 Task: Research Airbnb properties in Saarlouis, Germany from 28th December, 2023 to 30th December, 2023 for 2 adults. Place can be private room with 1  bedroom having 1 bed and 1 bathroom. Property type can be flat, hotel.
Action: Mouse moved to (496, 136)
Screenshot: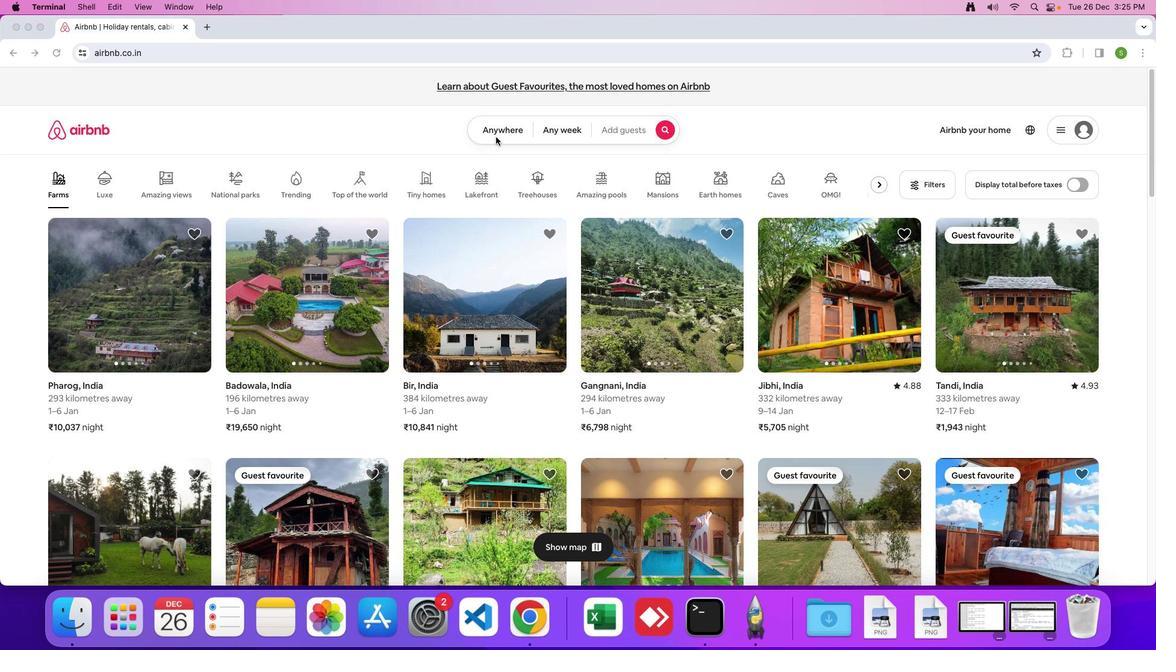 
Action: Mouse pressed left at (496, 136)
Screenshot: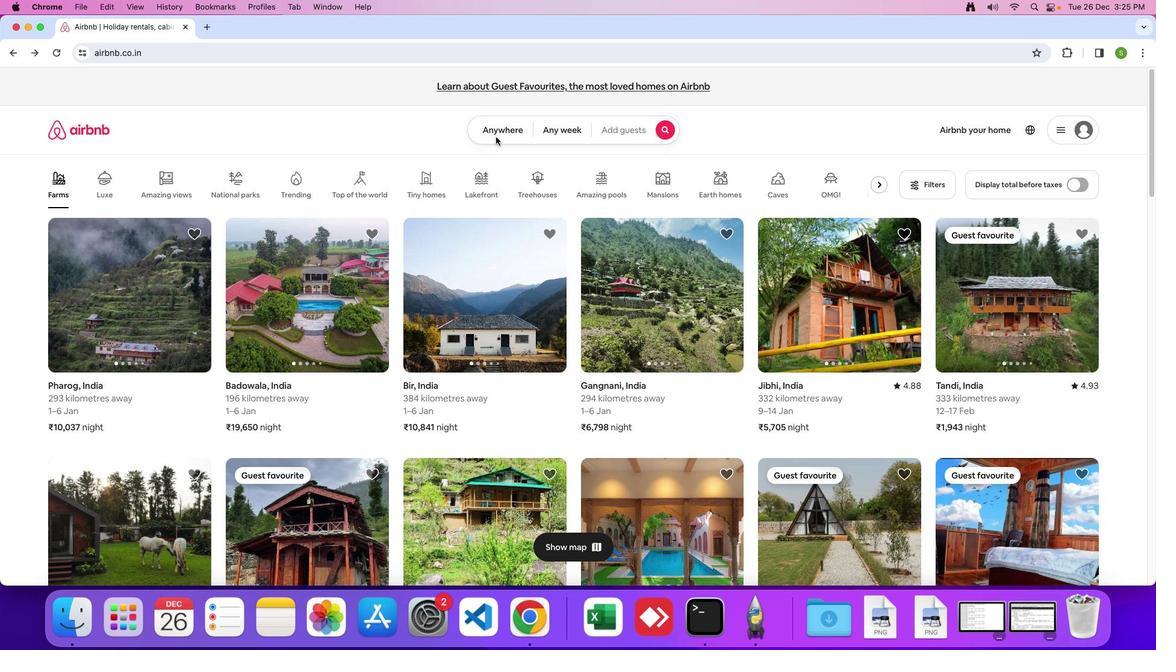 
Action: Mouse moved to (500, 133)
Screenshot: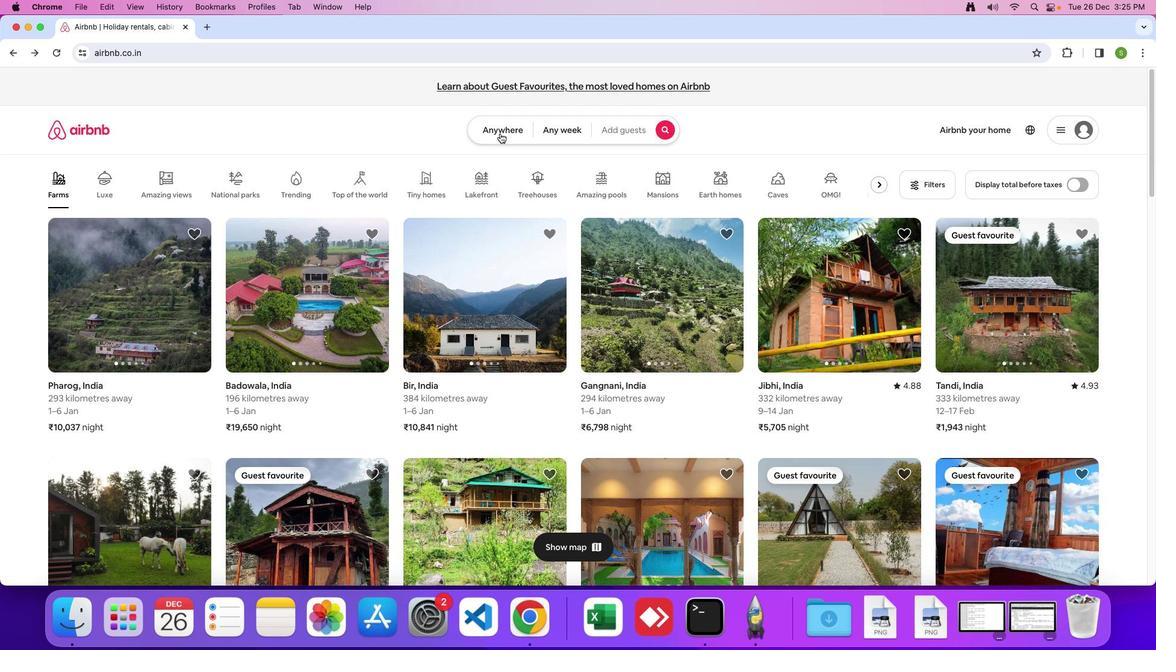 
Action: Mouse pressed left at (500, 133)
Screenshot: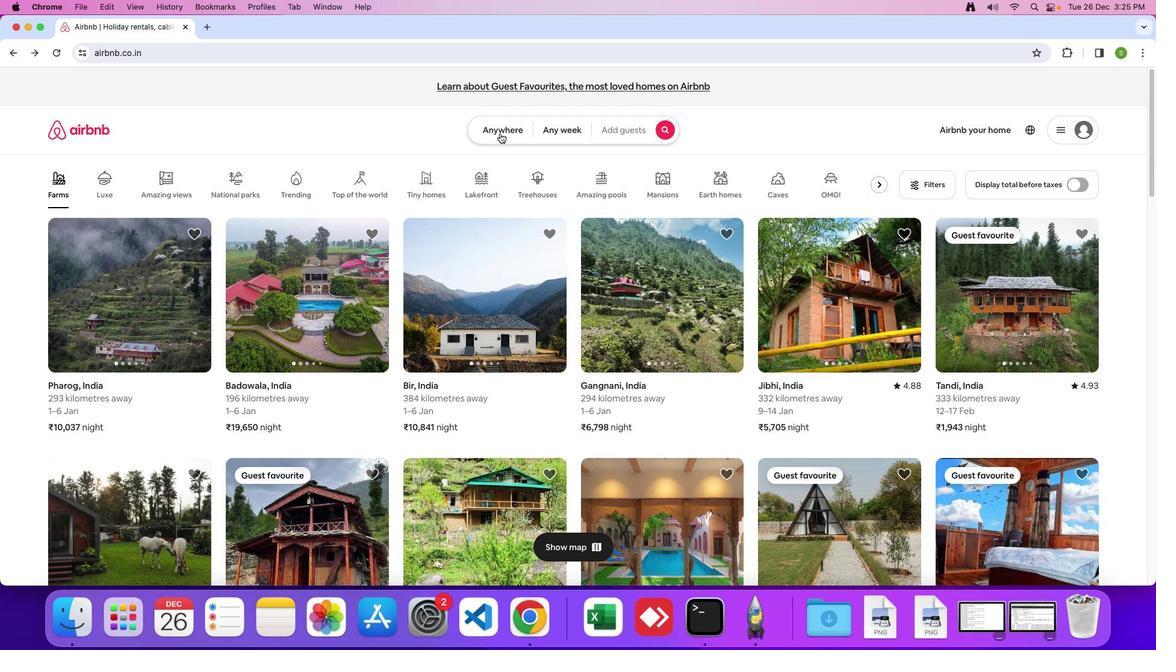 
Action: Mouse moved to (398, 178)
Screenshot: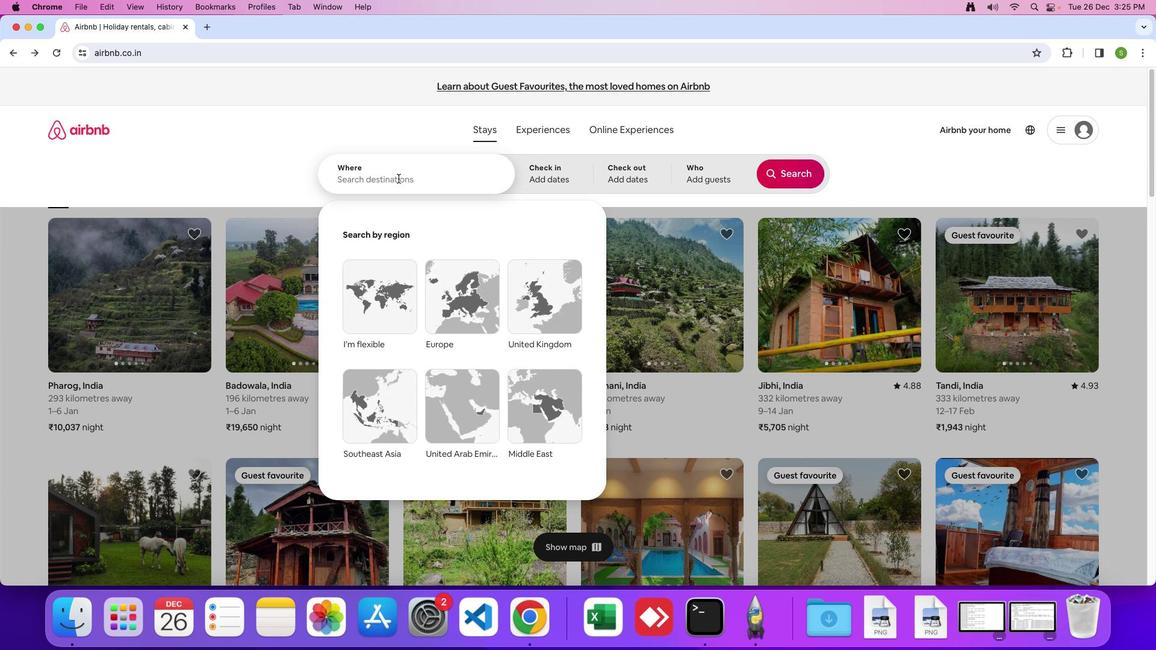
Action: Mouse pressed left at (398, 178)
Screenshot: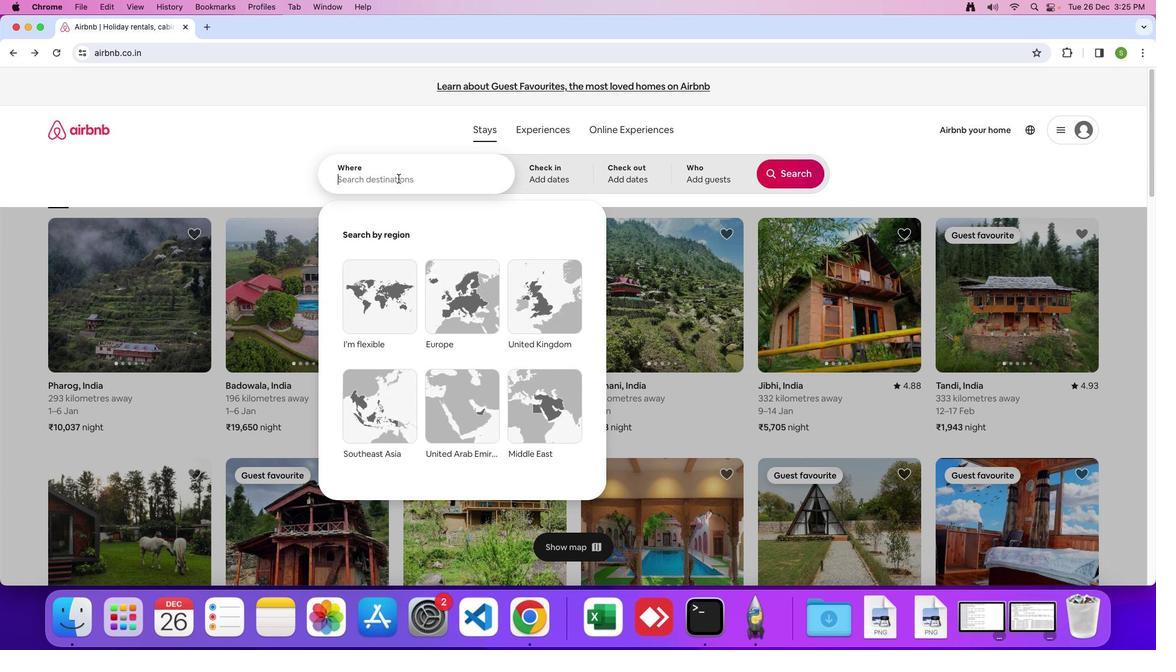 
Action: Mouse moved to (398, 178)
Screenshot: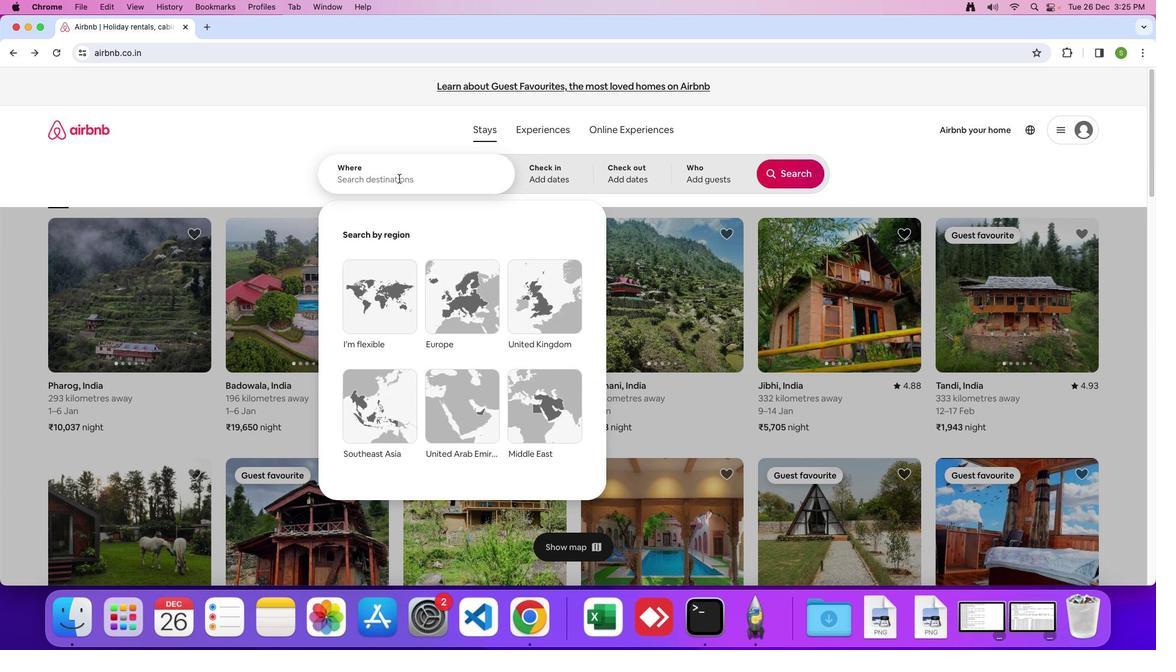 
Action: Key pressed 'S'Key.caps_lock'a''a''r''l''o''u''i''s'Key.spaceKey.shift'G''e''r''m''a''n''y'Key.enter
Screenshot: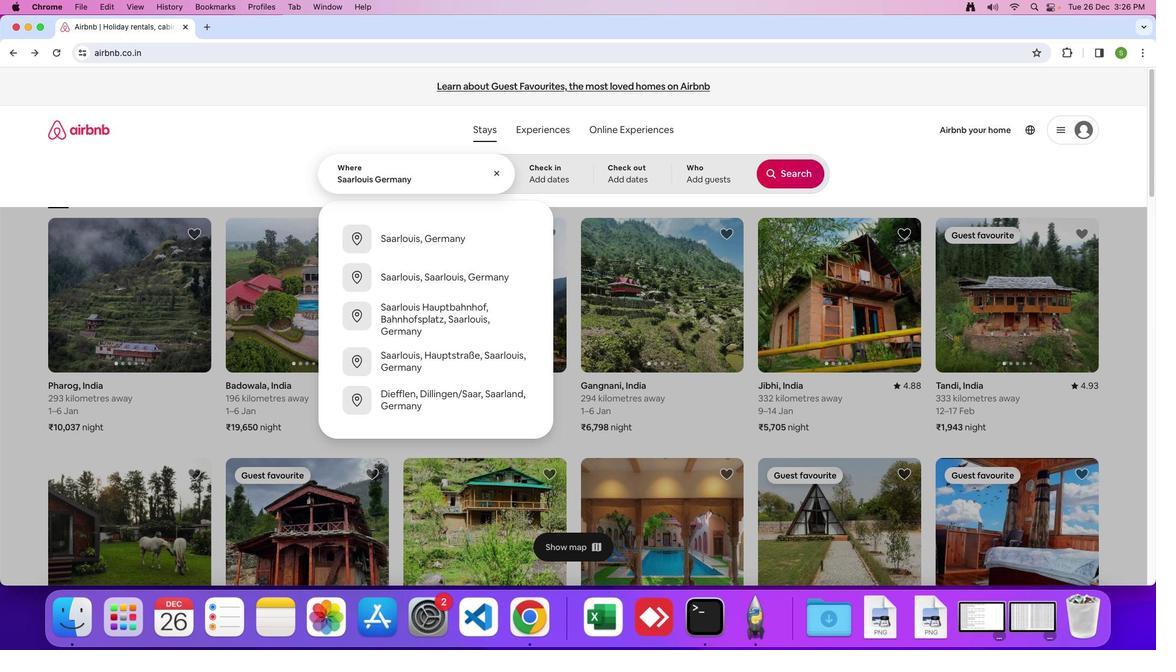 
Action: Mouse moved to (489, 443)
Screenshot: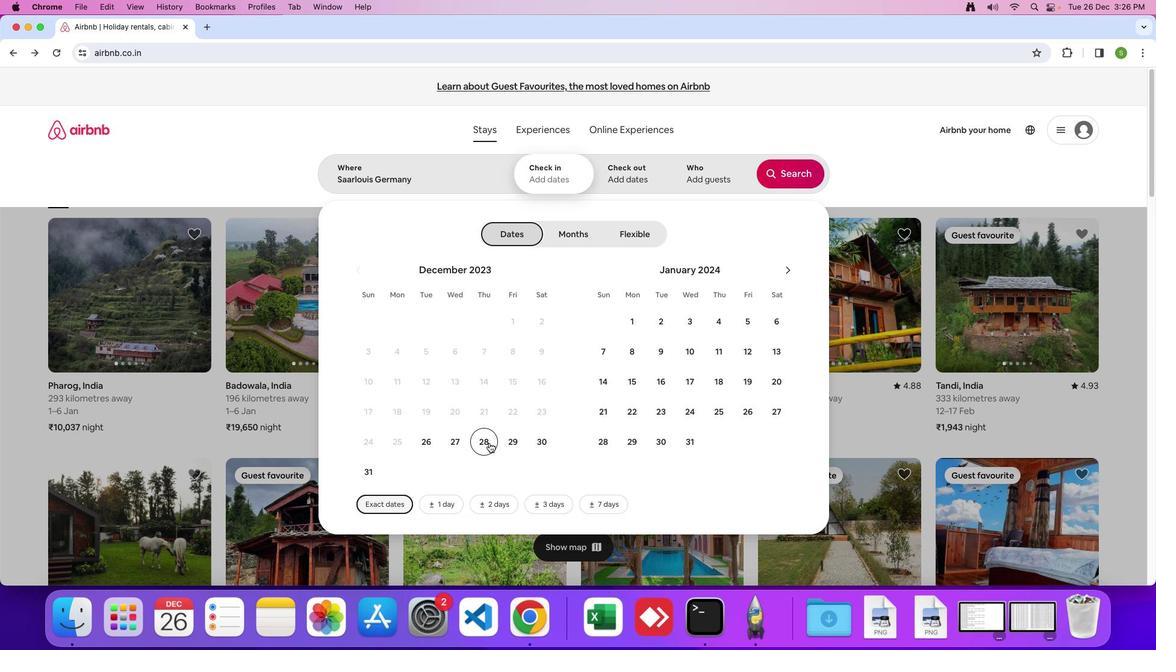 
Action: Mouse pressed left at (489, 443)
Screenshot: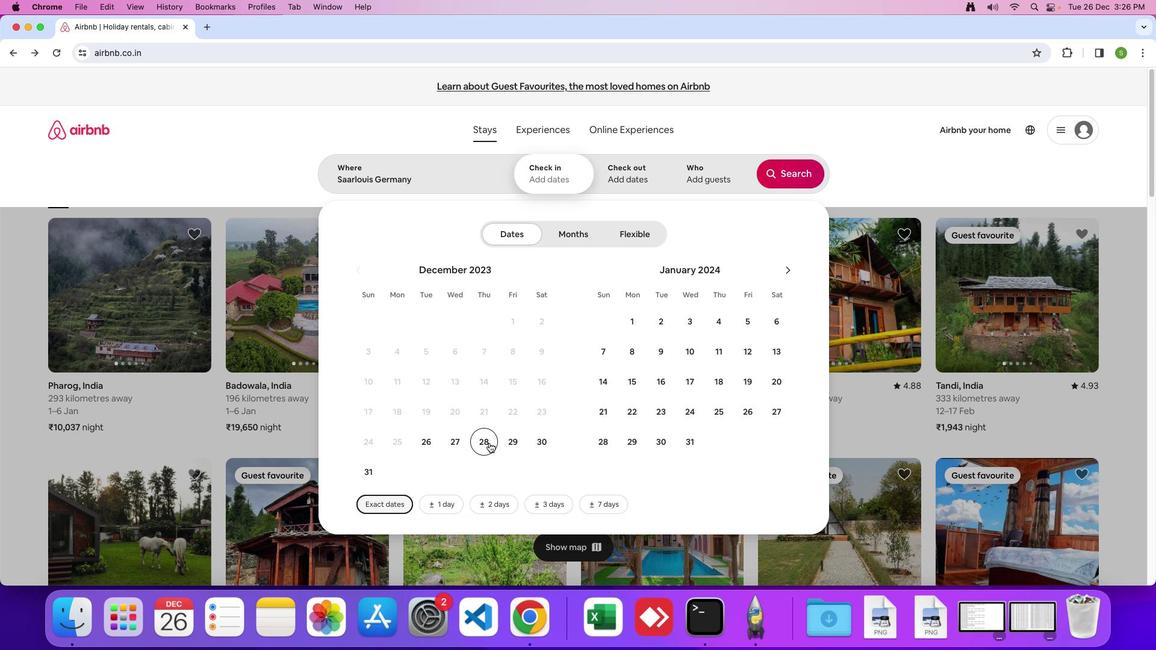 
Action: Mouse moved to (543, 439)
Screenshot: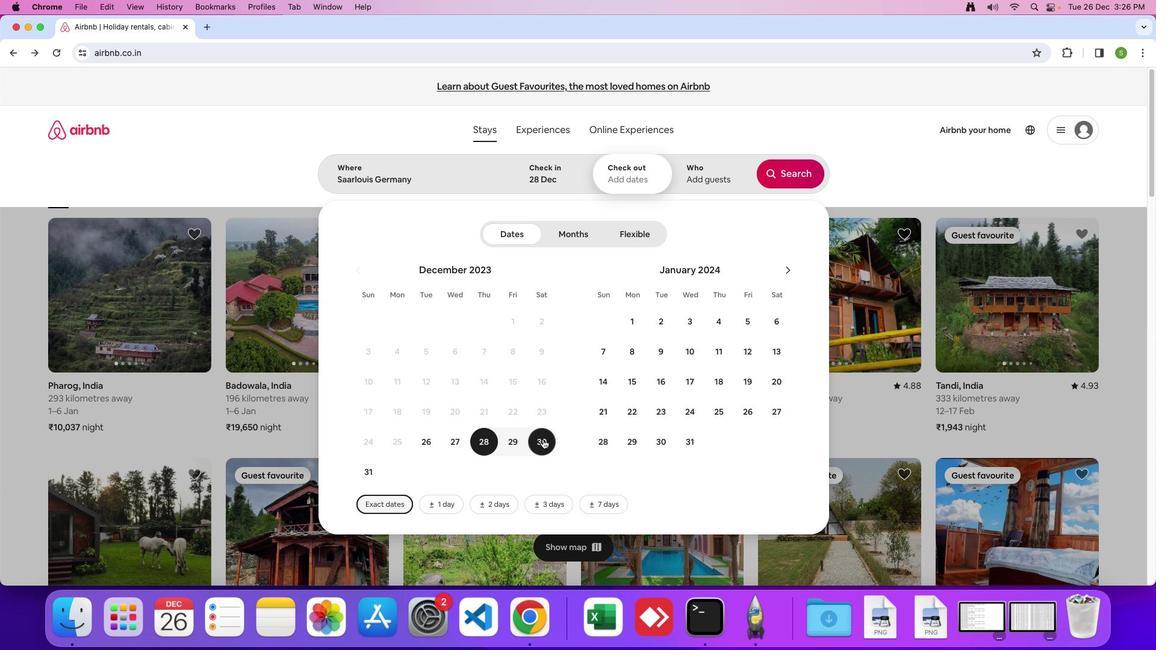 
Action: Mouse pressed left at (543, 439)
Screenshot: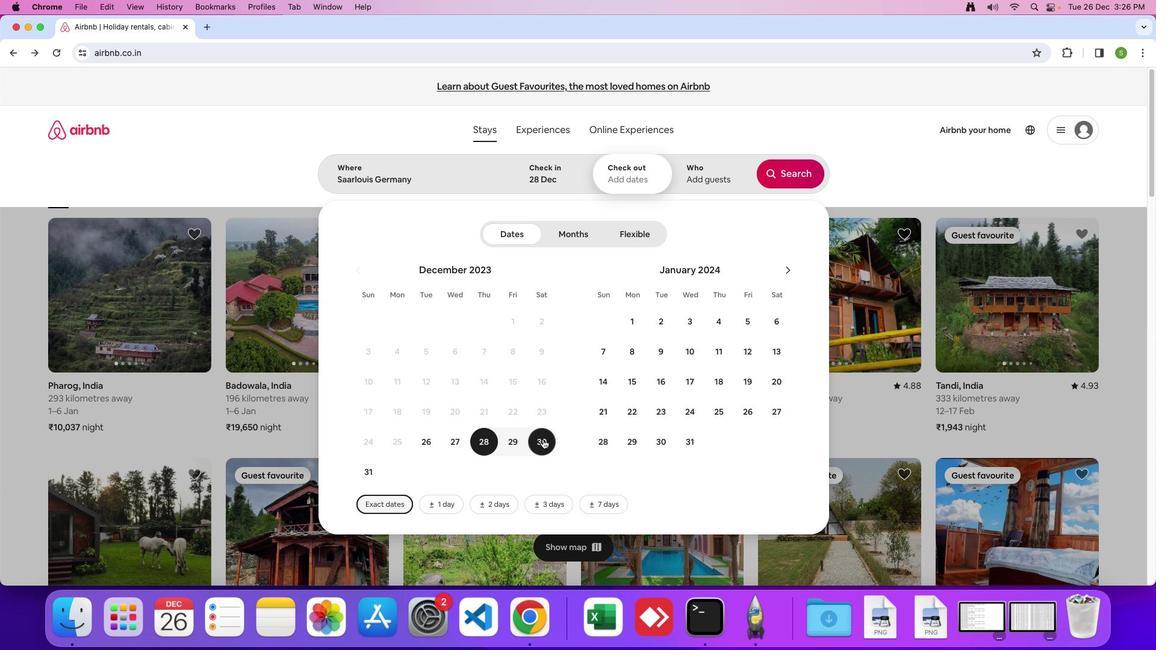 
Action: Mouse moved to (706, 178)
Screenshot: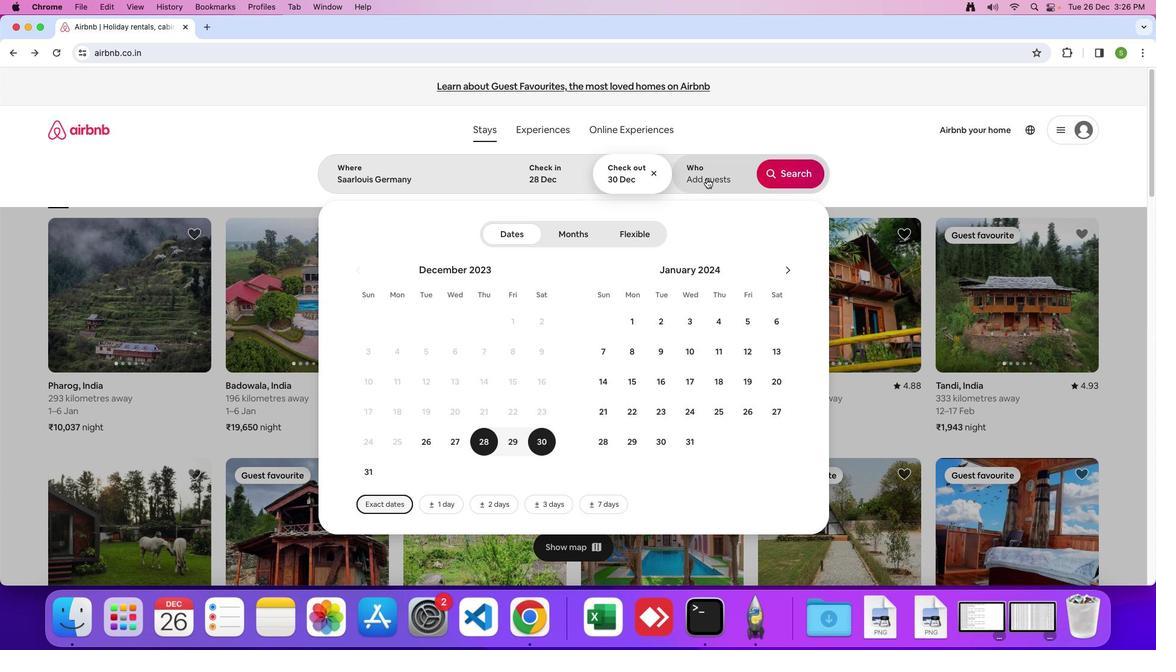 
Action: Mouse pressed left at (706, 178)
Screenshot: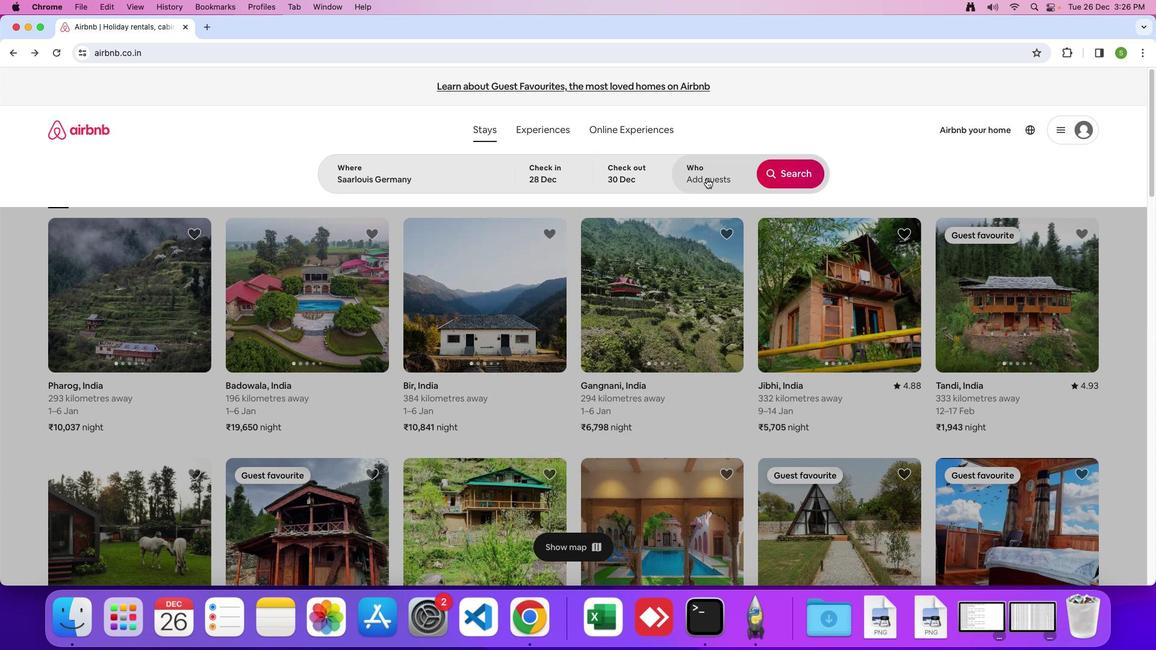
Action: Mouse moved to (799, 233)
Screenshot: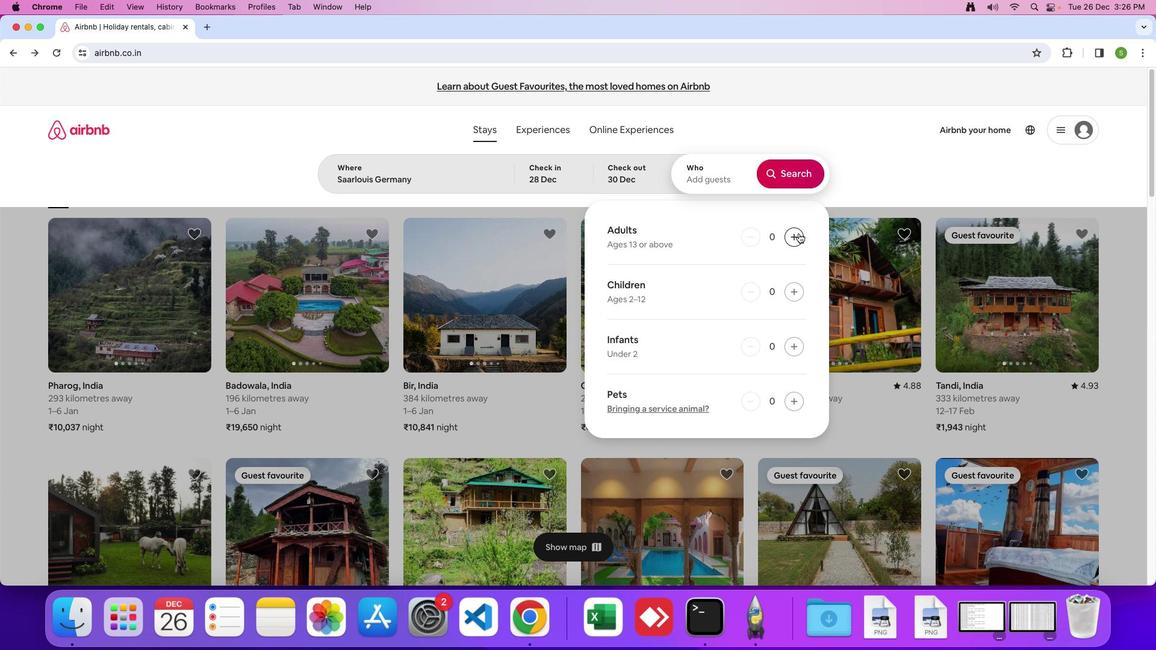
Action: Mouse pressed left at (799, 233)
Screenshot: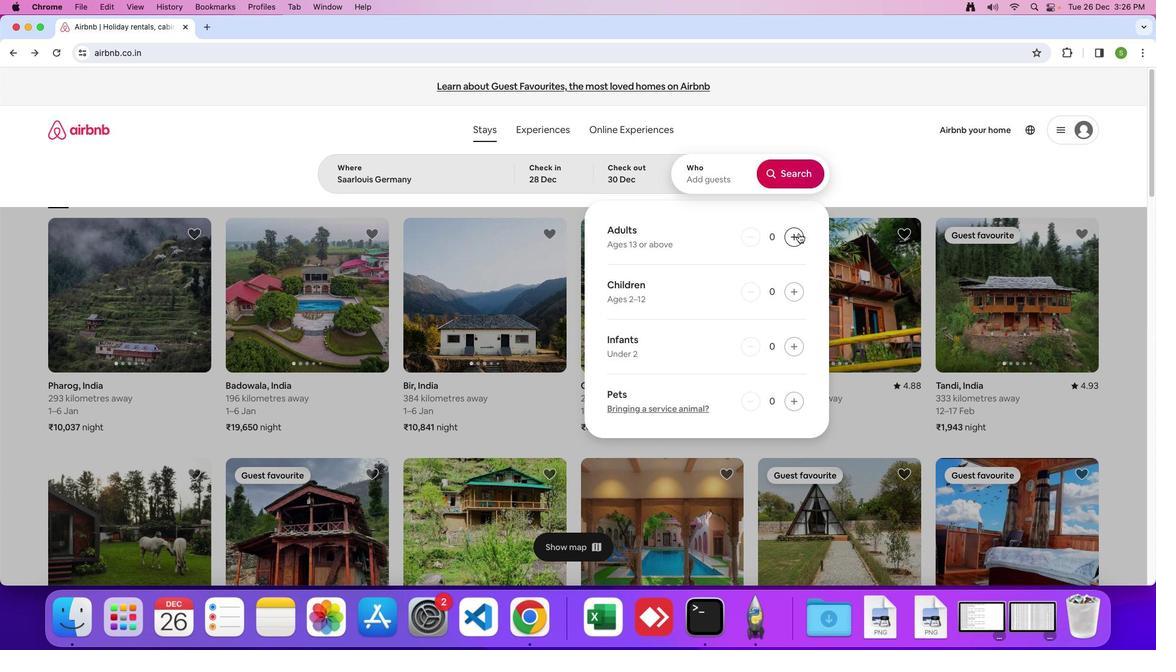 
Action: Mouse moved to (798, 236)
Screenshot: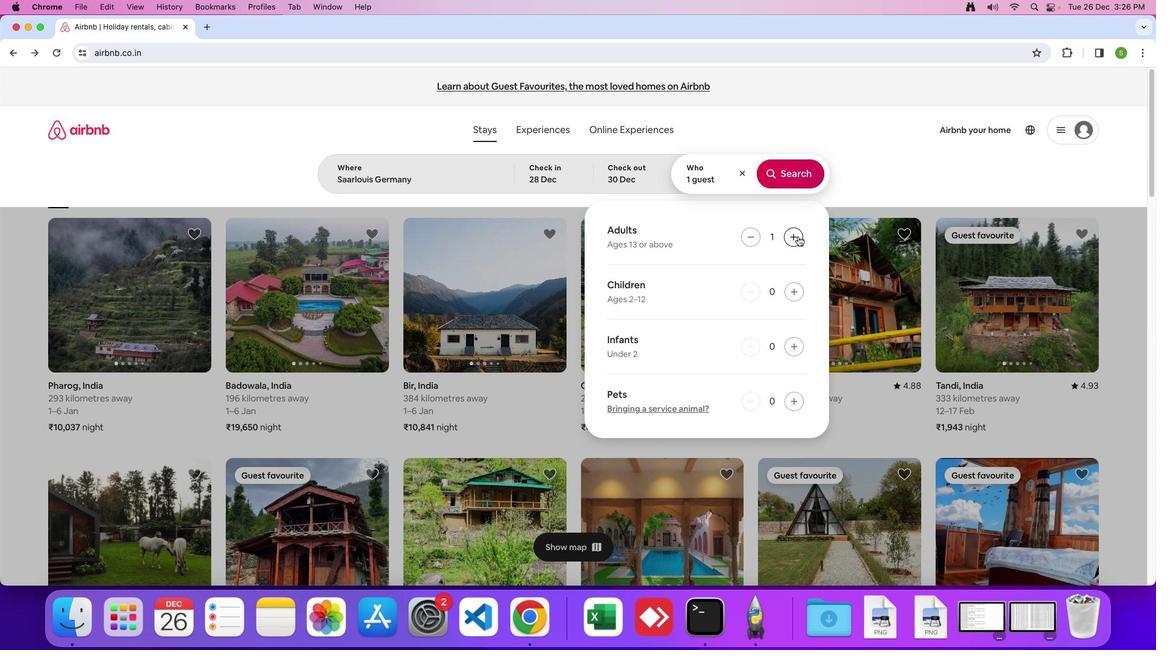 
Action: Mouse pressed left at (798, 236)
Screenshot: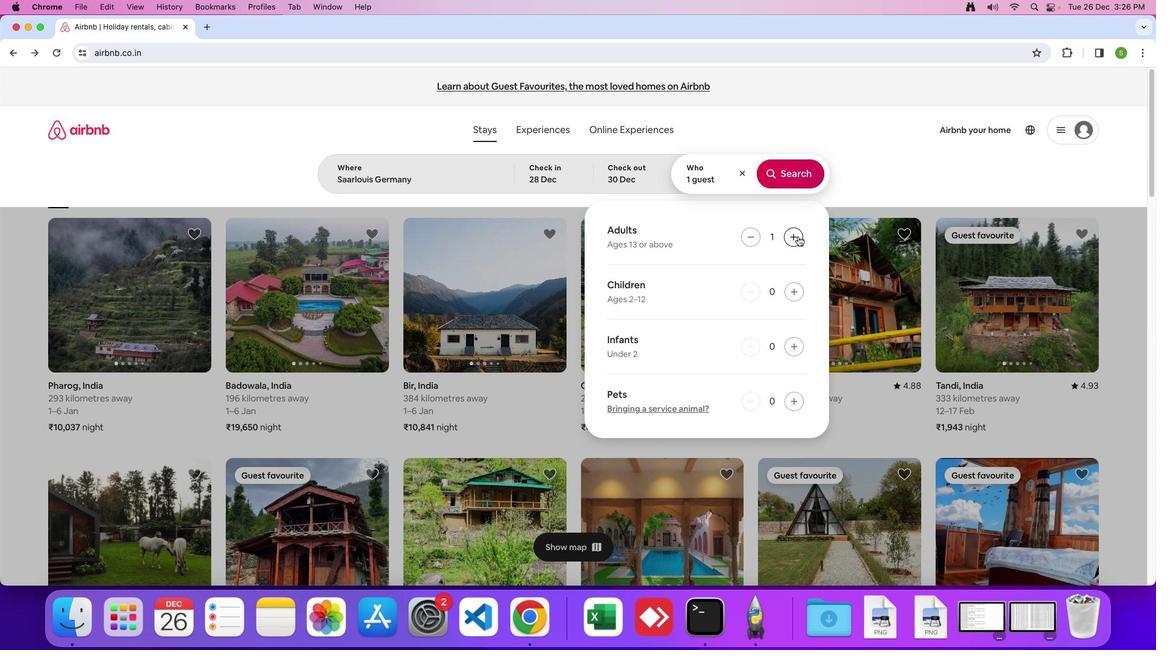 
Action: Mouse moved to (780, 171)
Screenshot: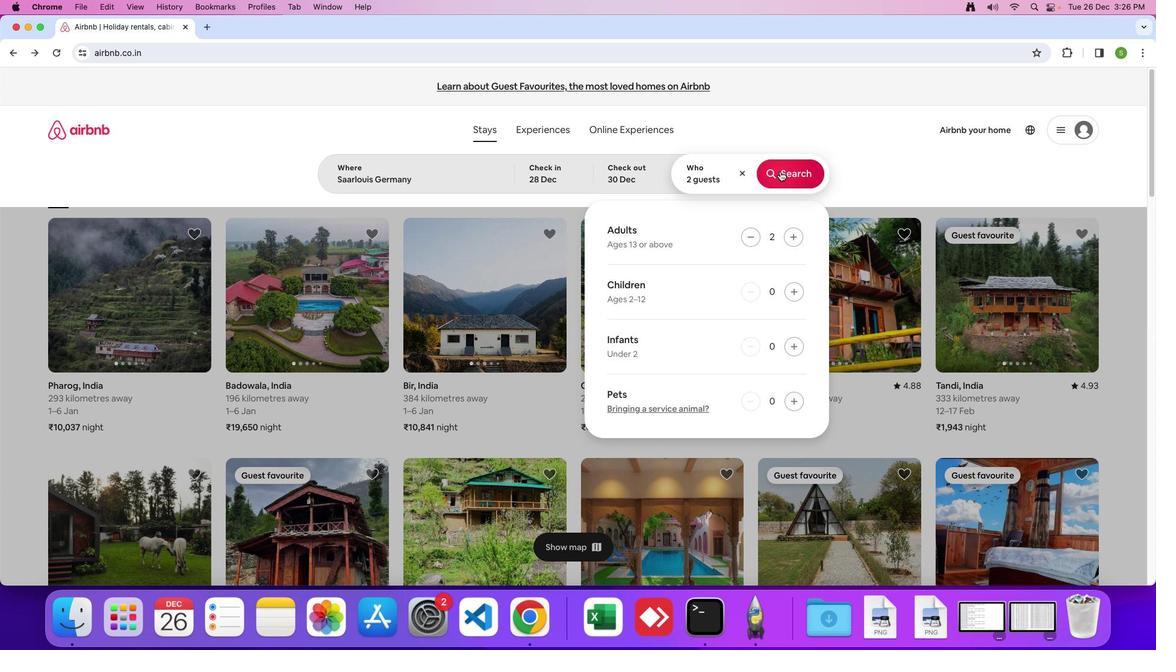 
Action: Mouse pressed left at (780, 171)
Screenshot: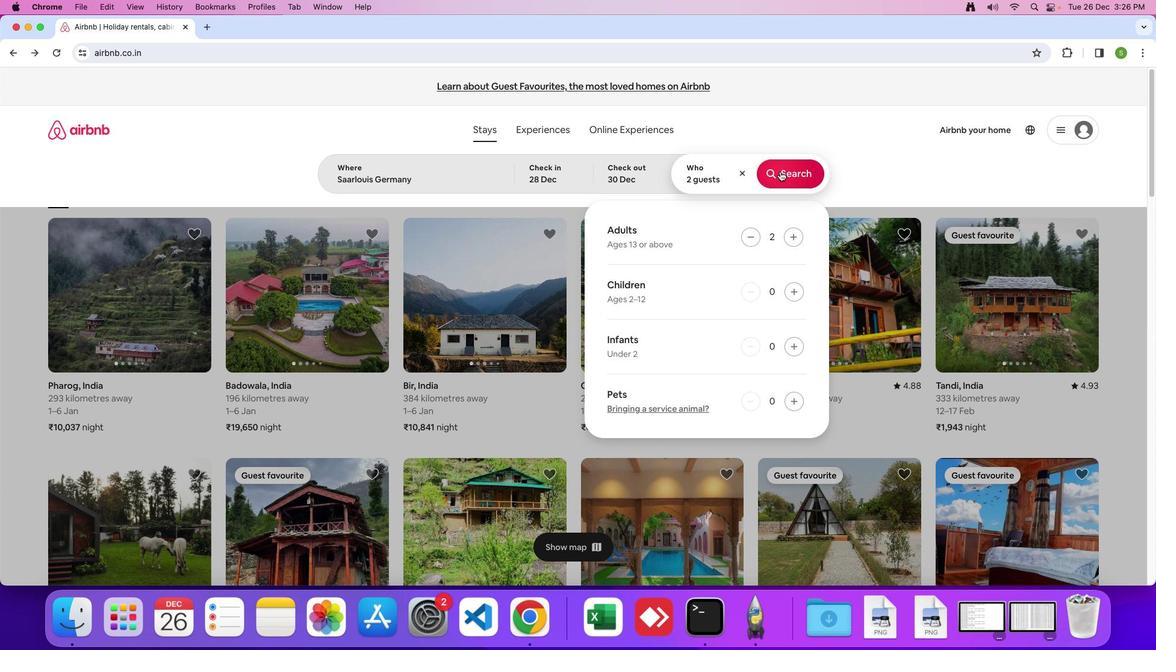
Action: Mouse moved to (955, 134)
Screenshot: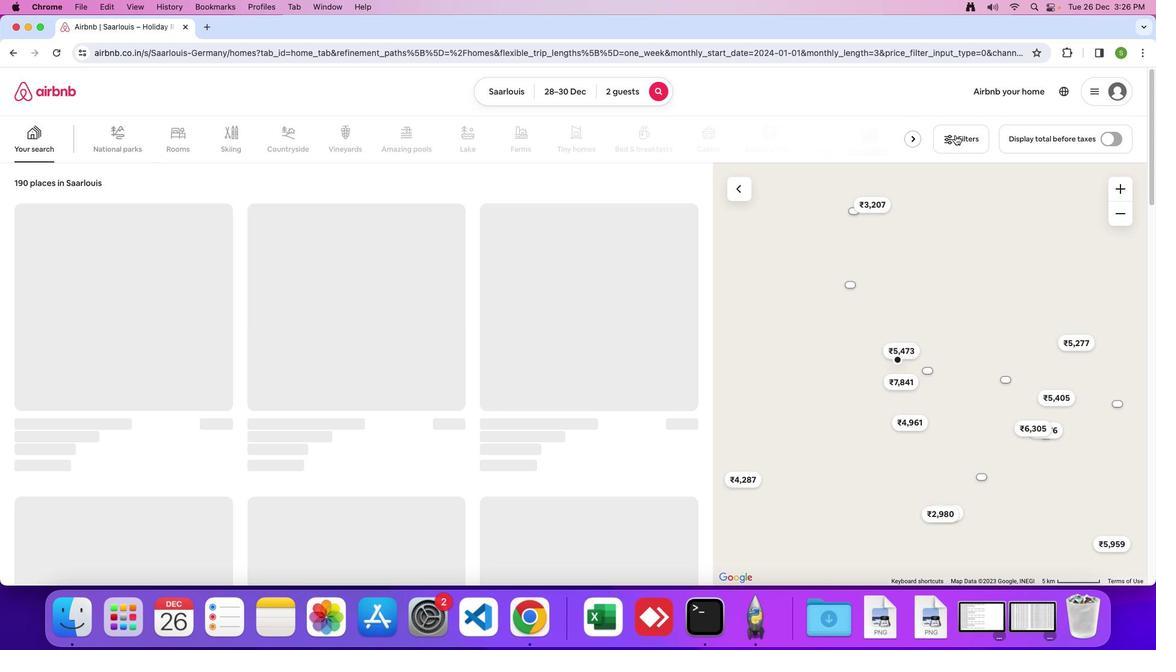 
Action: Mouse pressed left at (955, 134)
Screenshot: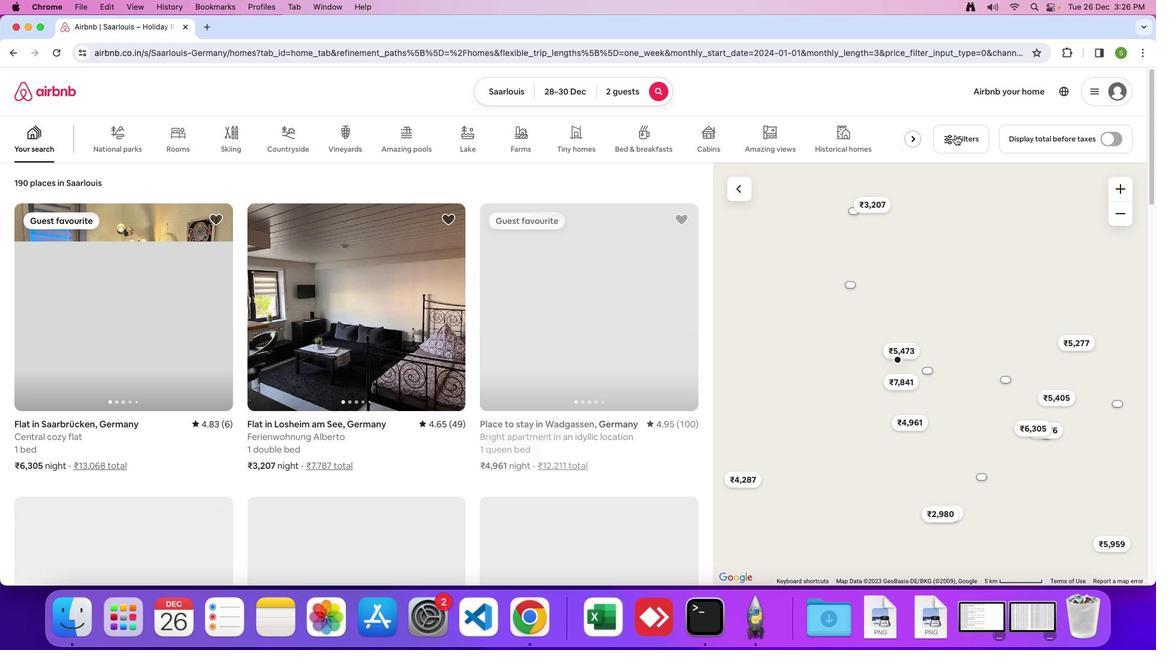 
Action: Mouse moved to (564, 280)
Screenshot: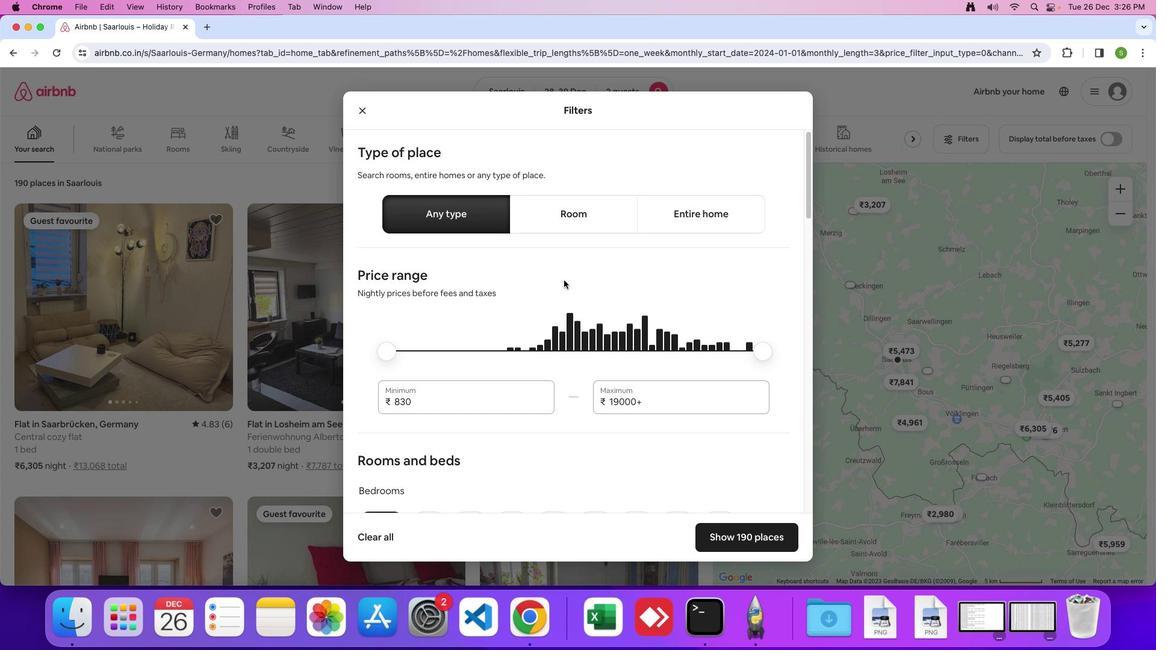 
Action: Mouse scrolled (564, 280) with delta (0, 0)
Screenshot: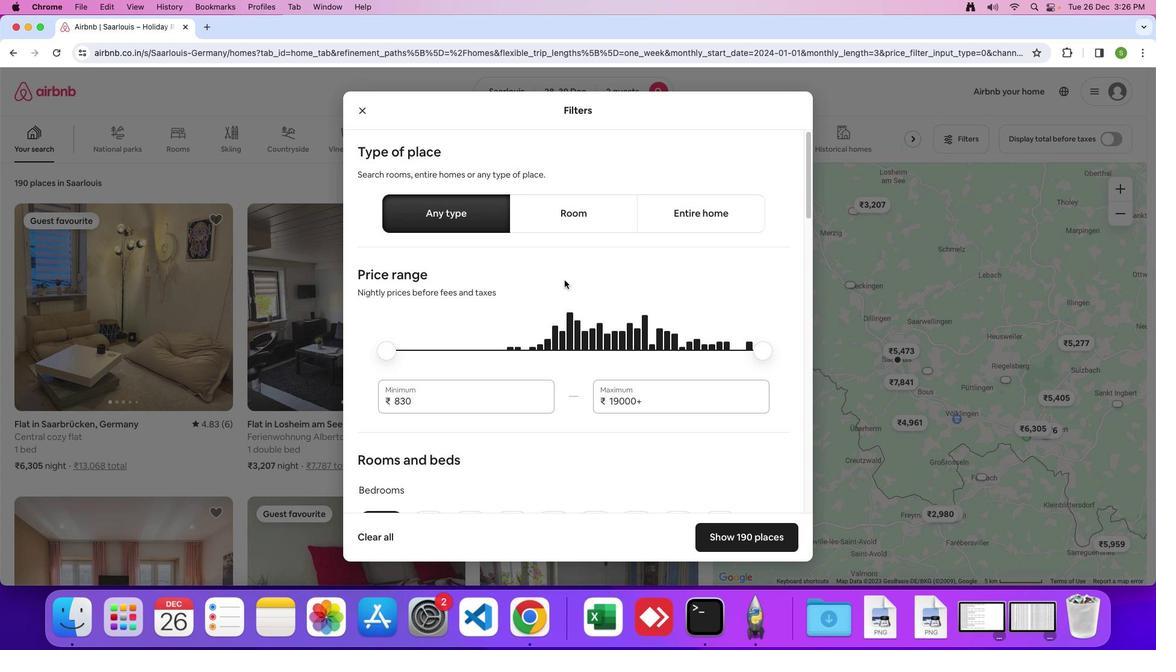 
Action: Mouse moved to (564, 280)
Screenshot: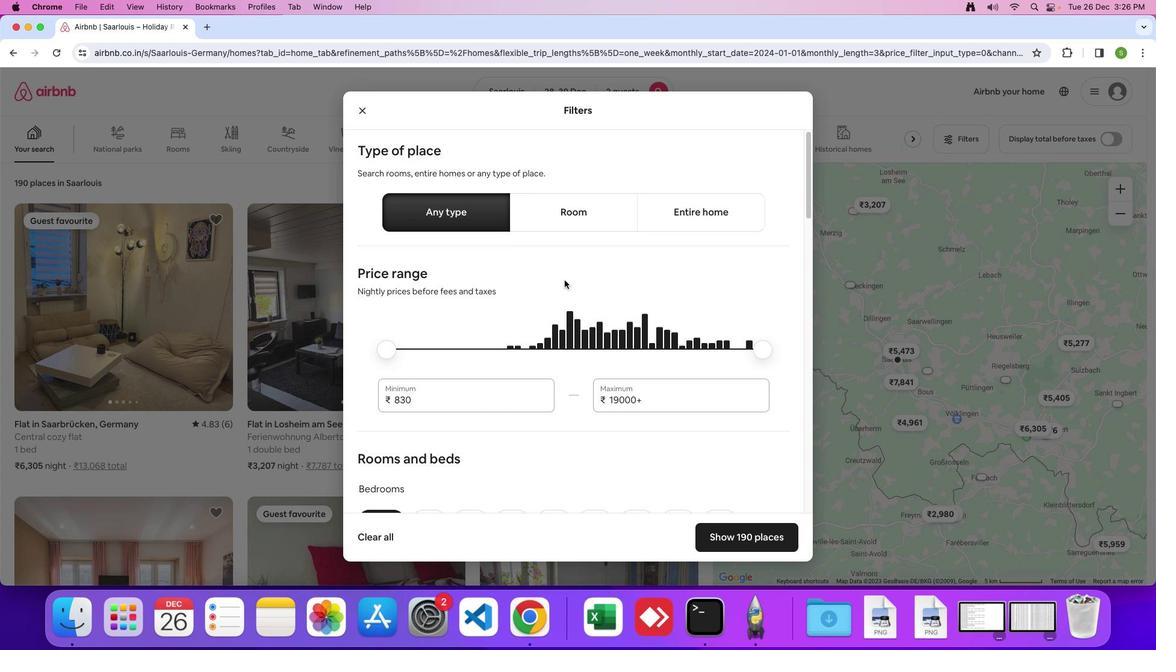
Action: Mouse scrolled (564, 280) with delta (0, 0)
Screenshot: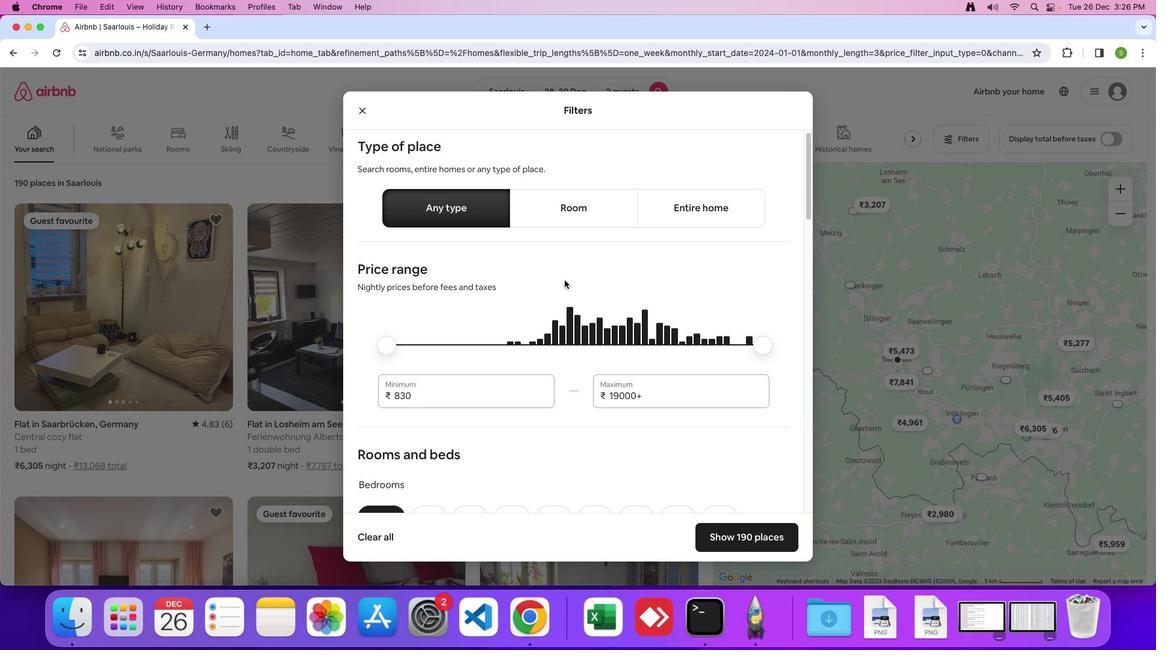 
Action: Mouse moved to (565, 280)
Screenshot: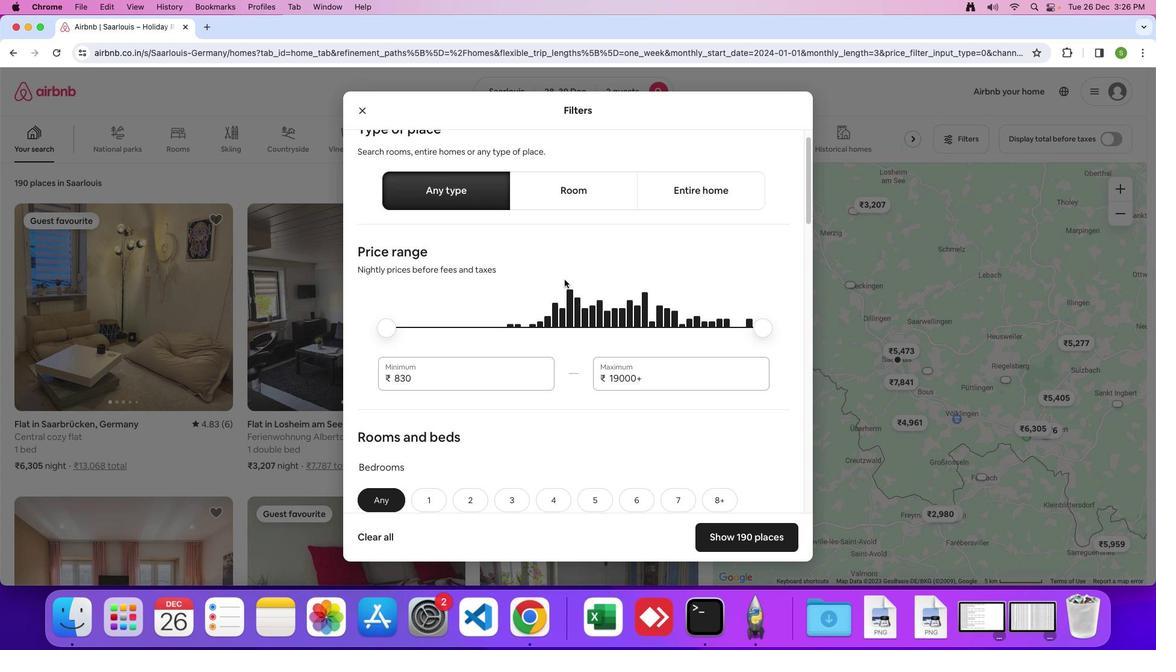 
Action: Mouse scrolled (565, 280) with delta (0, 0)
Screenshot: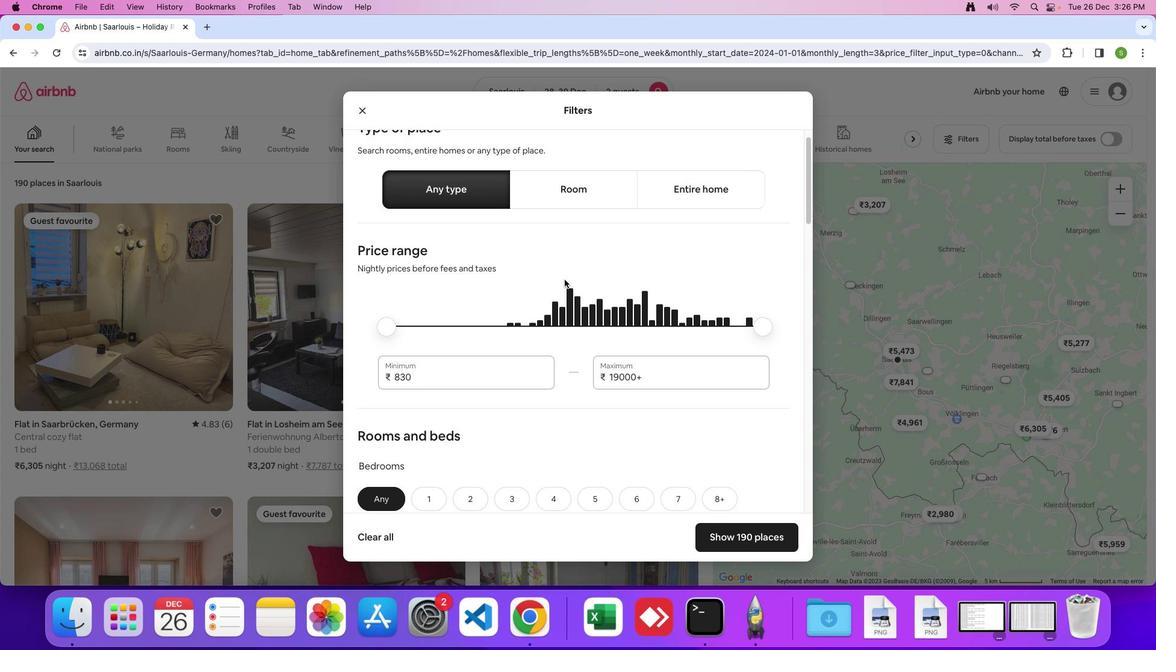 
Action: Mouse scrolled (565, 280) with delta (0, 0)
Screenshot: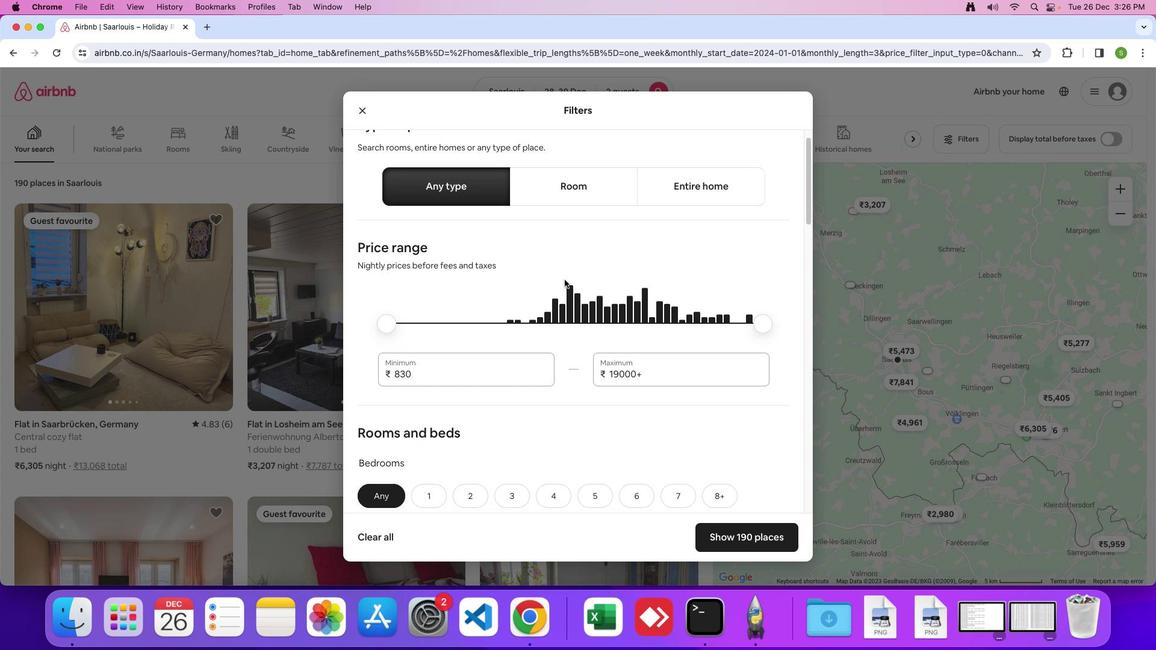 
Action: Mouse scrolled (565, 280) with delta (0, -1)
Screenshot: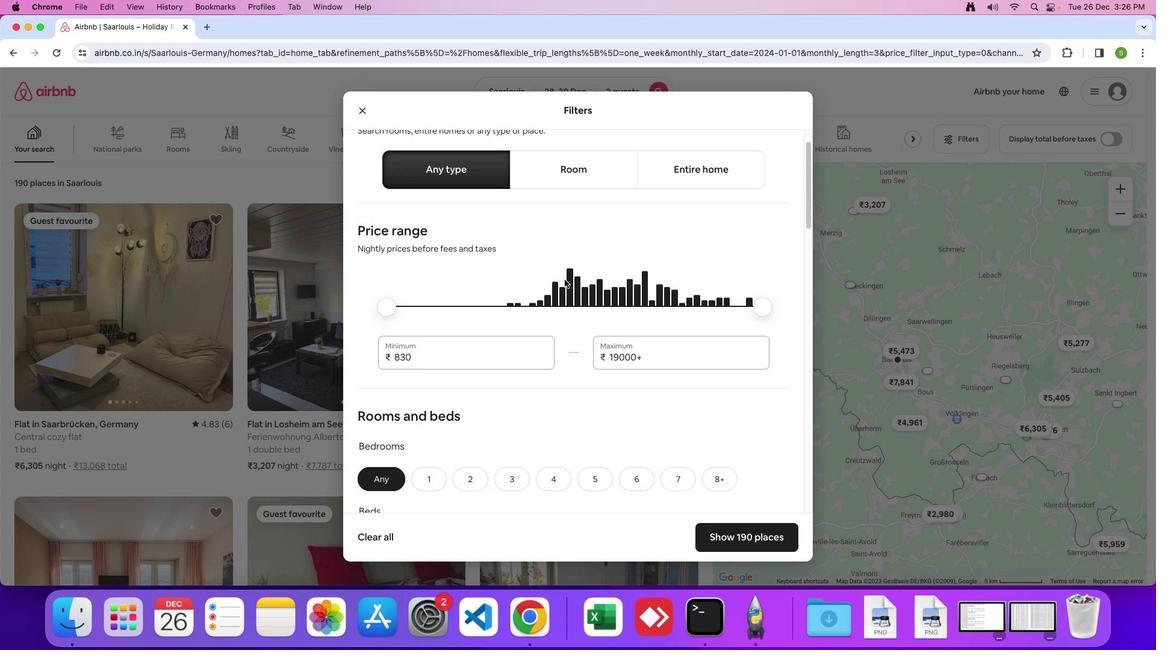 
Action: Mouse scrolled (565, 280) with delta (0, 0)
Screenshot: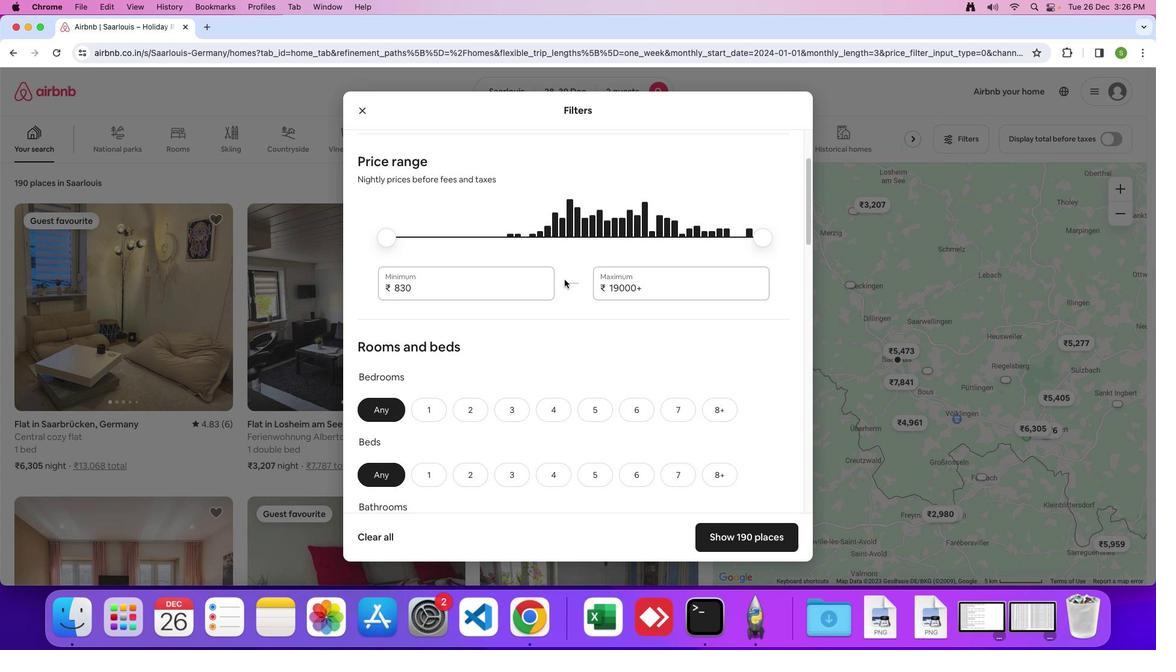 
Action: Mouse scrolled (565, 280) with delta (0, 0)
Screenshot: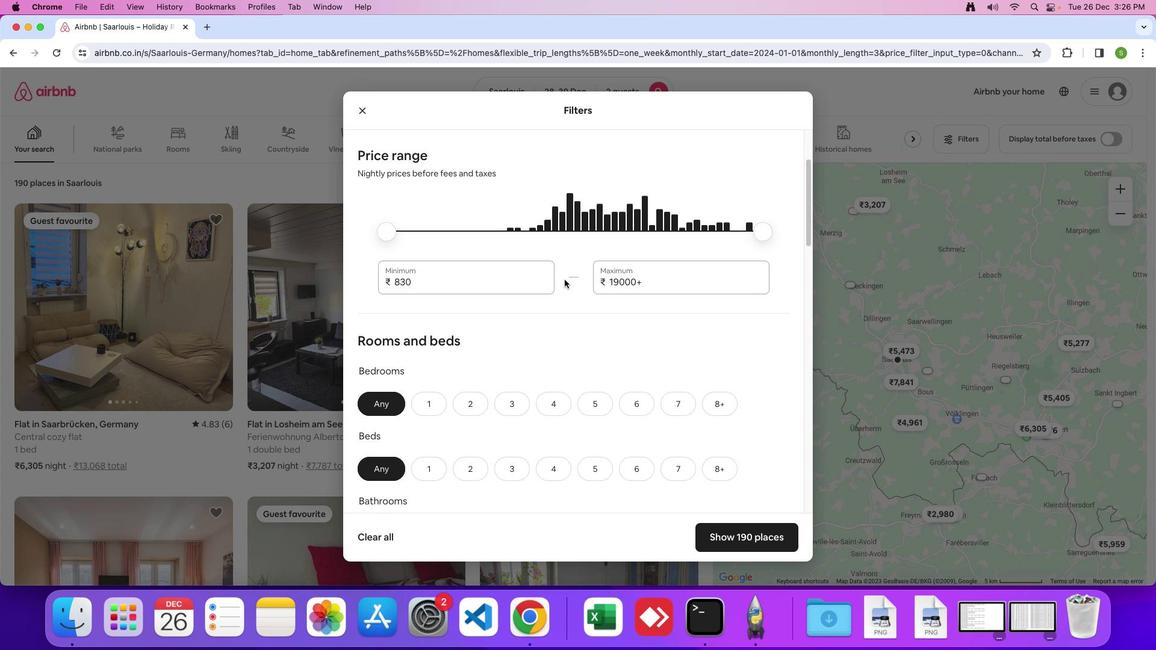 
Action: Mouse scrolled (565, 280) with delta (0, -1)
Screenshot: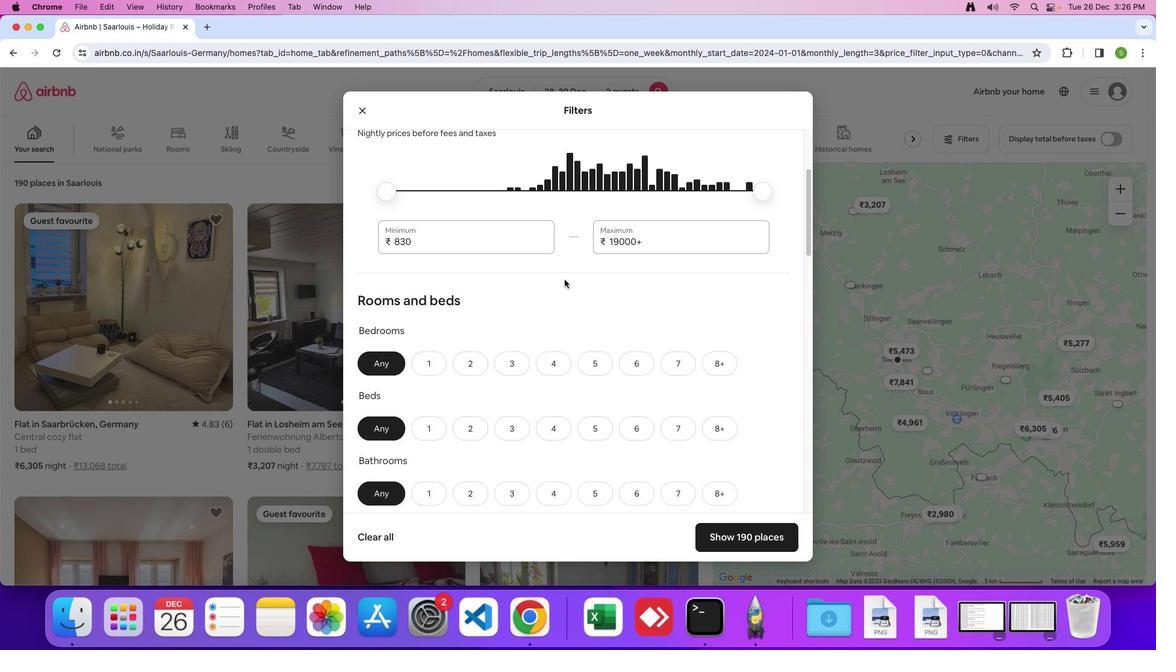 
Action: Mouse scrolled (565, 280) with delta (0, 0)
Screenshot: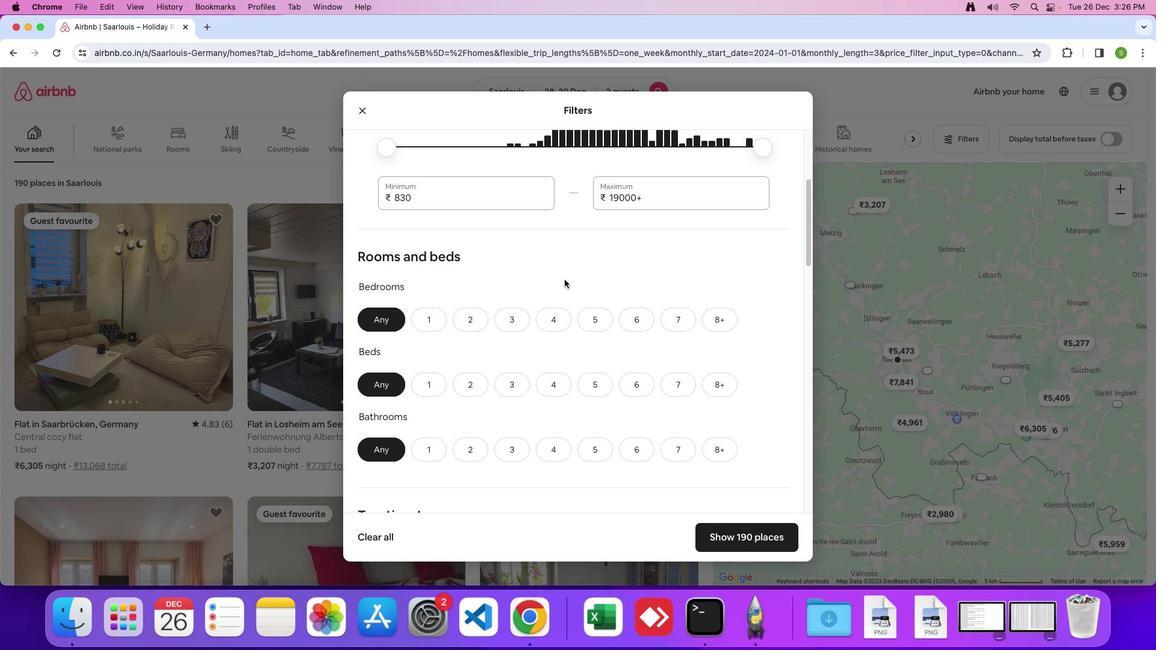 
Action: Mouse scrolled (565, 280) with delta (0, 0)
Screenshot: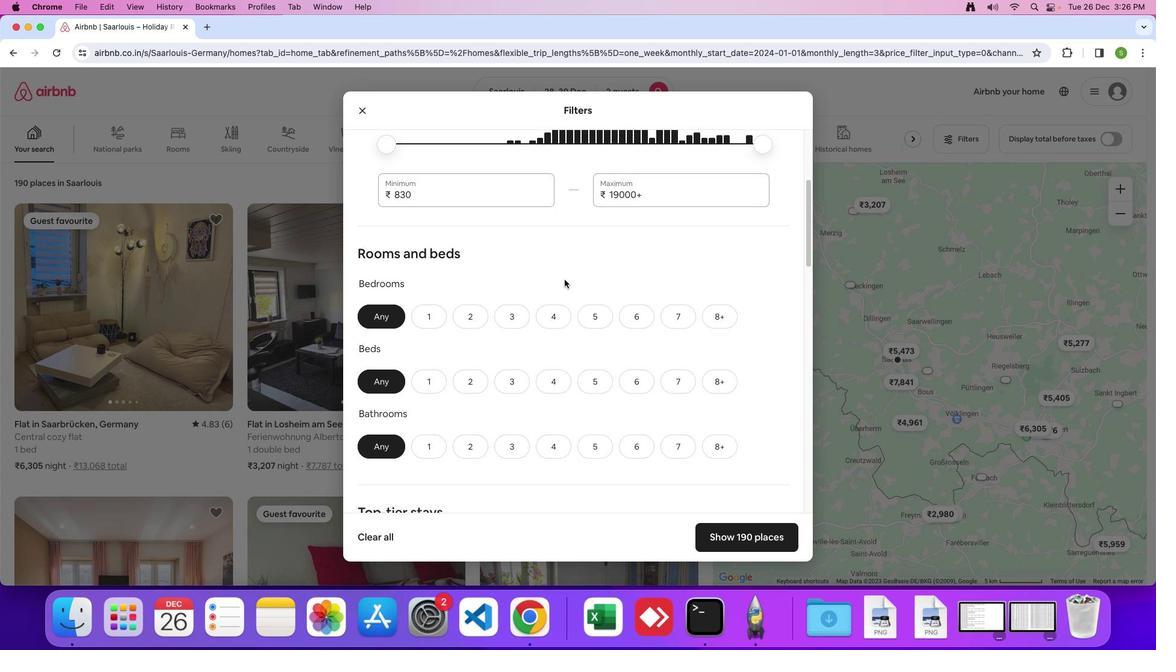 
Action: Mouse scrolled (565, 280) with delta (0, 0)
Screenshot: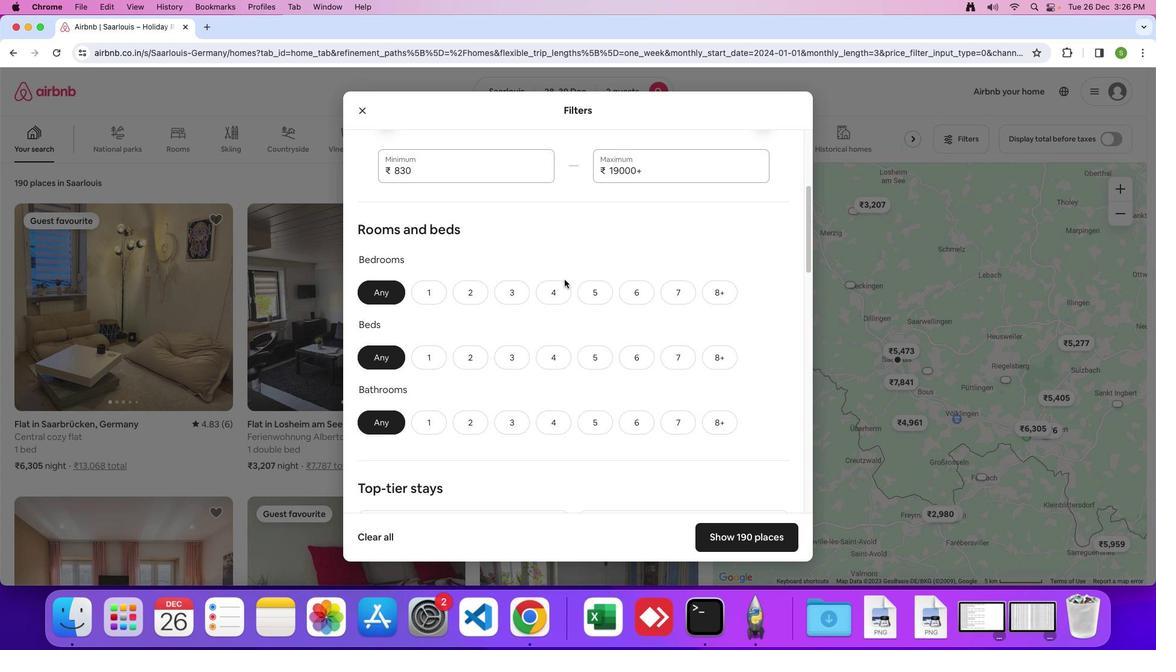 
Action: Mouse scrolled (565, 280) with delta (0, 0)
Screenshot: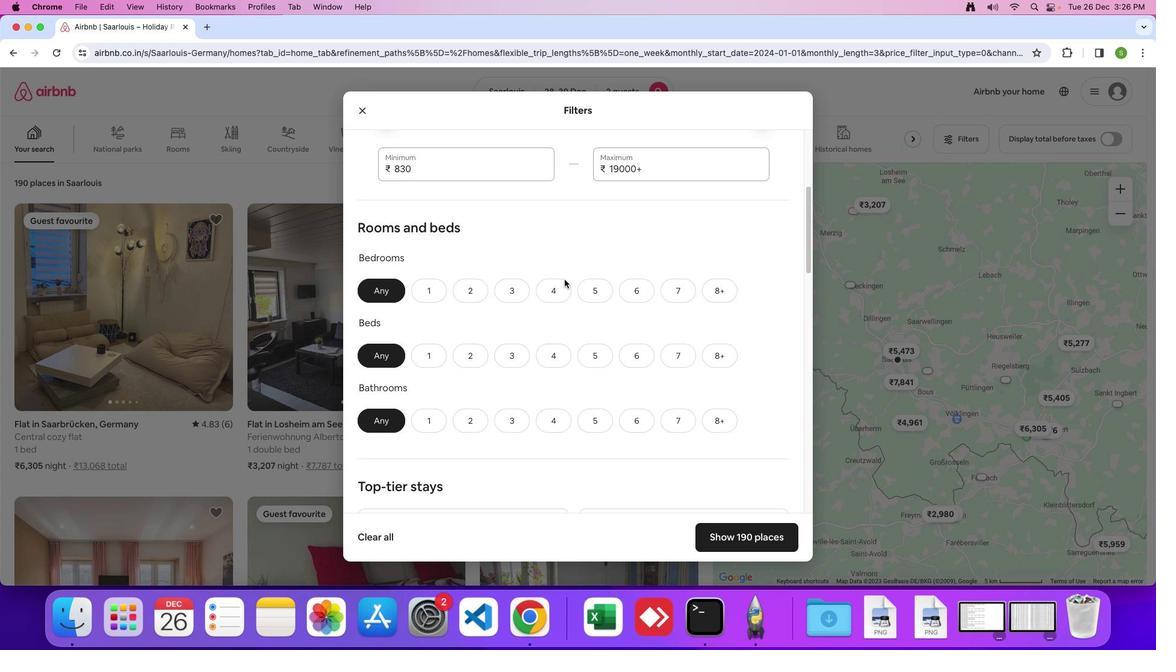 
Action: Mouse scrolled (565, 280) with delta (0, -1)
Screenshot: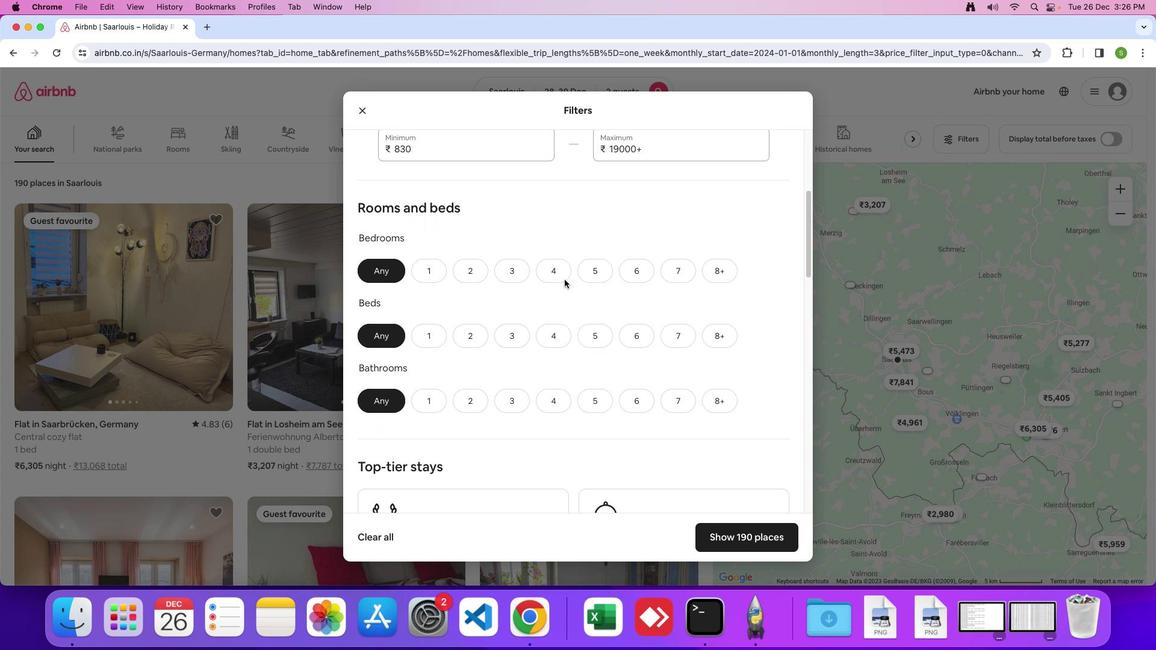 
Action: Mouse moved to (416, 202)
Screenshot: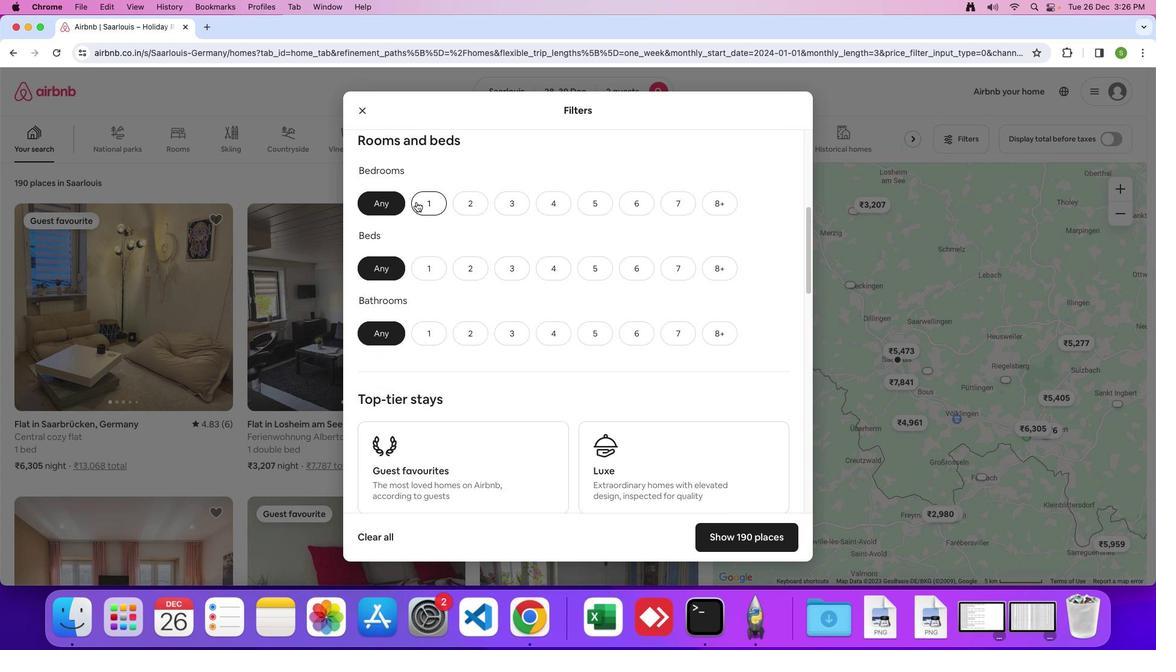
Action: Mouse pressed left at (416, 202)
Screenshot: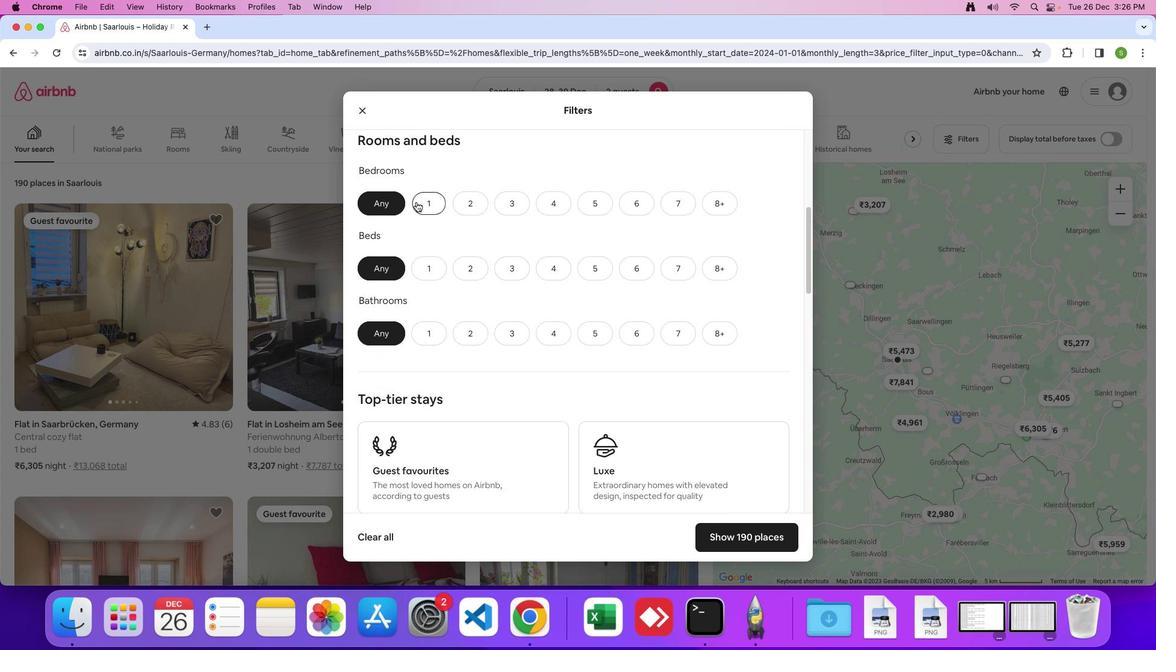 
Action: Mouse moved to (421, 261)
Screenshot: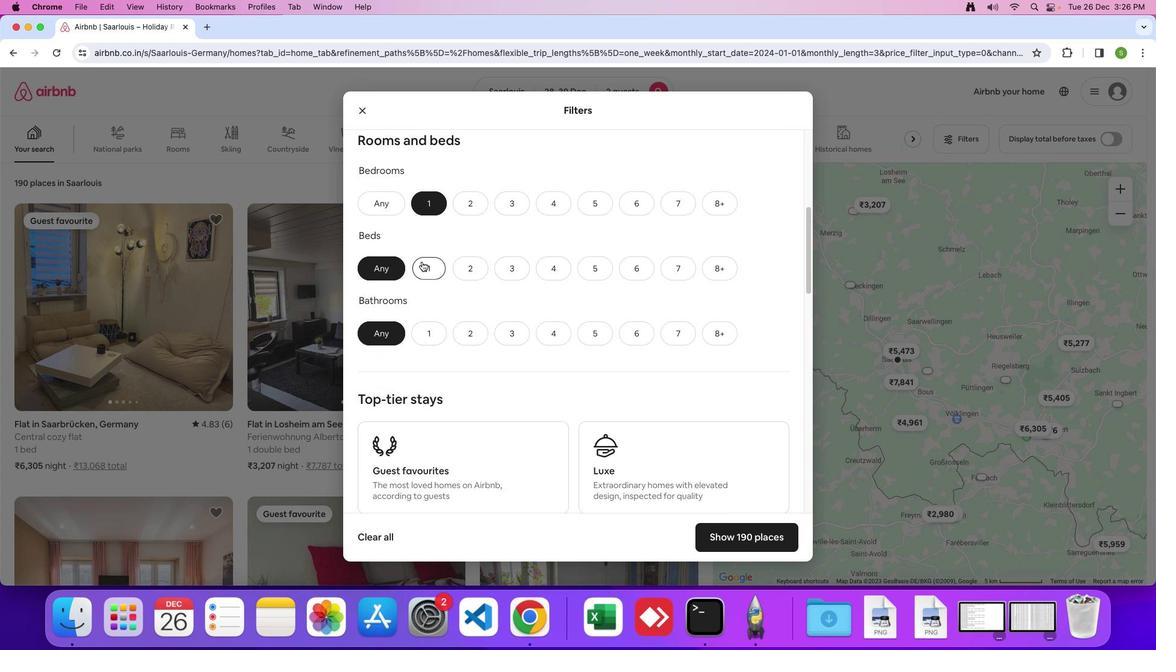 
Action: Mouse pressed left at (421, 261)
Screenshot: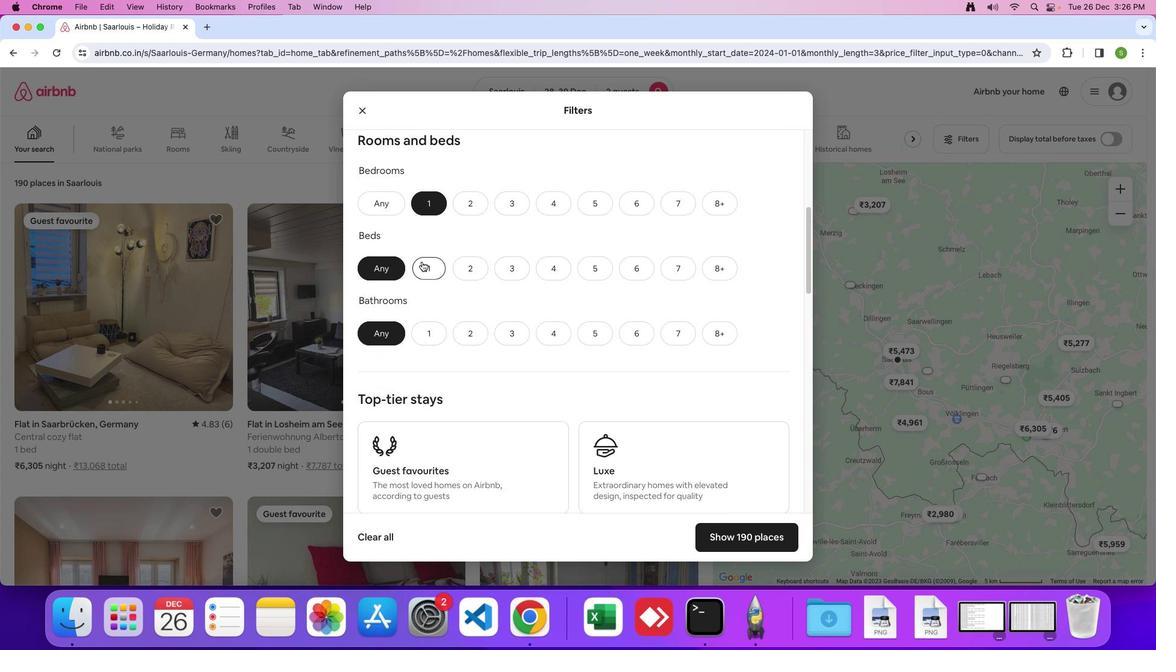 
Action: Mouse moved to (435, 330)
Screenshot: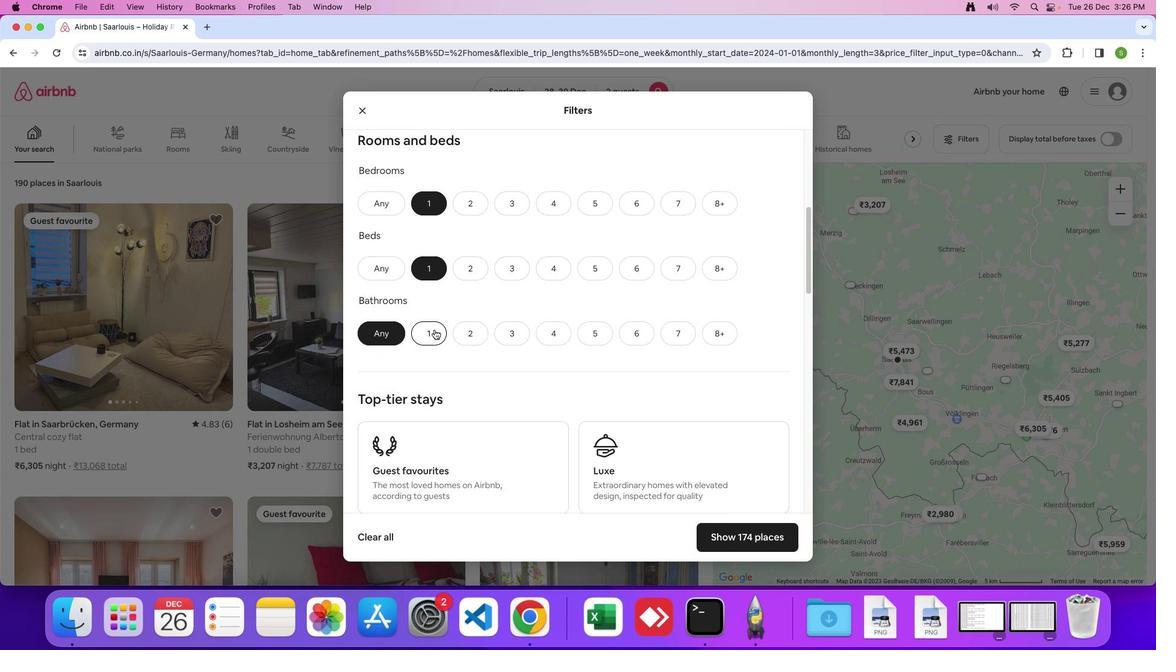 
Action: Mouse pressed left at (435, 330)
Screenshot: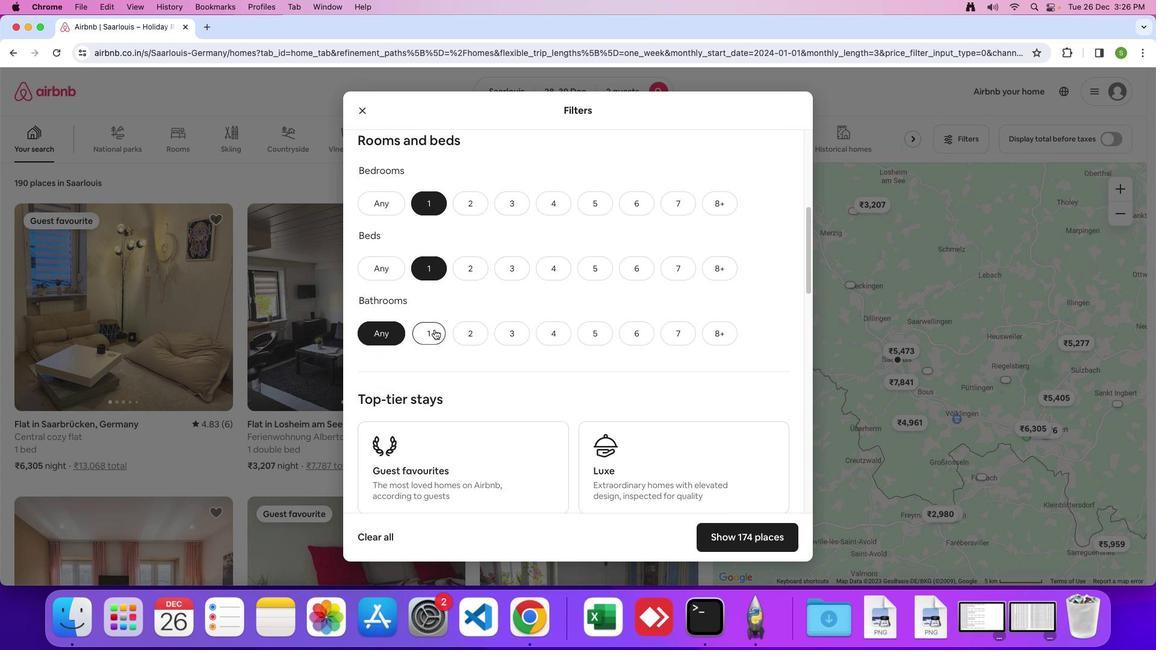 
Action: Mouse moved to (490, 295)
Screenshot: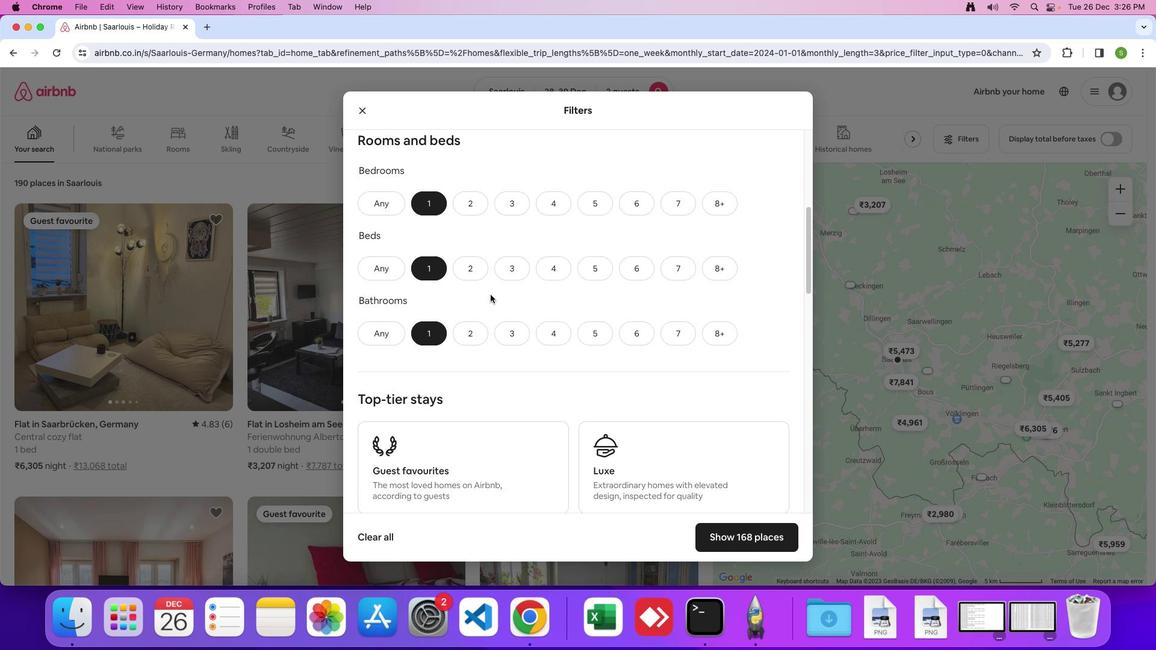 
Action: Mouse scrolled (490, 295) with delta (0, 0)
Screenshot: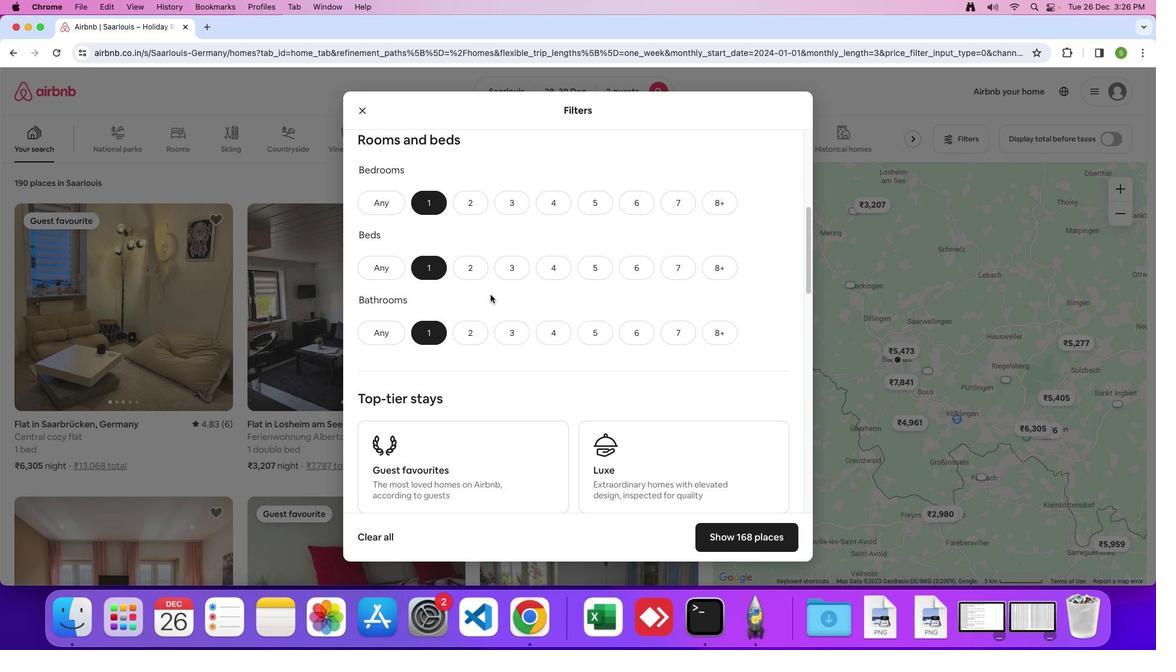 
Action: Mouse moved to (490, 295)
Screenshot: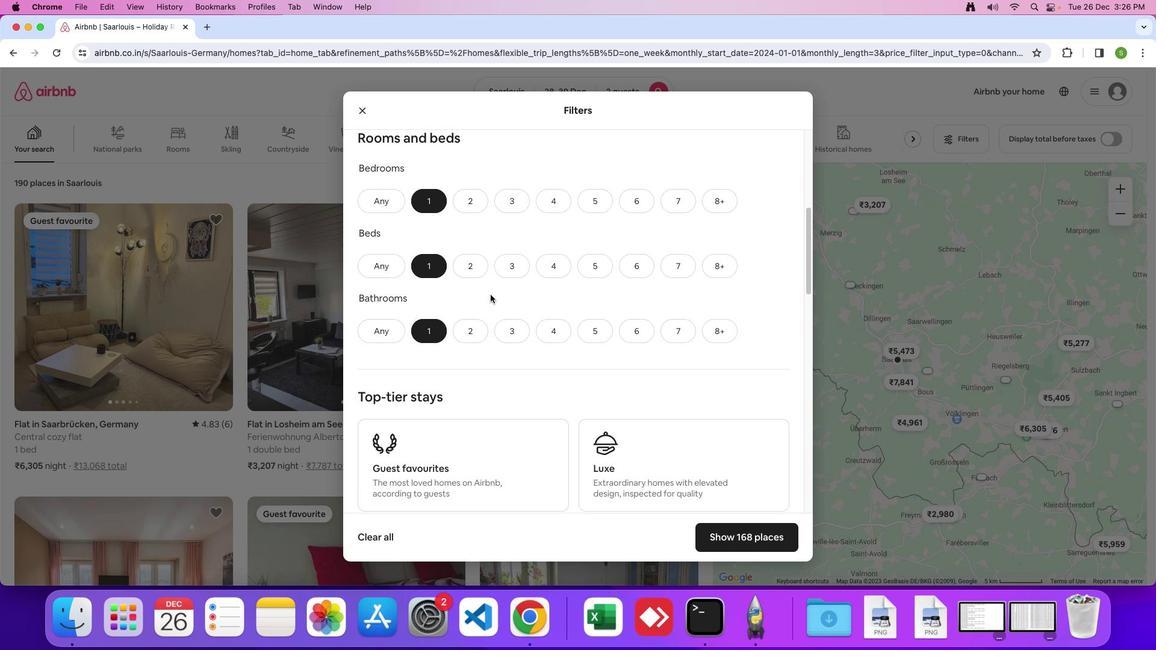 
Action: Mouse scrolled (490, 295) with delta (0, 0)
Screenshot: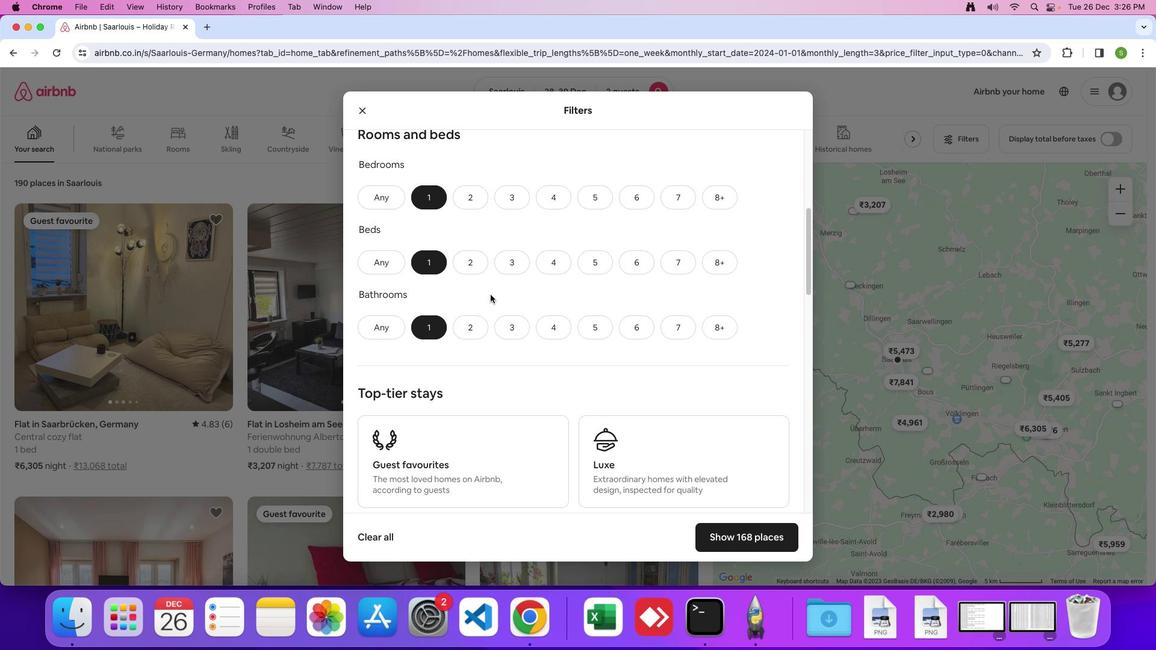 
Action: Mouse scrolled (490, 295) with delta (0, 0)
Screenshot: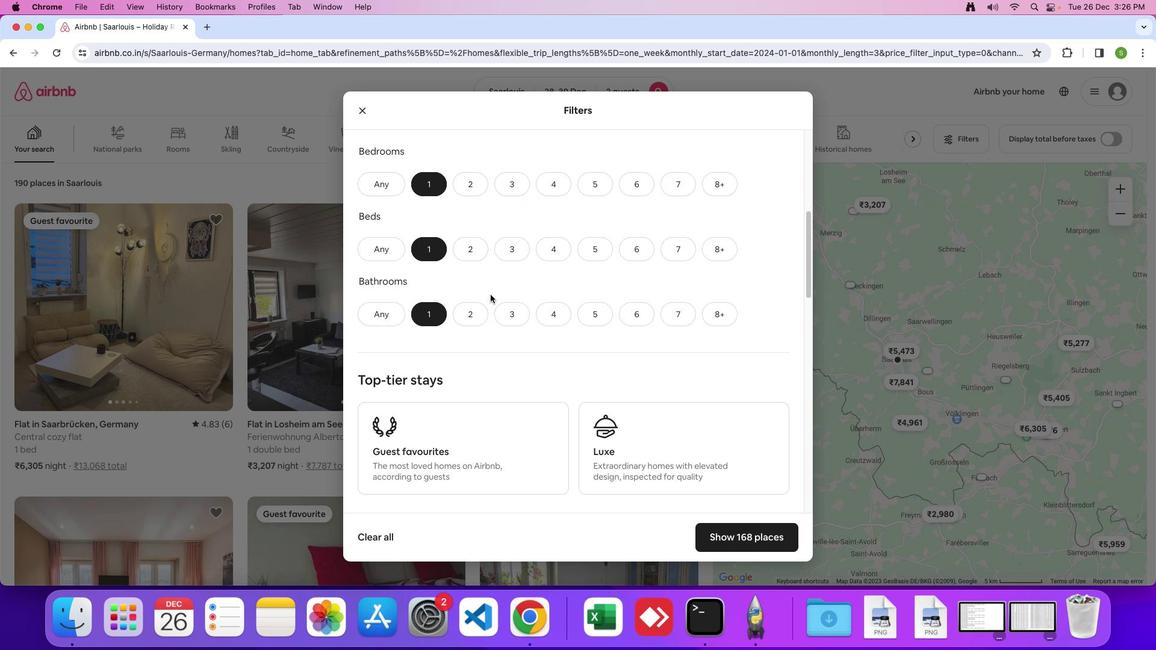 
Action: Mouse scrolled (490, 295) with delta (0, 0)
Screenshot: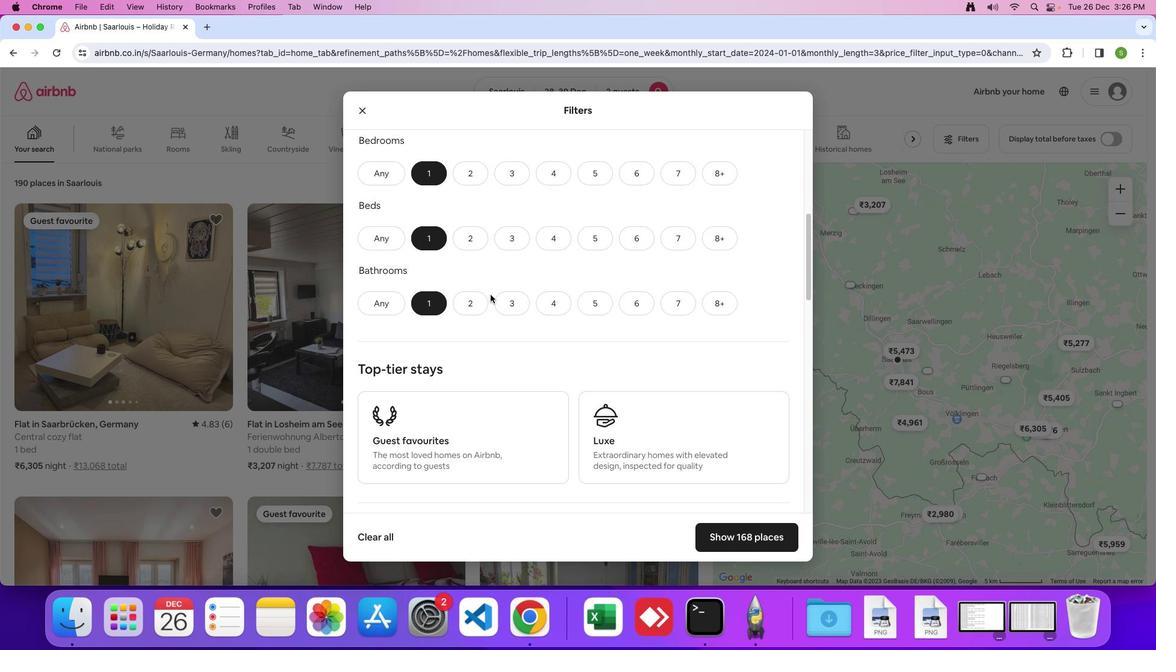 
Action: Mouse scrolled (490, 295) with delta (0, -1)
Screenshot: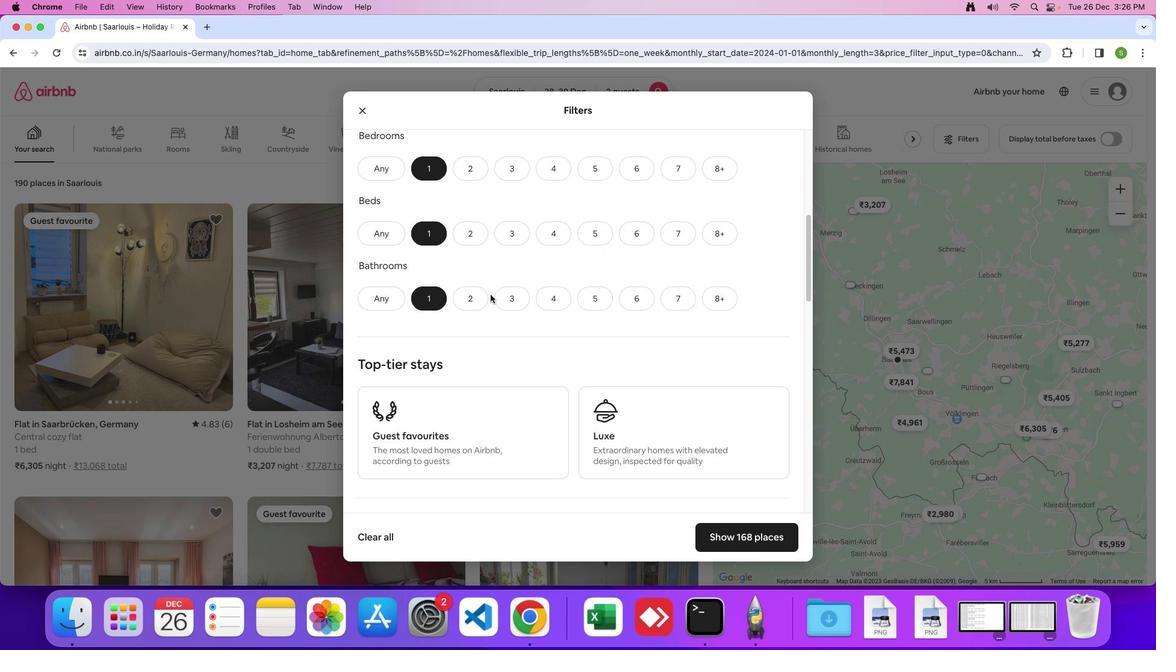 
Action: Mouse scrolled (490, 295) with delta (0, 0)
Screenshot: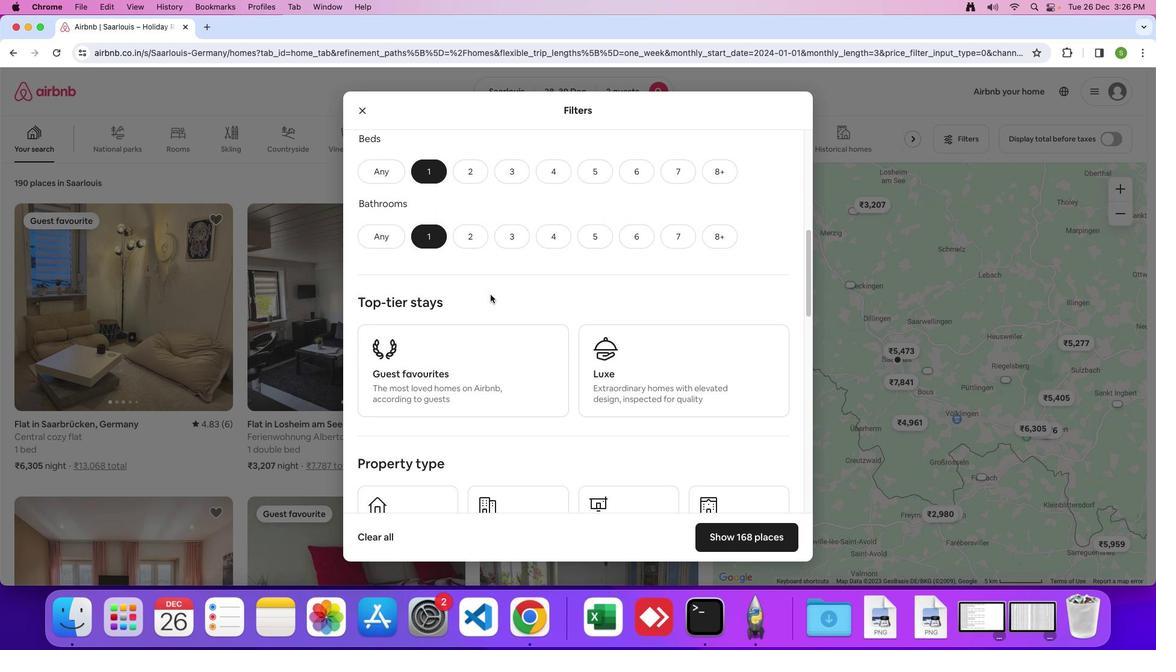 
Action: Mouse scrolled (490, 295) with delta (0, 0)
Screenshot: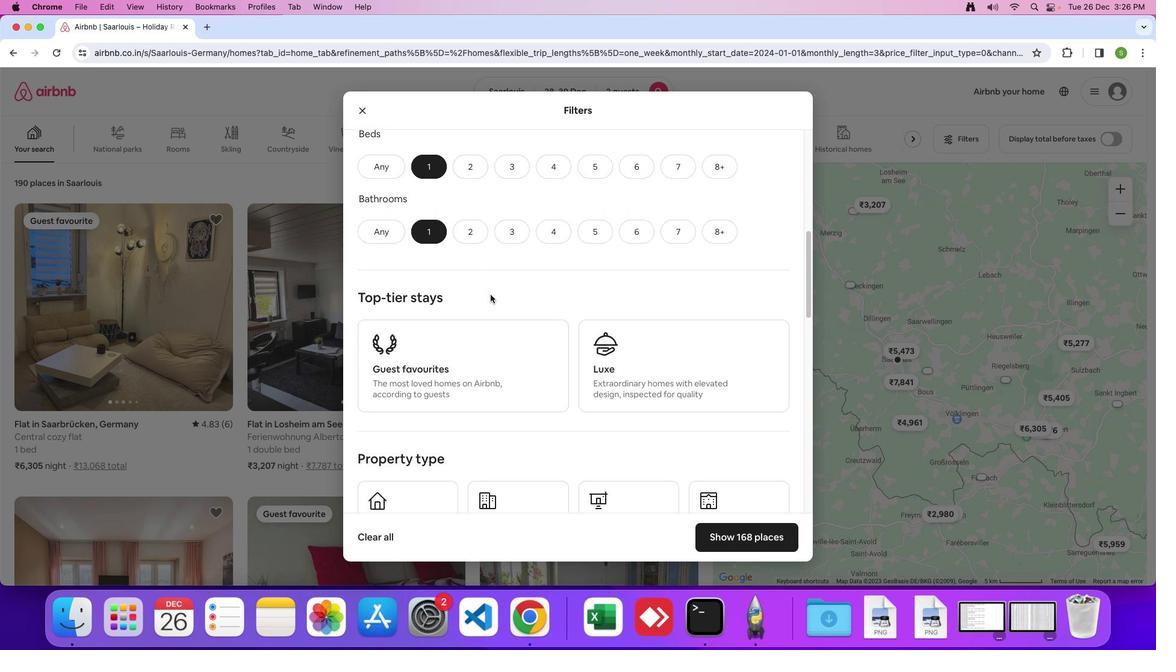 
Action: Mouse scrolled (490, 295) with delta (0, 0)
Screenshot: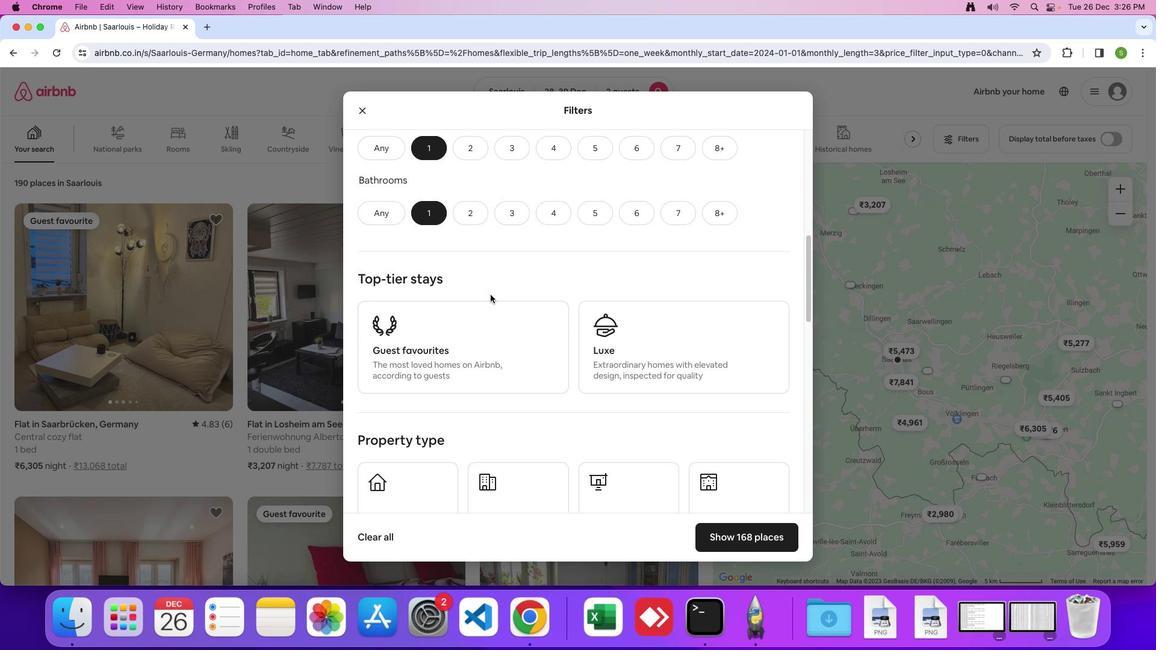 
Action: Mouse scrolled (490, 295) with delta (0, 0)
Screenshot: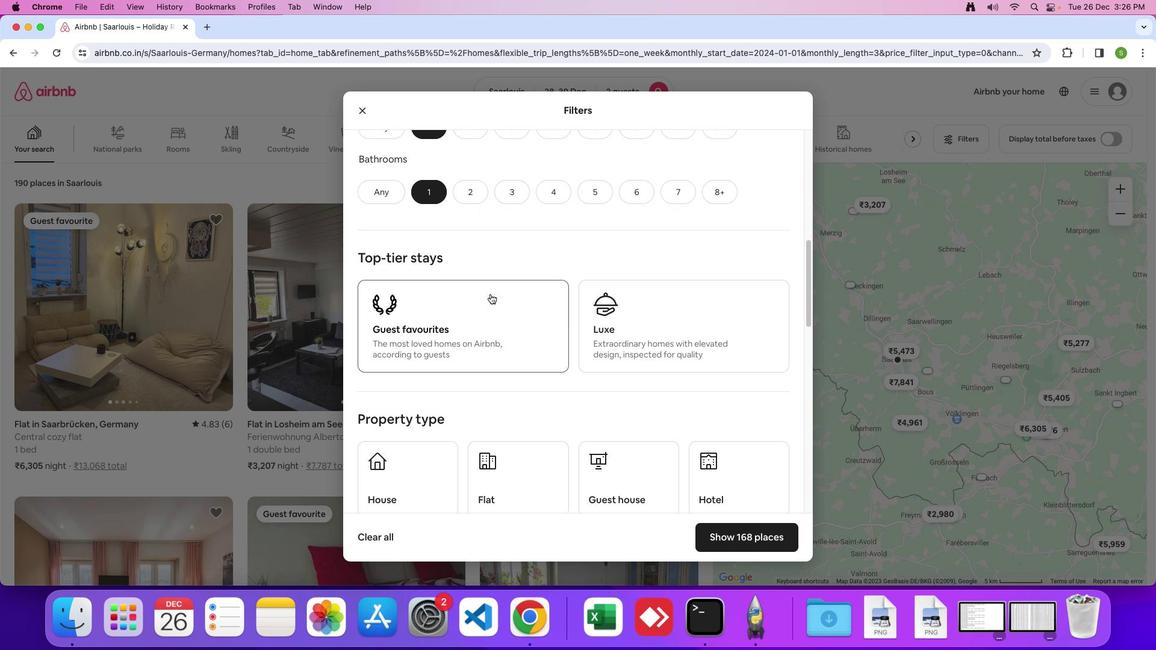 
Action: Mouse moved to (491, 294)
Screenshot: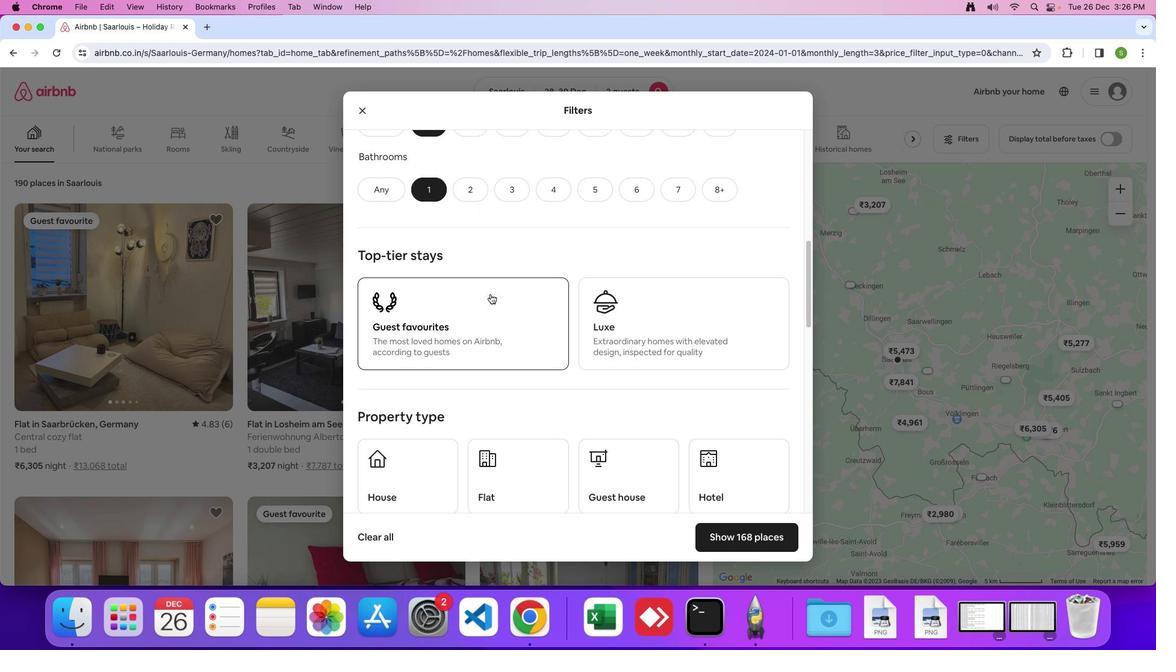 
Action: Mouse scrolled (491, 294) with delta (0, 0)
Screenshot: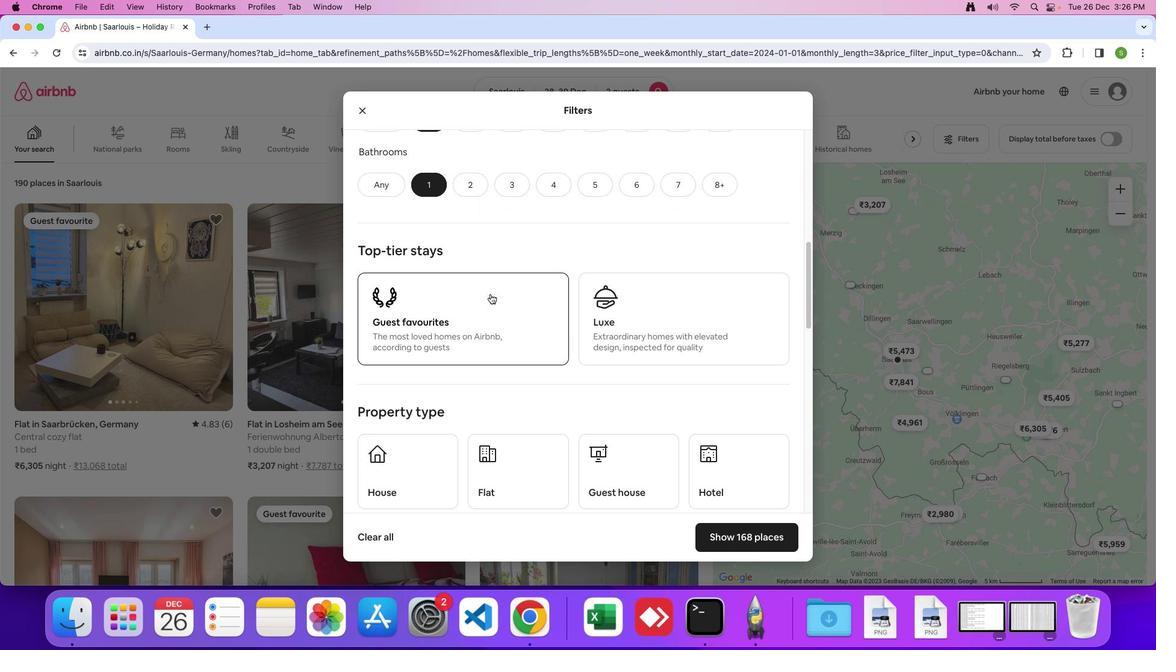 
Action: Mouse moved to (490, 294)
Screenshot: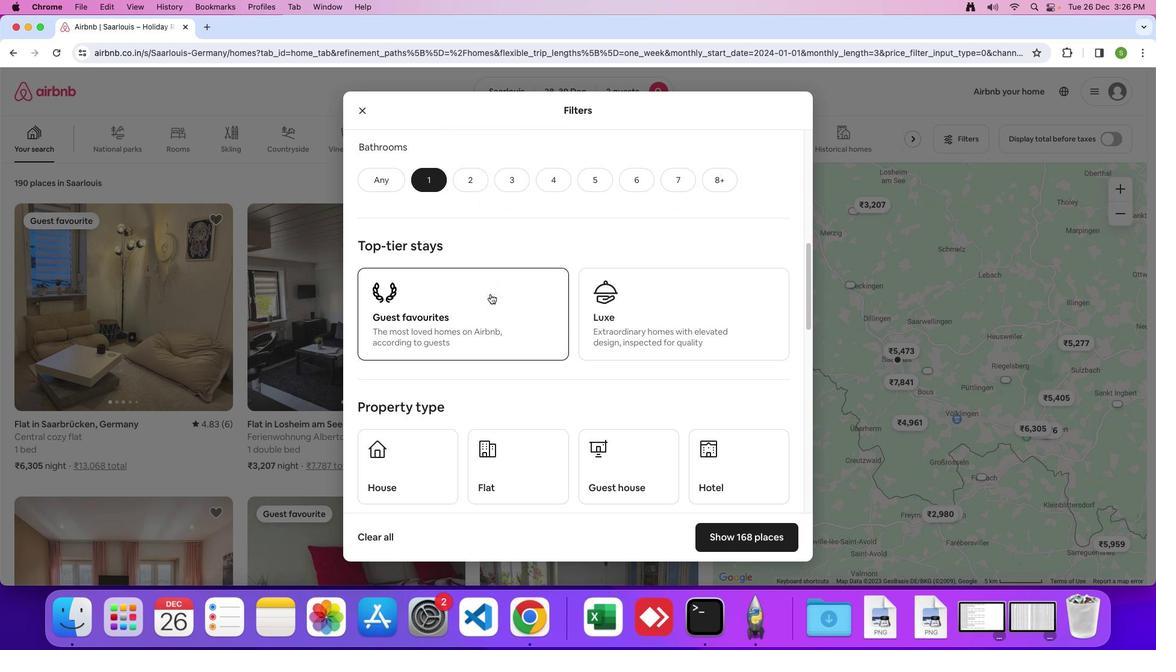 
Action: Mouse scrolled (490, 294) with delta (0, 0)
Screenshot: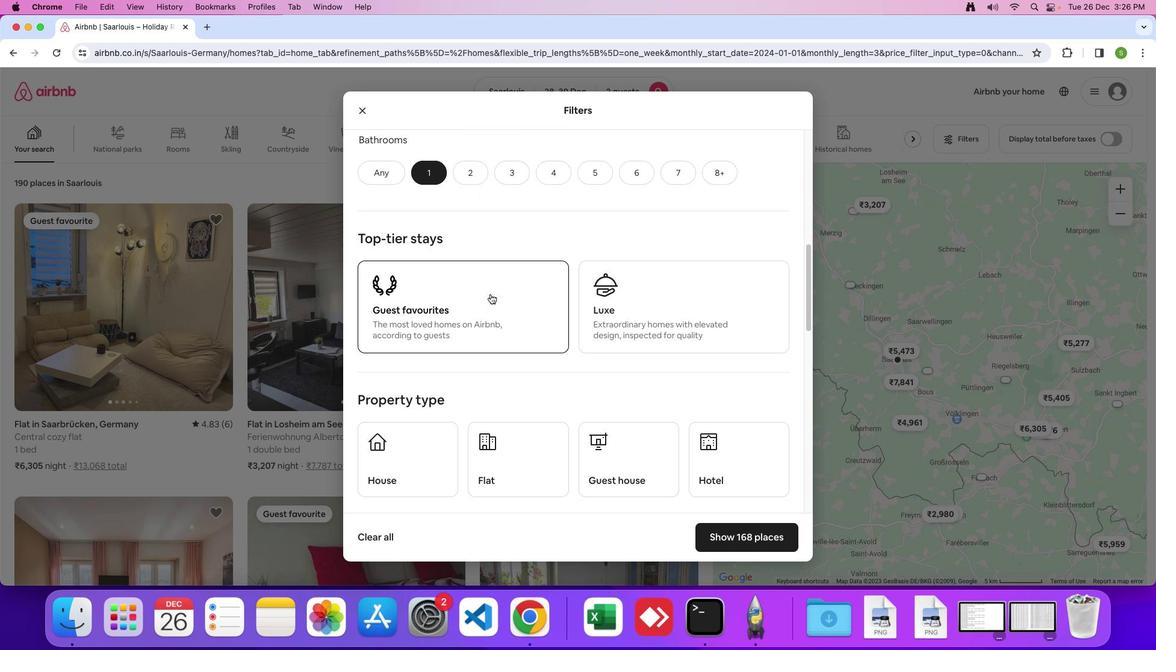 
Action: Mouse scrolled (490, 294) with delta (0, 0)
Screenshot: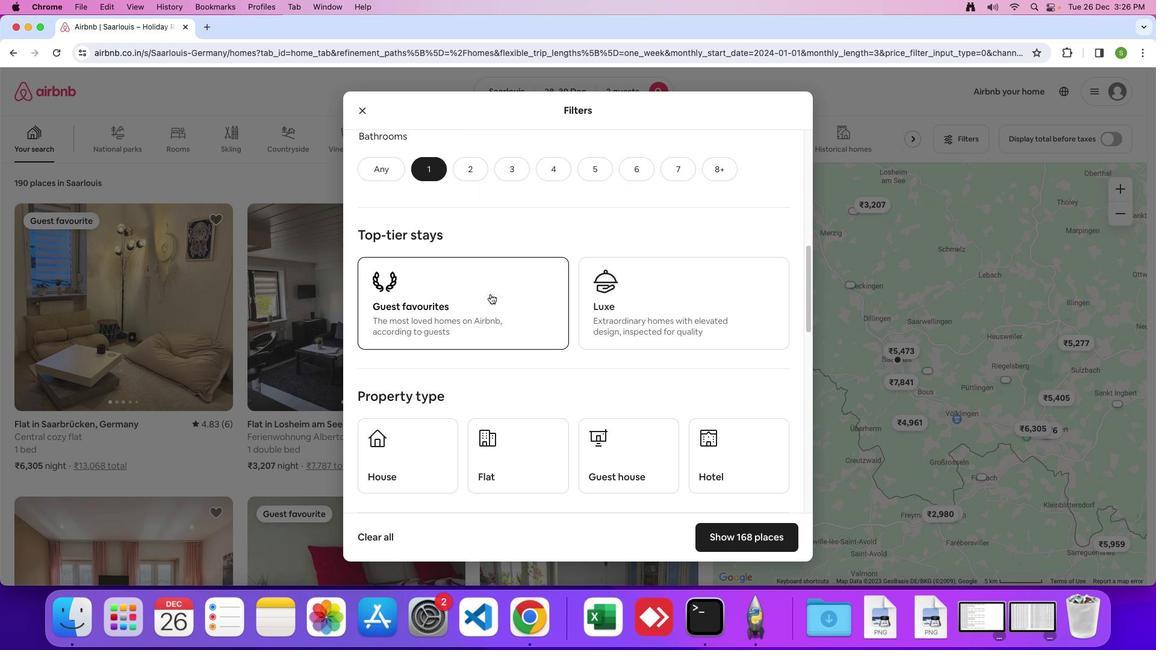 
Action: Mouse moved to (512, 412)
Screenshot: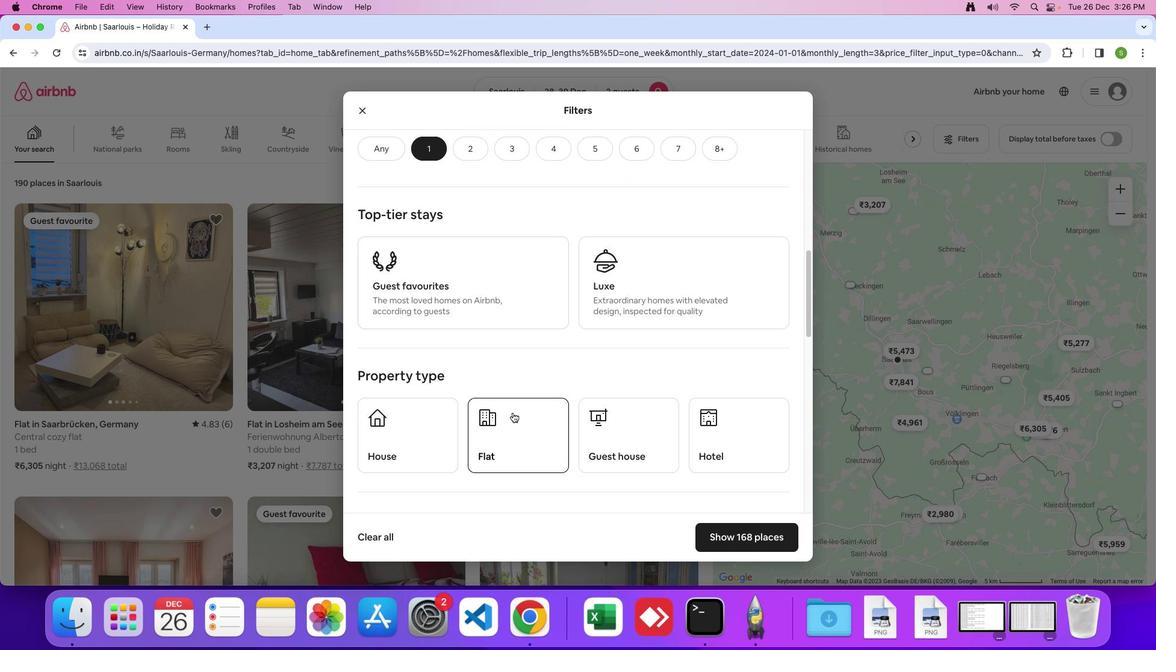 
Action: Mouse pressed left at (512, 412)
Screenshot: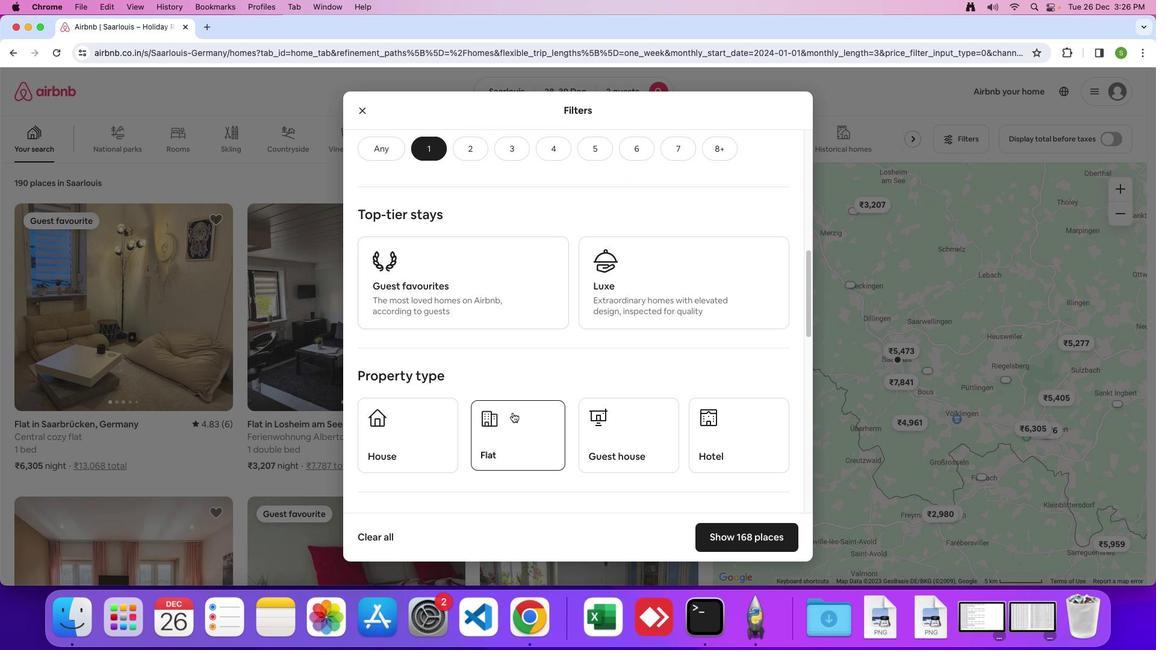 
Action: Mouse moved to (548, 348)
Screenshot: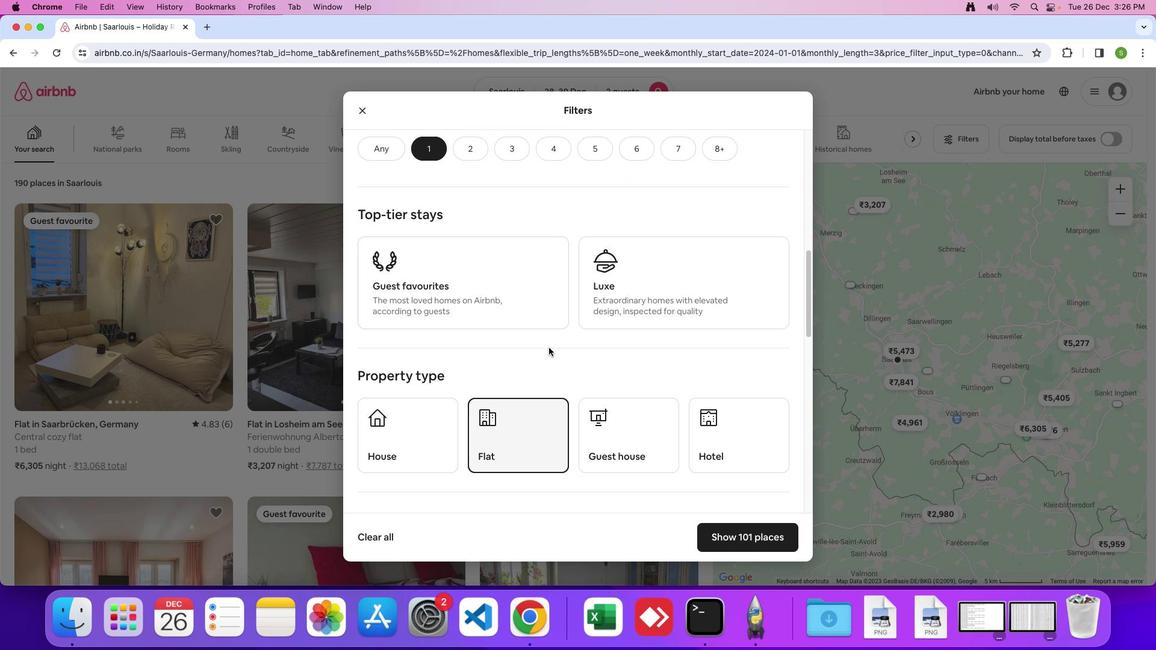 
Action: Mouse scrolled (548, 348) with delta (0, 0)
Screenshot: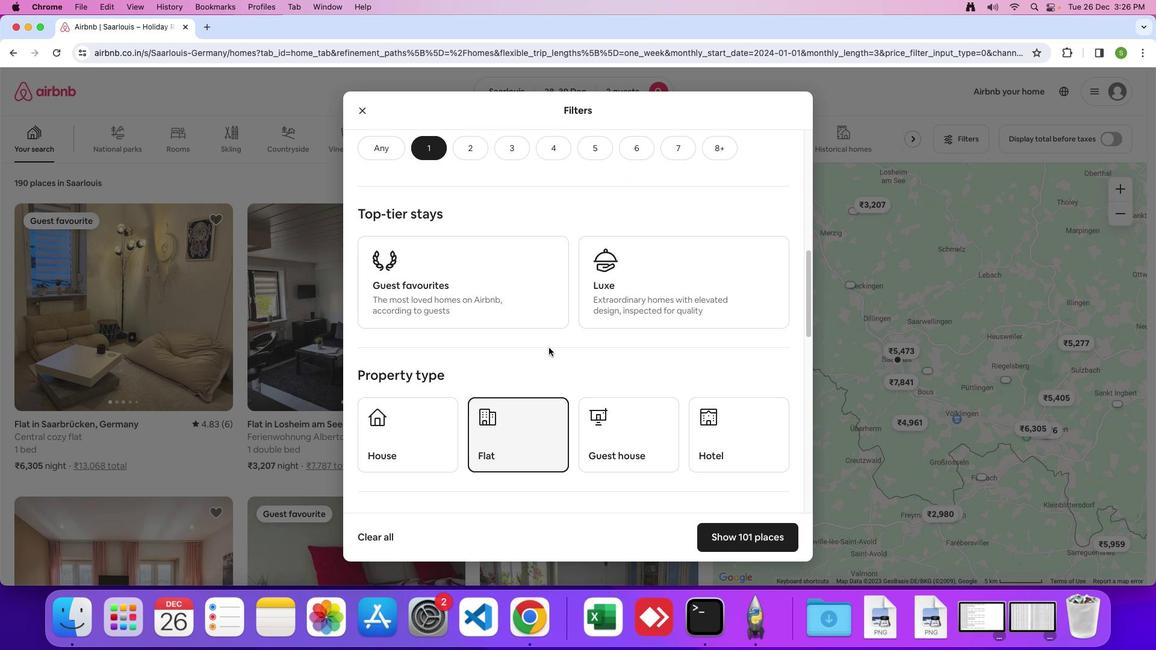 
Action: Mouse scrolled (548, 348) with delta (0, 0)
Screenshot: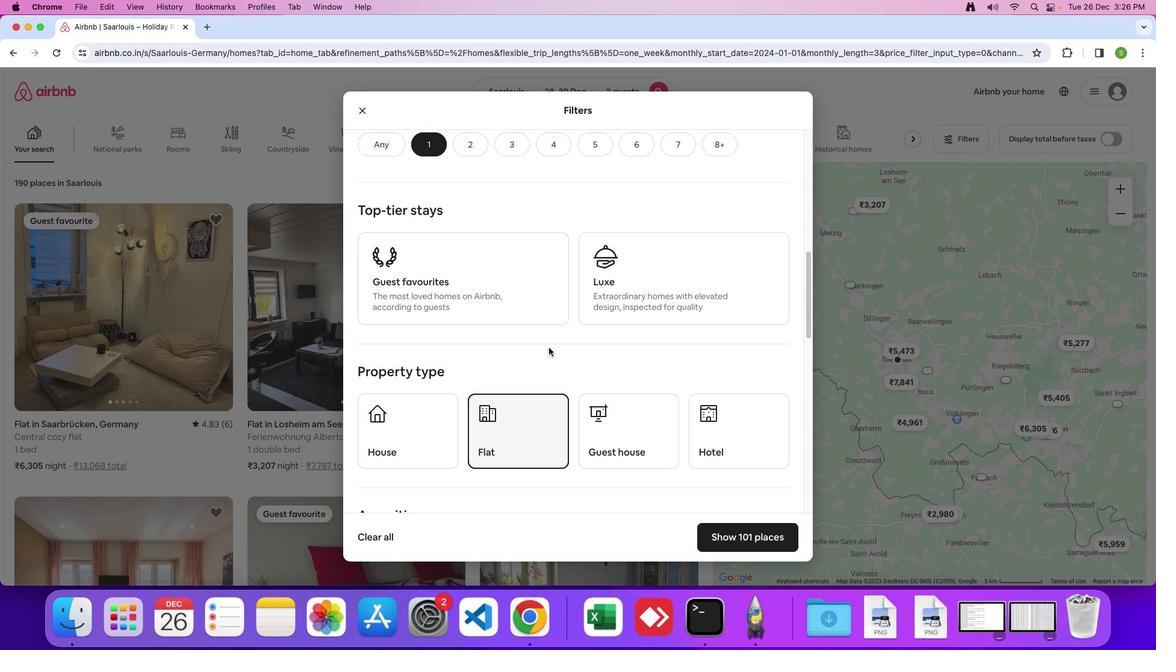
Action: Mouse scrolled (548, 348) with delta (0, -1)
Screenshot: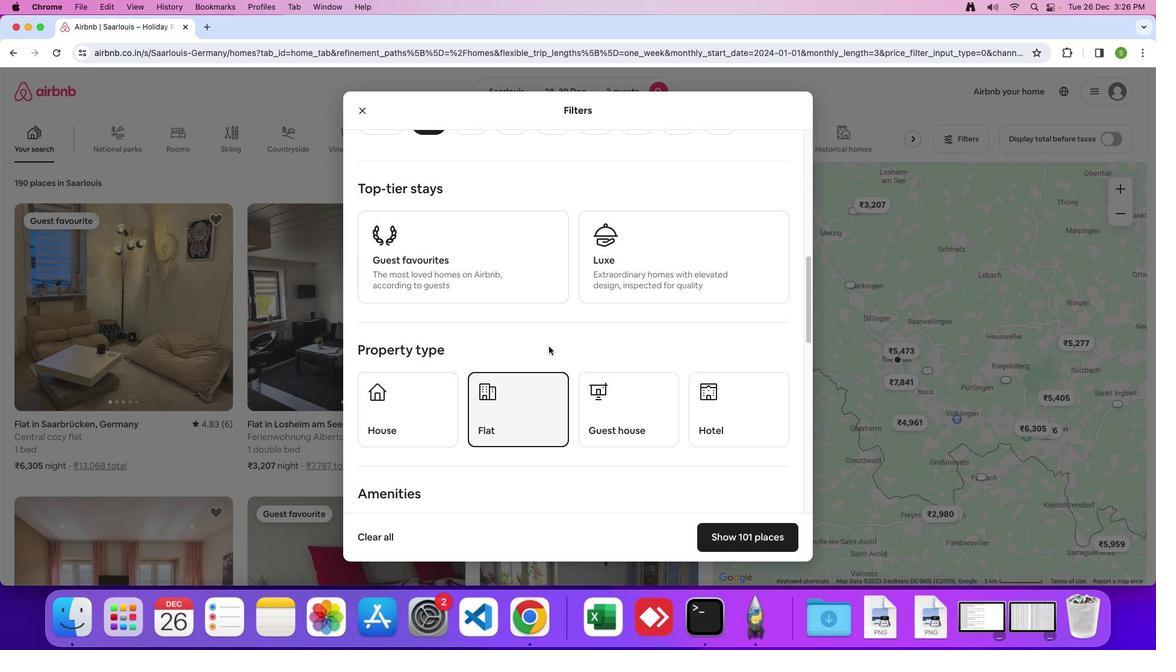
Action: Mouse moved to (548, 346)
Screenshot: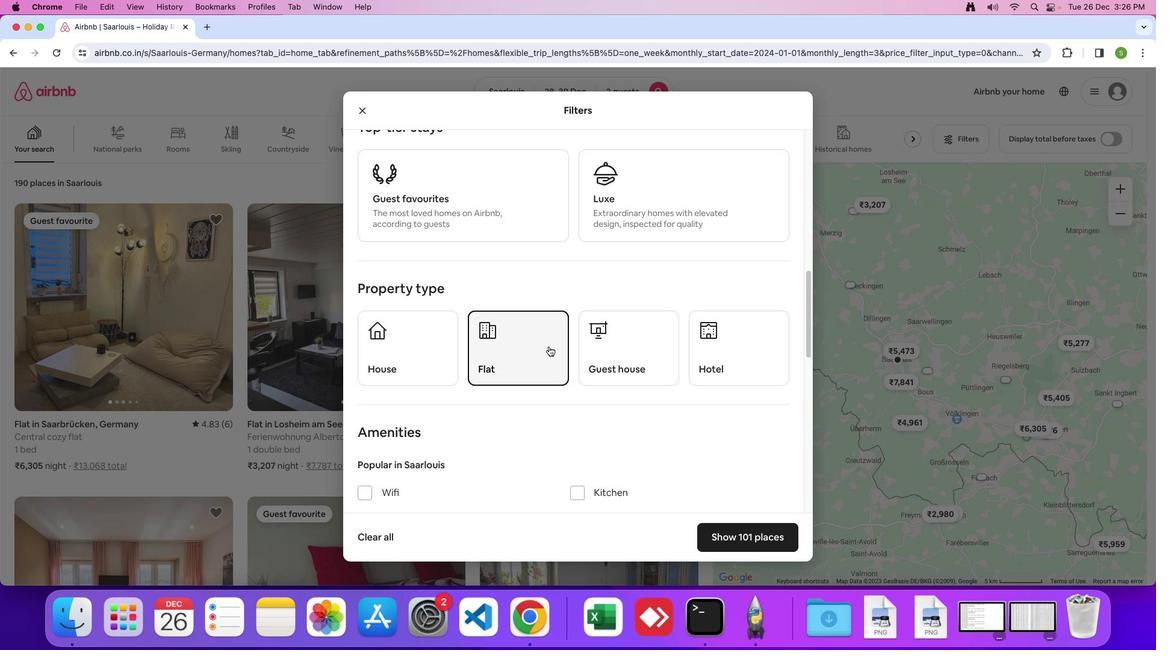 
Action: Mouse scrolled (548, 346) with delta (0, -1)
Screenshot: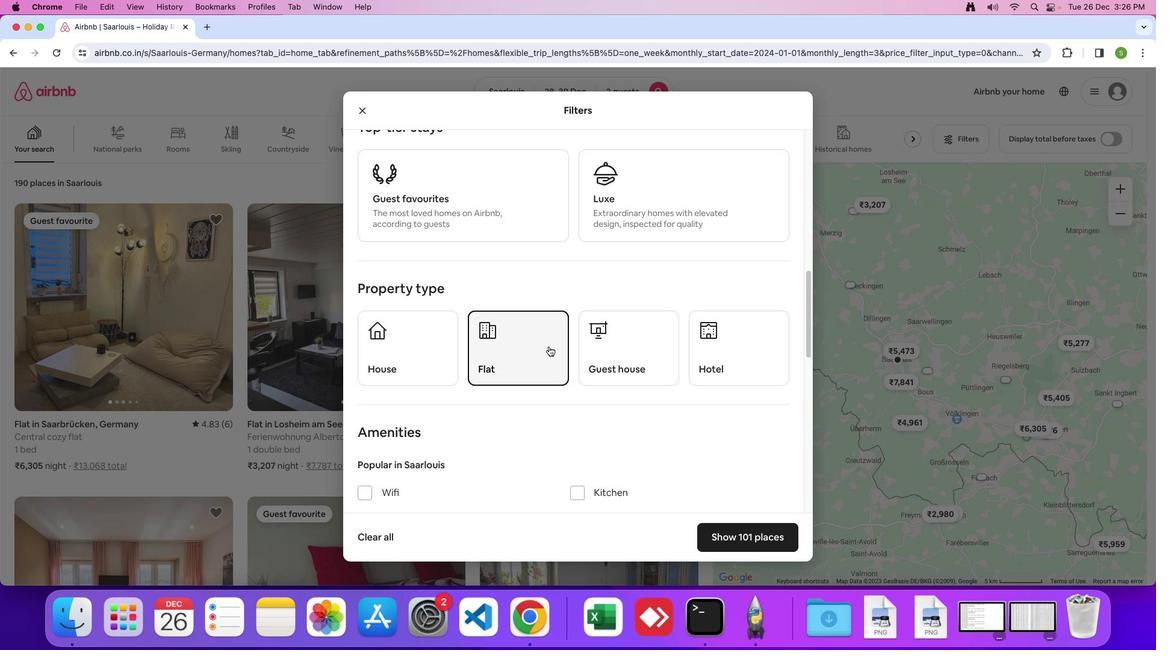 
Action: Mouse moved to (548, 346)
Screenshot: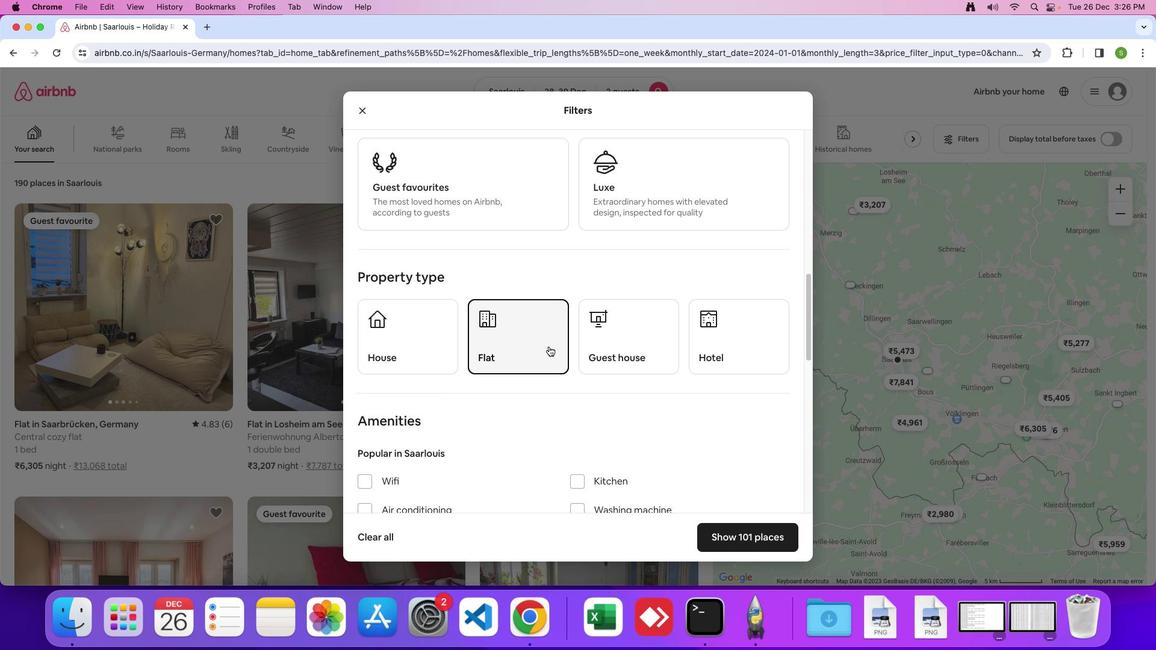 
Action: Mouse scrolled (548, 346) with delta (0, 0)
Screenshot: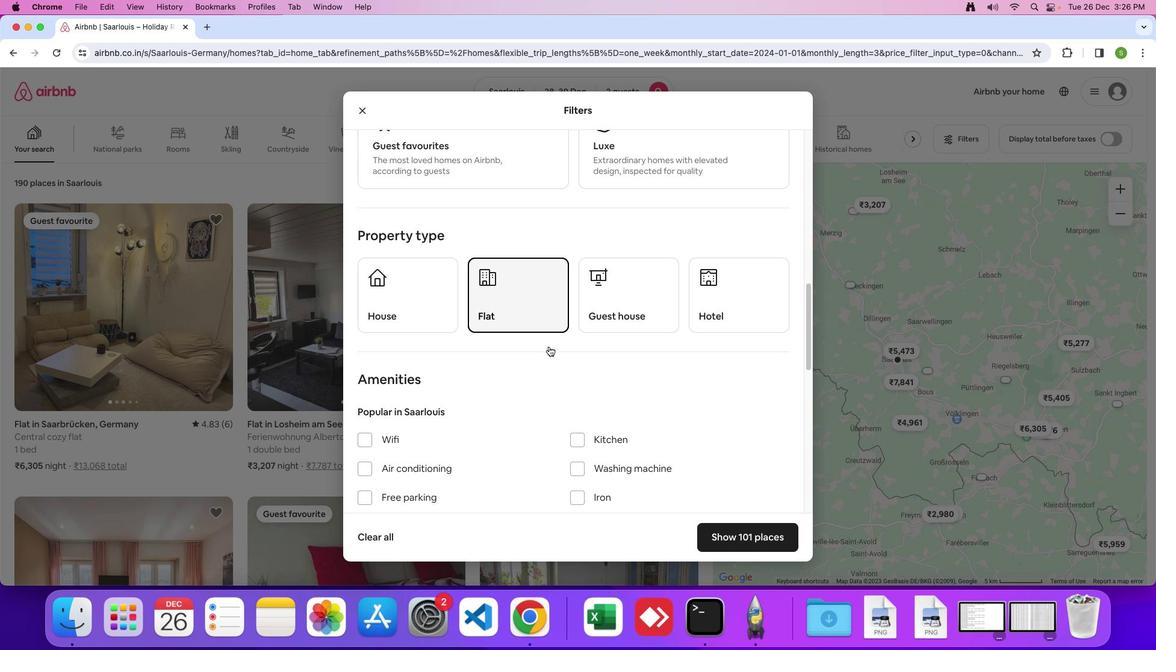 
Action: Mouse scrolled (548, 346) with delta (0, 0)
Screenshot: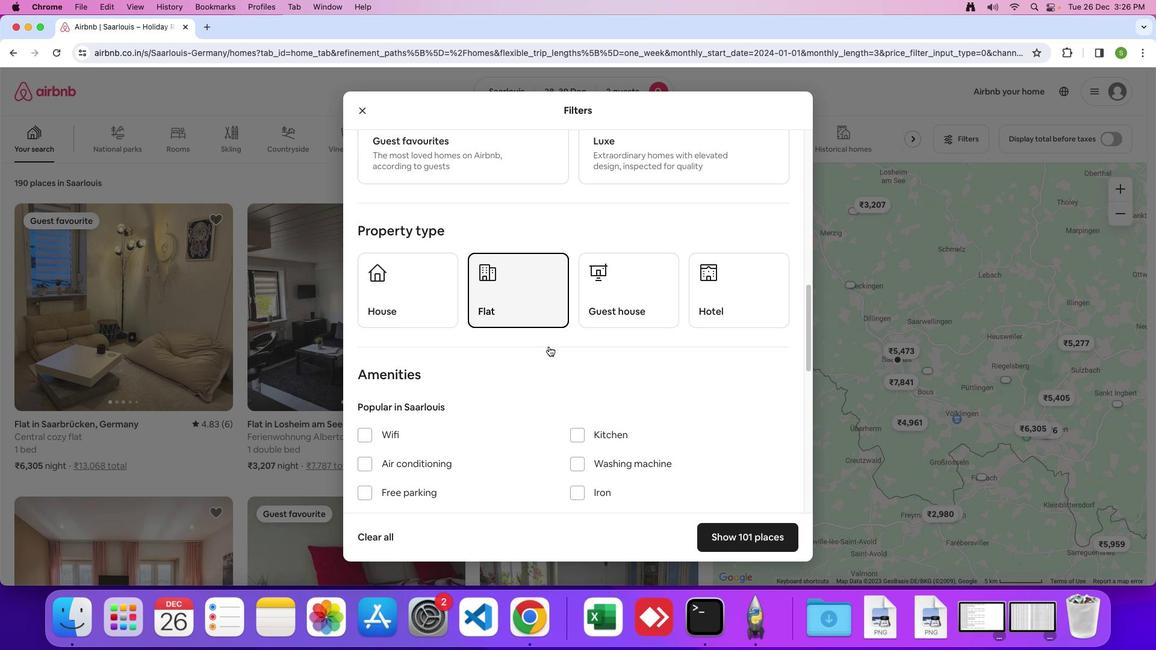 
Action: Mouse moved to (726, 277)
Screenshot: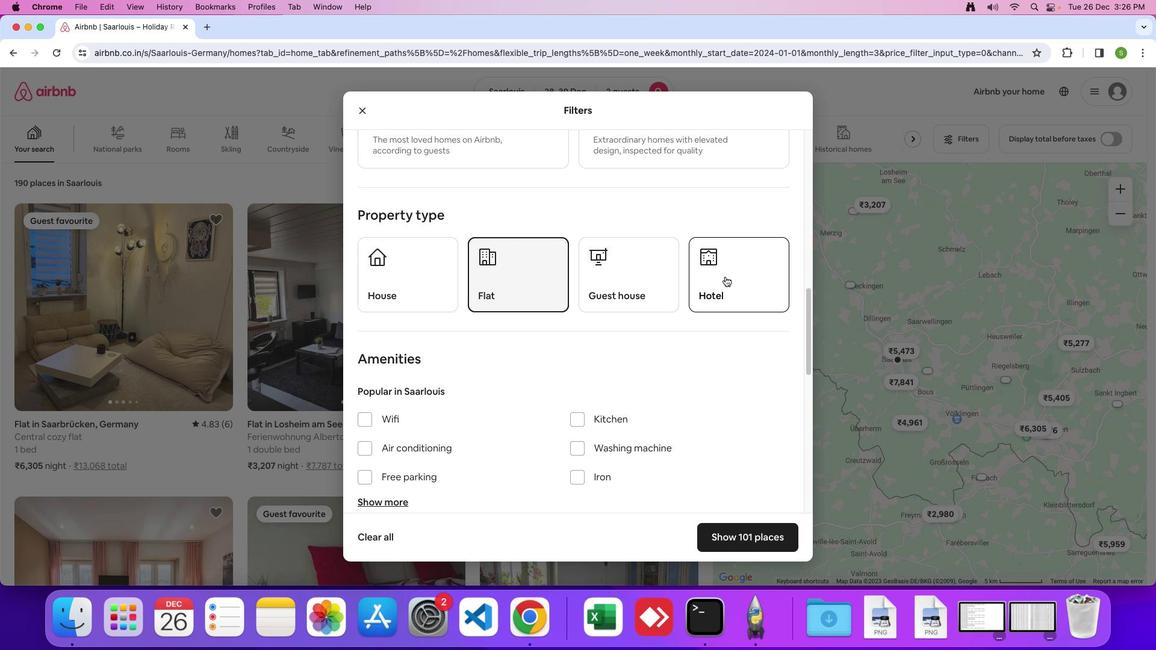 
Action: Mouse pressed left at (726, 277)
Screenshot: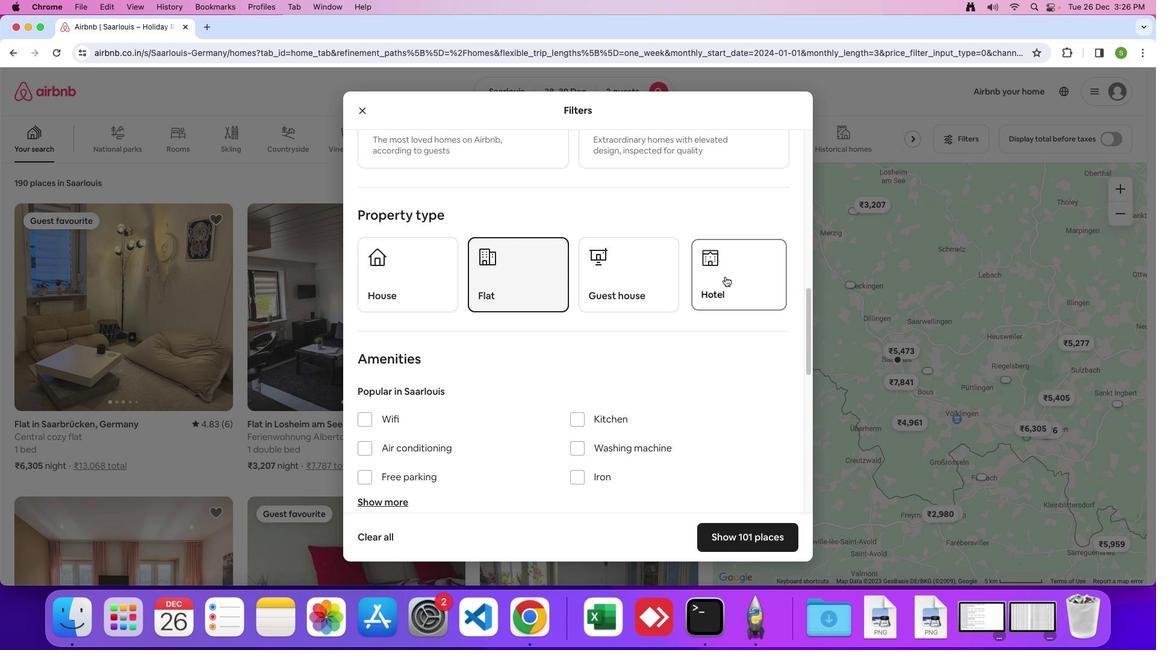
Action: Mouse moved to (545, 350)
Screenshot: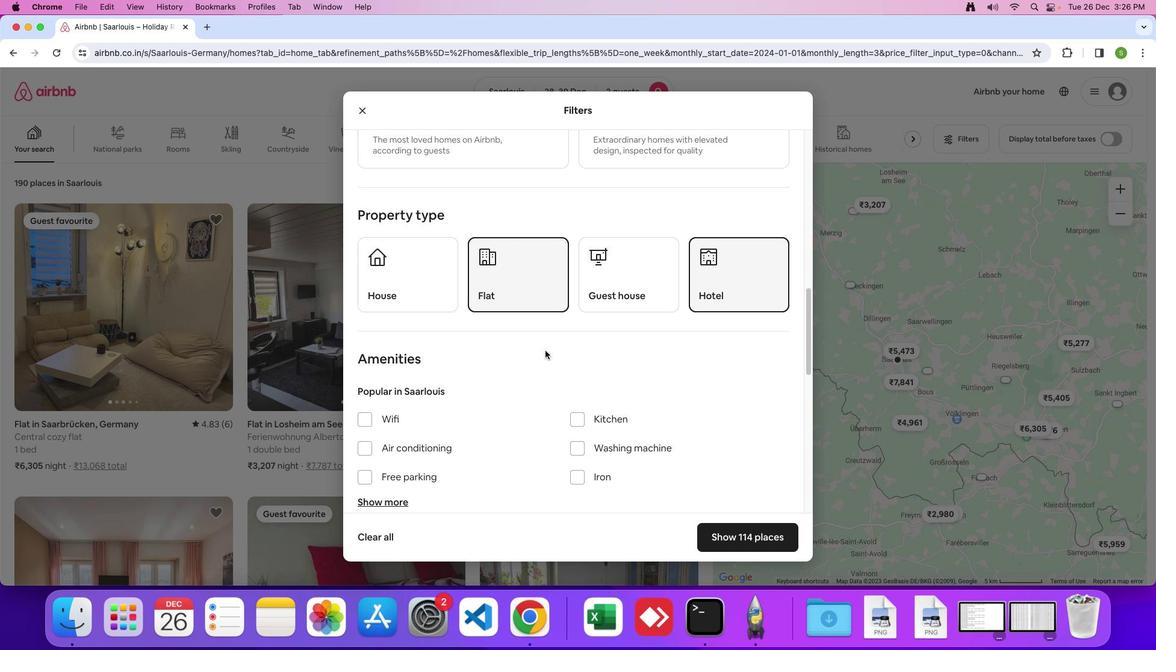 
Action: Mouse scrolled (545, 350) with delta (0, 0)
Screenshot: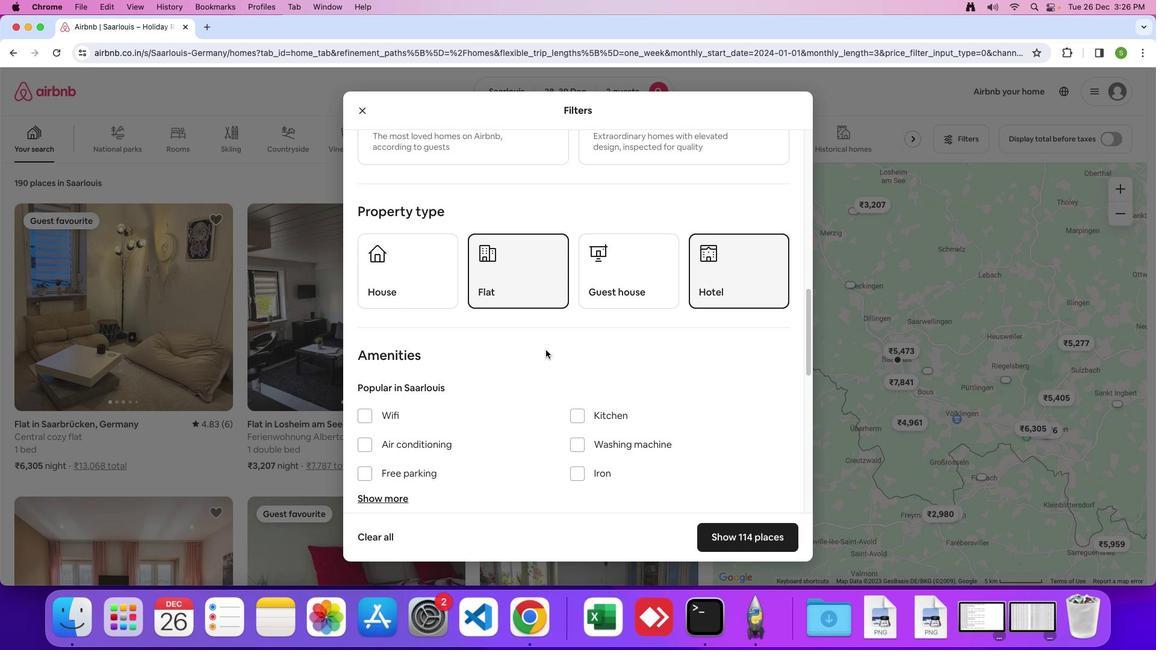 
Action: Mouse moved to (545, 350)
Screenshot: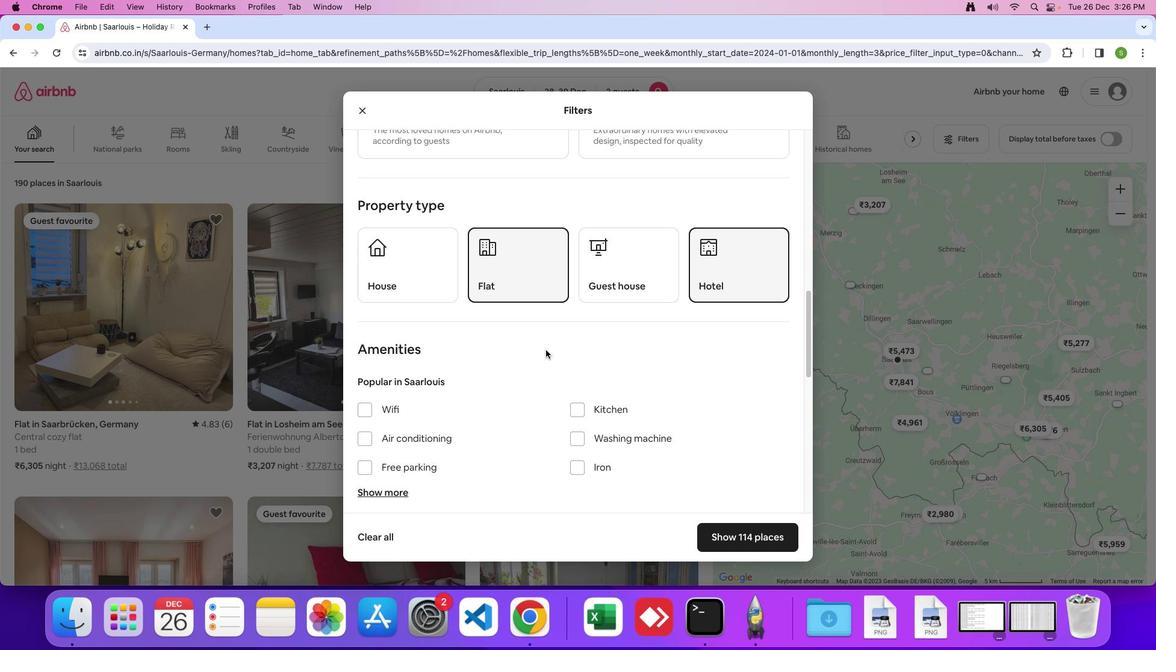 
Action: Mouse scrolled (545, 350) with delta (0, 0)
Screenshot: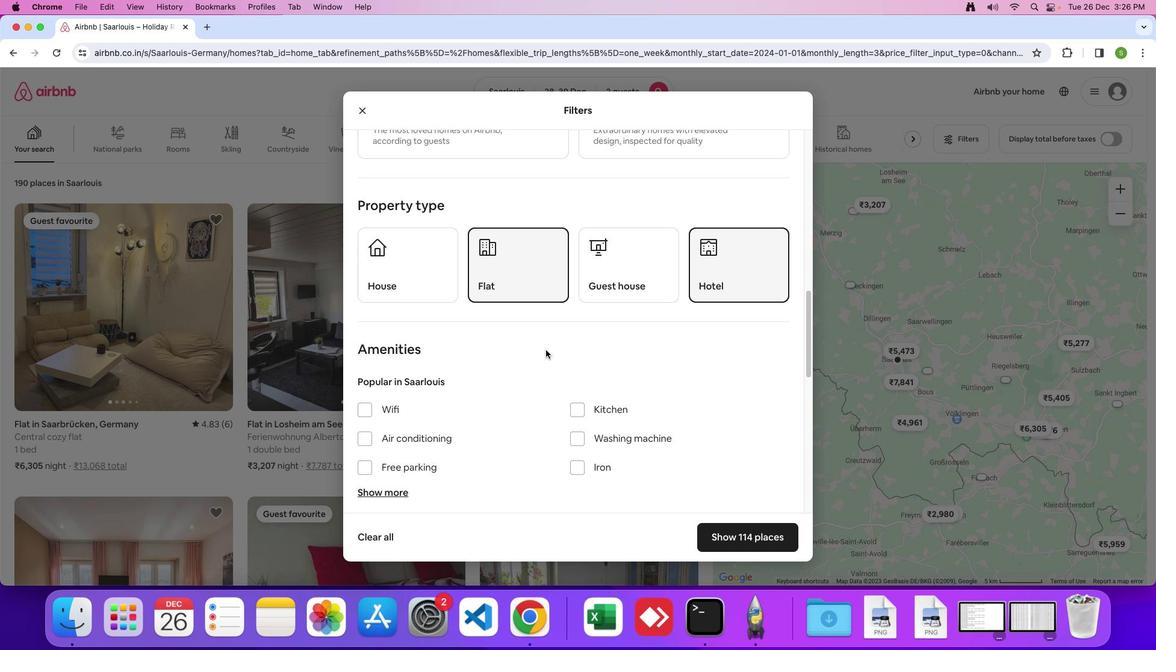 
Action: Mouse moved to (545, 350)
Screenshot: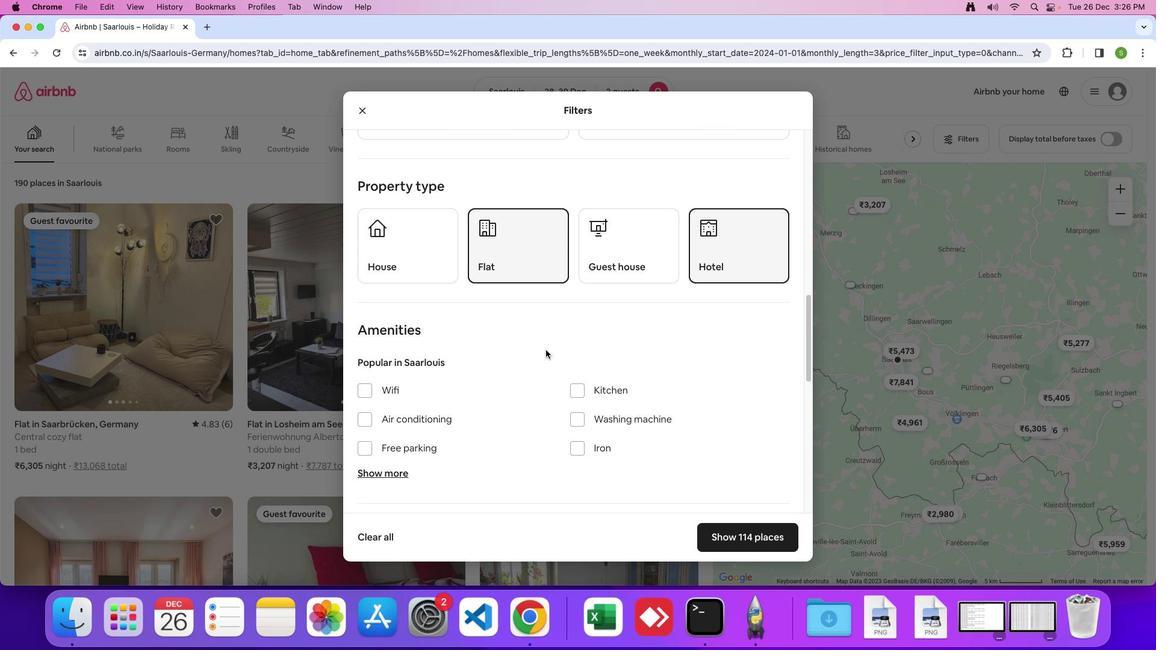 
Action: Mouse scrolled (545, 350) with delta (0, -1)
Screenshot: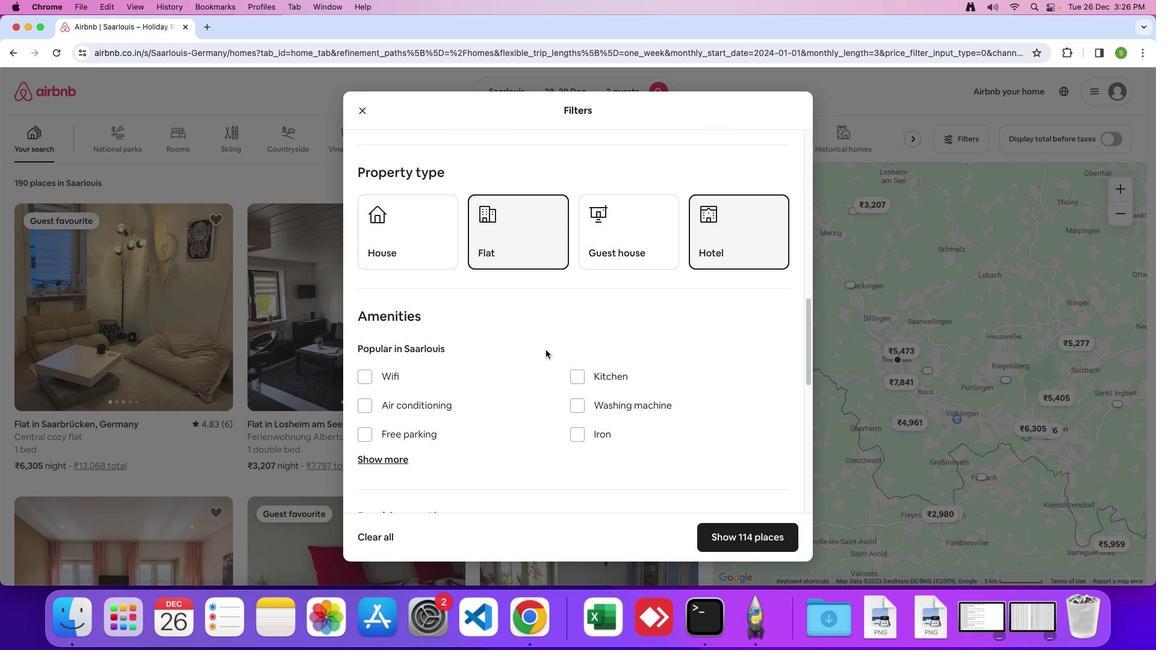 
Action: Mouse moved to (546, 348)
Screenshot: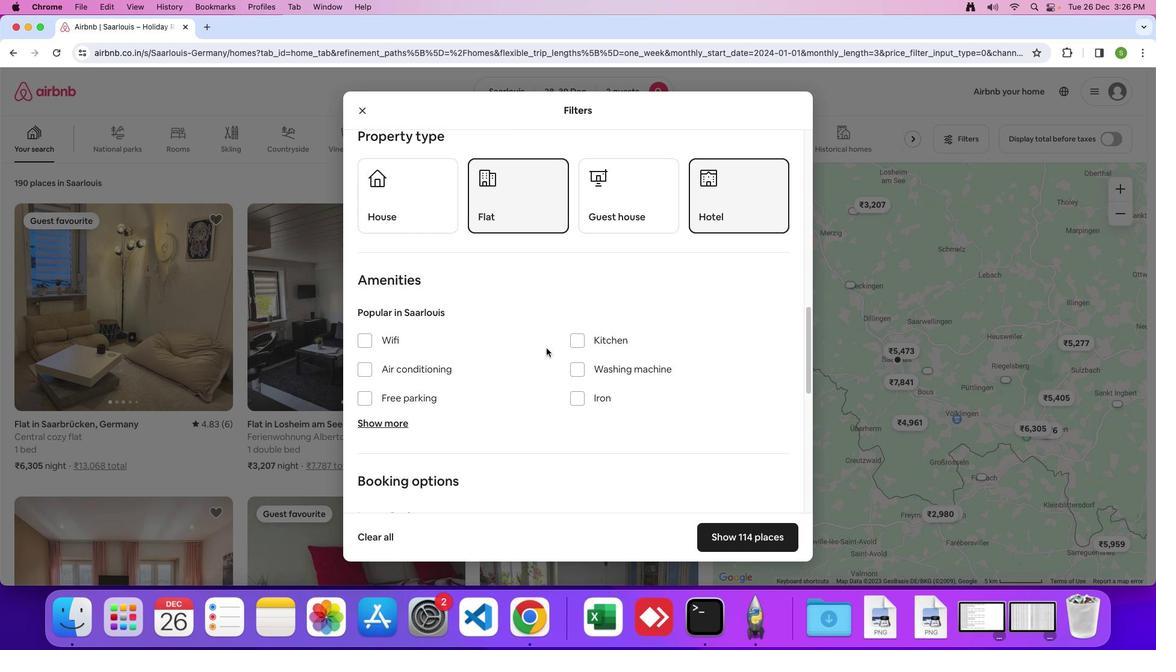 
Action: Mouse scrolled (546, 348) with delta (0, 0)
Screenshot: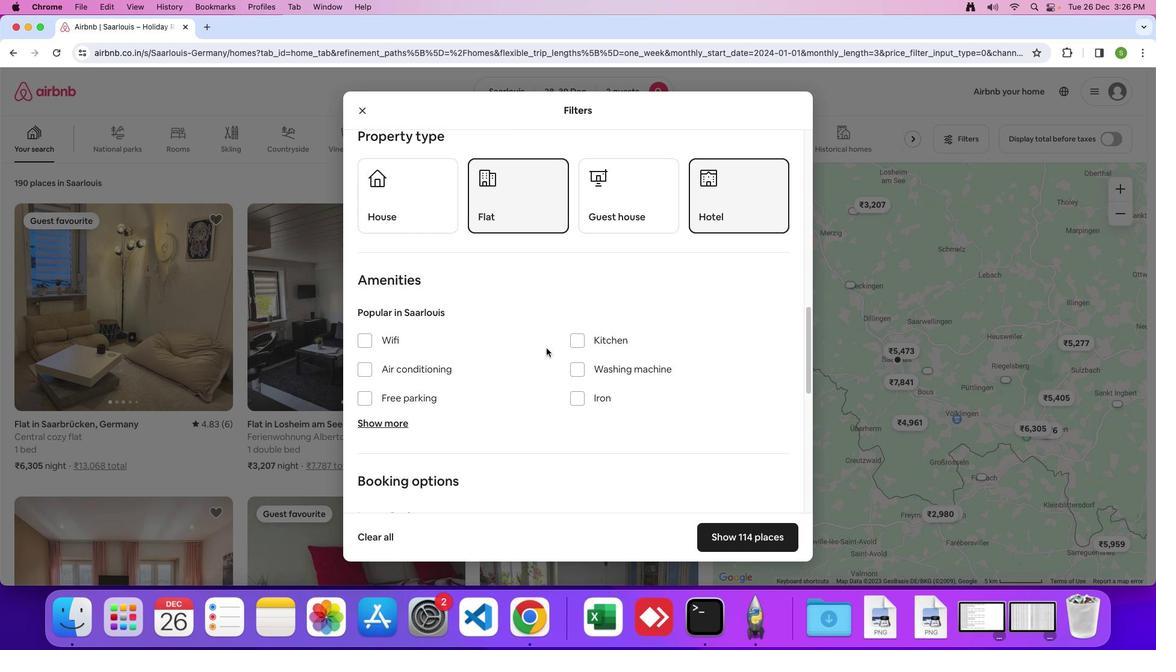 
Action: Mouse moved to (546, 348)
Screenshot: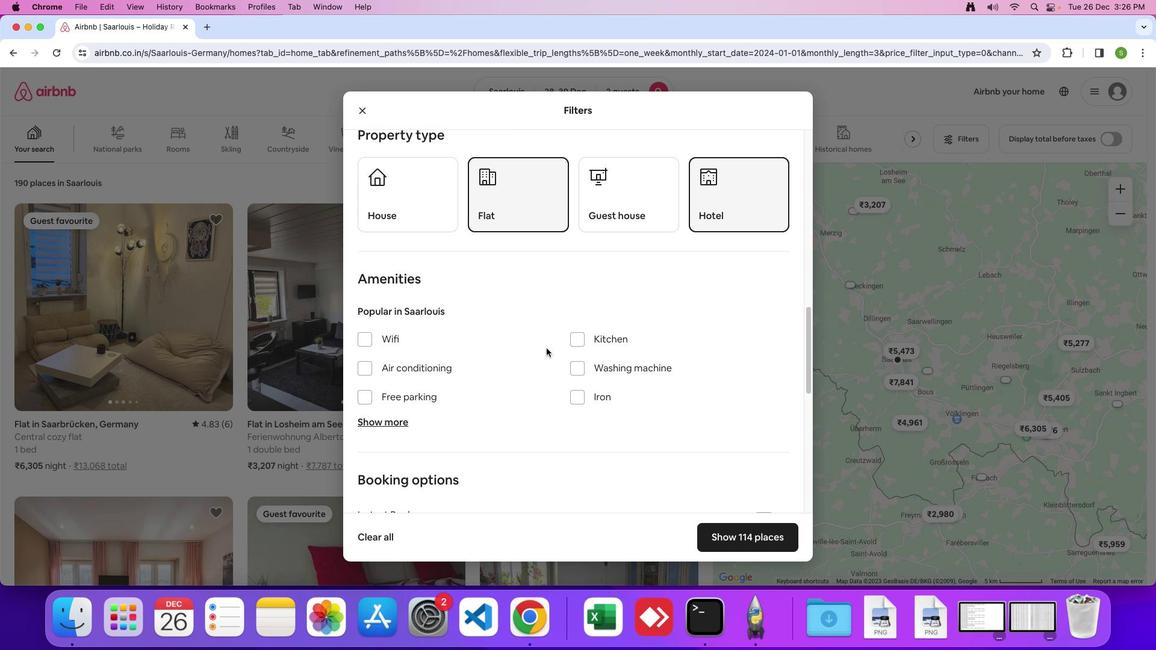 
Action: Mouse scrolled (546, 348) with delta (0, 0)
Screenshot: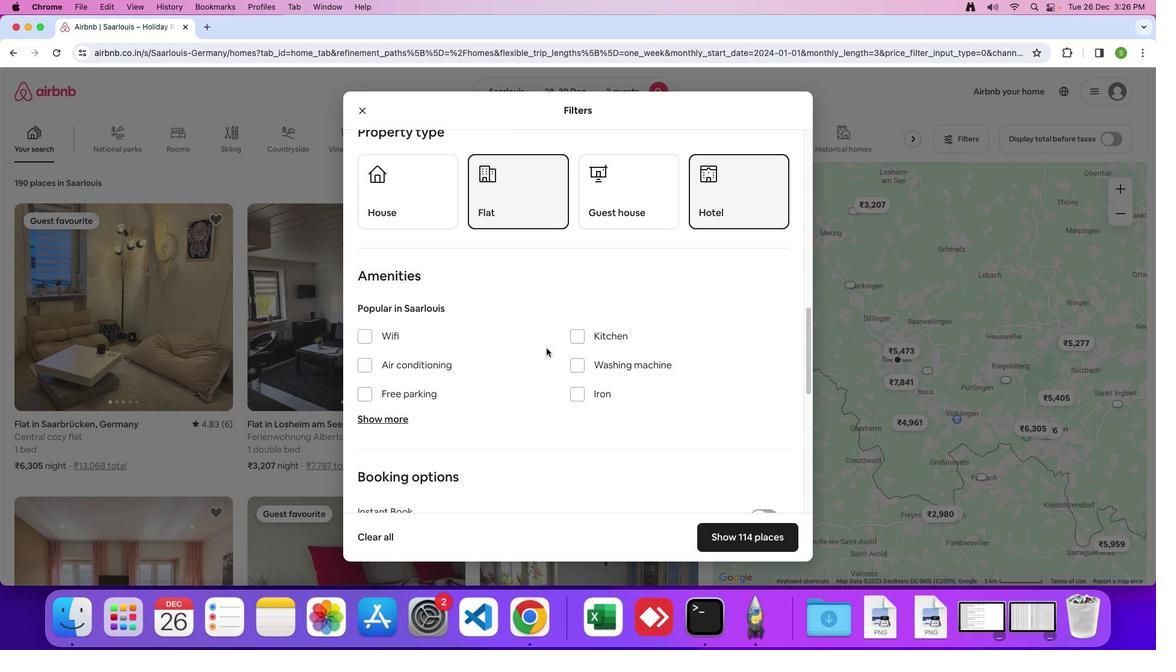 
Action: Mouse scrolled (546, 348) with delta (0, 0)
Screenshot: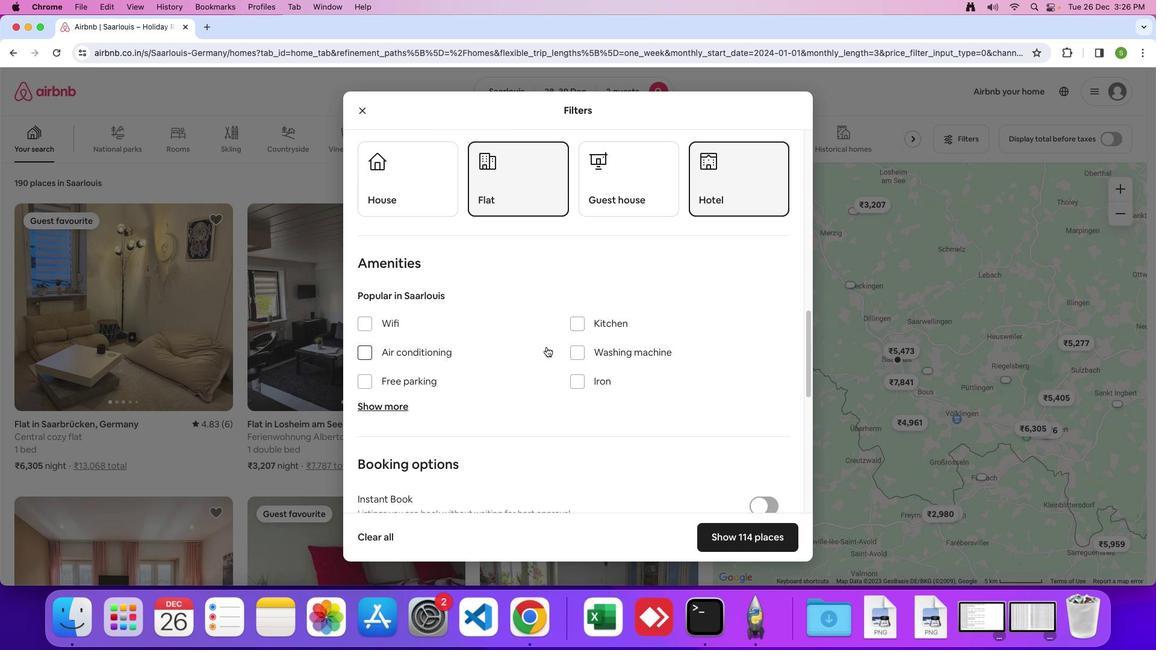 
Action: Mouse scrolled (546, 348) with delta (0, 0)
Screenshot: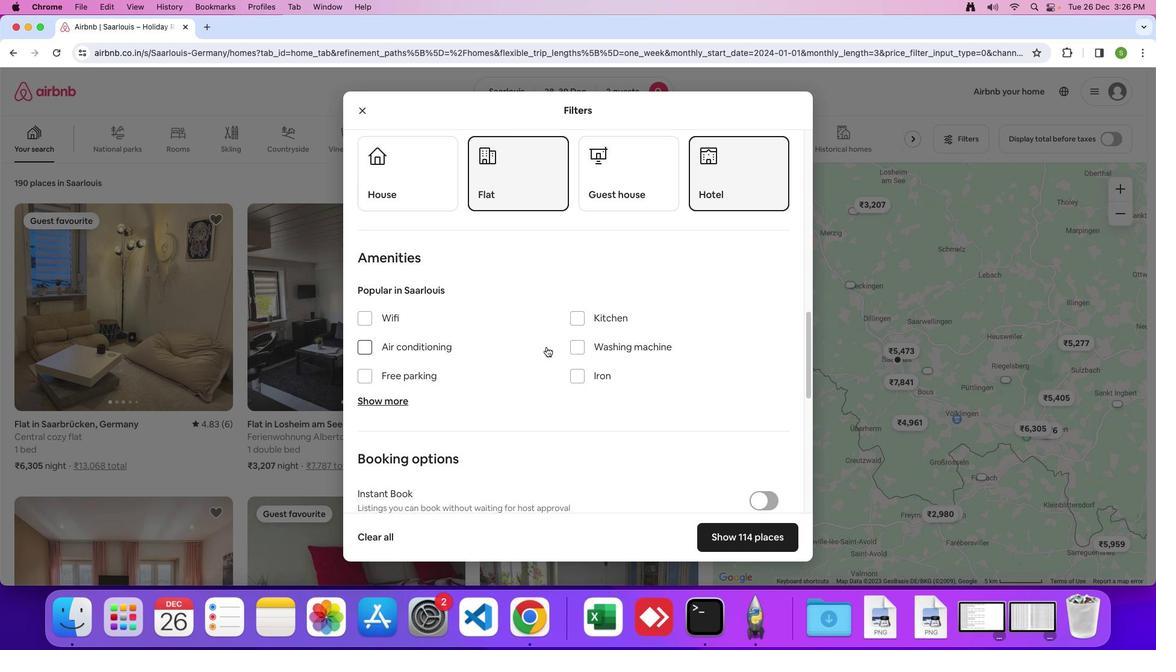 
Action: Mouse moved to (546, 347)
Screenshot: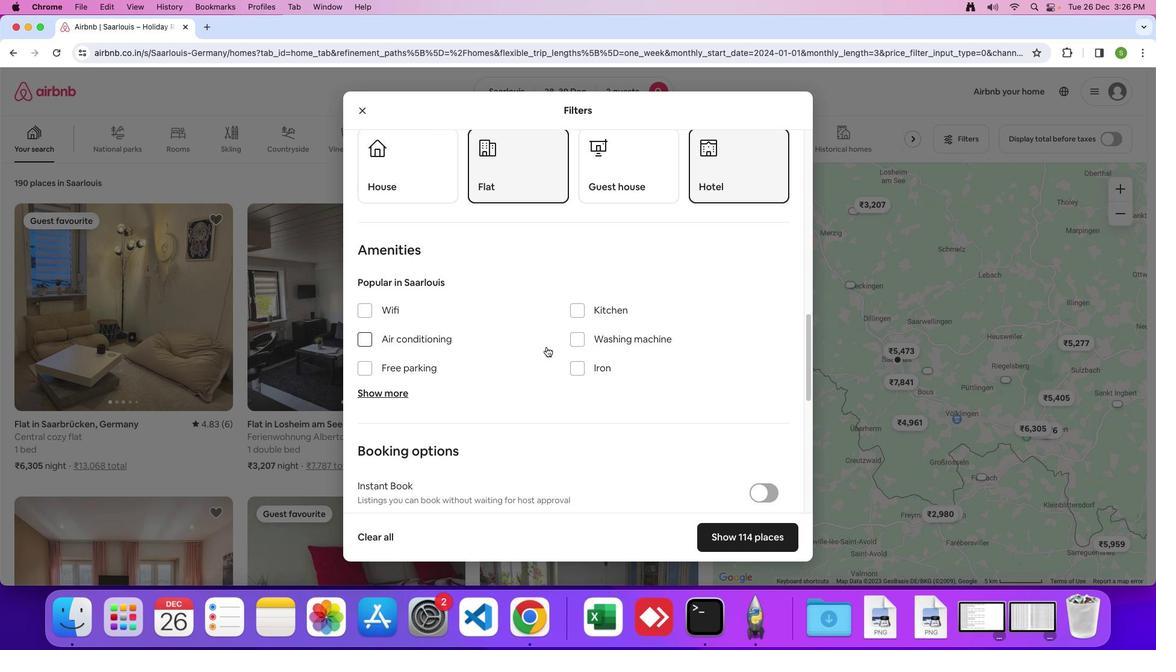
Action: Mouse scrolled (546, 347) with delta (0, -1)
Screenshot: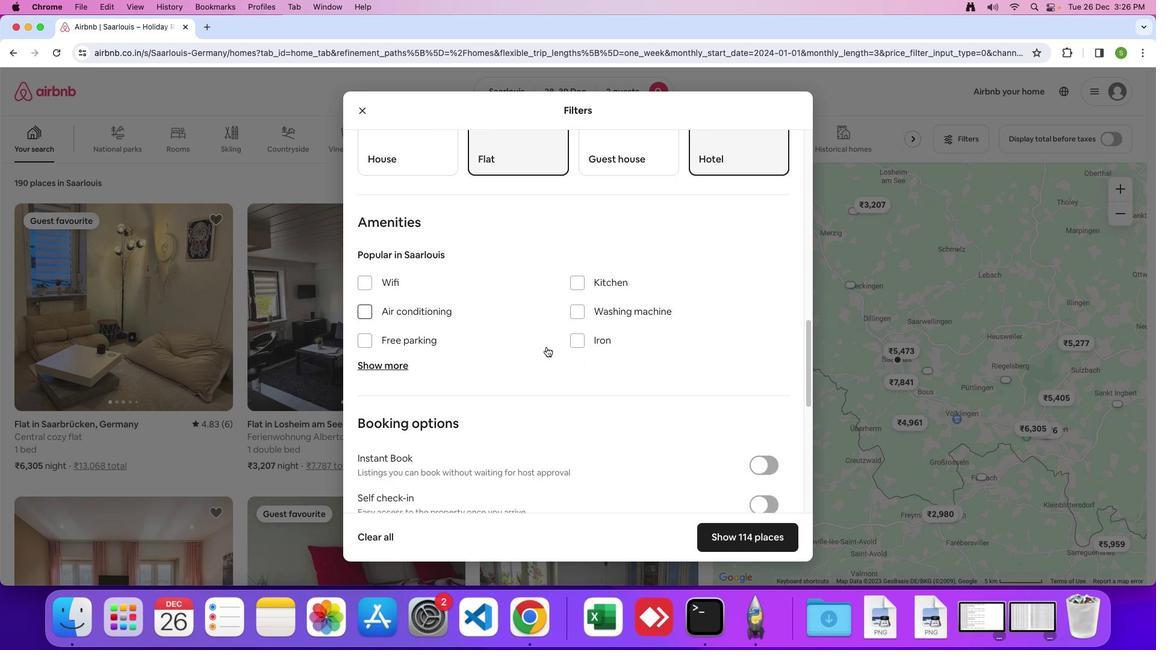 
Action: Mouse scrolled (546, 347) with delta (0, 0)
Screenshot: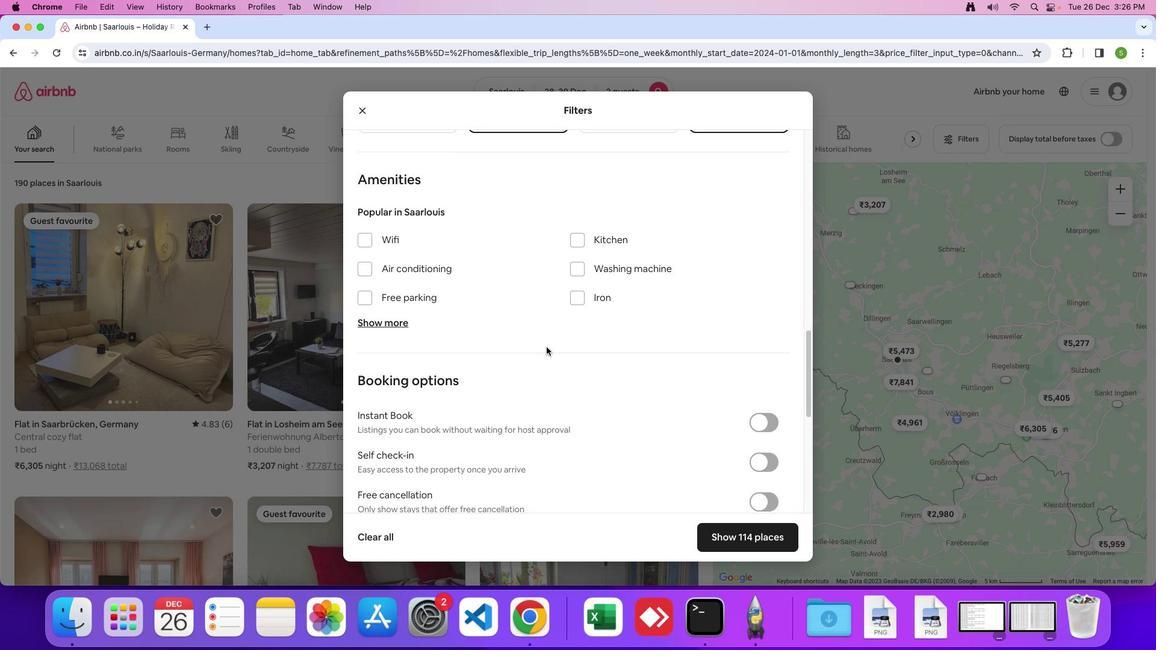 
Action: Mouse scrolled (546, 347) with delta (0, 0)
Screenshot: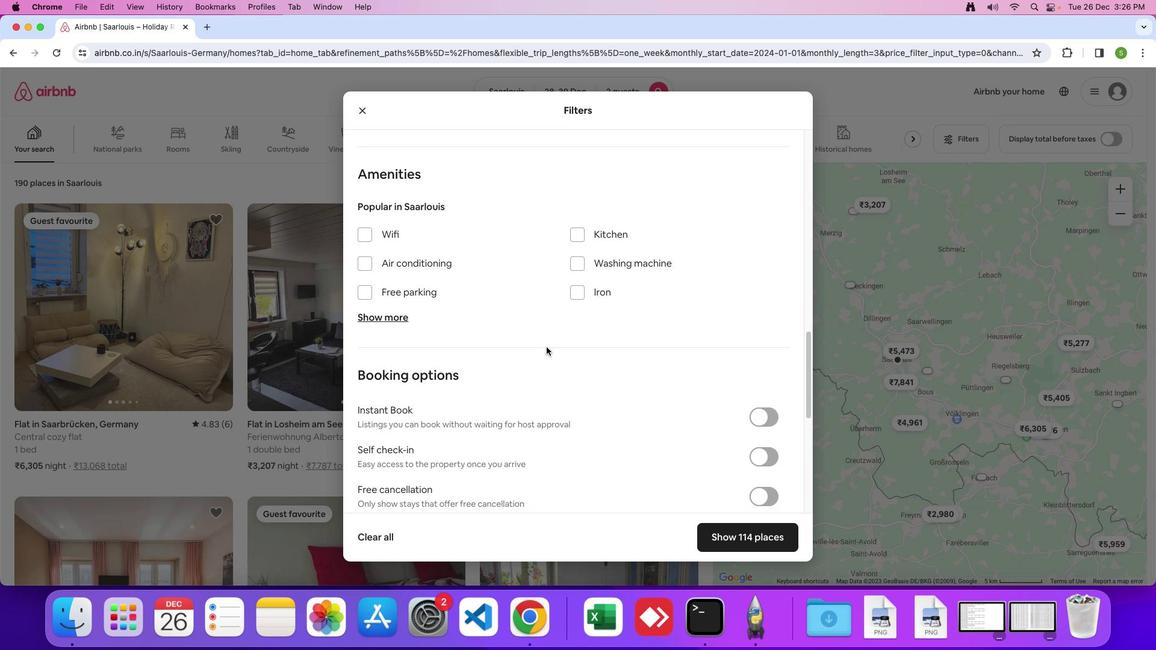 
Action: Mouse scrolled (546, 347) with delta (0, 0)
Screenshot: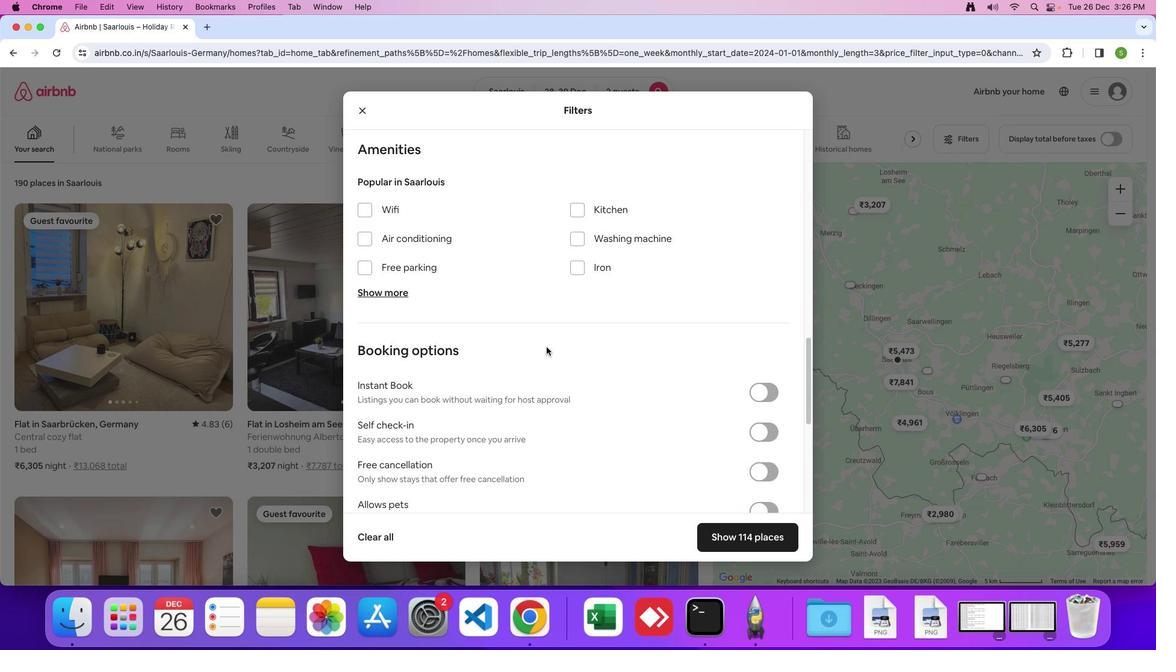 
Action: Mouse scrolled (546, 347) with delta (0, 0)
Screenshot: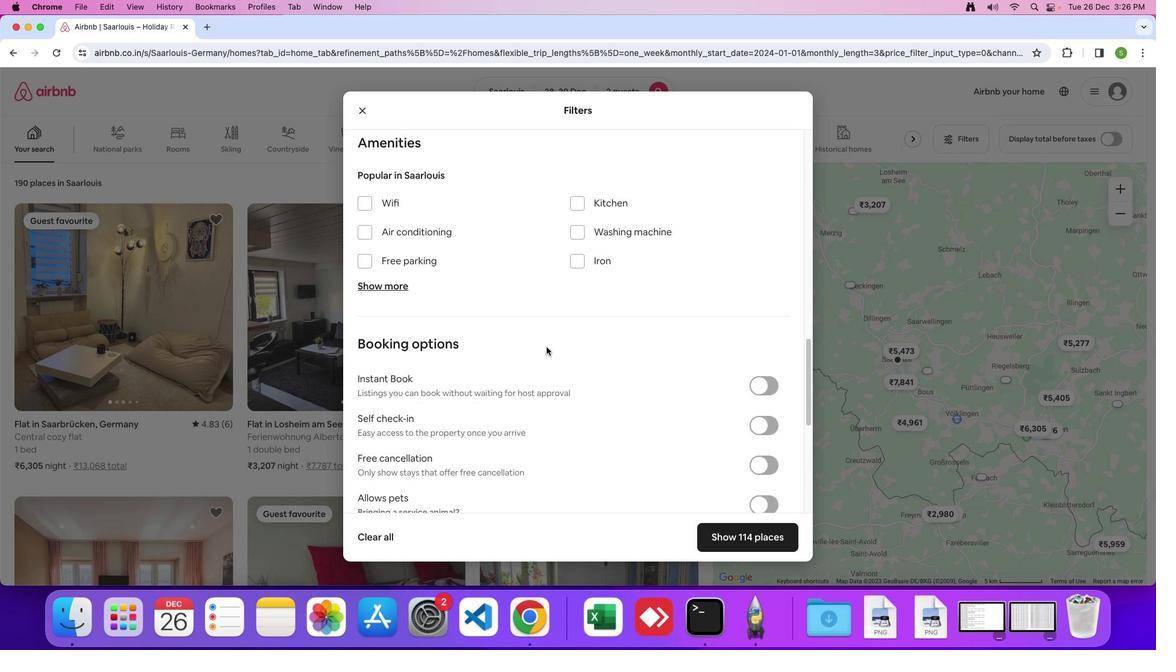 
Action: Mouse scrolled (546, 347) with delta (0, -1)
Screenshot: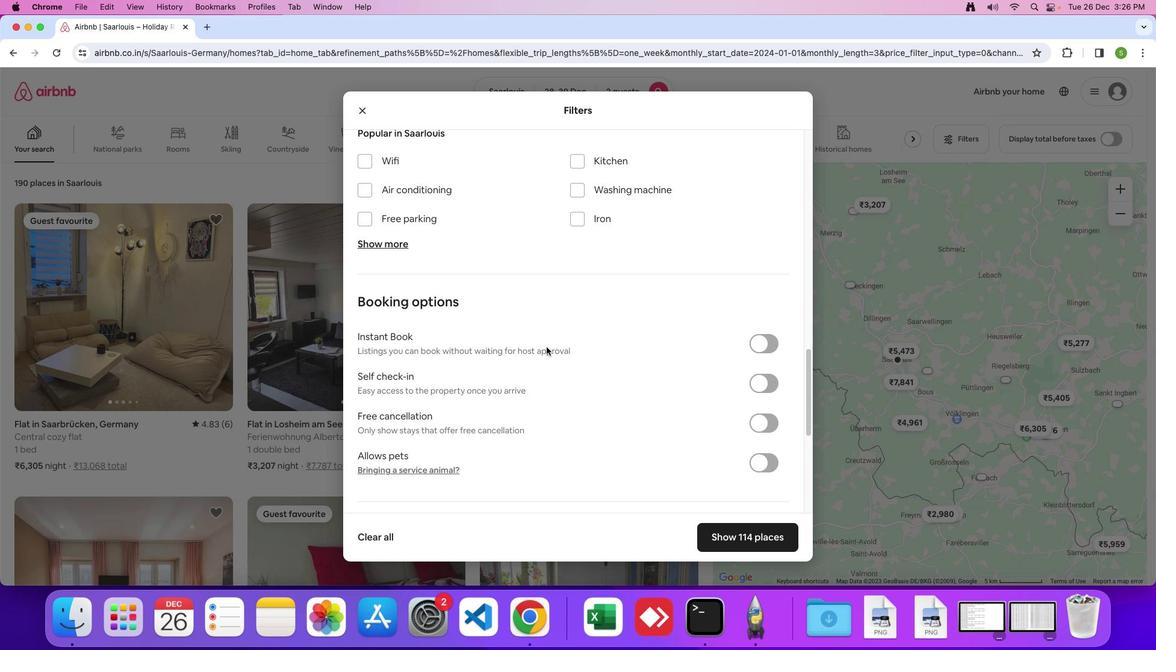 
Action: Mouse scrolled (546, 347) with delta (0, 0)
Screenshot: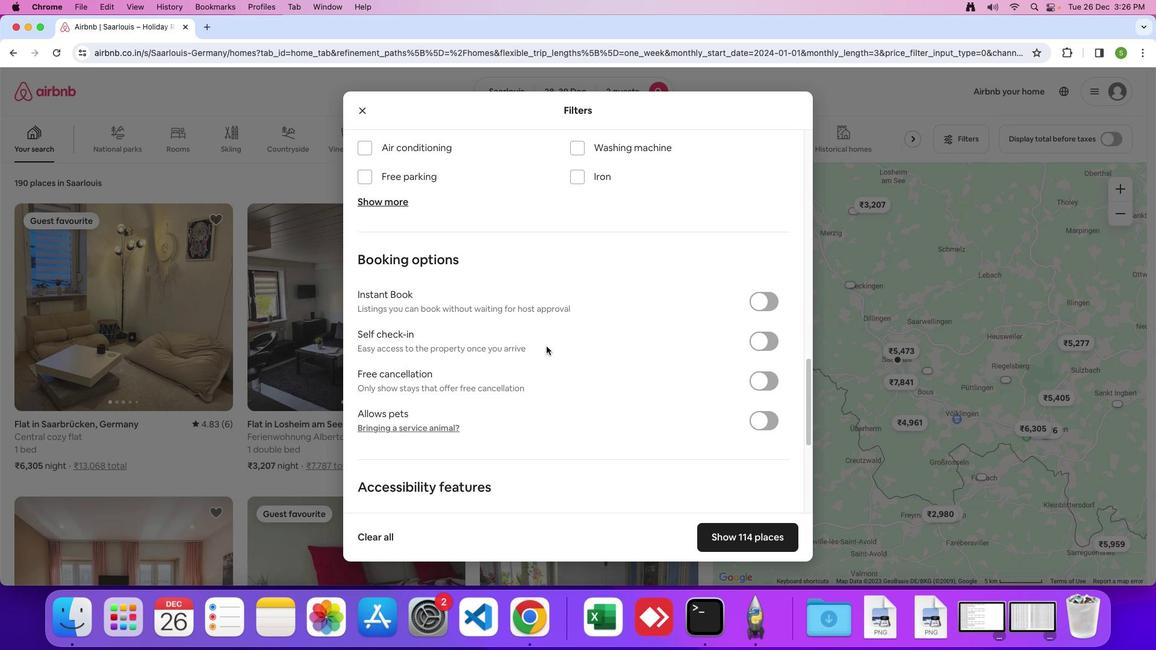 
Action: Mouse scrolled (546, 347) with delta (0, 0)
Screenshot: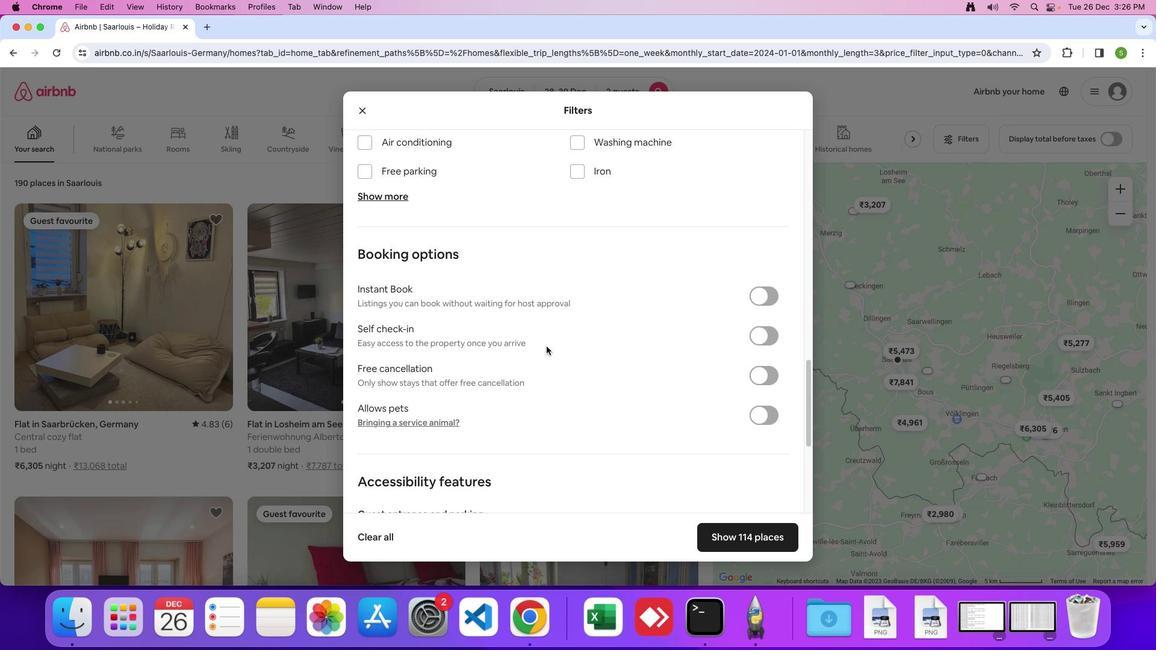 
Action: Mouse moved to (546, 347)
Screenshot: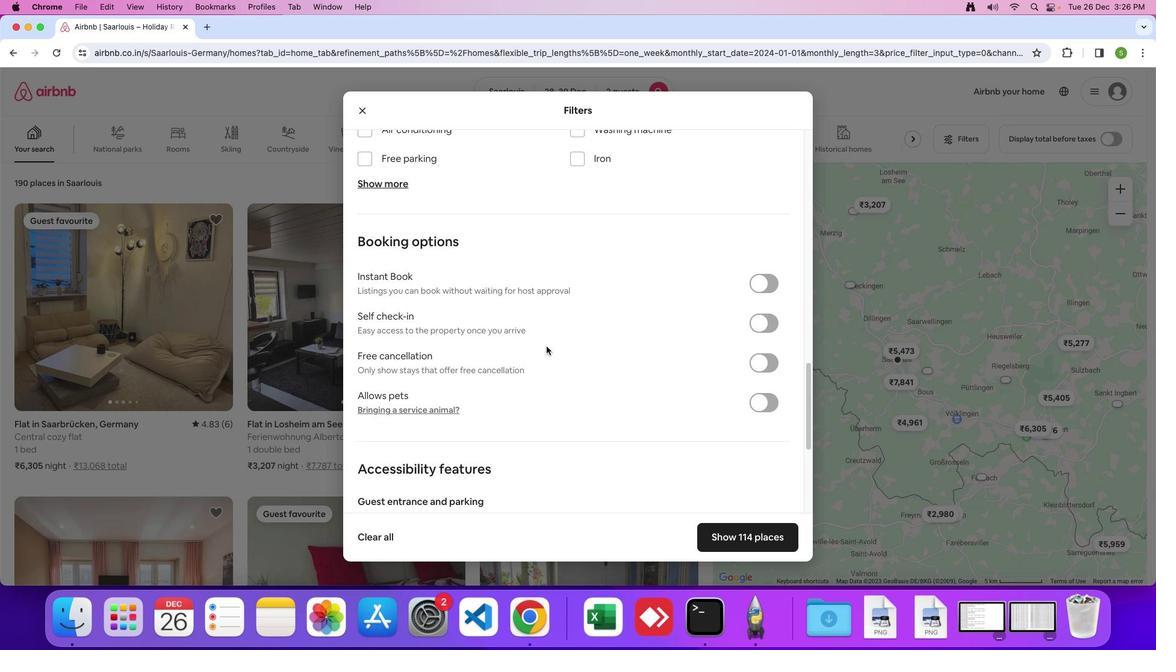 
Action: Mouse scrolled (546, 347) with delta (0, -1)
Screenshot: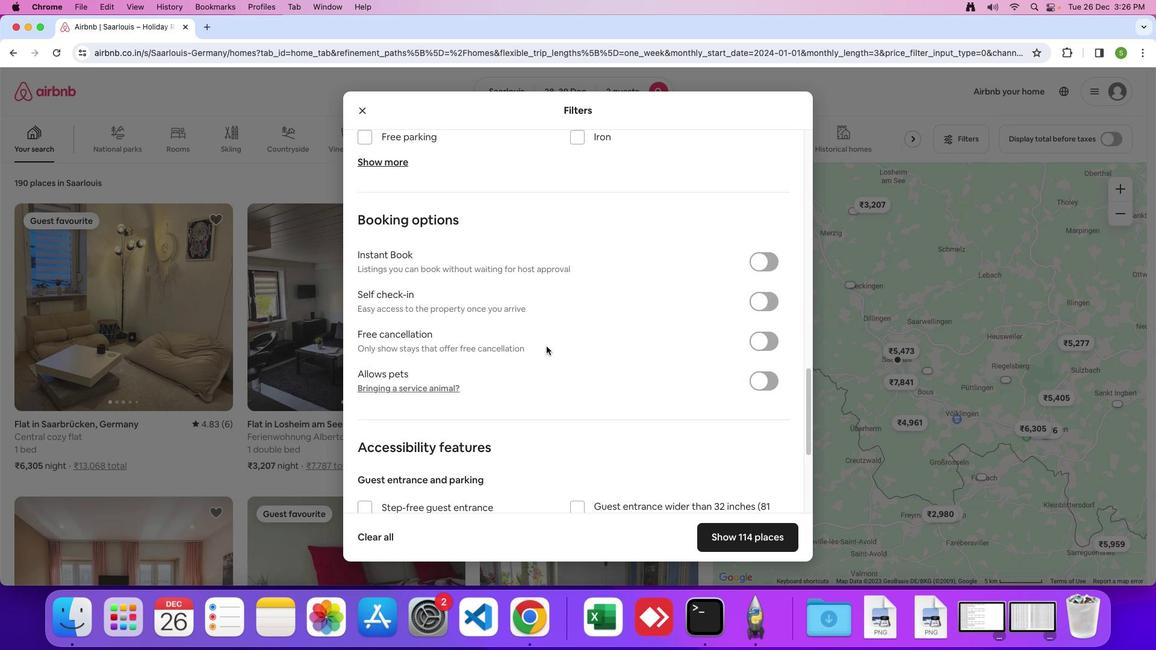
Action: Mouse scrolled (546, 347) with delta (0, 0)
Screenshot: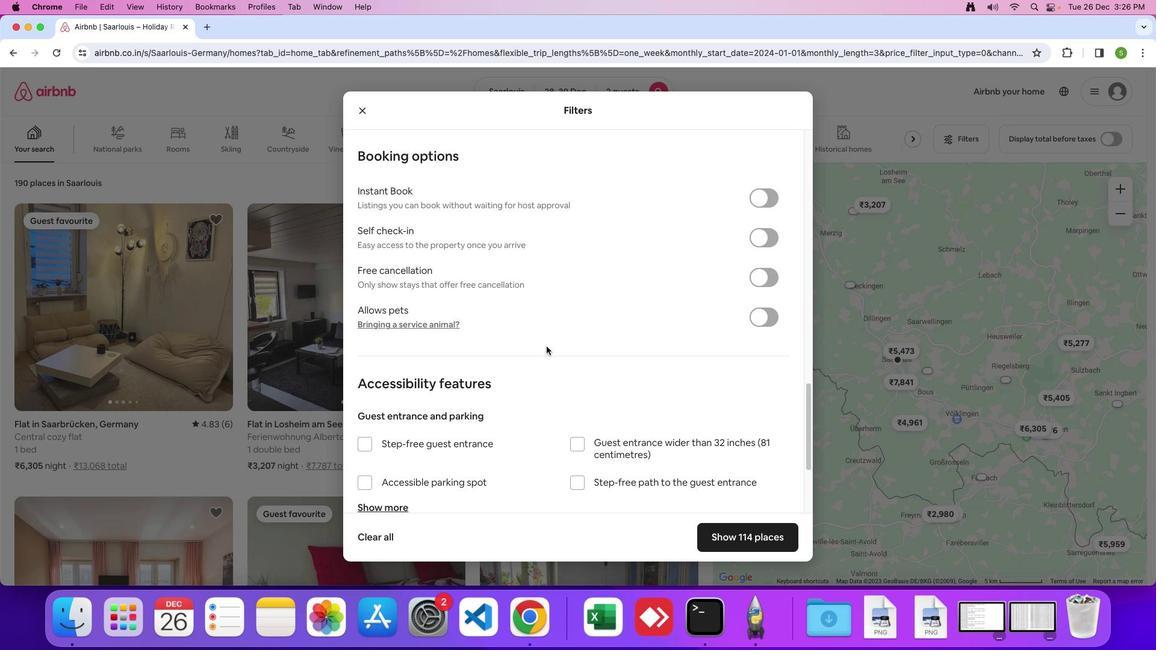 
Action: Mouse scrolled (546, 347) with delta (0, 0)
Screenshot: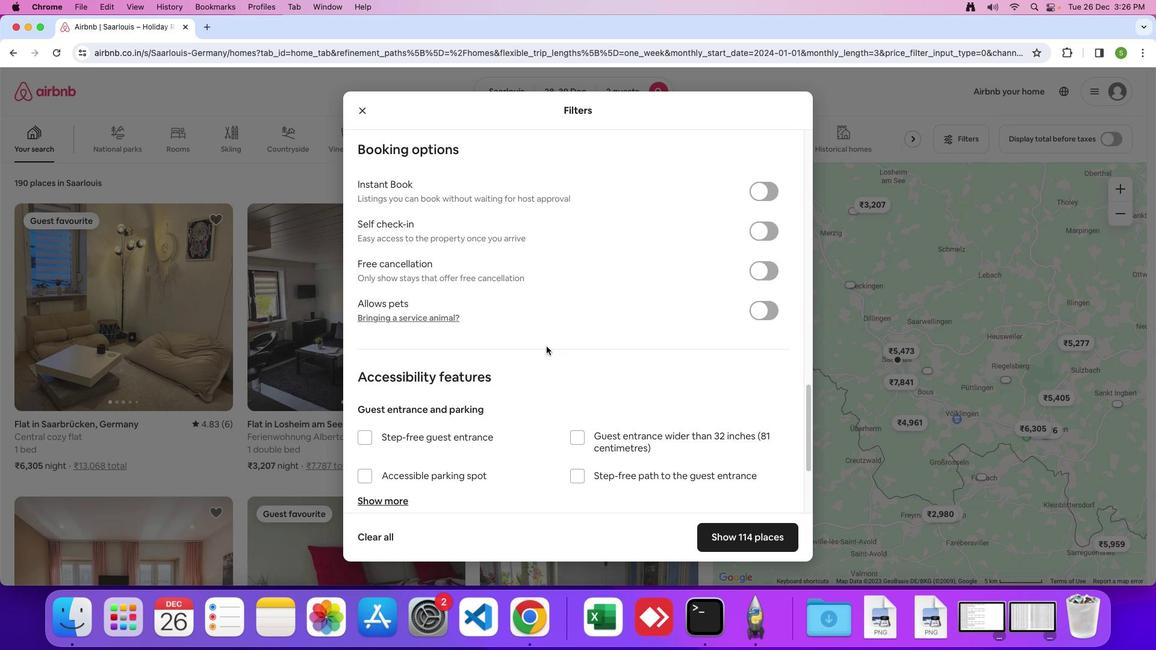 
Action: Mouse scrolled (546, 347) with delta (0, -1)
Screenshot: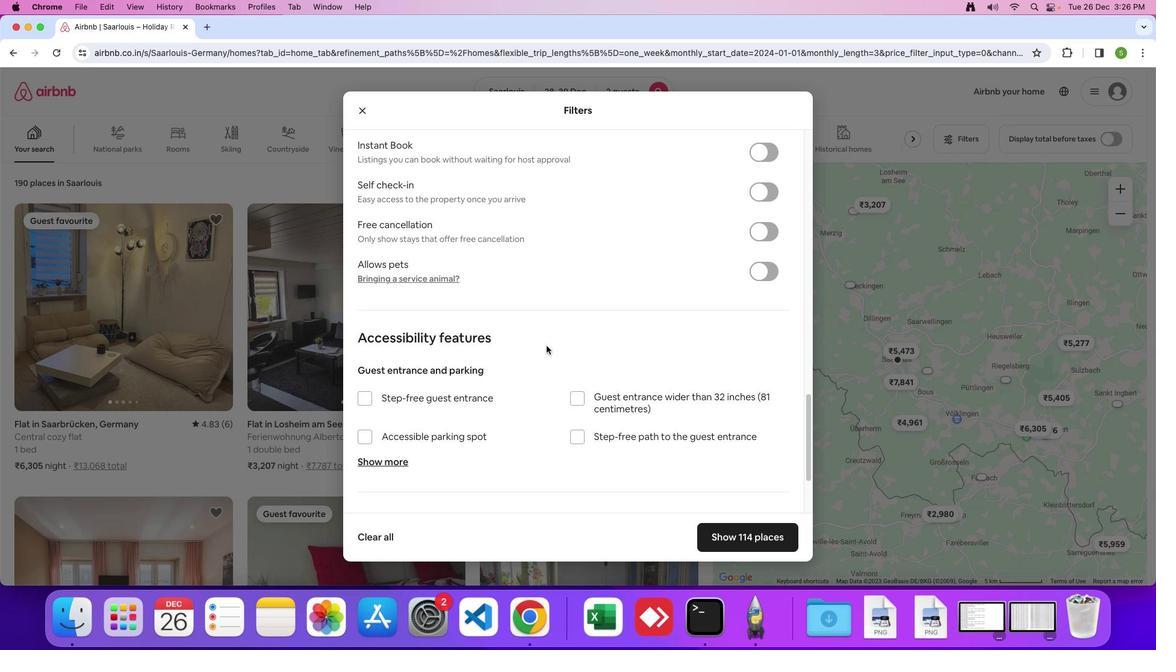 
Action: Mouse moved to (547, 346)
Screenshot: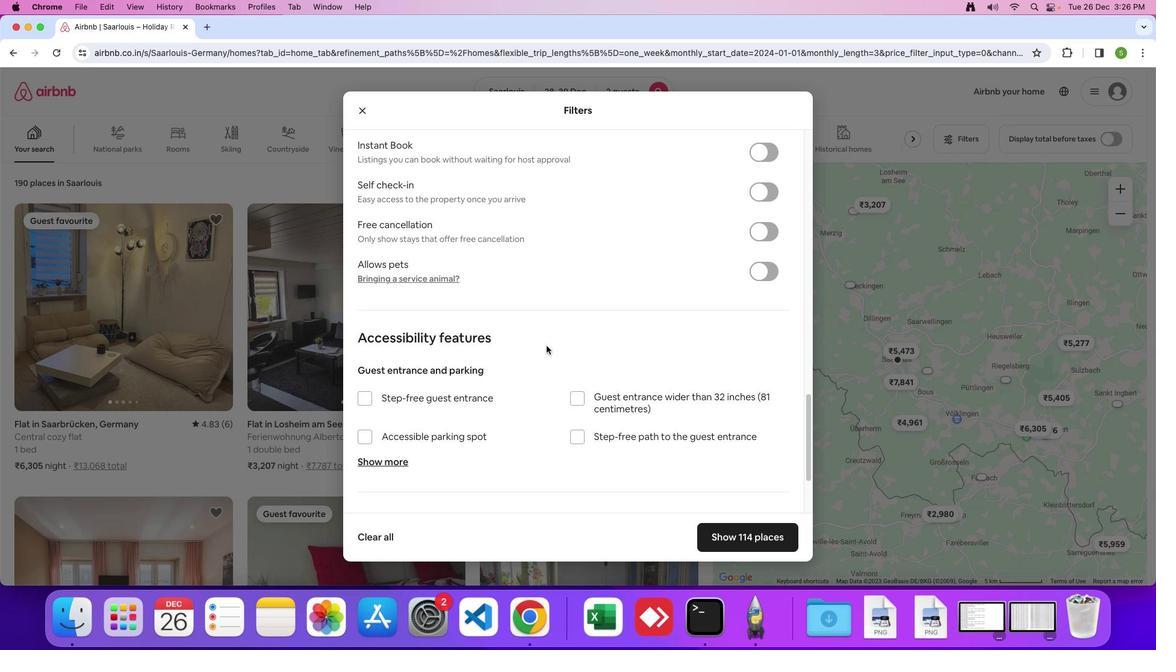 
Action: Mouse scrolled (547, 346) with delta (0, 0)
Screenshot: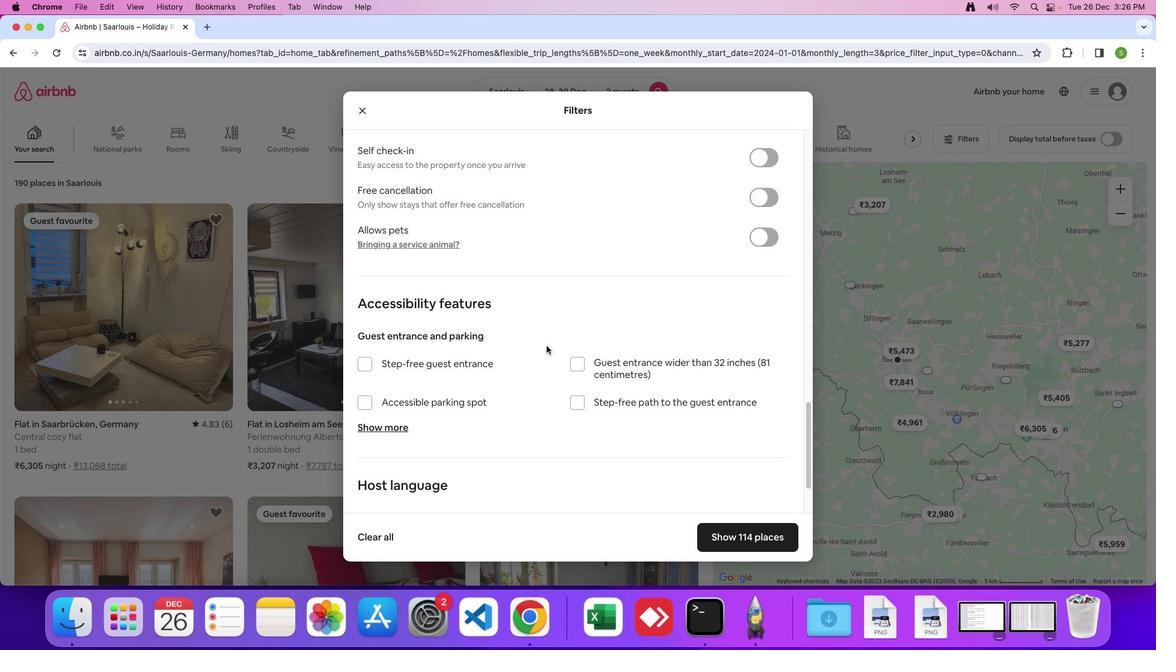 
Action: Mouse scrolled (547, 346) with delta (0, 0)
Screenshot: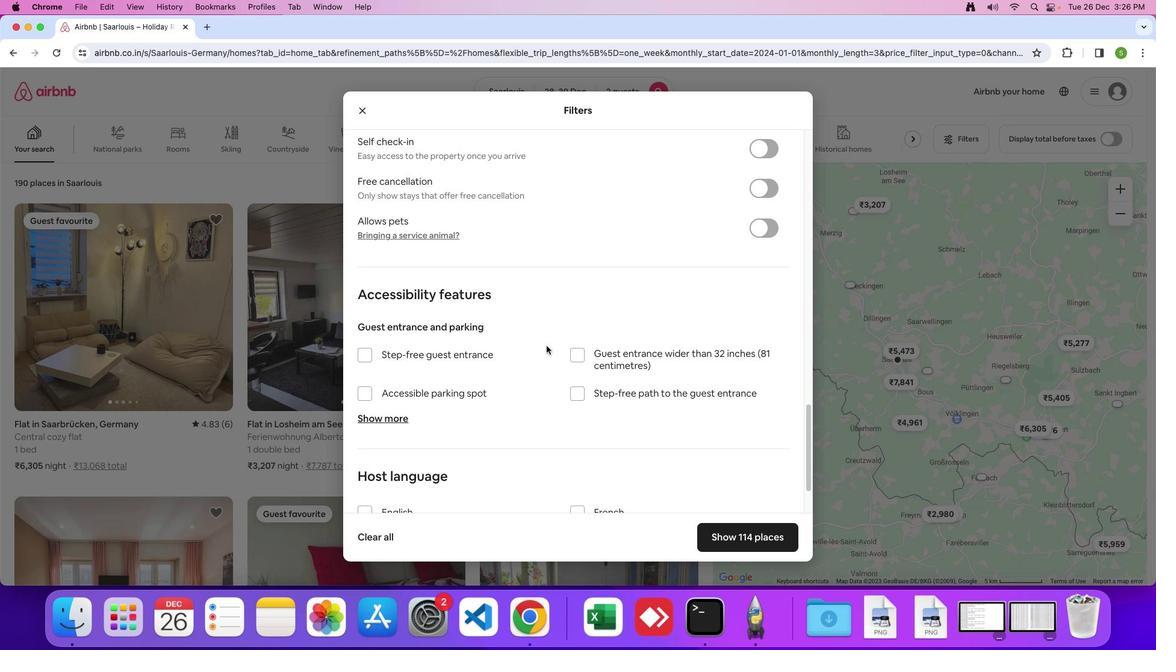
Action: Mouse scrolled (547, 346) with delta (0, 0)
Screenshot: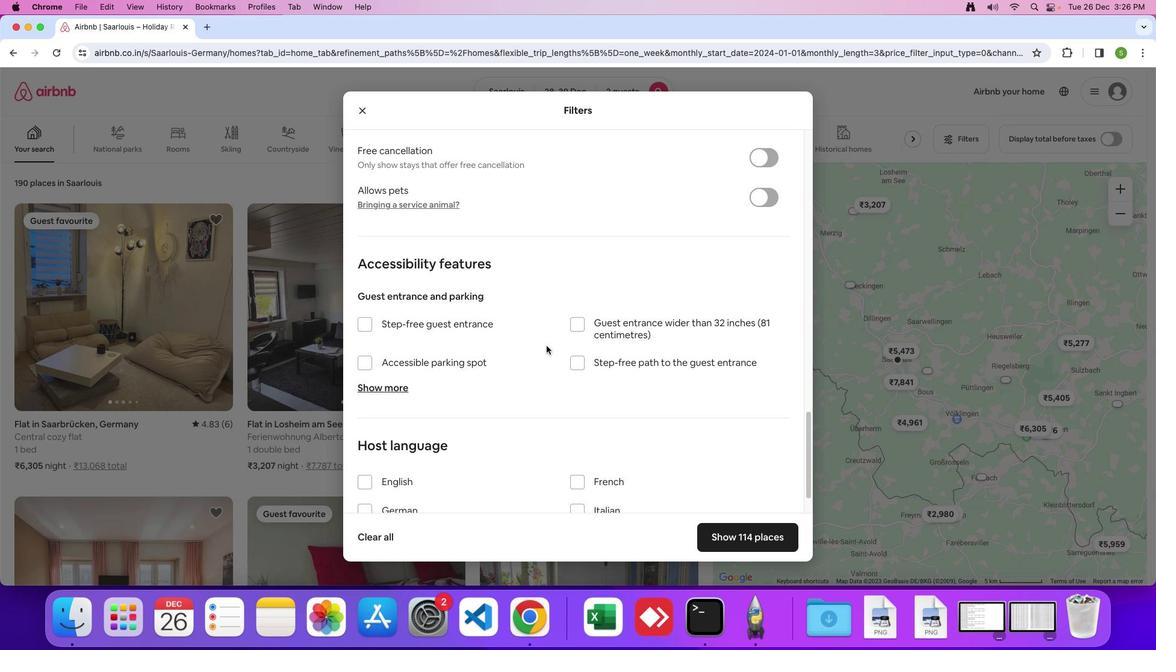 
Action: Mouse scrolled (547, 346) with delta (0, 0)
Screenshot: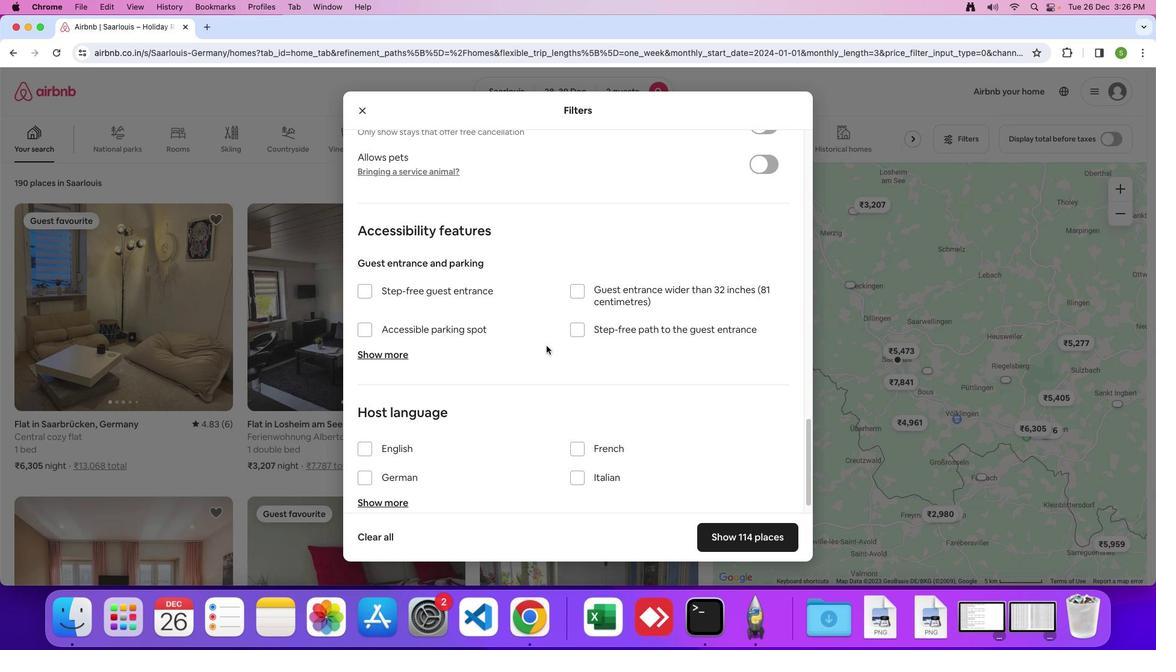 
Action: Mouse scrolled (547, 346) with delta (0, 0)
Screenshot: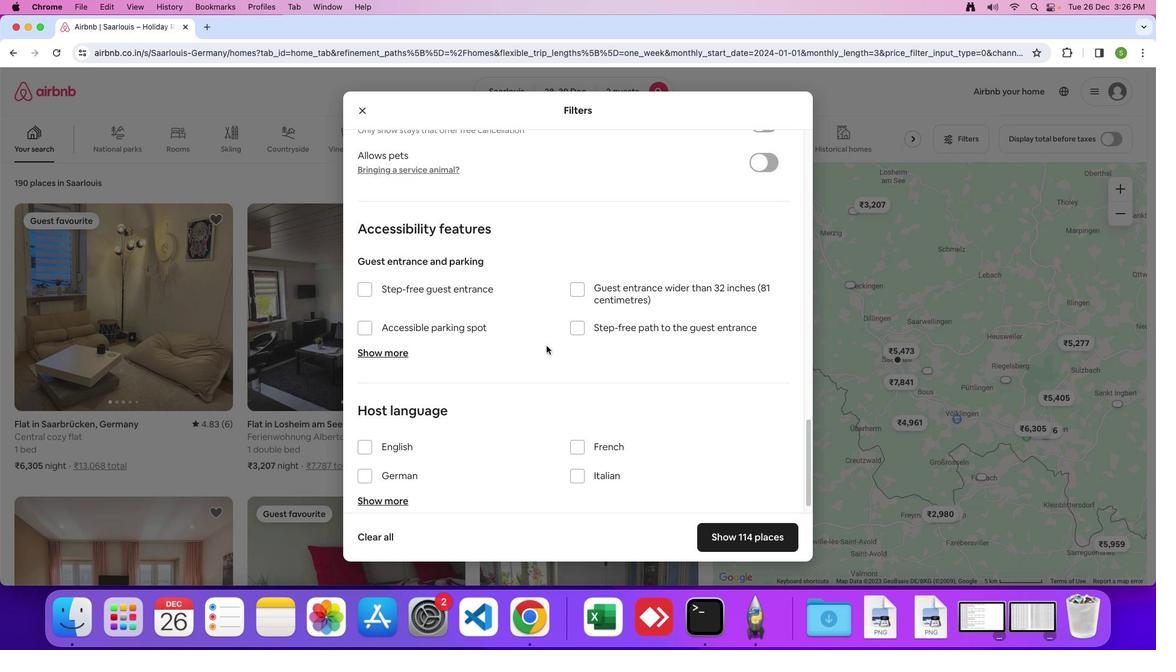 
Action: Mouse scrolled (547, 346) with delta (0, 0)
Screenshot: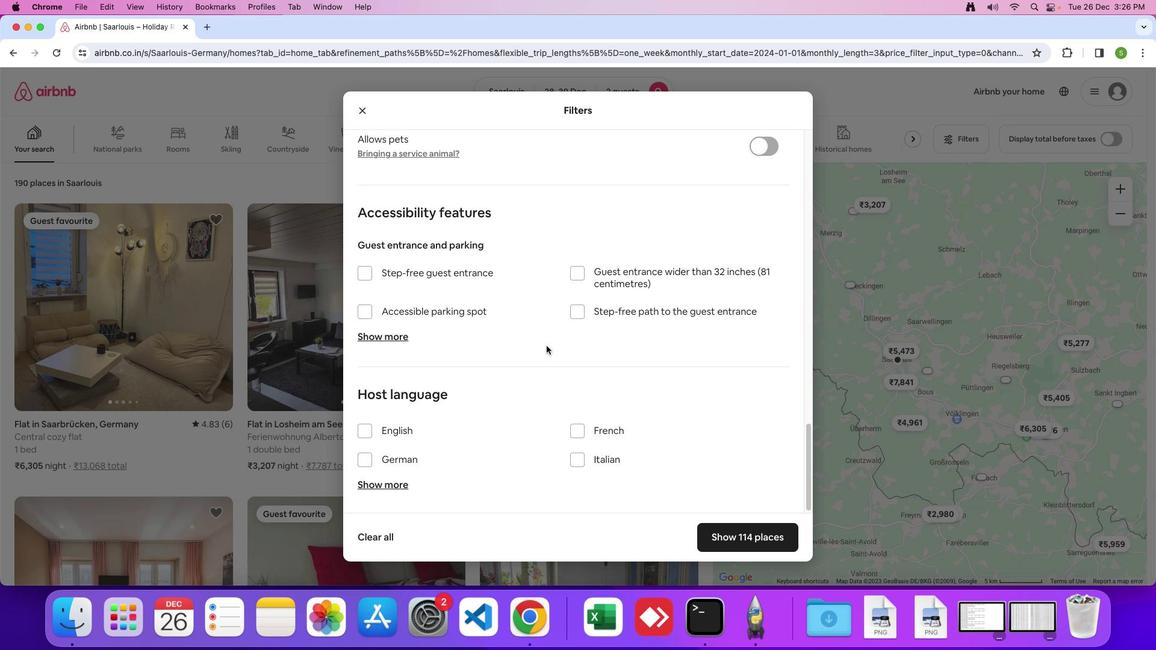 
Action: Mouse scrolled (547, 346) with delta (0, 0)
Screenshot: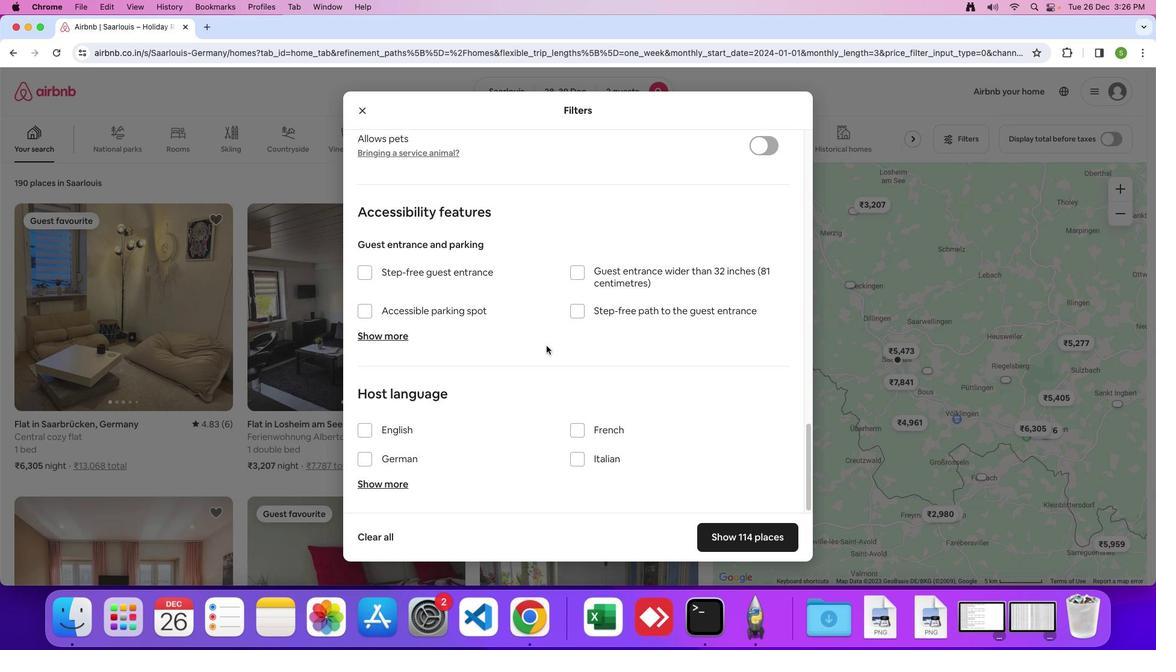 
Action: Mouse scrolled (547, 346) with delta (0, 0)
Screenshot: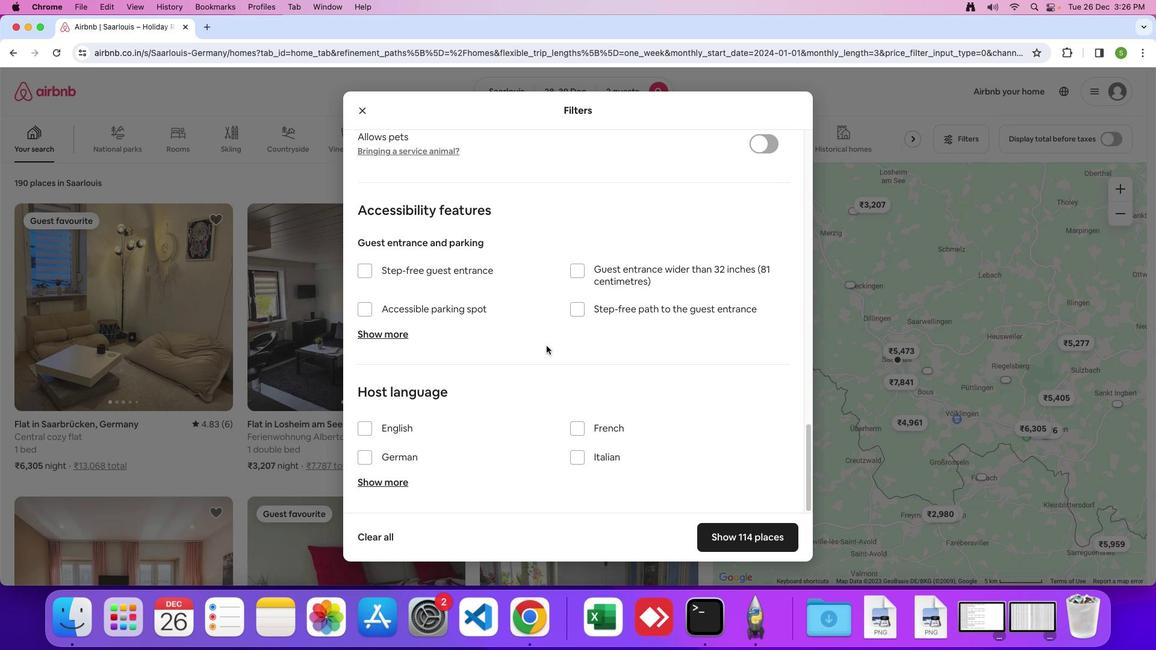 
Action: Mouse scrolled (547, 346) with delta (0, 0)
Screenshot: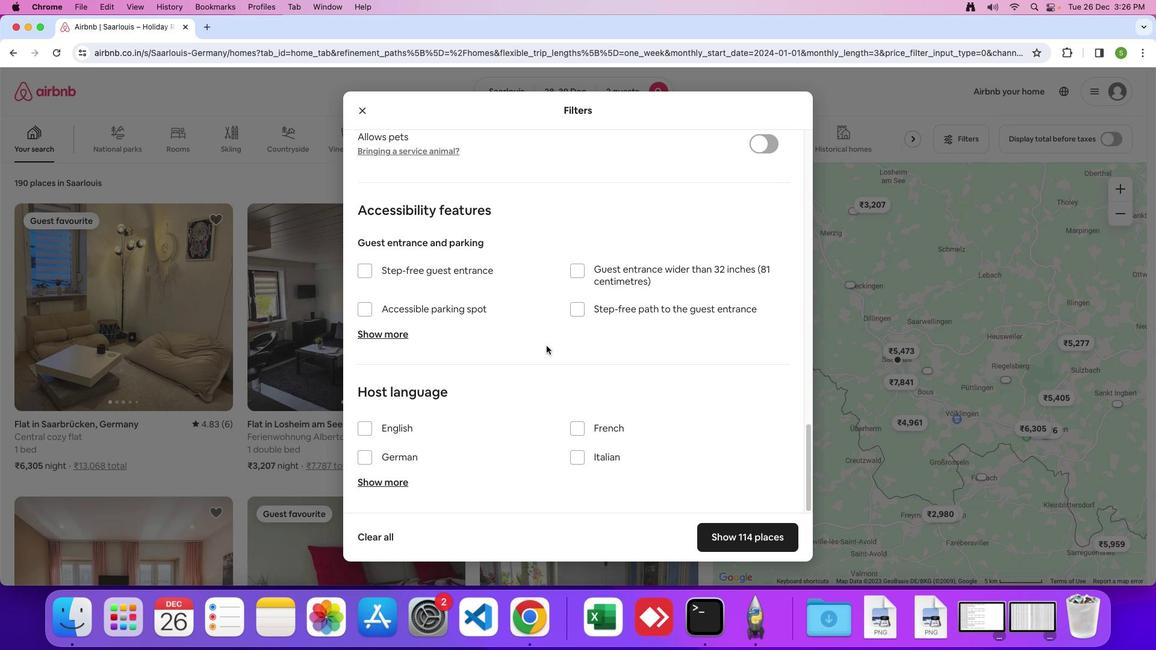 
Action: Mouse scrolled (547, 346) with delta (0, -1)
Screenshot: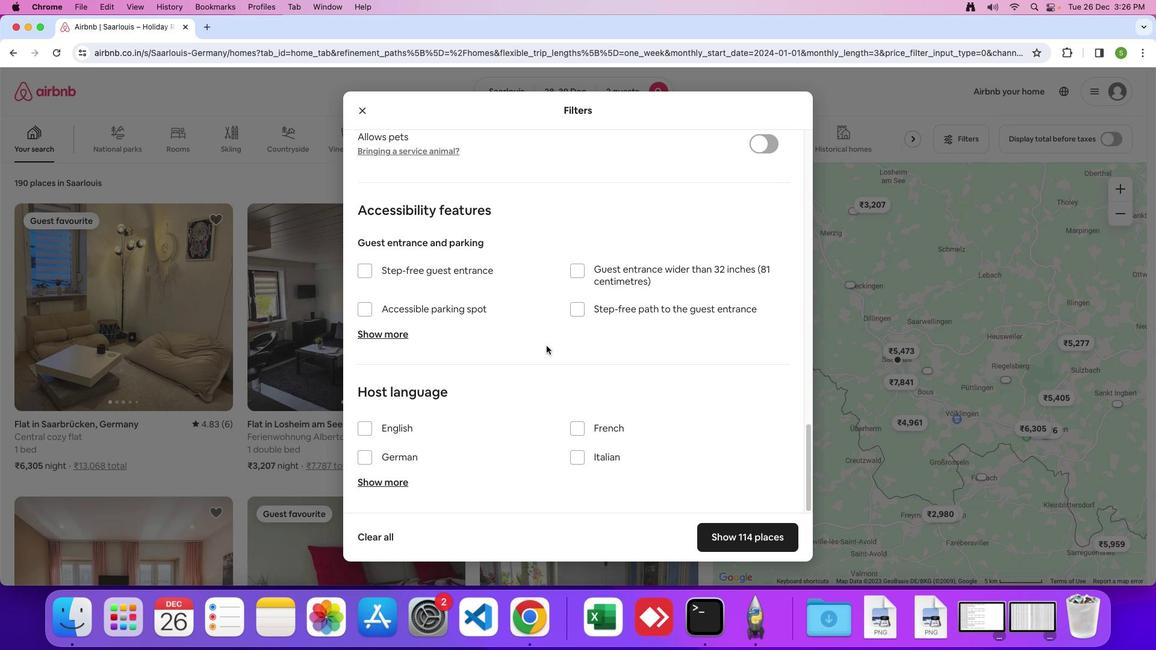 
Action: Mouse scrolled (547, 346) with delta (0, 0)
Screenshot: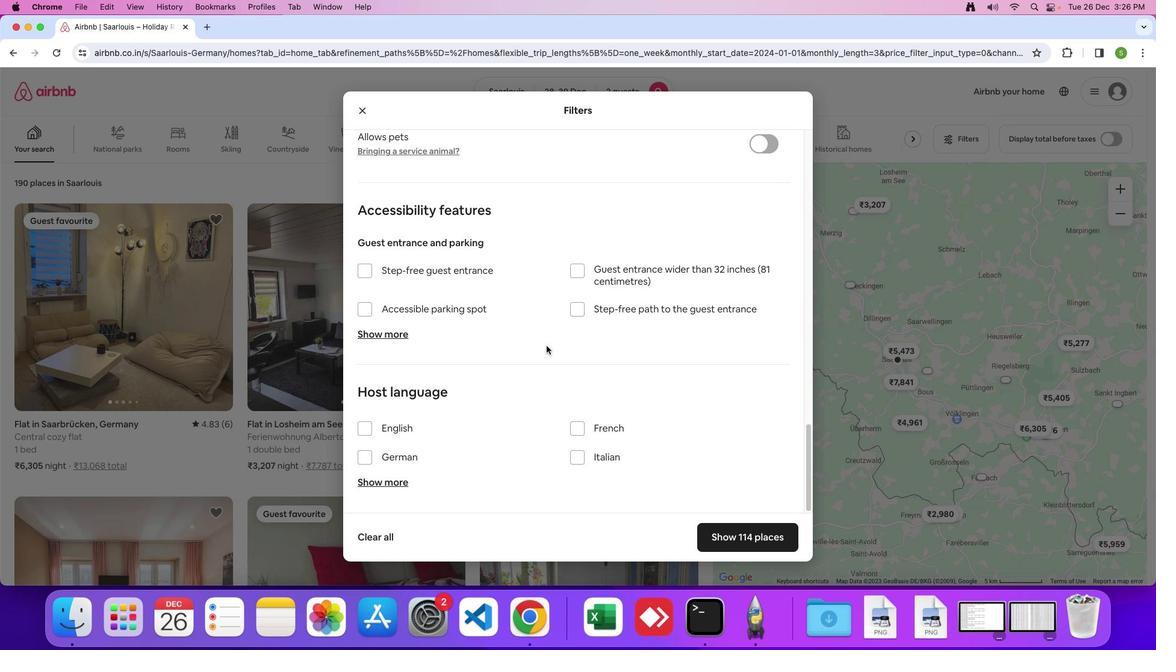 
Action: Mouse scrolled (547, 346) with delta (0, 0)
Screenshot: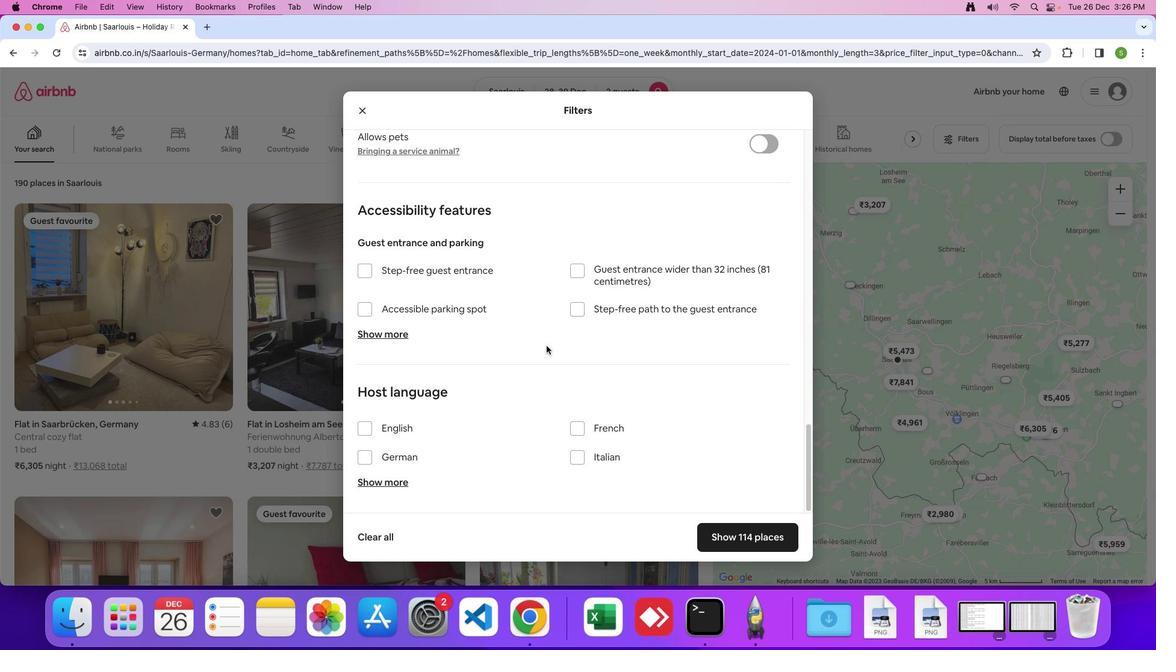 
Action: Mouse moved to (715, 536)
Screenshot: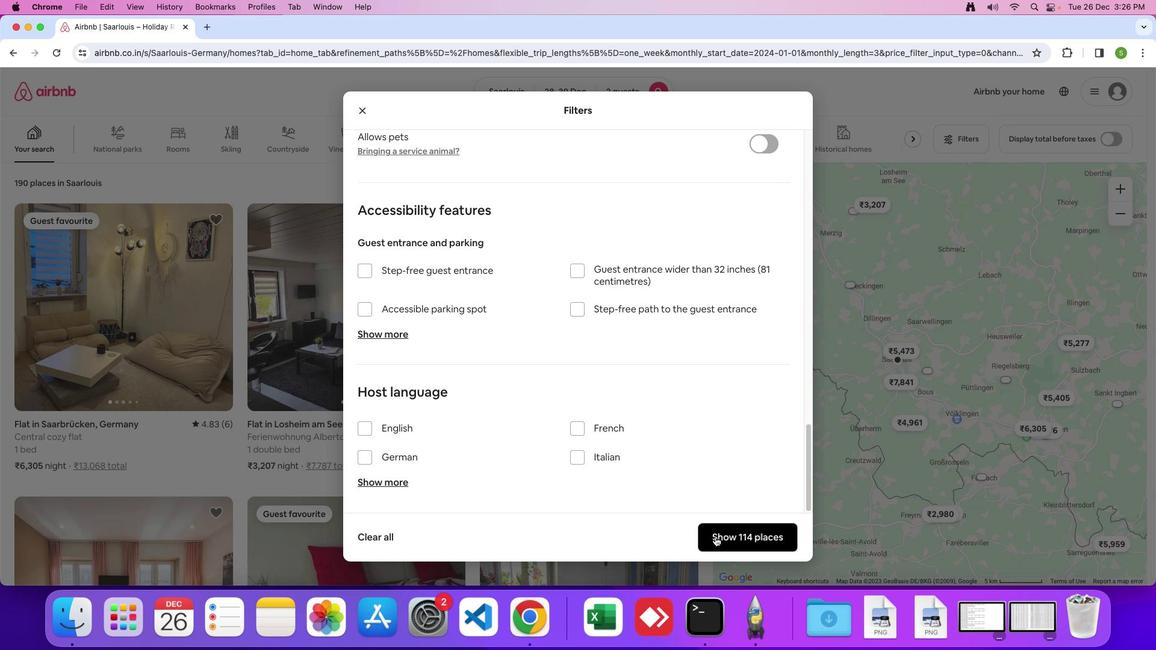 
Action: Mouse pressed left at (715, 536)
Screenshot: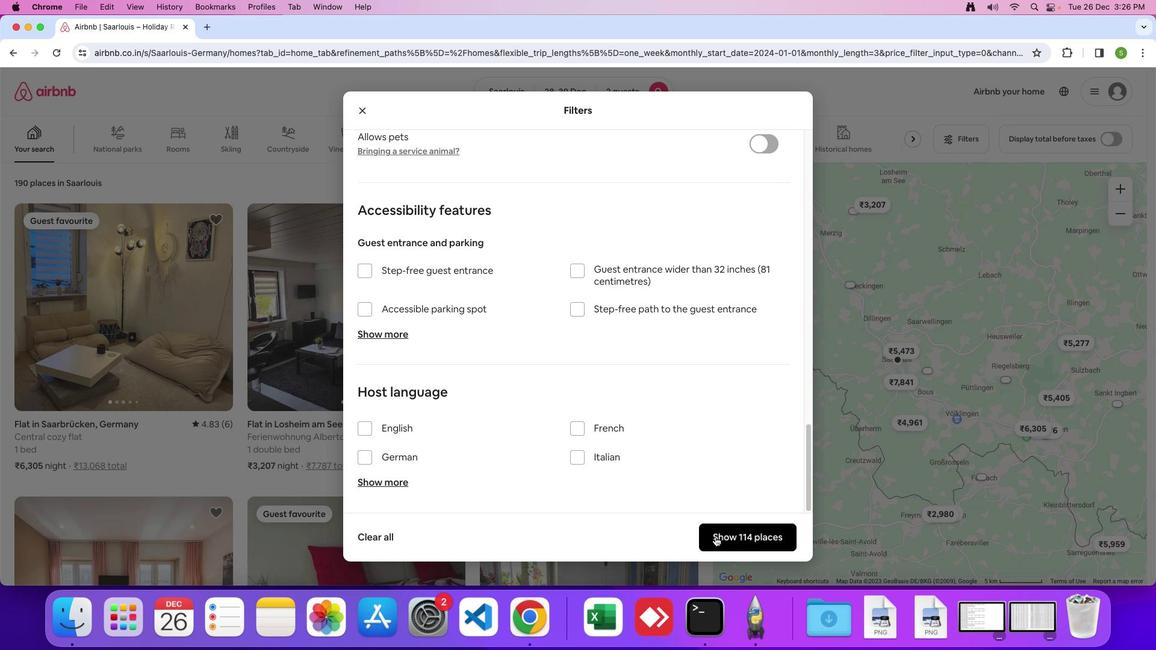 
Action: Mouse moved to (178, 304)
Screenshot: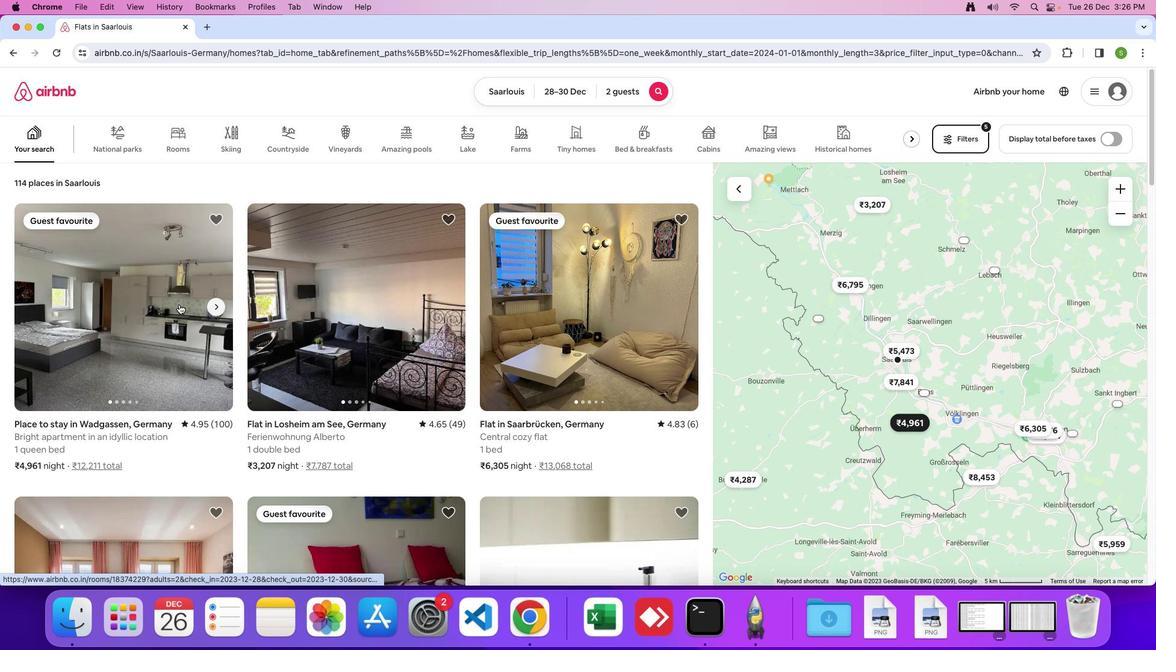 
Action: Mouse pressed left at (178, 304)
Screenshot: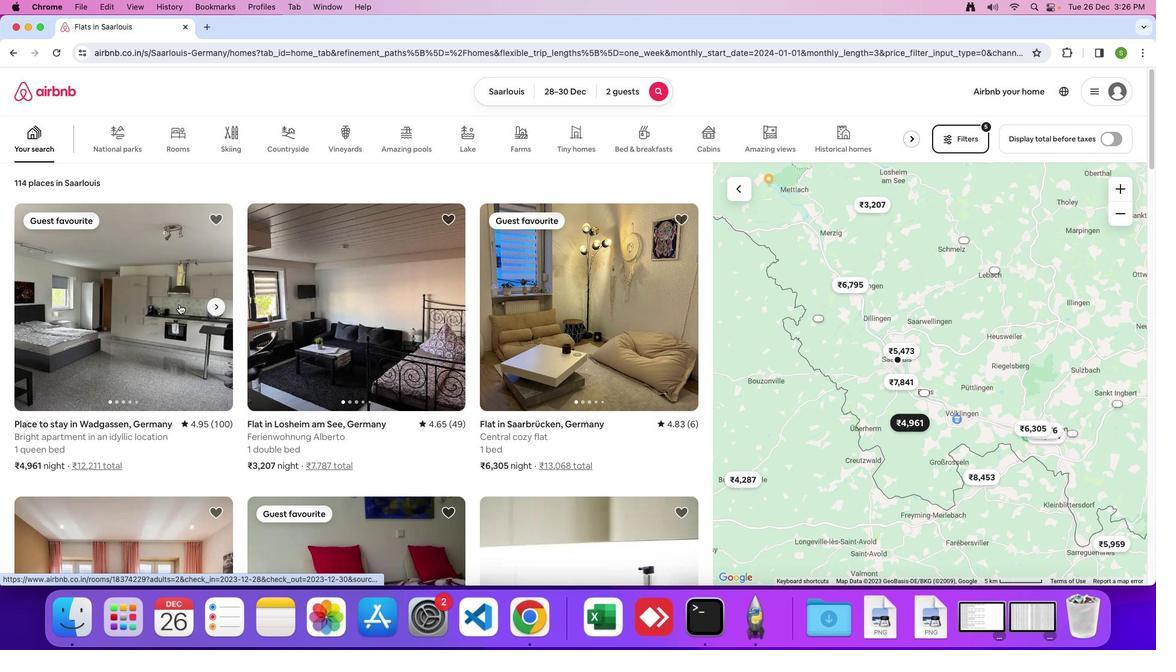 
Action: Mouse moved to (435, 295)
Screenshot: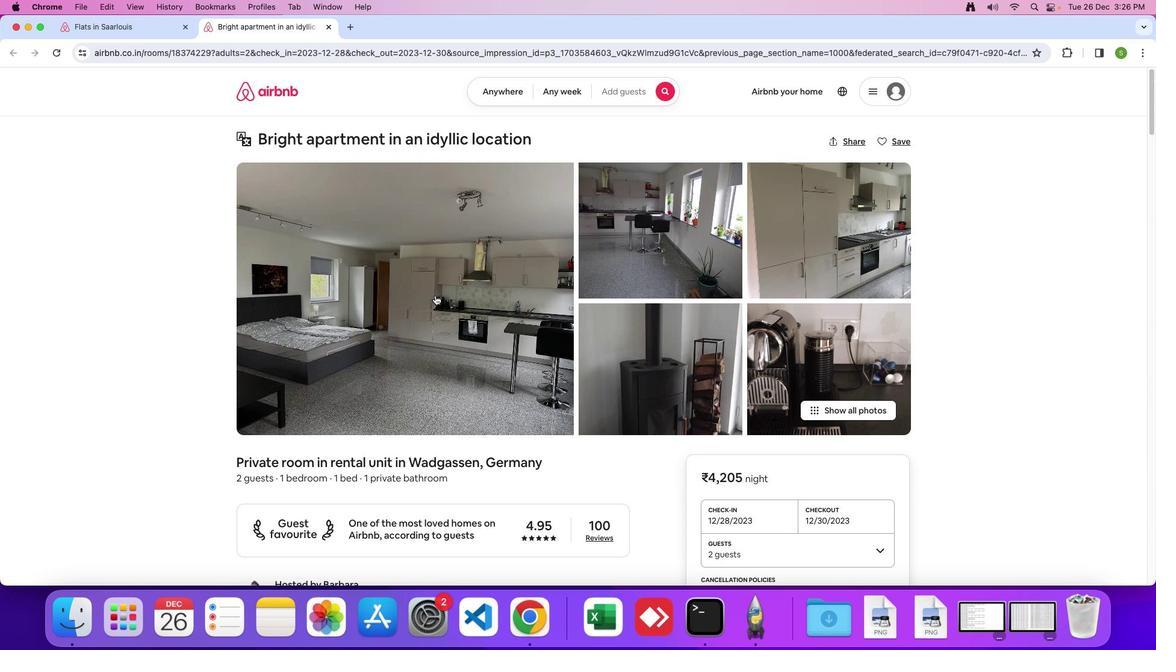 
Action: Mouse pressed left at (435, 295)
Screenshot: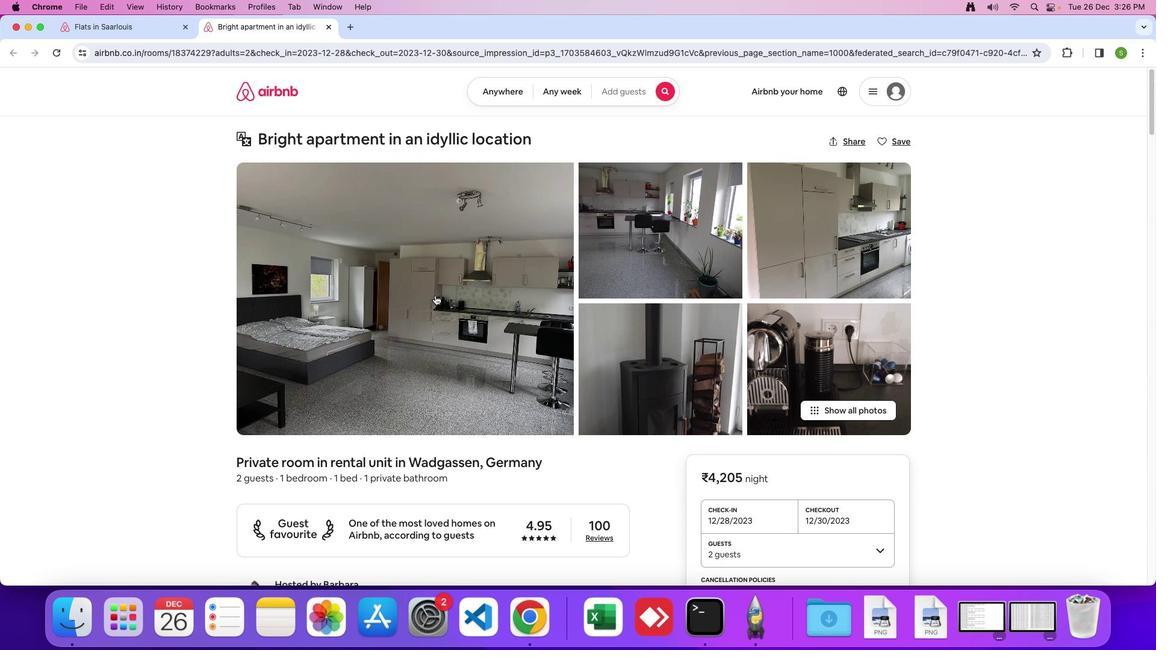 
Action: Mouse moved to (564, 304)
Screenshot: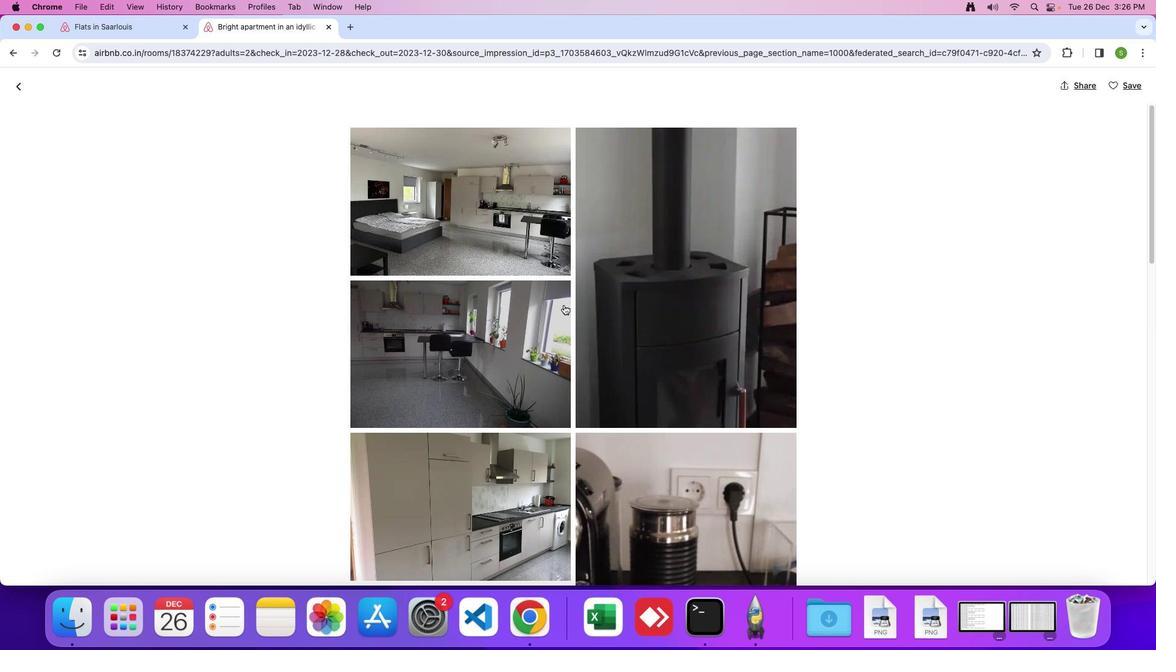 
Action: Mouse scrolled (564, 304) with delta (0, 0)
Screenshot: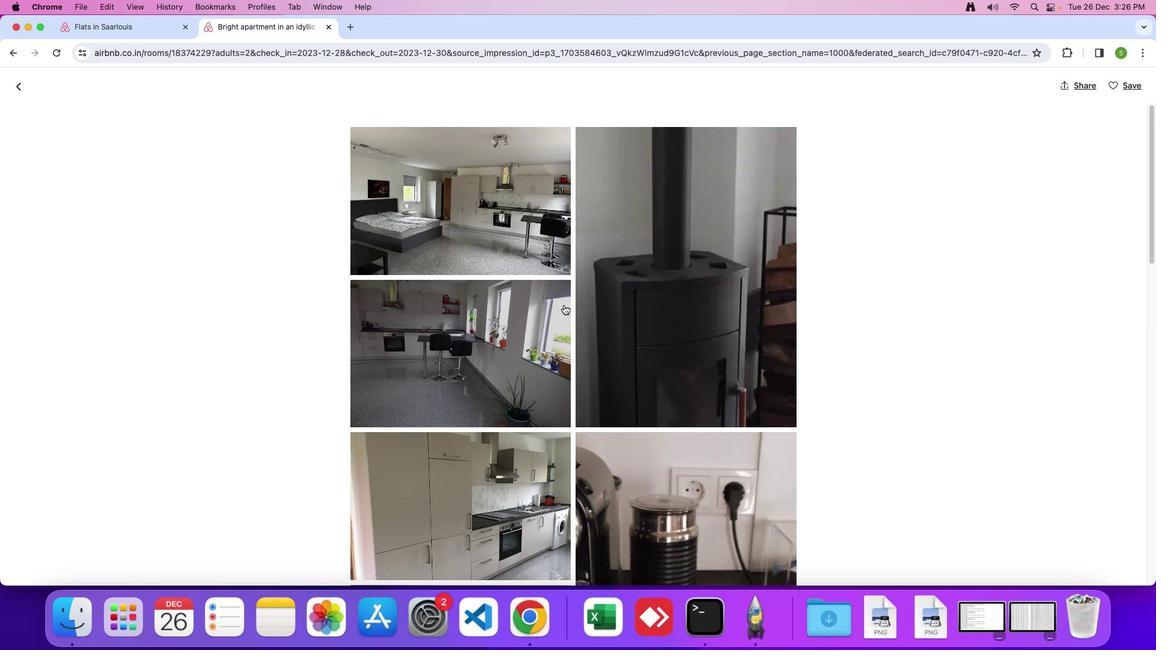 
Action: Mouse scrolled (564, 304) with delta (0, 0)
Screenshot: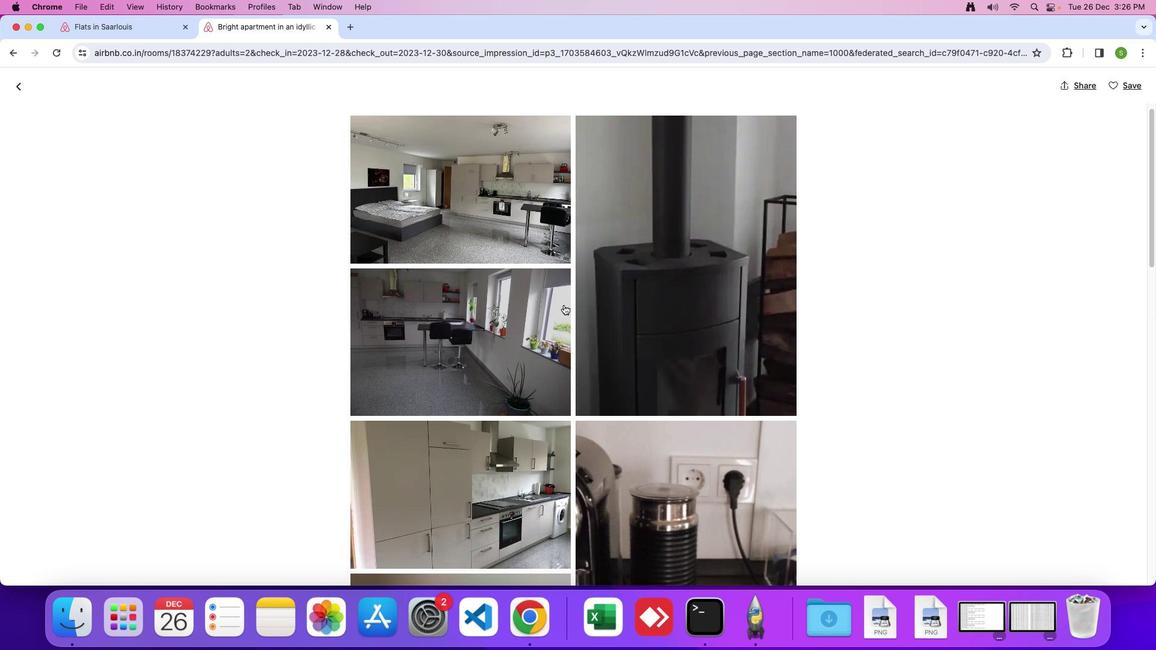
Action: Mouse scrolled (564, 304) with delta (0, -1)
Screenshot: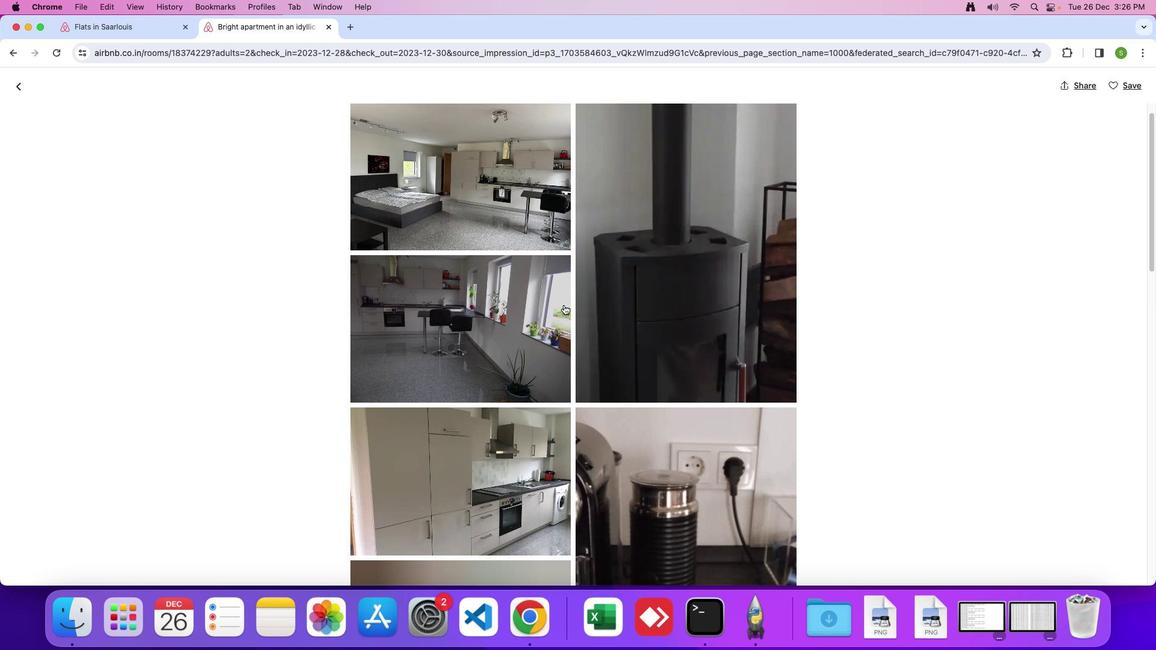 
Action: Mouse scrolled (564, 304) with delta (0, -1)
Screenshot: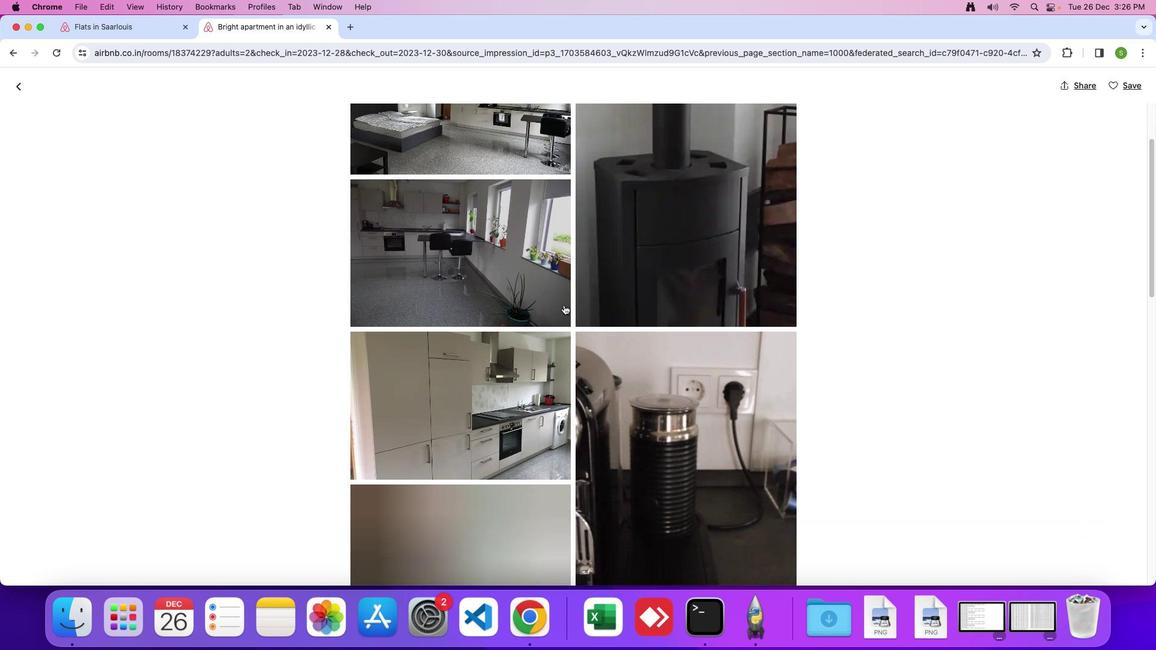 
Action: Mouse moved to (562, 305)
Screenshot: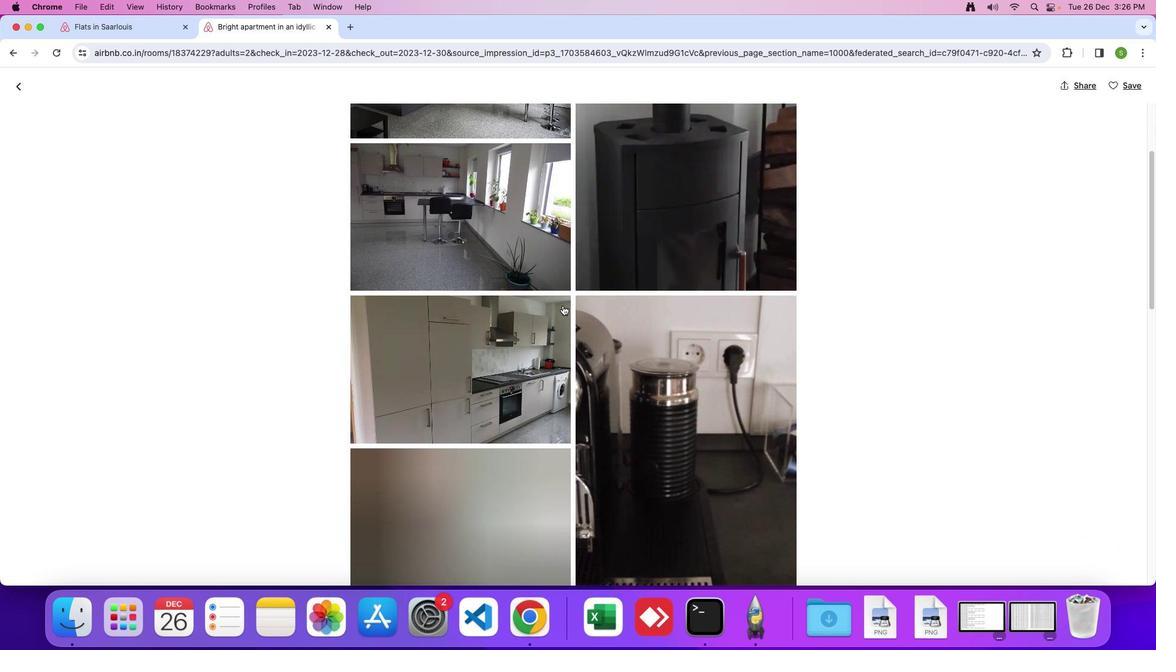 
Action: Mouse scrolled (562, 305) with delta (0, 0)
Screenshot: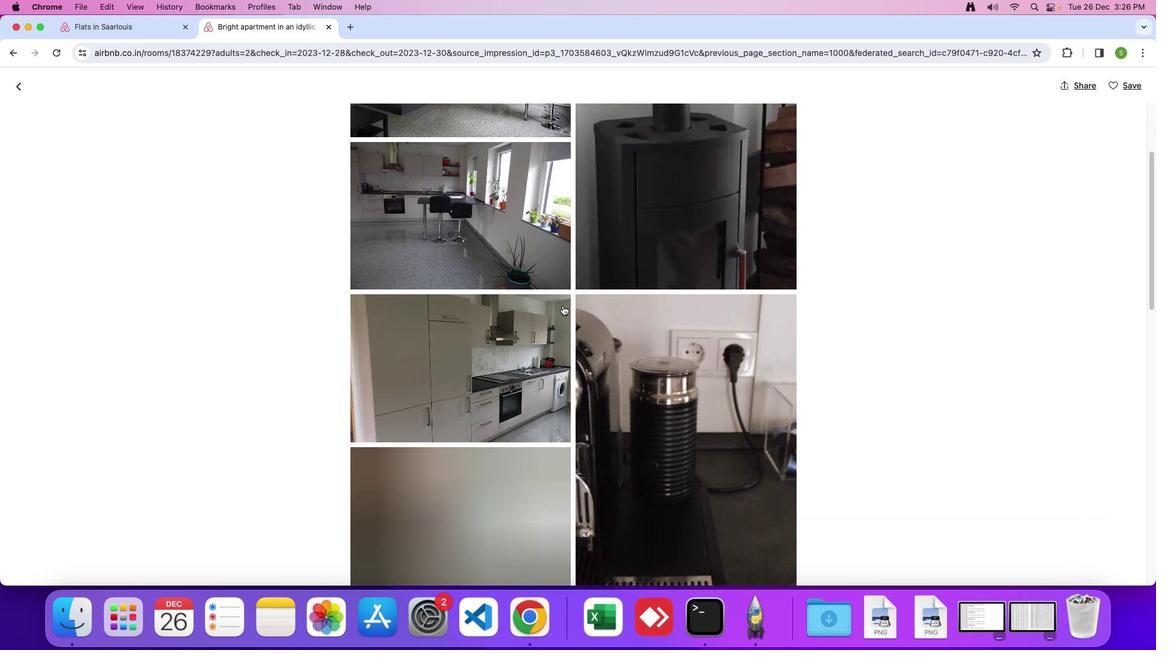 
Action: Mouse scrolled (562, 305) with delta (0, 0)
Screenshot: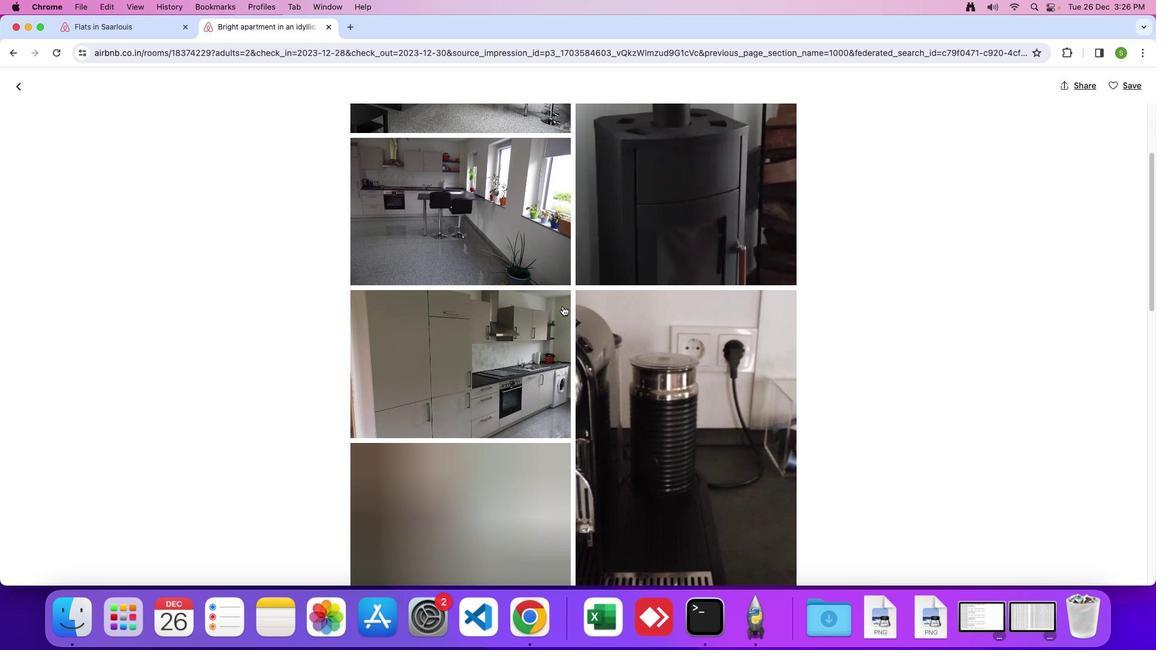 
Action: Mouse scrolled (562, 305) with delta (0, 0)
Screenshot: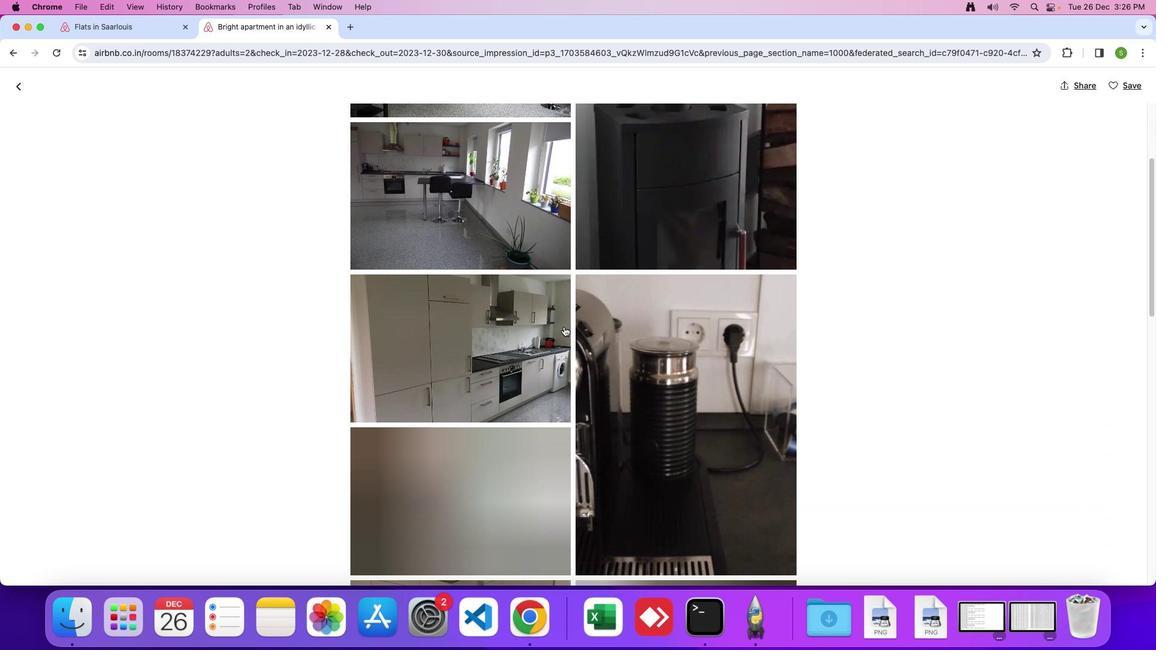 
Action: Mouse moved to (567, 339)
Screenshot: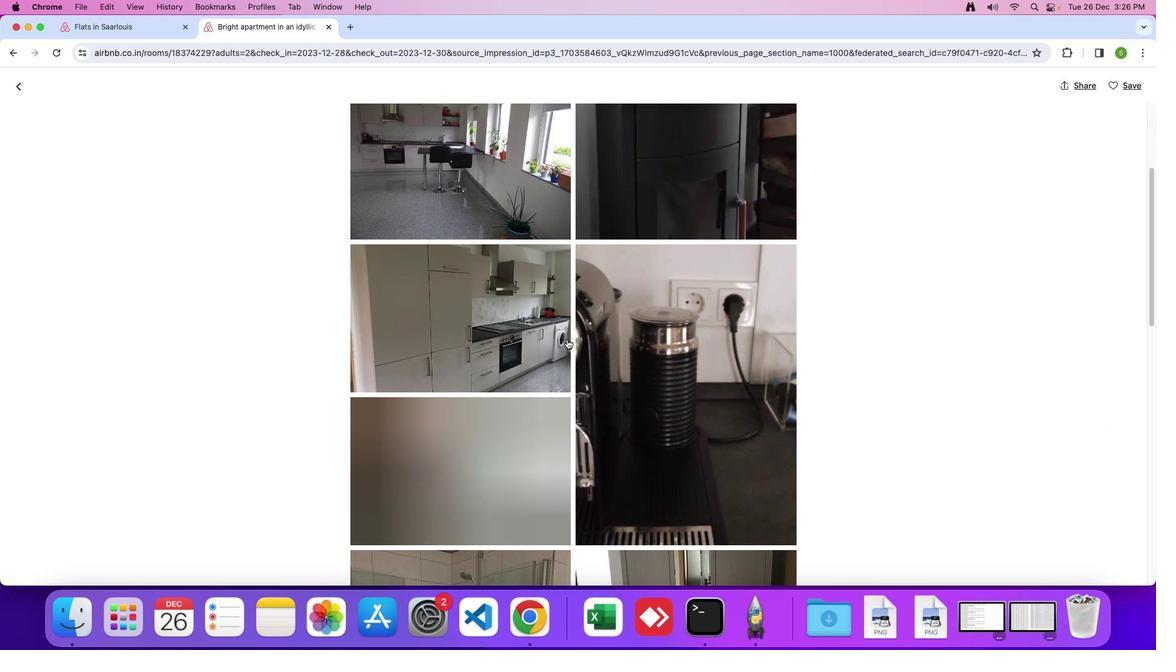 
Action: Mouse scrolled (567, 339) with delta (0, 0)
Screenshot: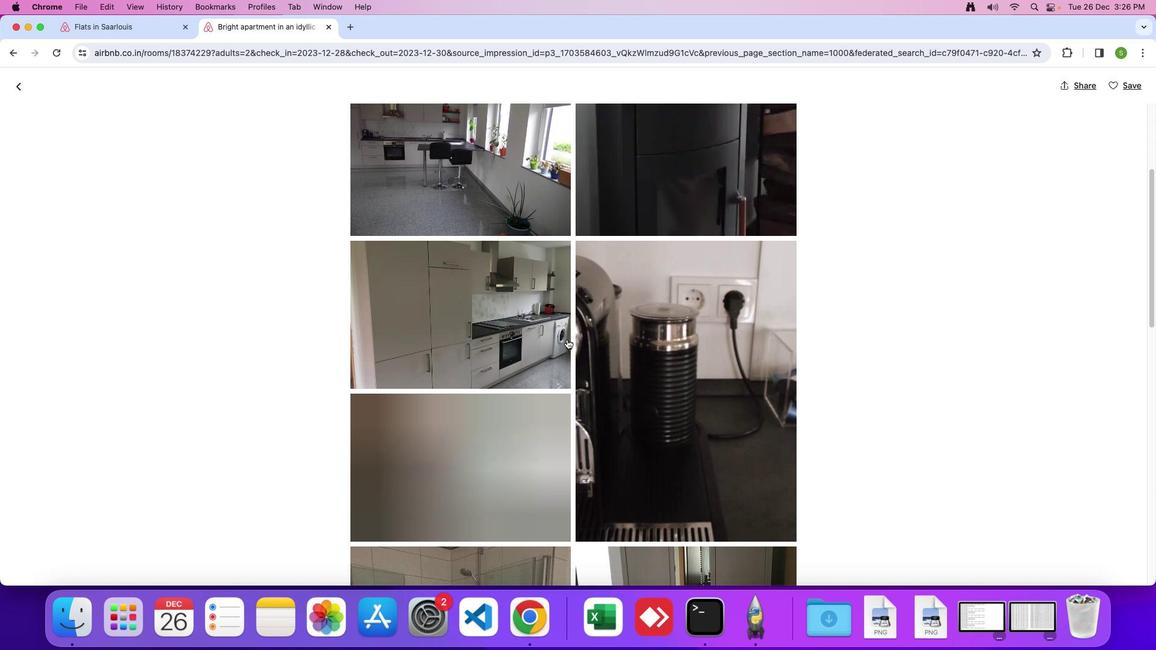 
Action: Mouse scrolled (567, 339) with delta (0, 0)
Screenshot: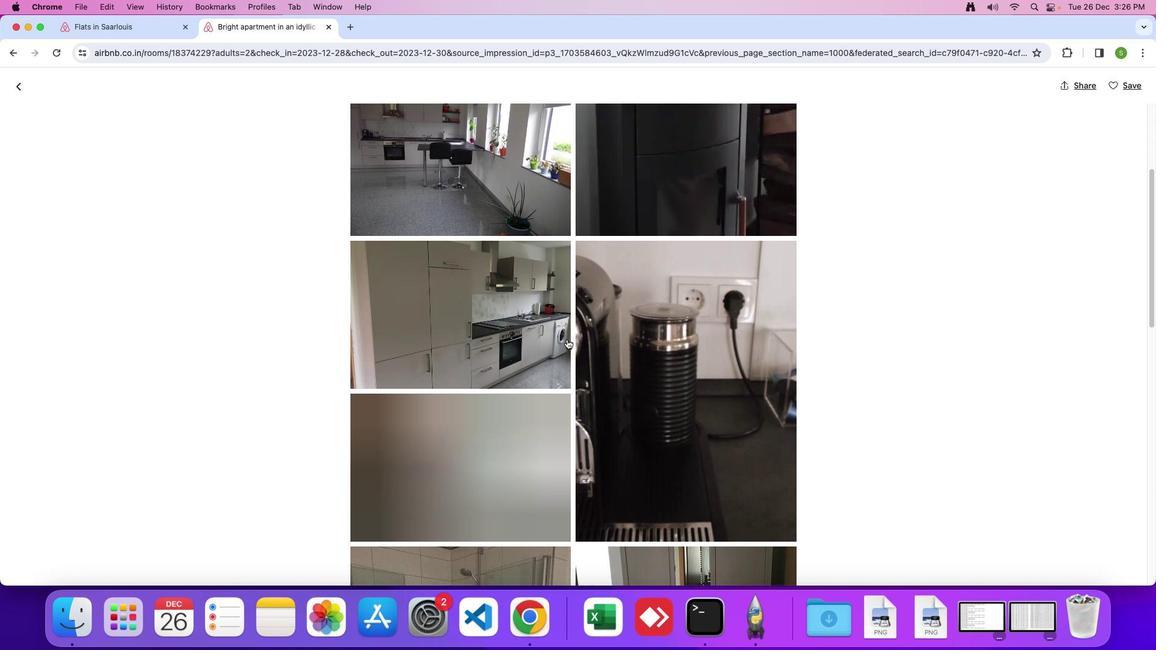 
Action: Mouse scrolled (567, 339) with delta (0, -1)
Screenshot: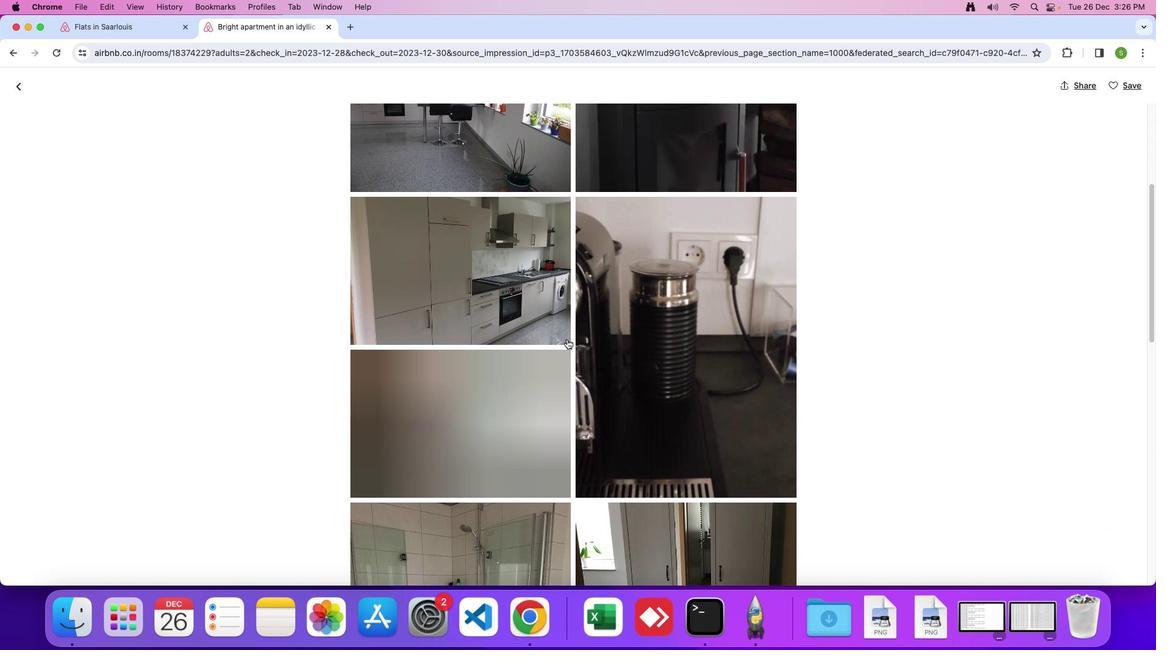 
Action: Mouse scrolled (567, 339) with delta (0, 0)
Screenshot: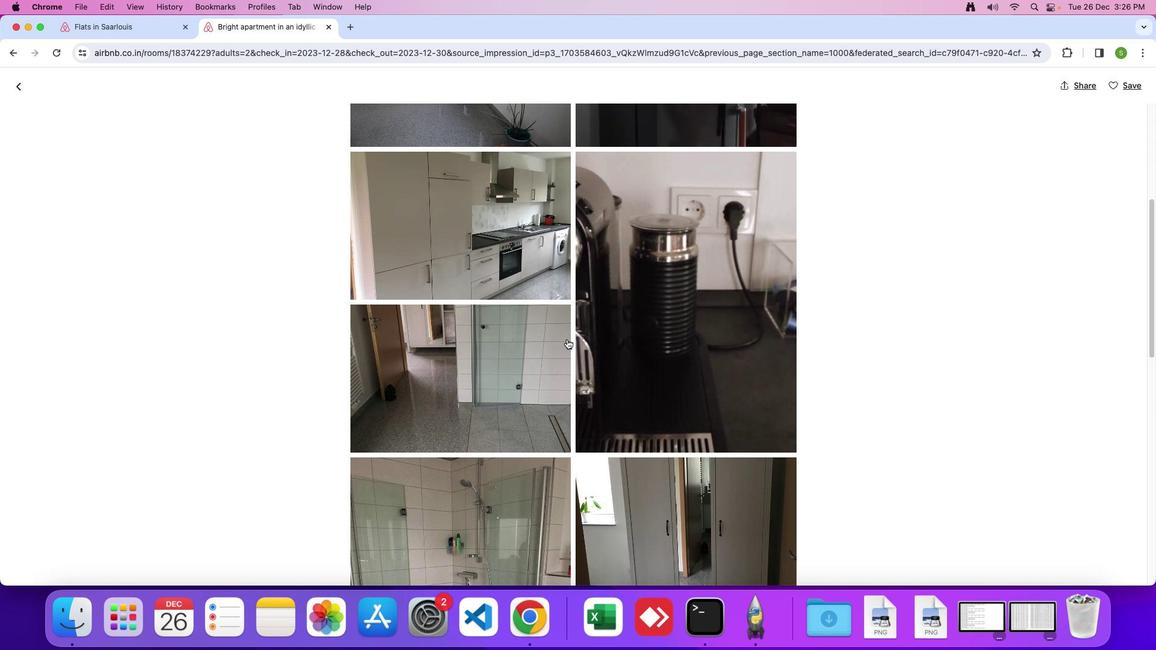 
Action: Mouse scrolled (567, 339) with delta (0, 0)
Screenshot: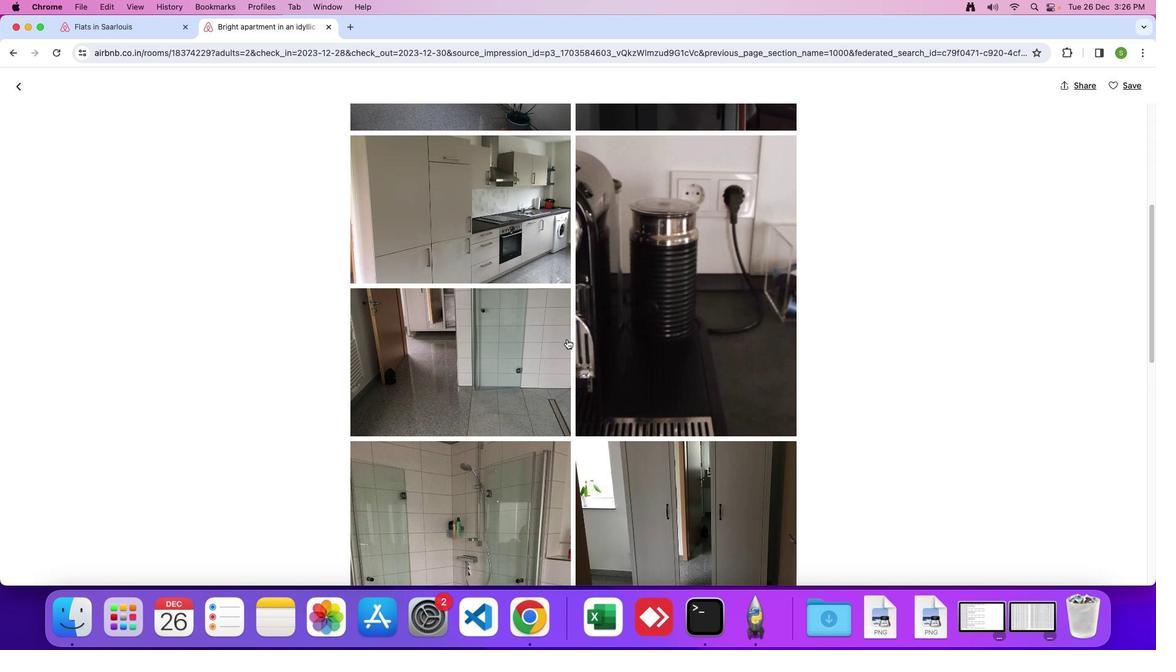 
Action: Mouse scrolled (567, 339) with delta (0, 0)
Screenshot: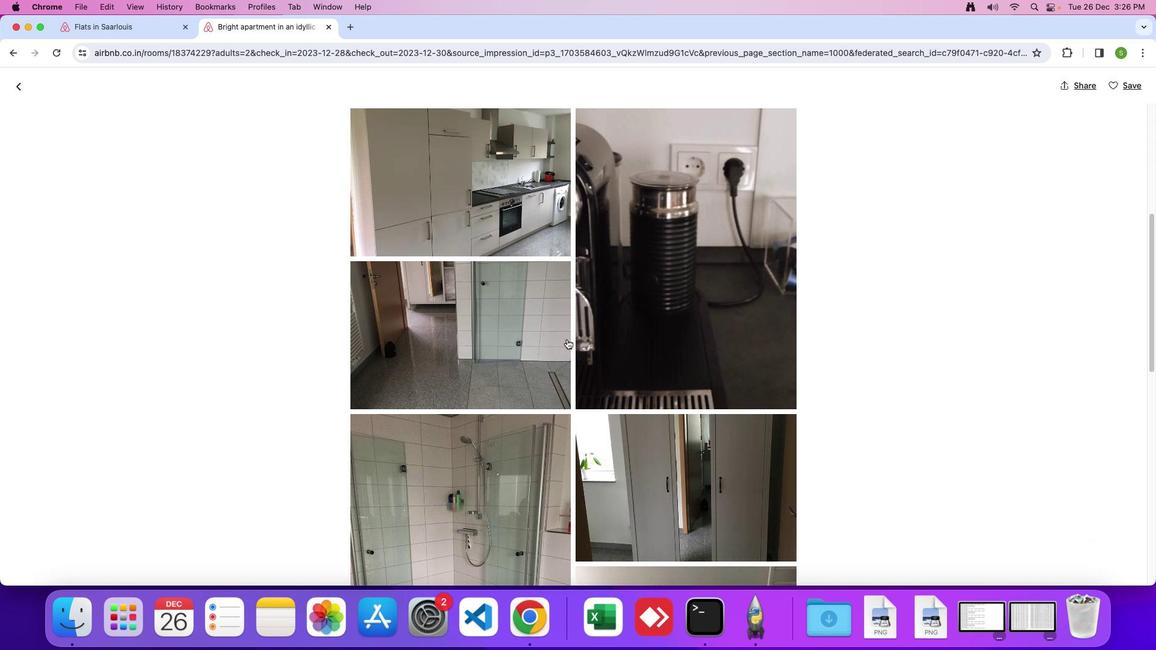
Action: Mouse scrolled (567, 339) with delta (0, 0)
Screenshot: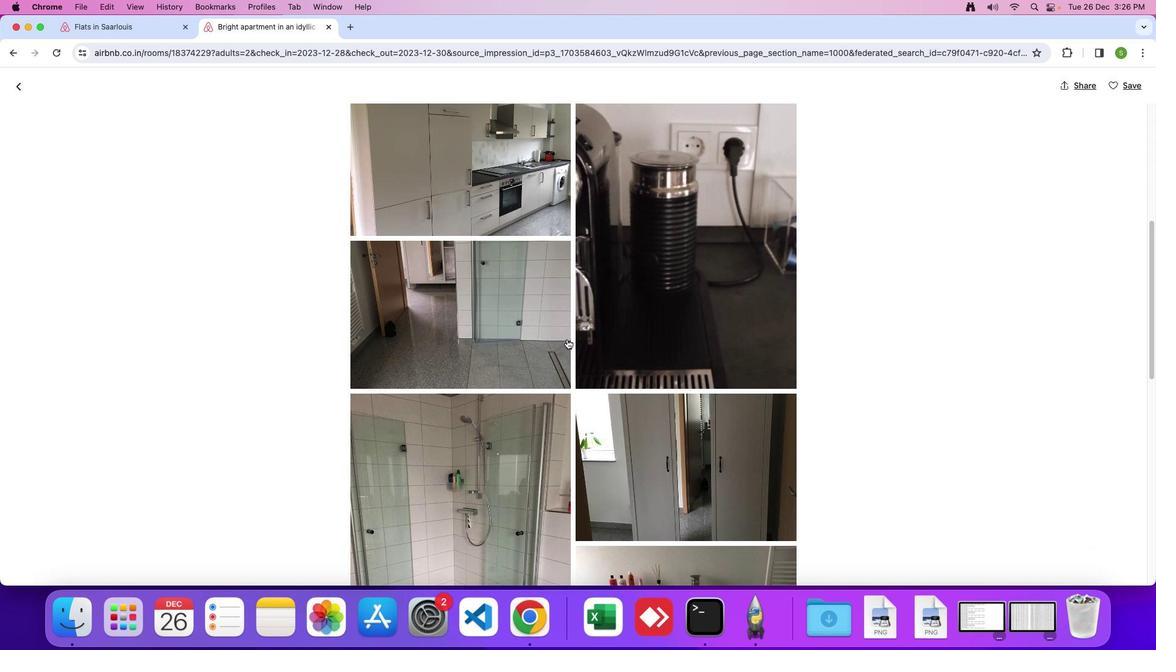 
Action: Mouse scrolled (567, 339) with delta (0, 0)
Screenshot: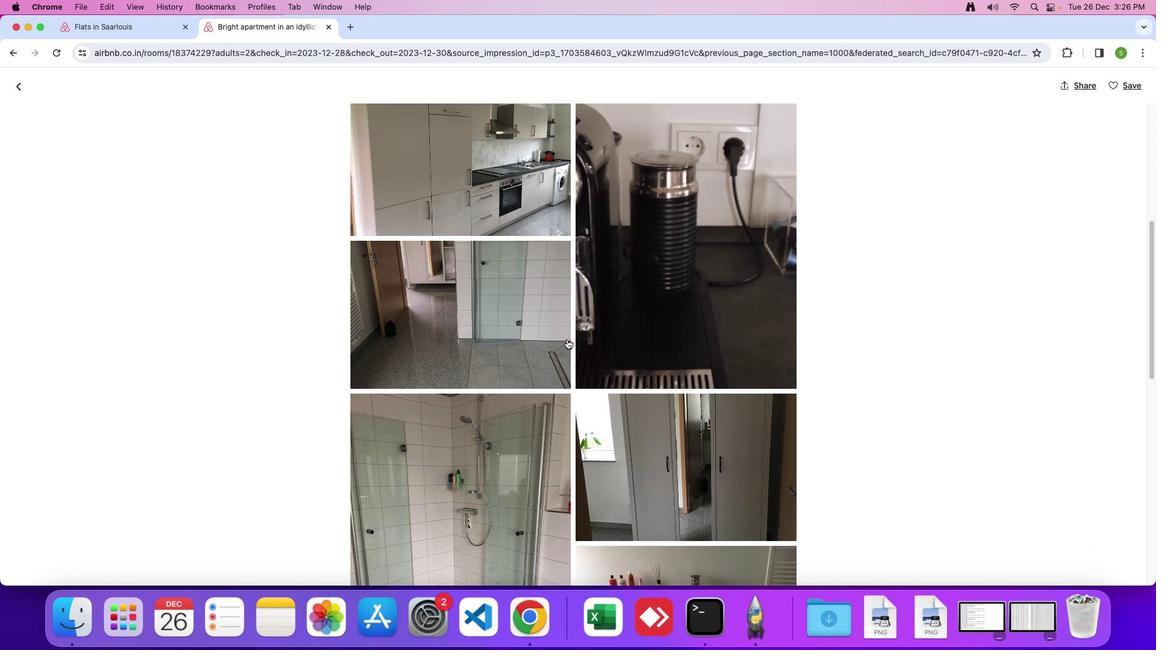 
Action: Mouse scrolled (567, 339) with delta (0, 0)
Screenshot: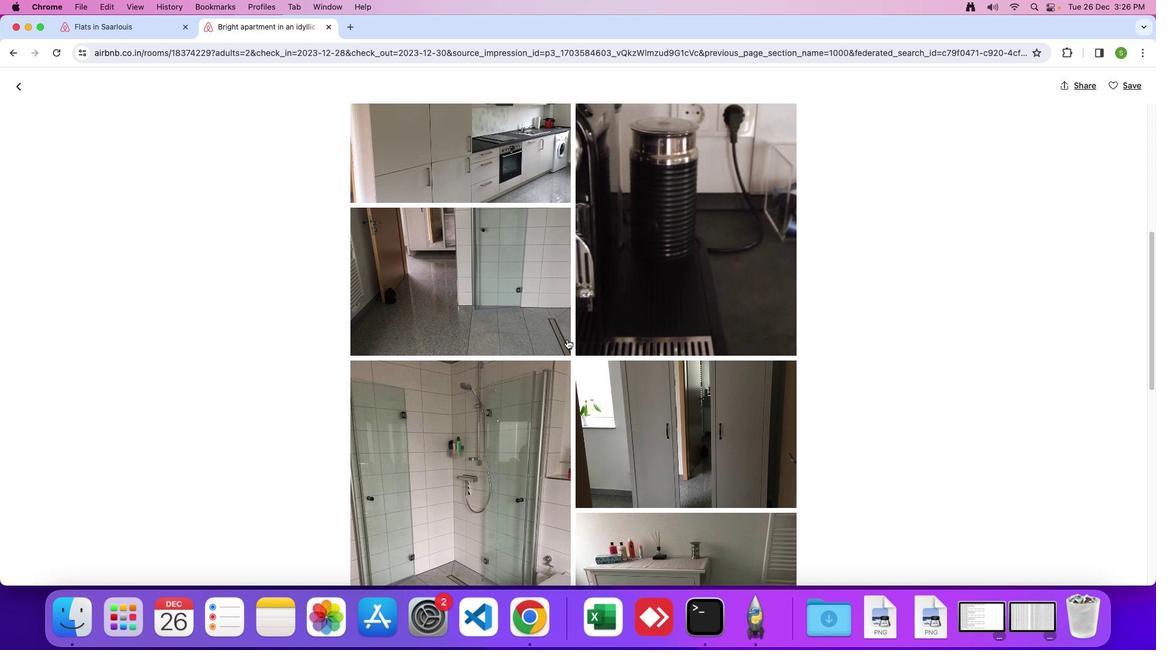 
Action: Mouse scrolled (567, 339) with delta (0, 0)
Screenshot: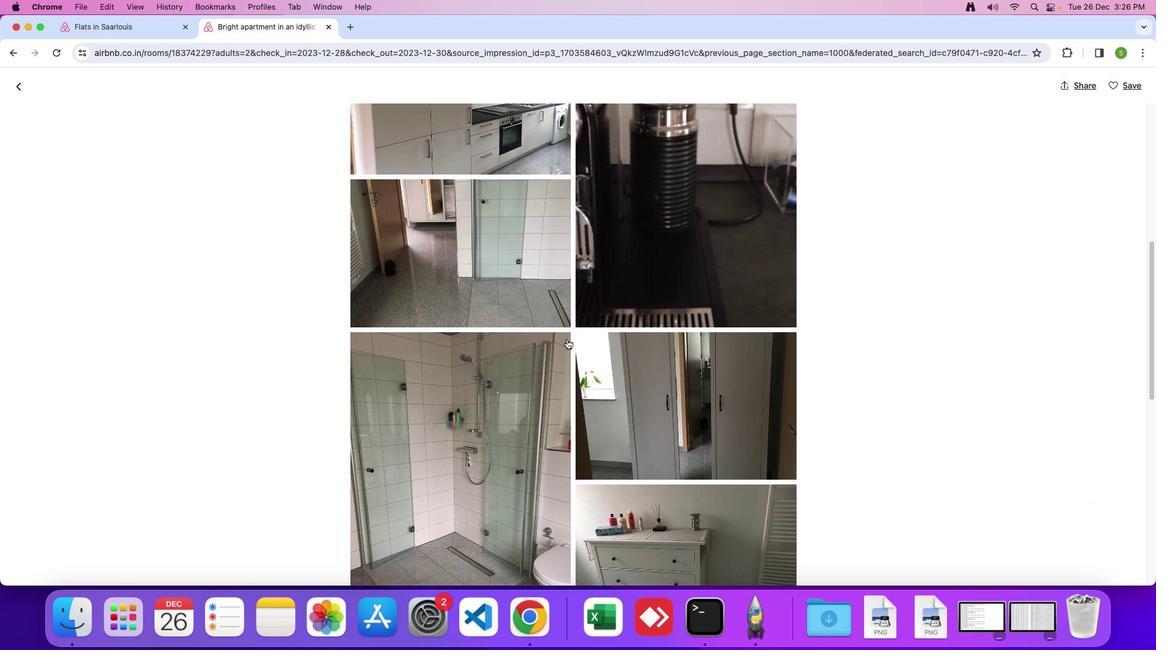 
Action: Mouse scrolled (567, 339) with delta (0, 0)
Screenshot: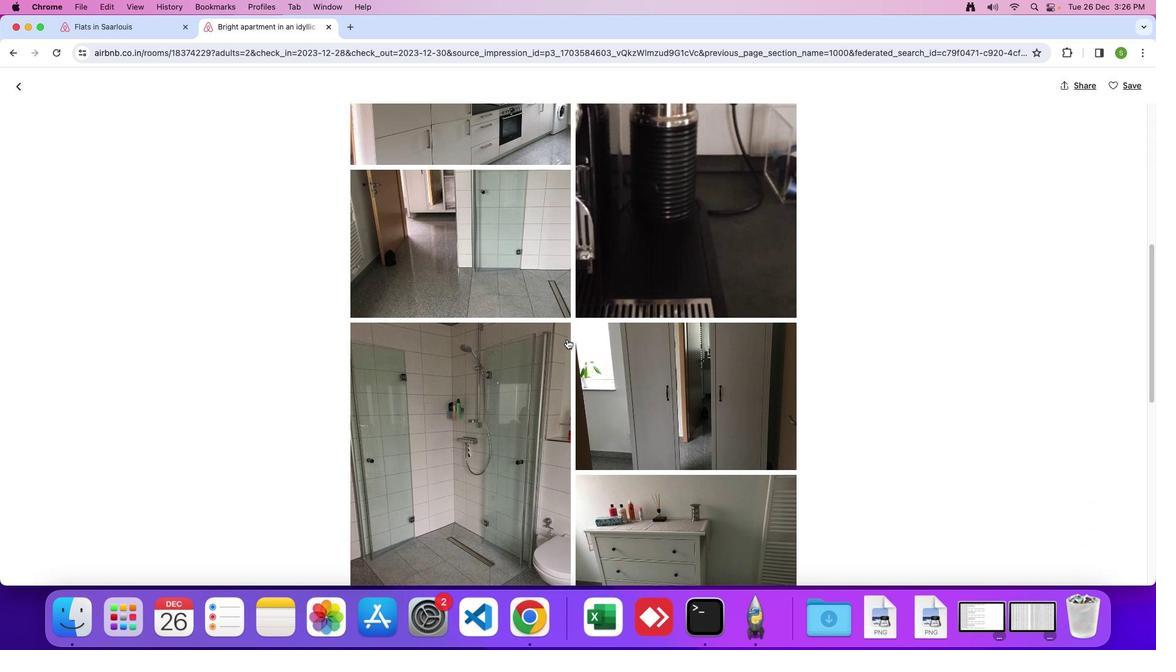 
Action: Mouse moved to (570, 338)
Screenshot: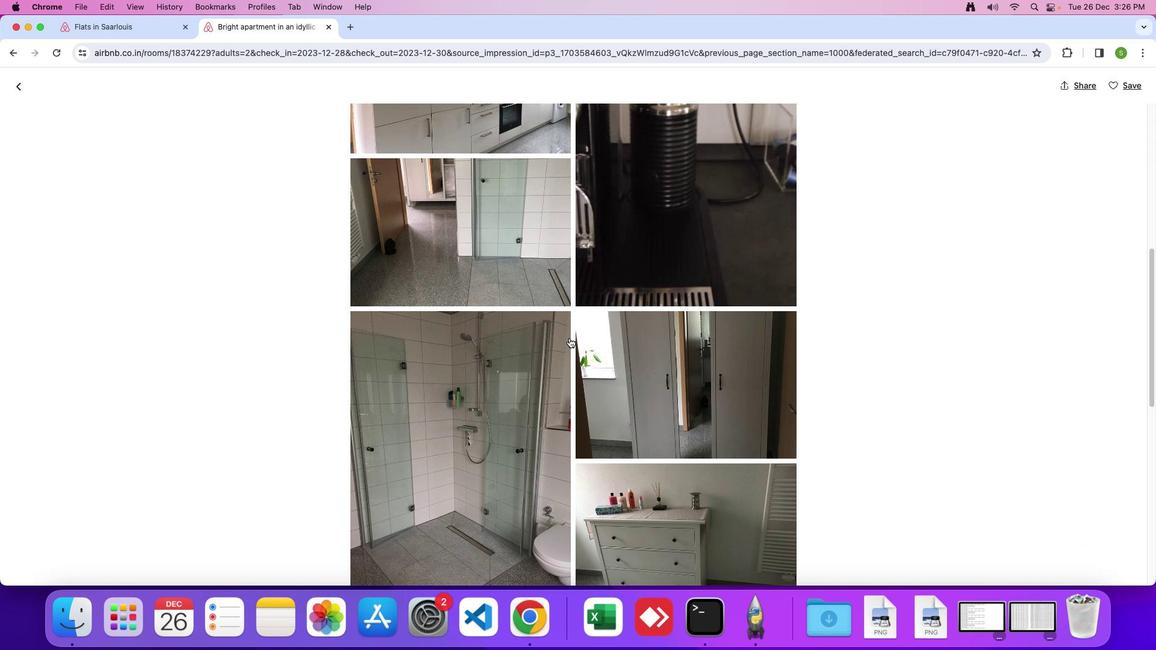 
Action: Mouse scrolled (570, 338) with delta (0, 0)
Screenshot: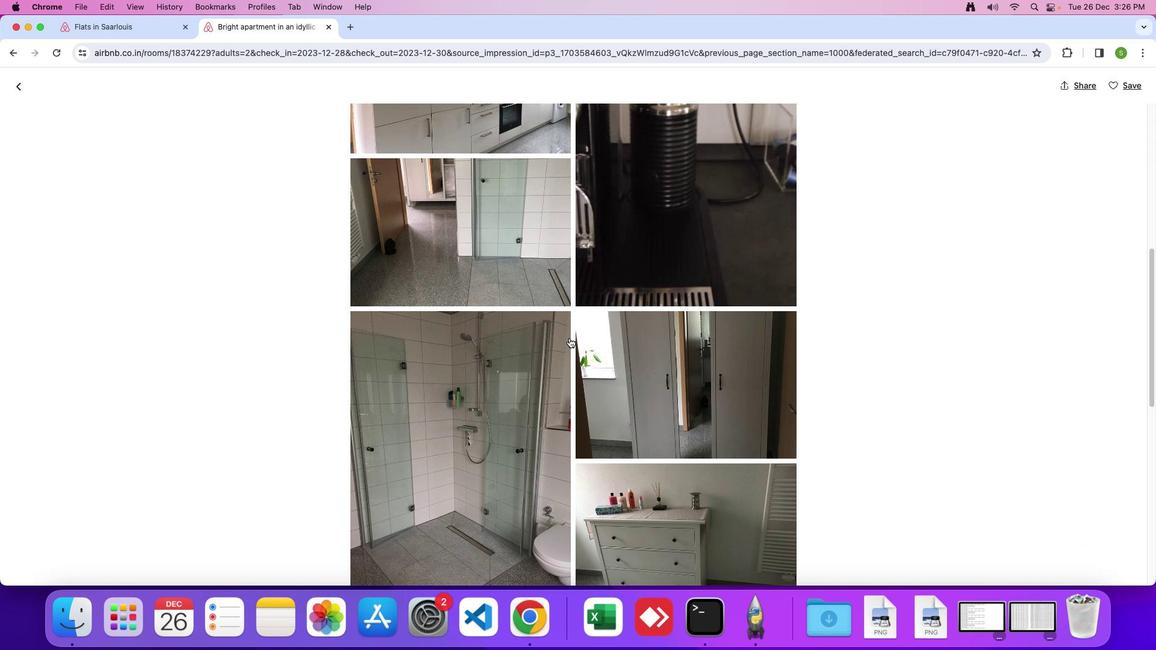 
Action: Mouse moved to (570, 338)
Screenshot: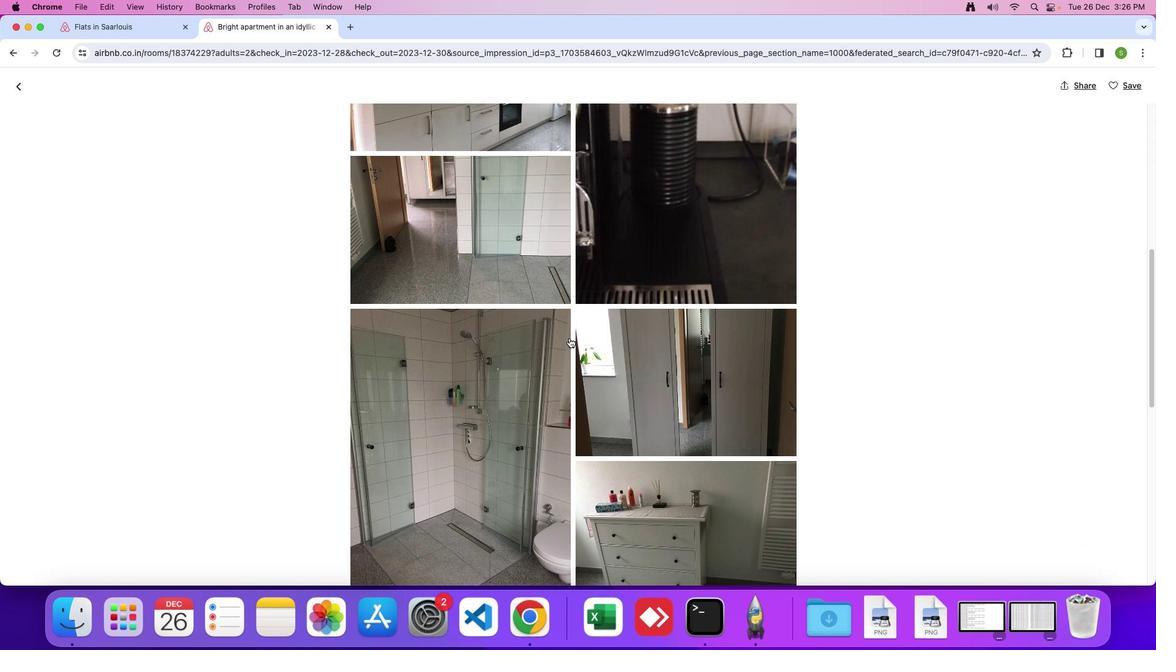 
Action: Mouse scrolled (570, 338) with delta (0, 0)
Screenshot: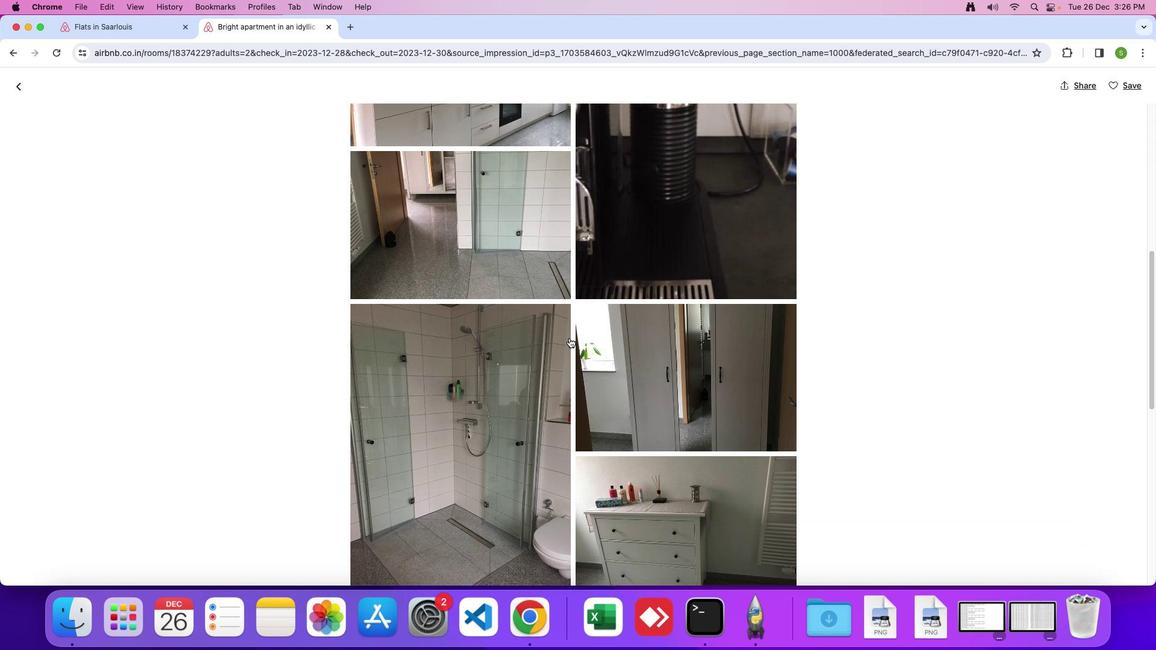 
Action: Mouse scrolled (570, 338) with delta (0, -1)
Screenshot: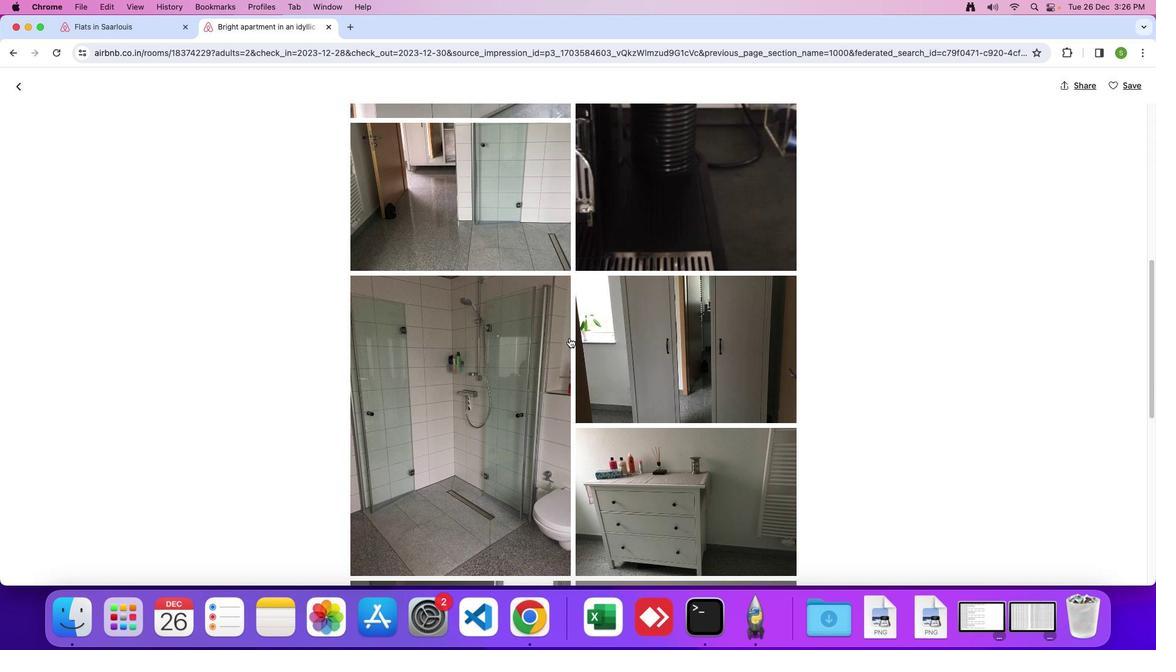 
Action: Mouse moved to (571, 336)
Screenshot: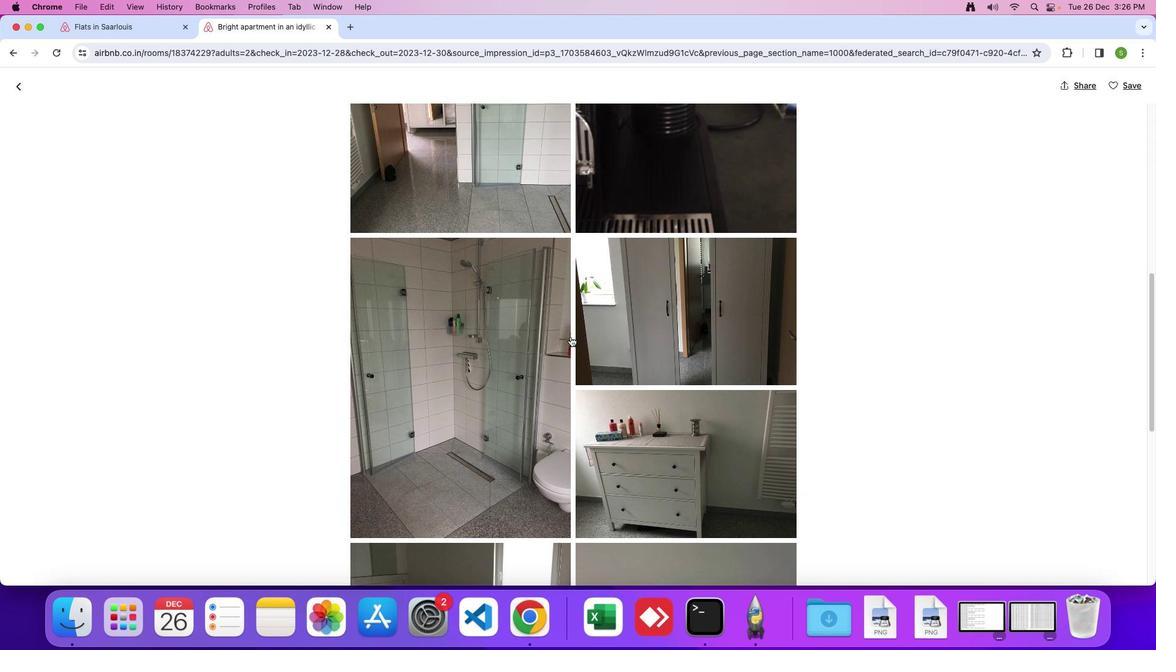 
Action: Mouse scrolled (571, 336) with delta (0, 0)
Screenshot: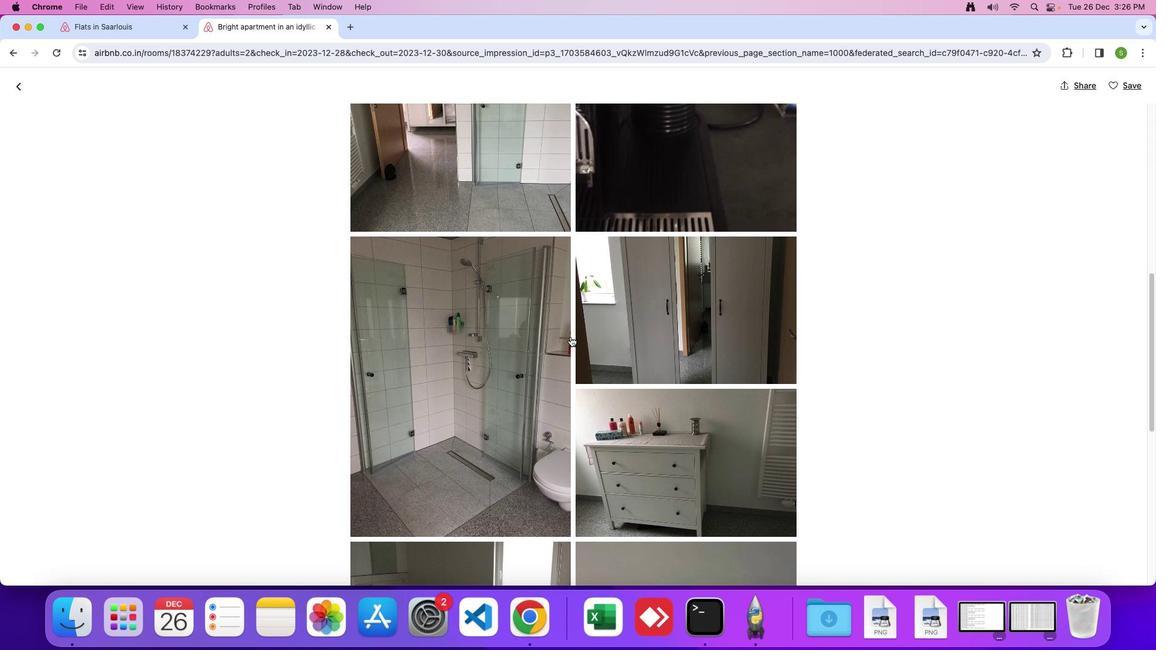 
Action: Mouse scrolled (571, 336) with delta (0, 0)
Screenshot: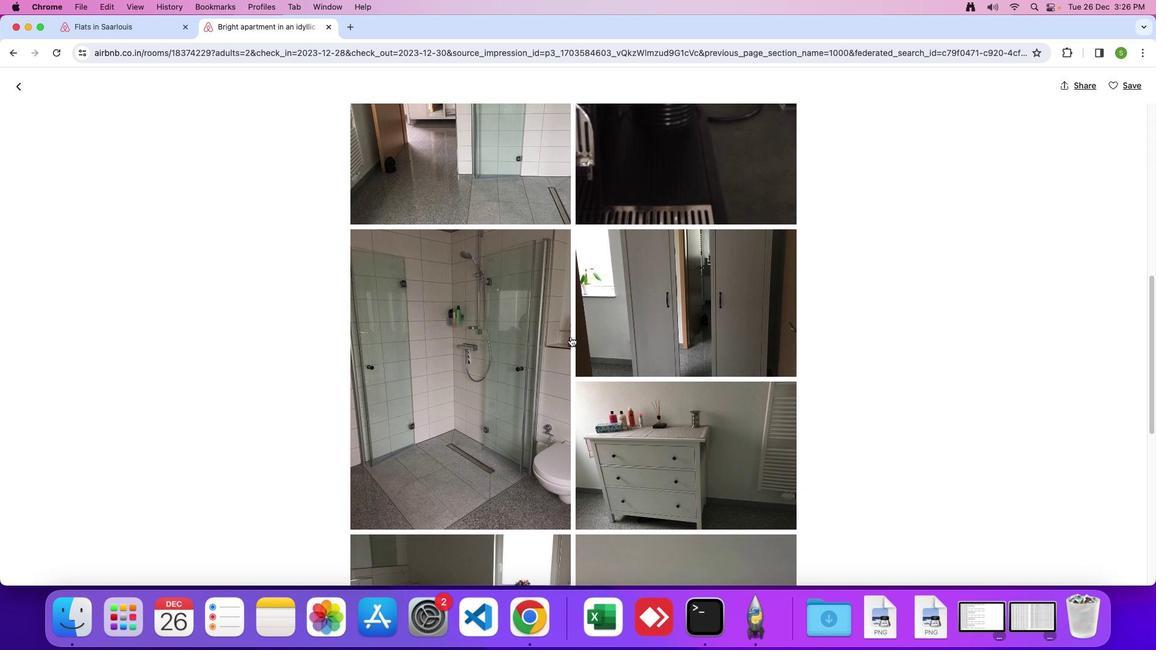 
Action: Mouse moved to (571, 336)
Screenshot: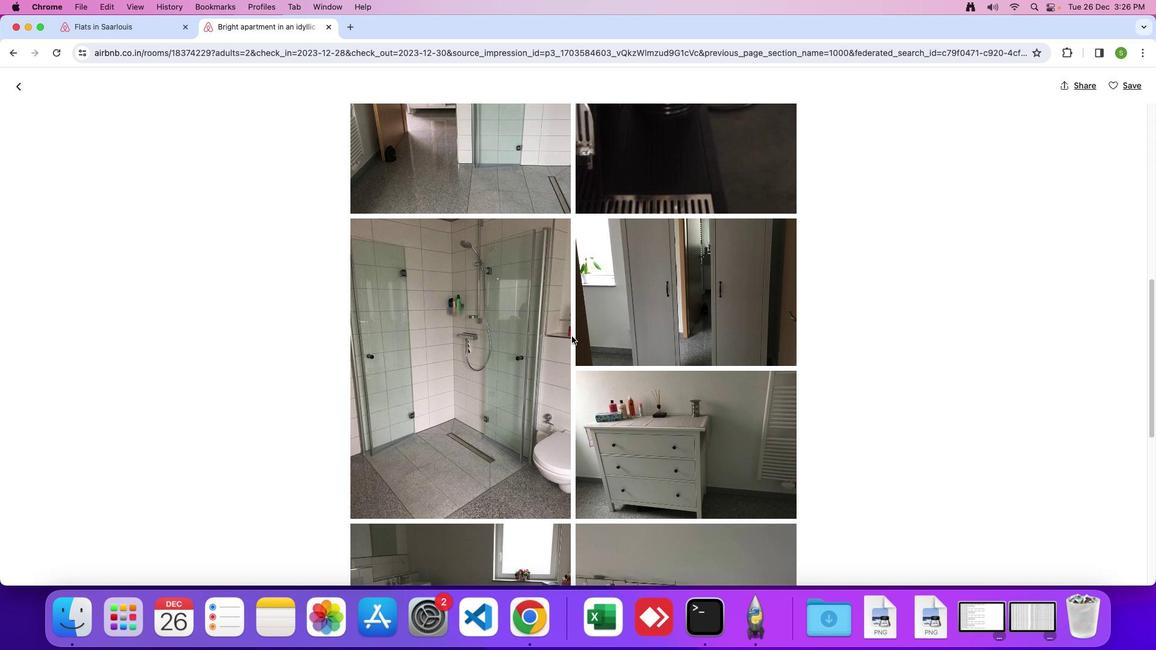 
Action: Mouse scrolled (571, 336) with delta (0, 0)
Screenshot: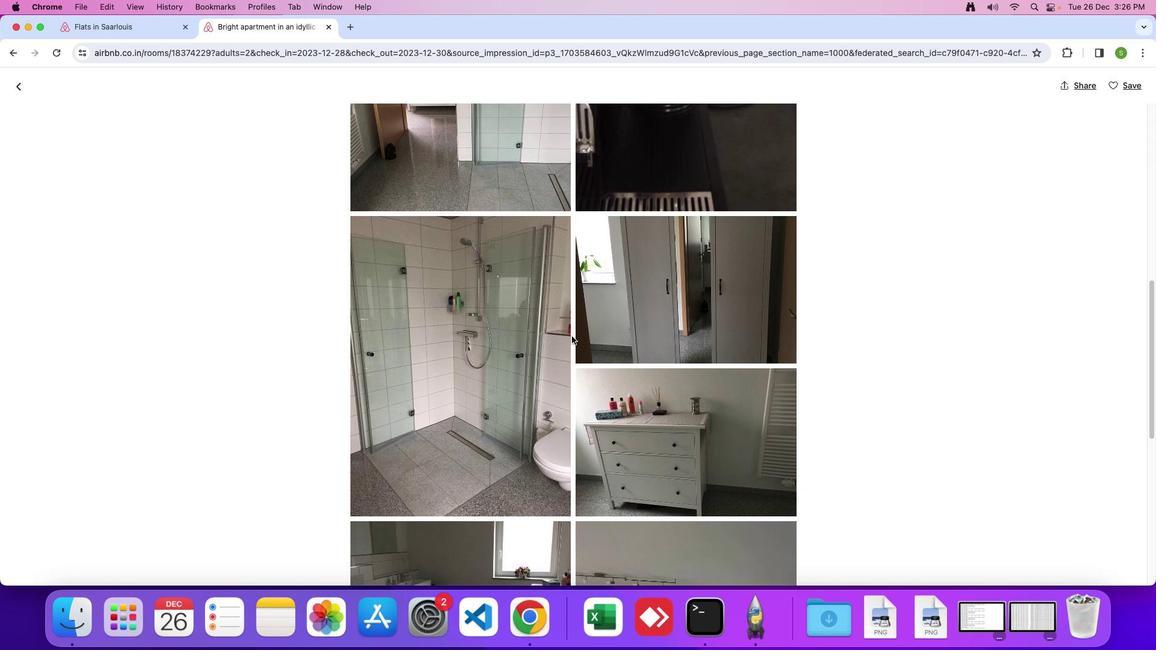 
Action: Mouse scrolled (571, 336) with delta (0, 0)
Screenshot: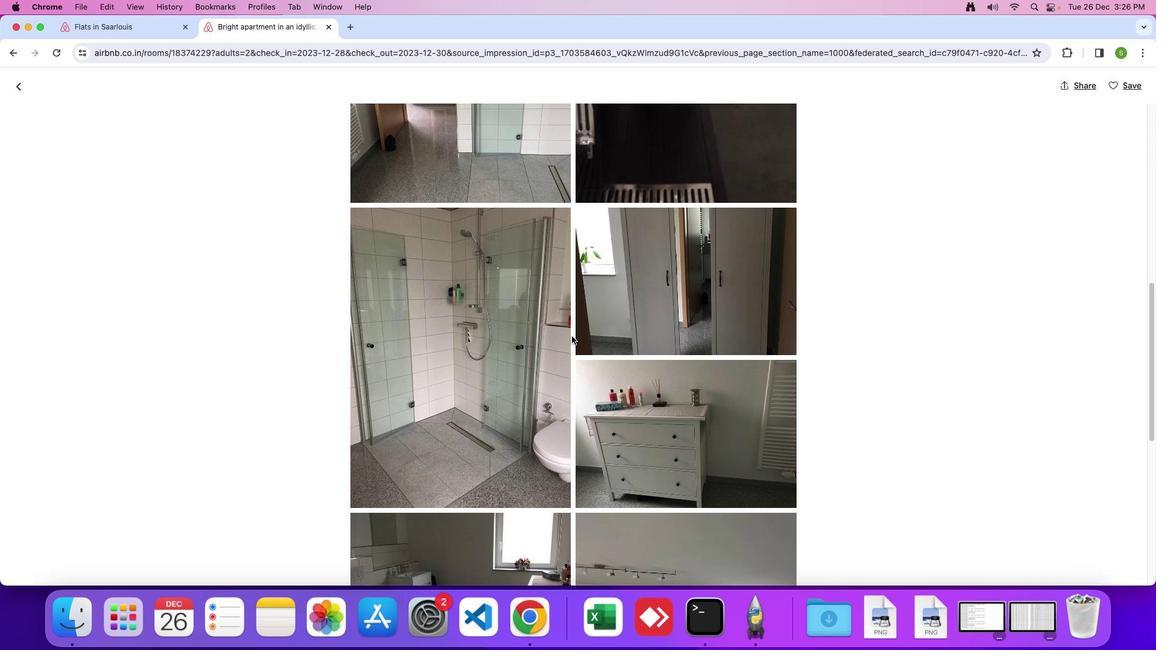 
Action: Mouse scrolled (571, 336) with delta (0, 0)
Screenshot: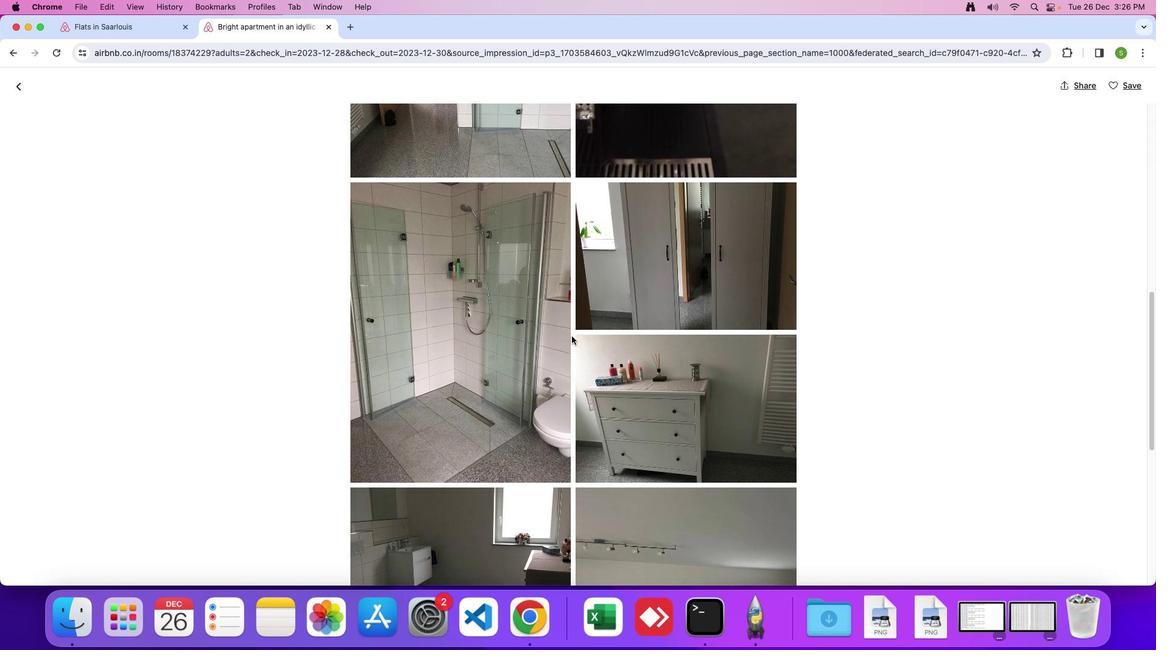 
Action: Mouse moved to (572, 336)
Screenshot: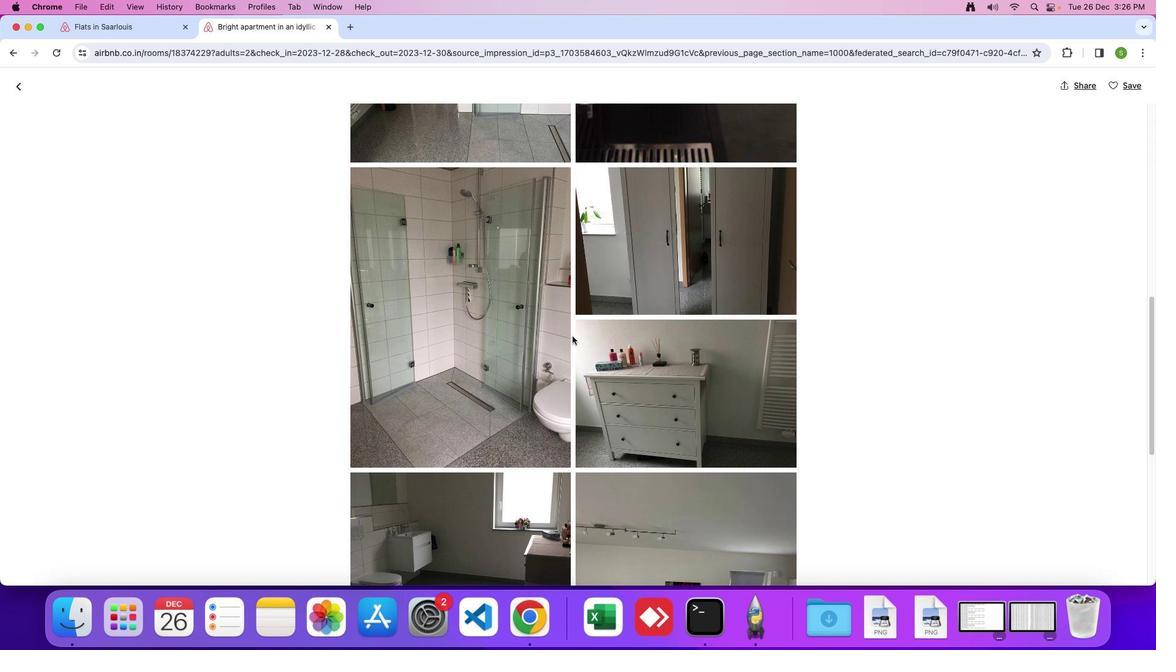 
Action: Mouse scrolled (572, 336) with delta (0, 0)
Screenshot: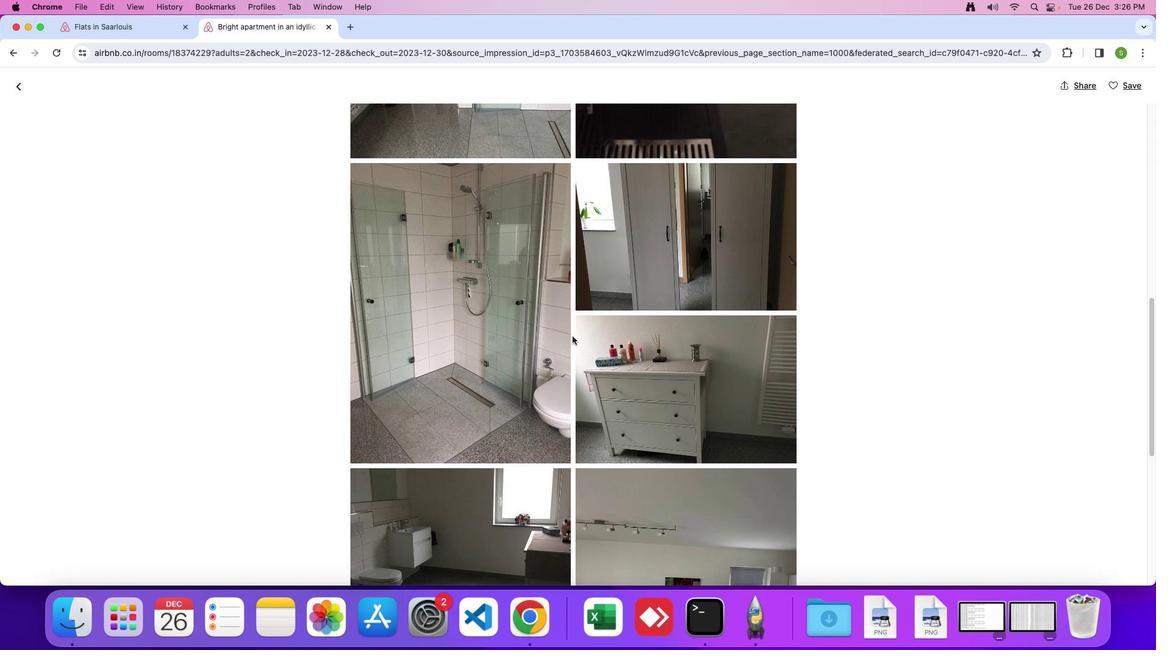 
Action: Mouse scrolled (572, 336) with delta (0, 0)
Screenshot: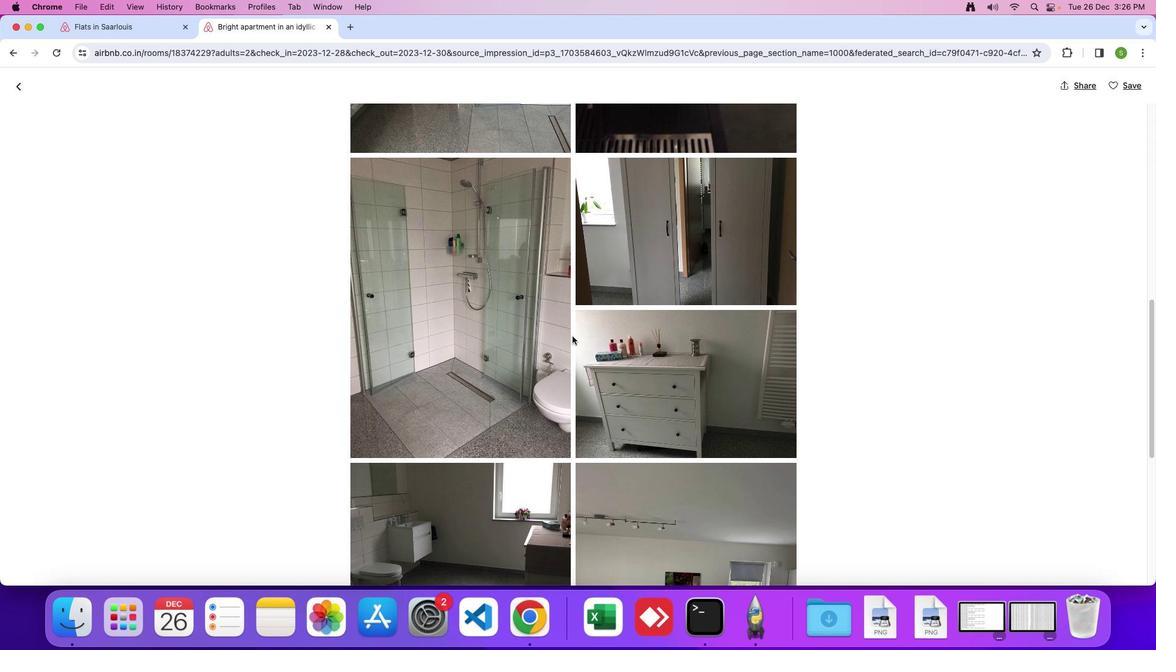 
Action: Mouse scrolled (572, 336) with delta (0, -1)
Screenshot: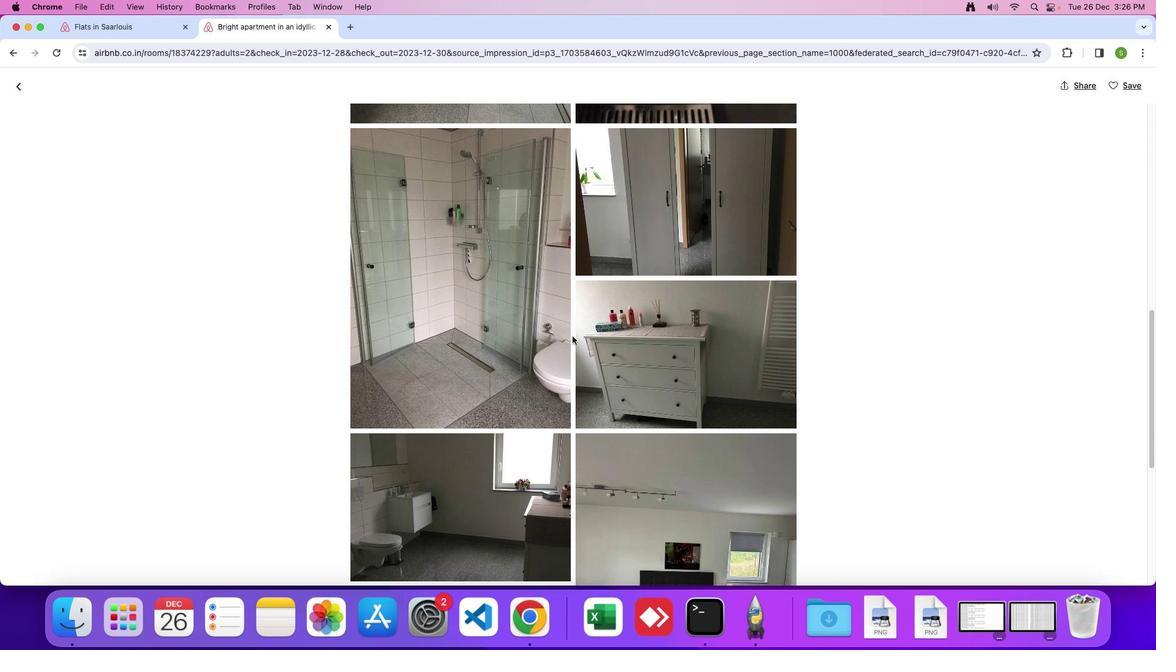 
Action: Mouse scrolled (572, 336) with delta (0, 0)
Screenshot: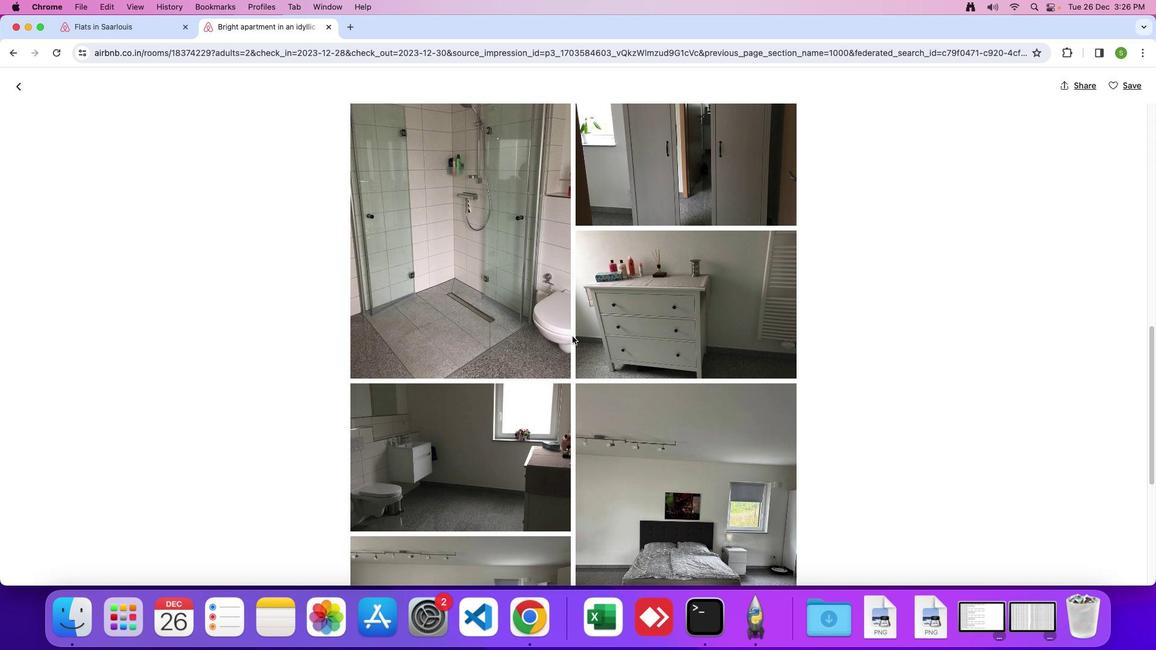 
Action: Mouse scrolled (572, 336) with delta (0, 0)
Screenshot: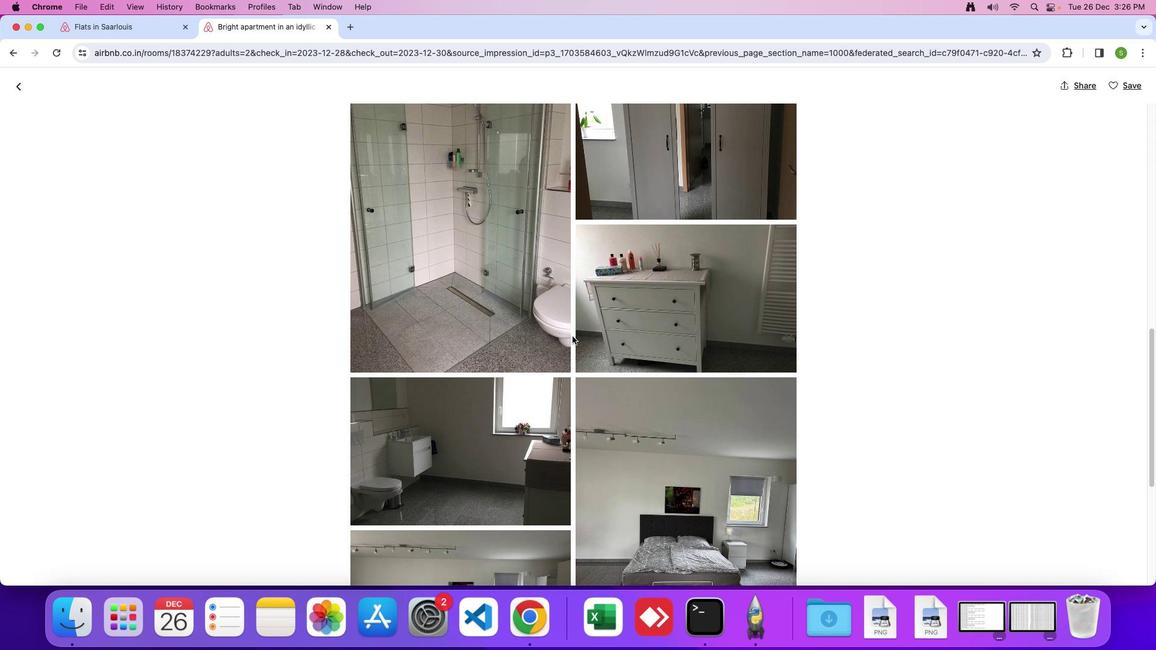 
Action: Mouse scrolled (572, 336) with delta (0, -1)
Screenshot: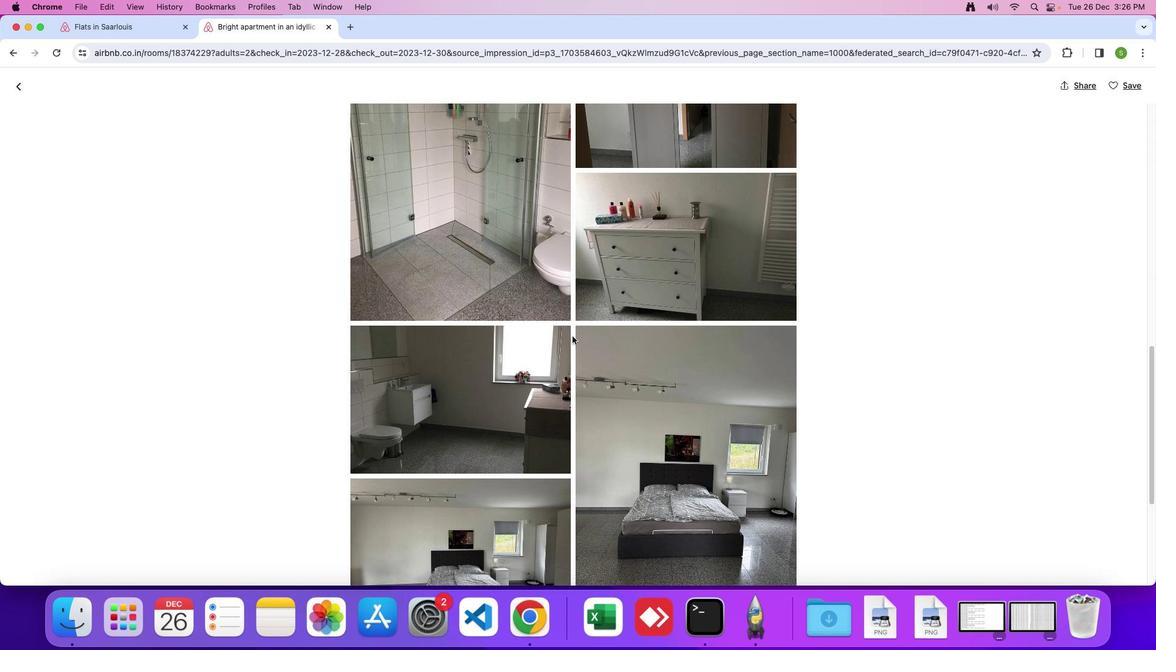 
Action: Mouse moved to (572, 336)
Screenshot: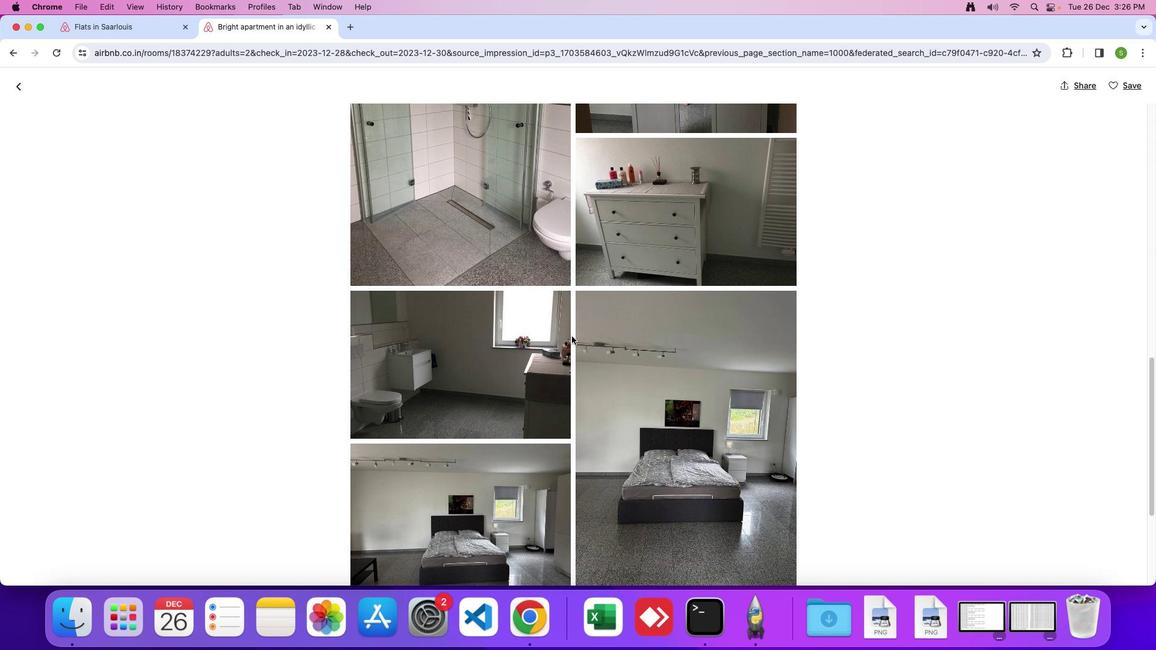 
Action: Mouse scrolled (572, 336) with delta (0, 0)
Screenshot: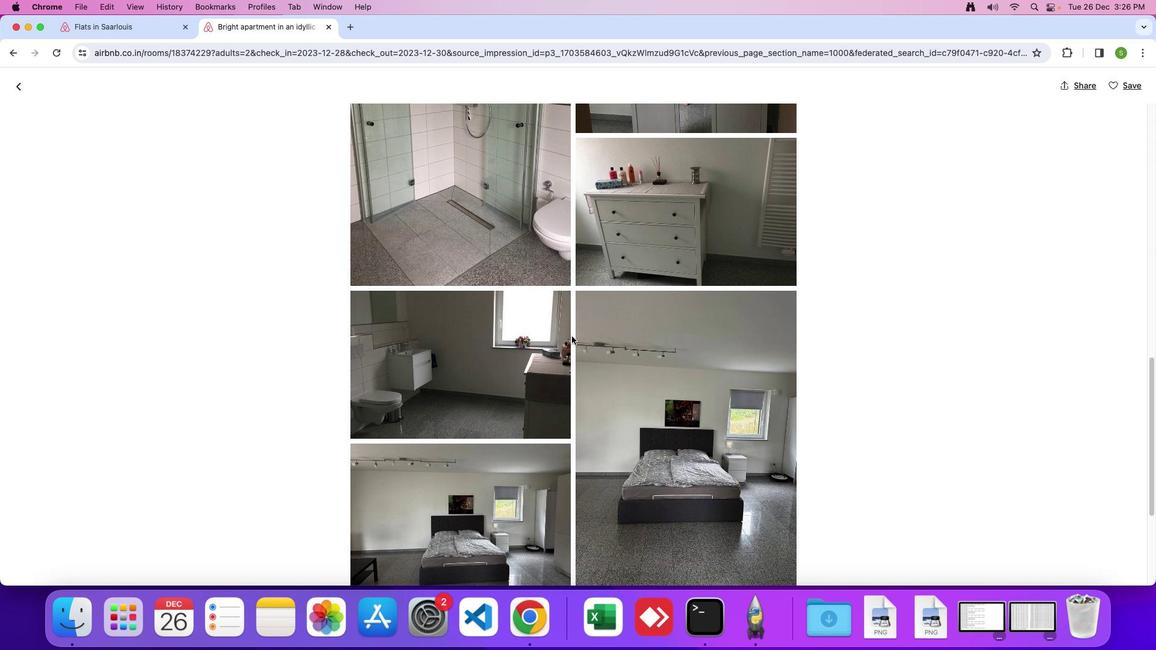 
Action: Mouse moved to (572, 336)
Screenshot: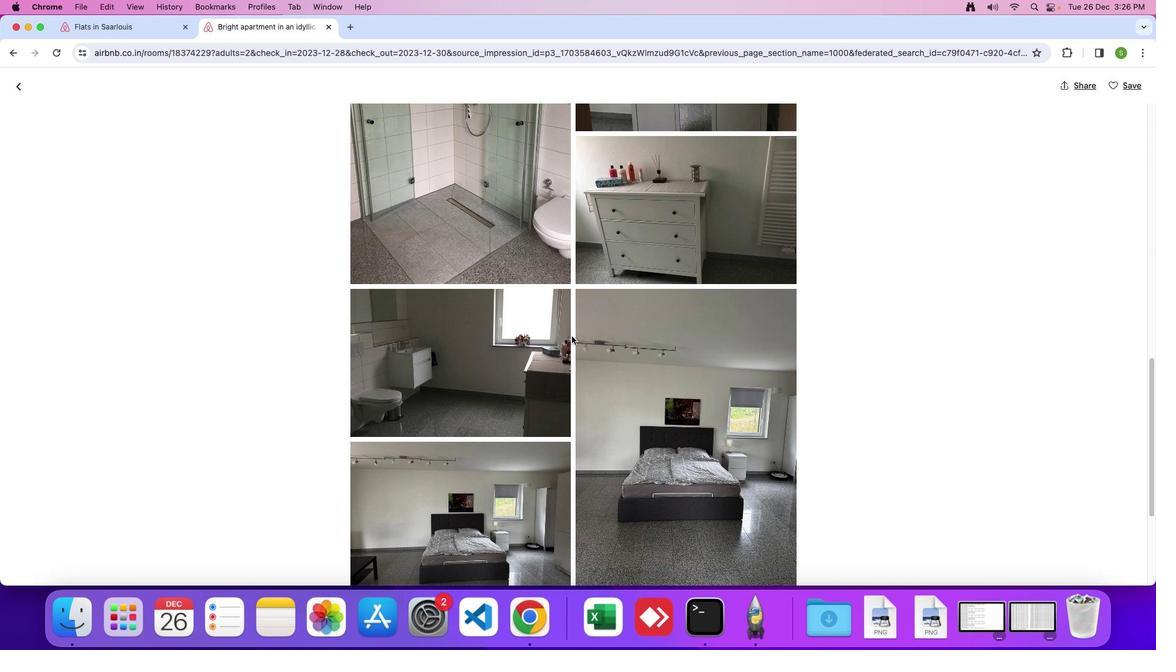 
Action: Mouse scrolled (572, 336) with delta (0, 0)
Screenshot: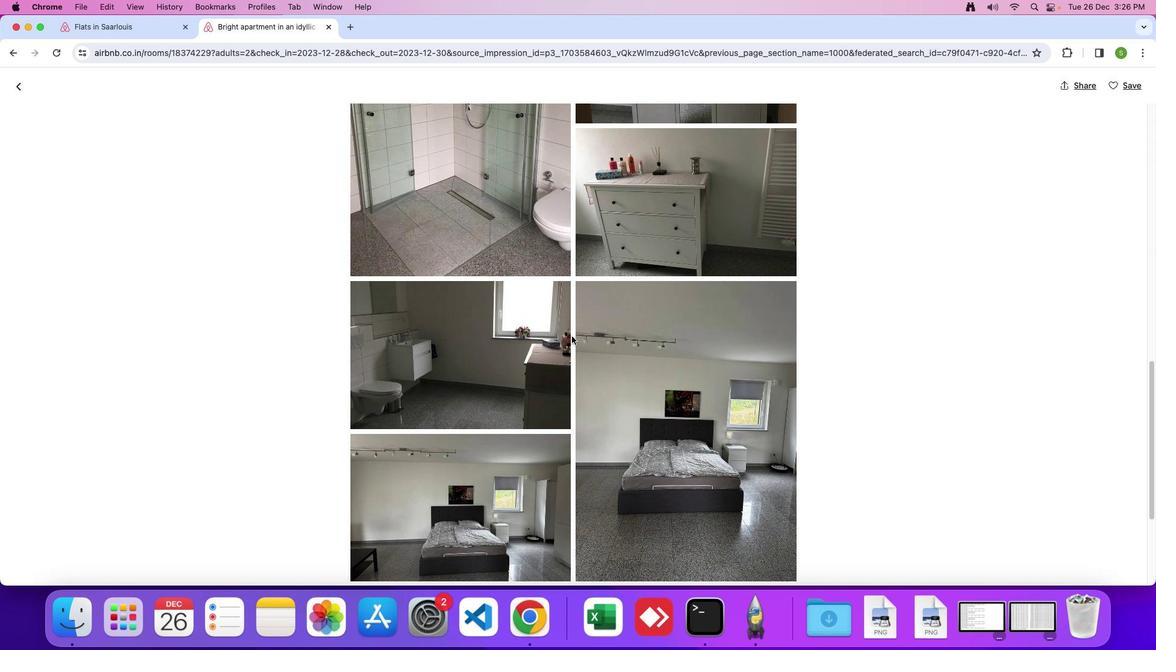 
Action: Mouse scrolled (572, 336) with delta (0, 0)
Screenshot: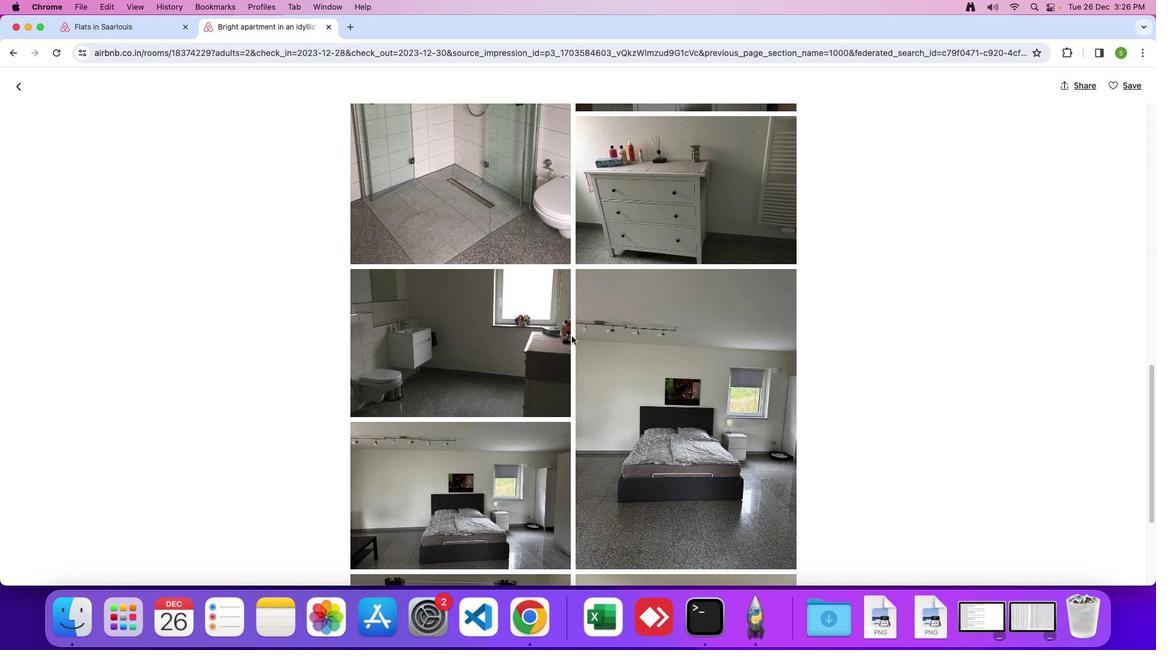 
Action: Mouse scrolled (572, 336) with delta (0, 0)
Screenshot: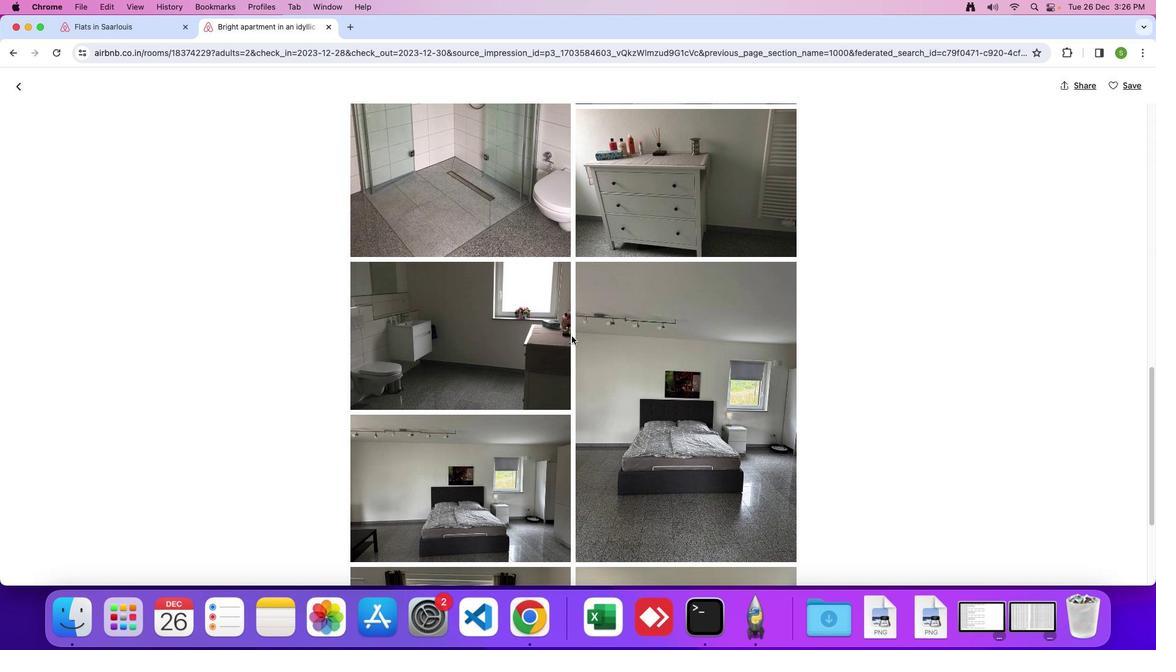 
Action: Mouse scrolled (572, 336) with delta (0, -1)
Screenshot: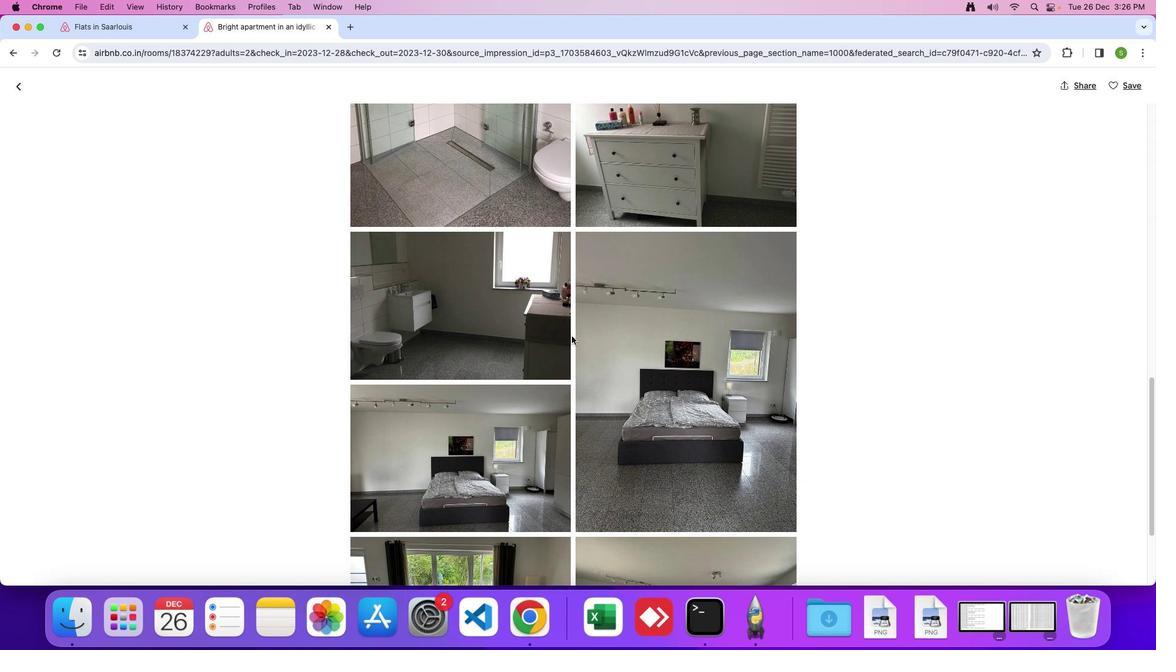 
Action: Mouse scrolled (572, 336) with delta (0, 0)
Screenshot: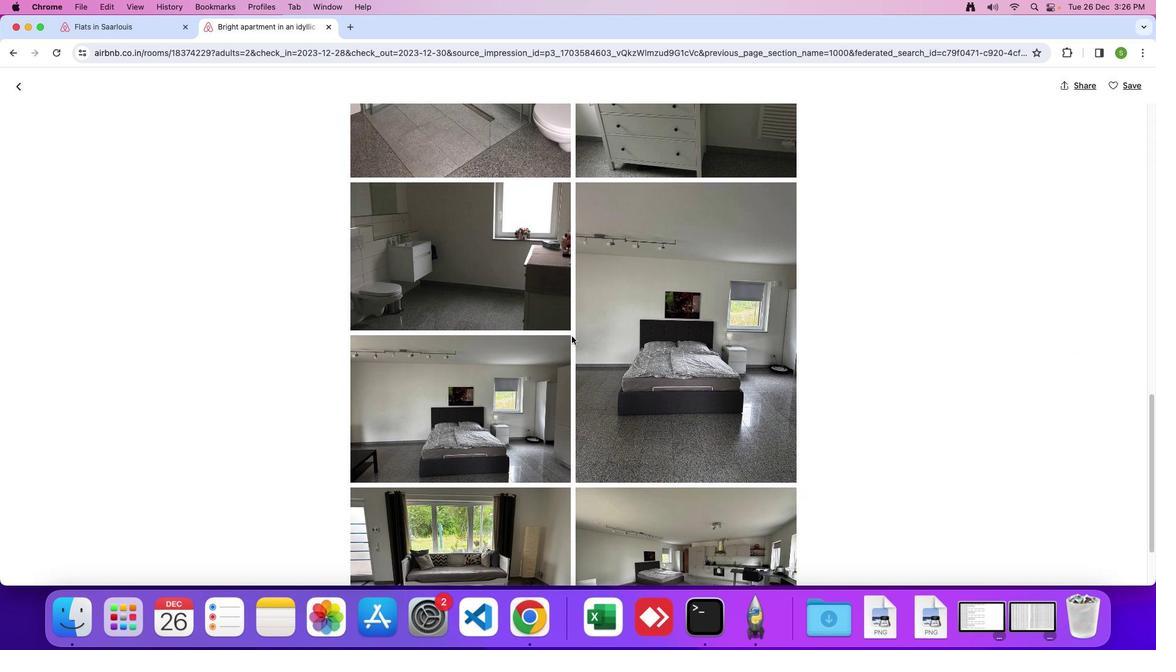 
Action: Mouse scrolled (572, 336) with delta (0, 0)
Screenshot: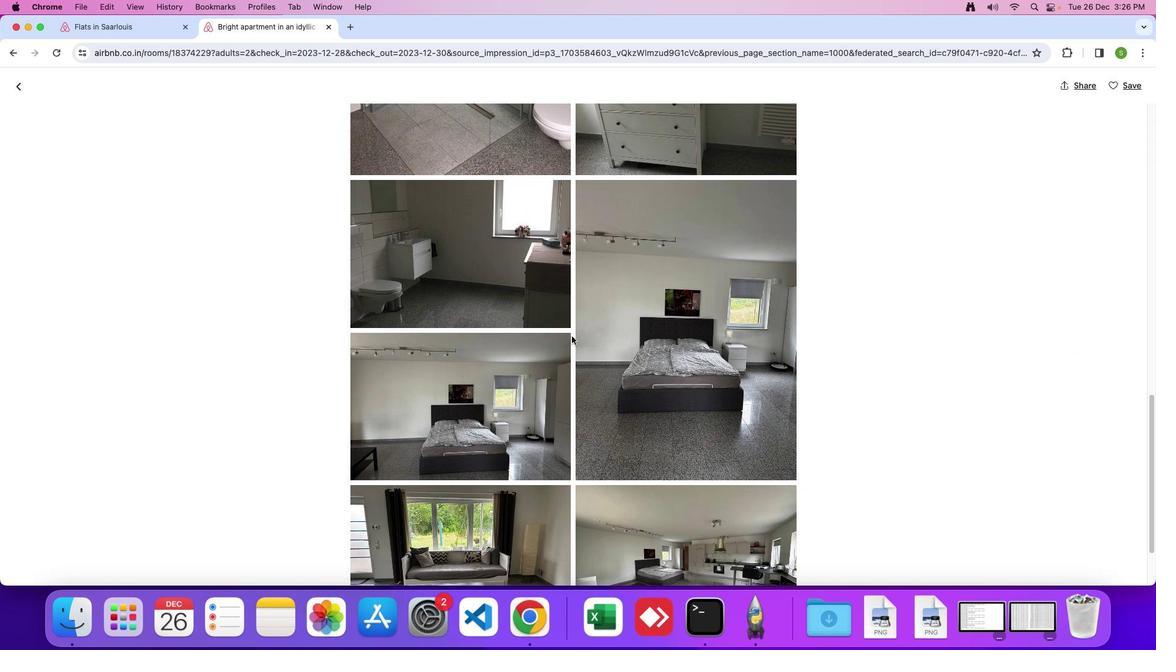 
Action: Mouse scrolled (572, 336) with delta (0, 0)
Screenshot: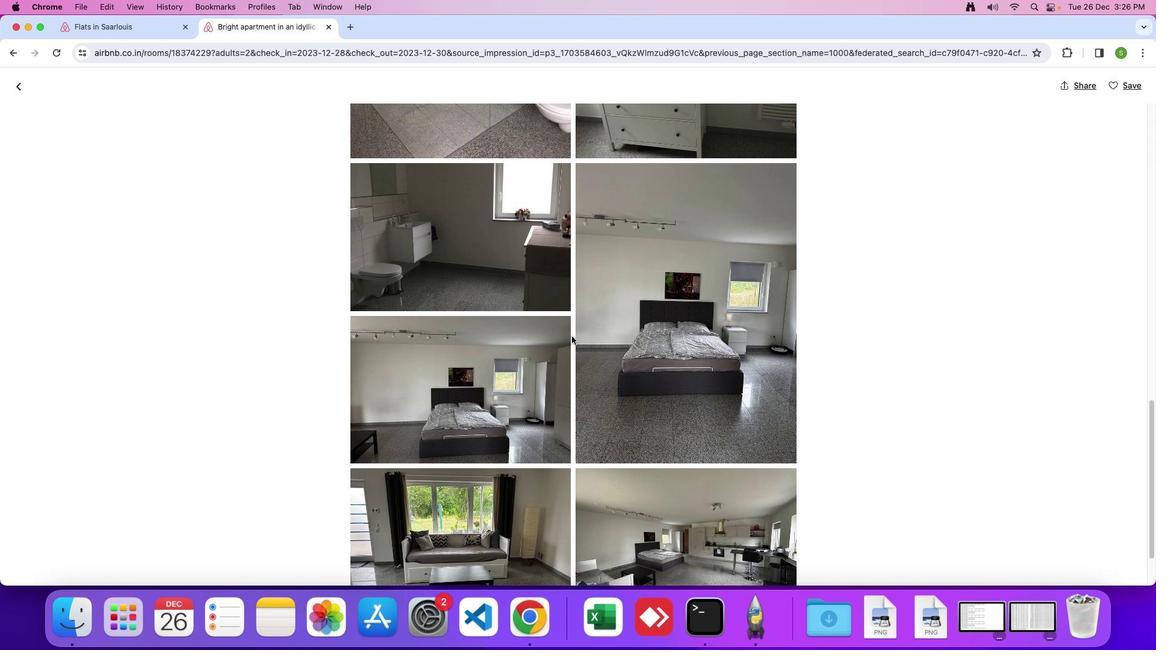 
Action: Mouse scrolled (572, 336) with delta (0, 0)
Screenshot: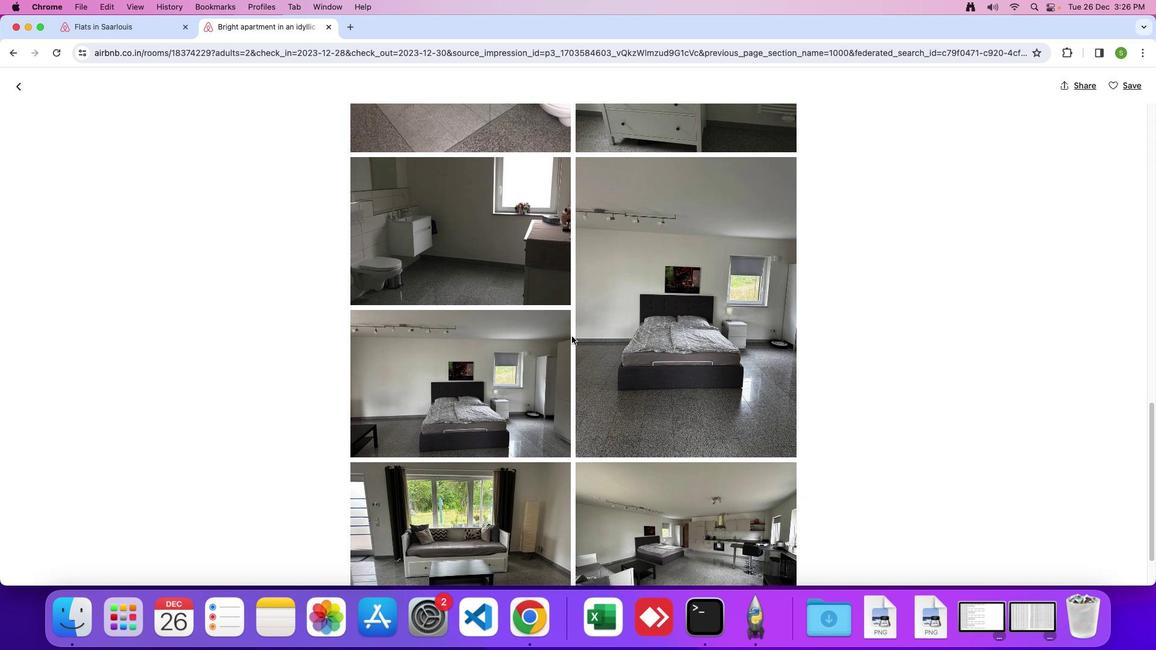 
Action: Mouse scrolled (572, 336) with delta (0, 0)
Screenshot: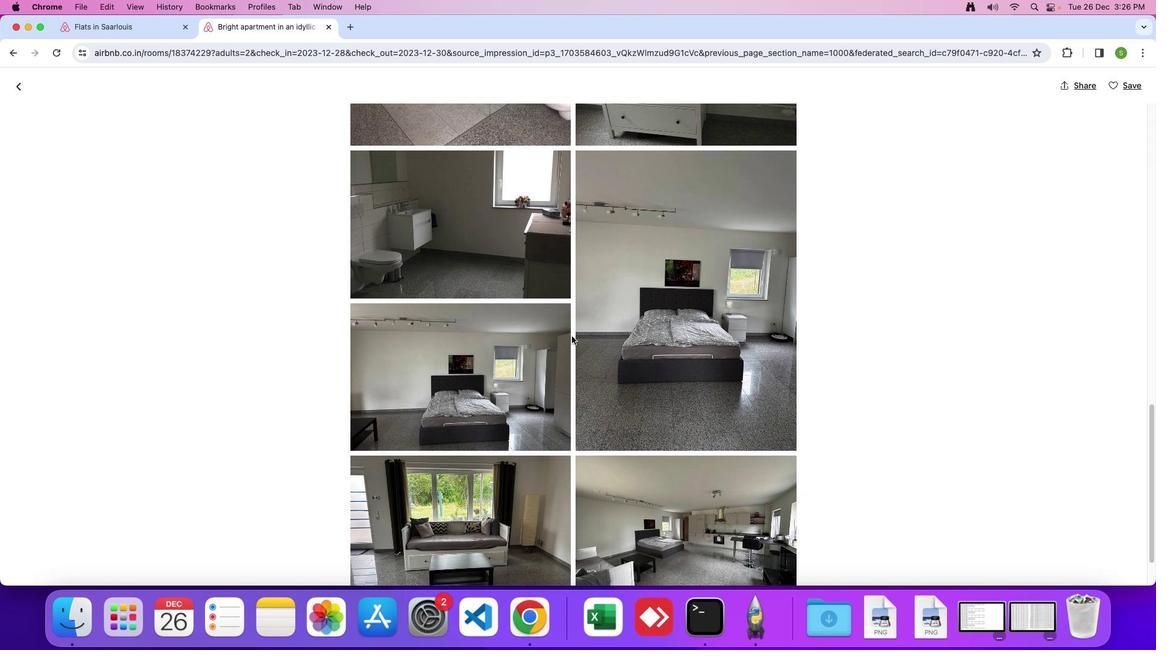 
Action: Mouse scrolled (572, 336) with delta (0, 0)
Screenshot: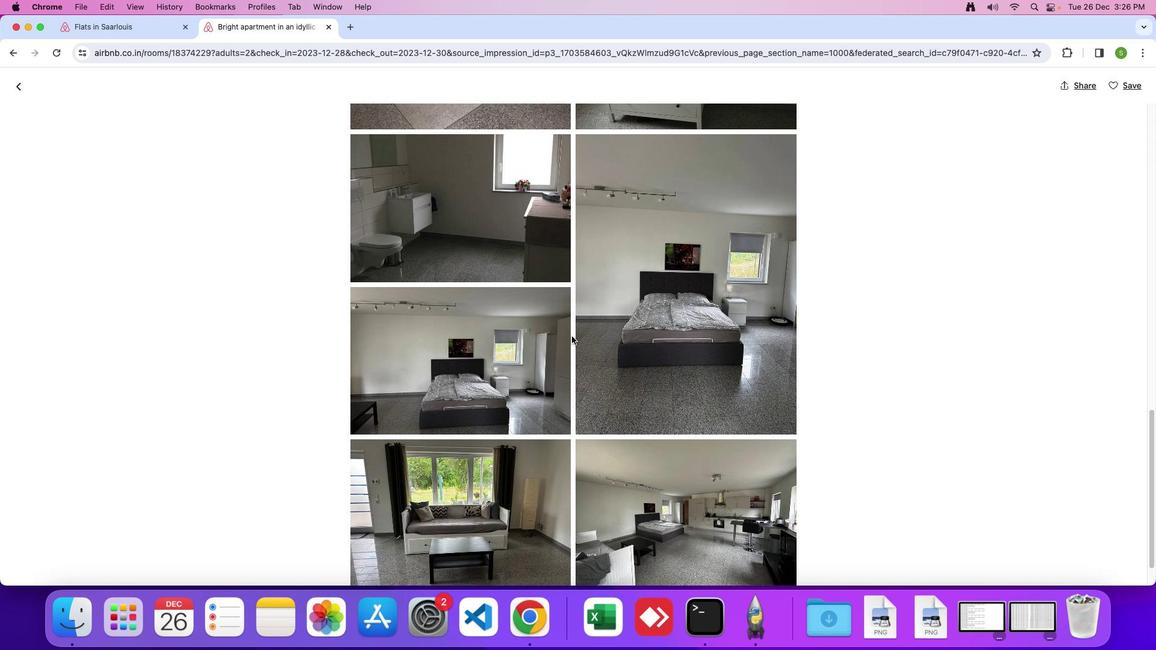 
Action: Mouse scrolled (572, 336) with delta (0, 0)
Screenshot: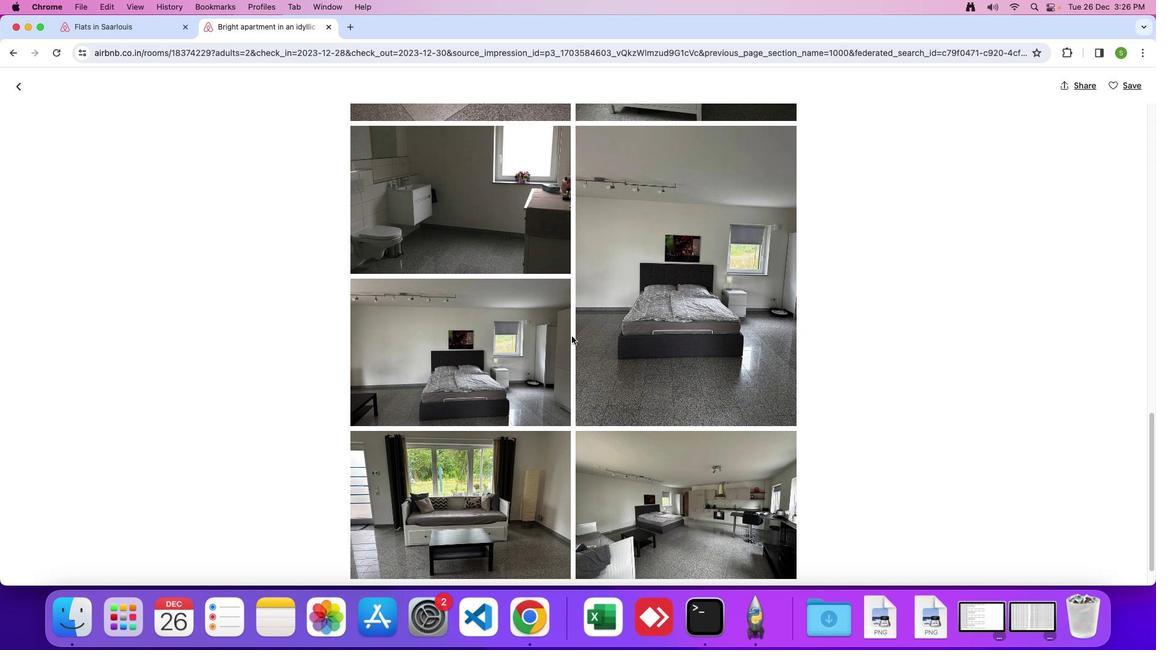 
Action: Mouse scrolled (572, 336) with delta (0, -1)
Screenshot: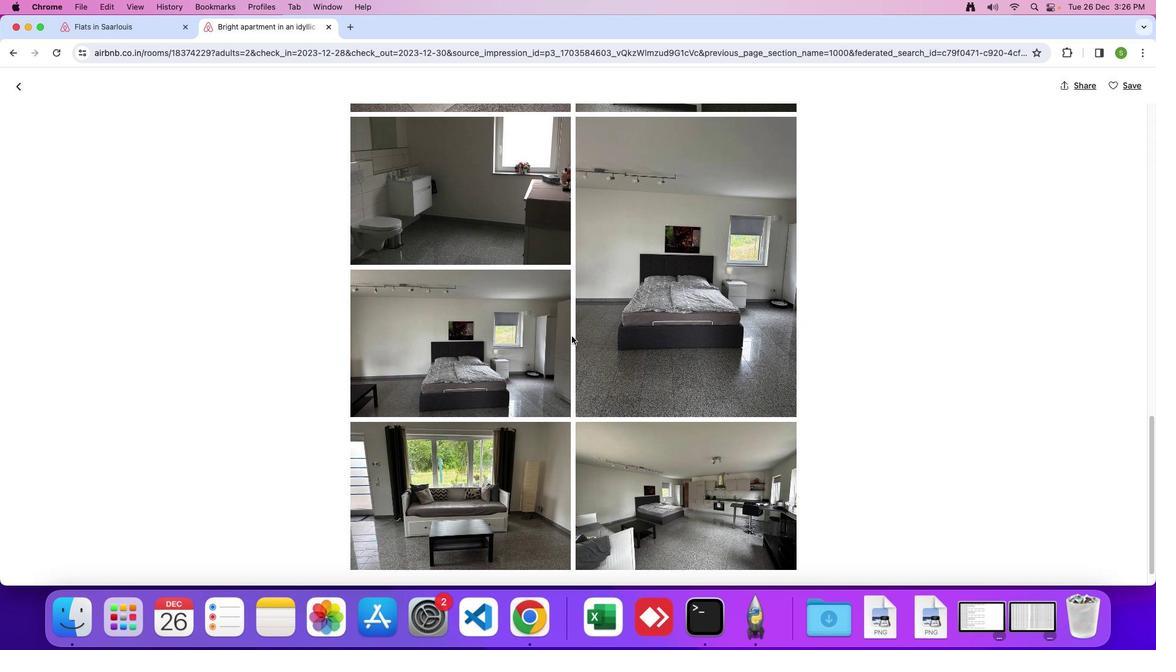 
Action: Mouse scrolled (572, 336) with delta (0, 0)
Screenshot: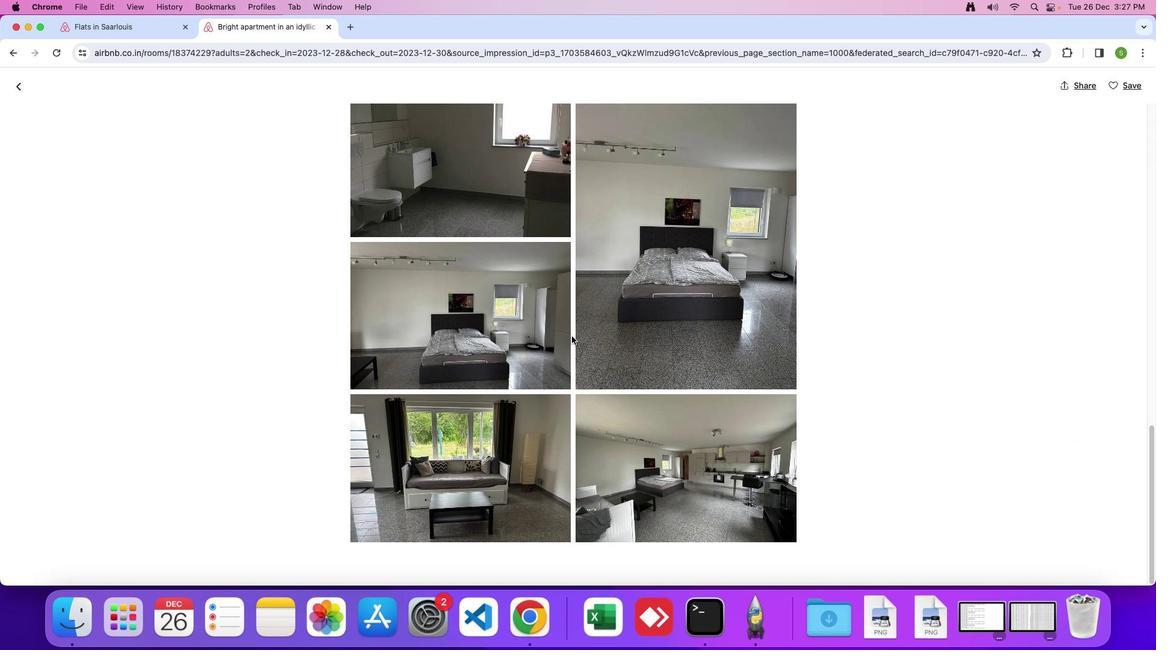 
Action: Mouse scrolled (572, 336) with delta (0, 0)
Screenshot: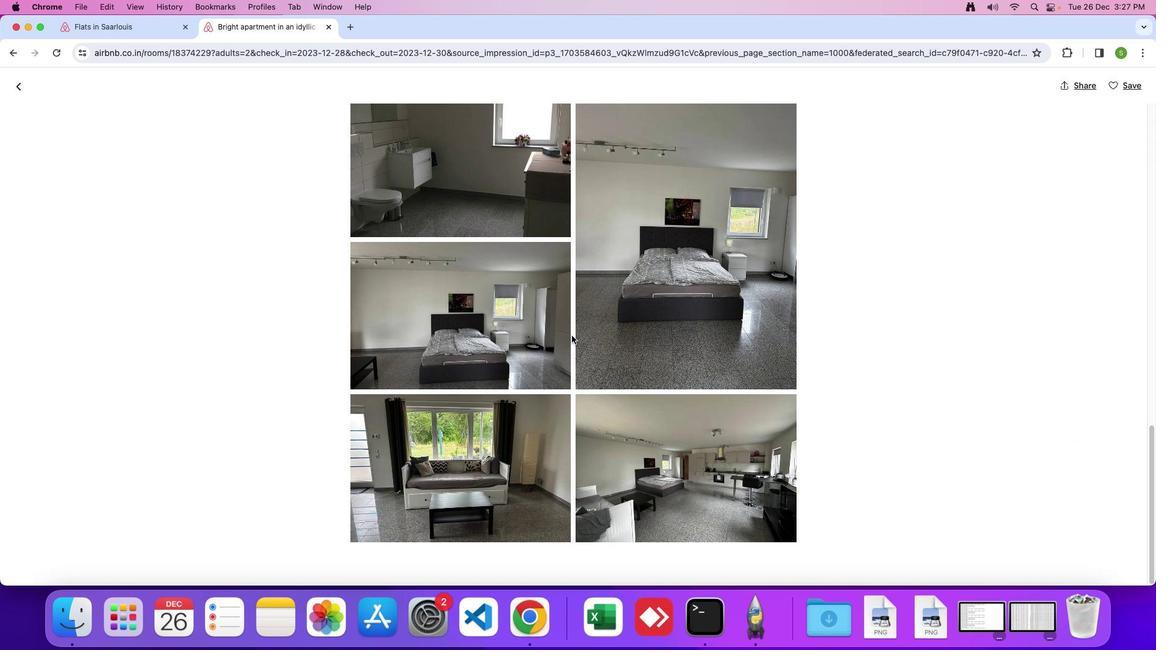 
Action: Mouse scrolled (572, 336) with delta (0, -1)
Screenshot: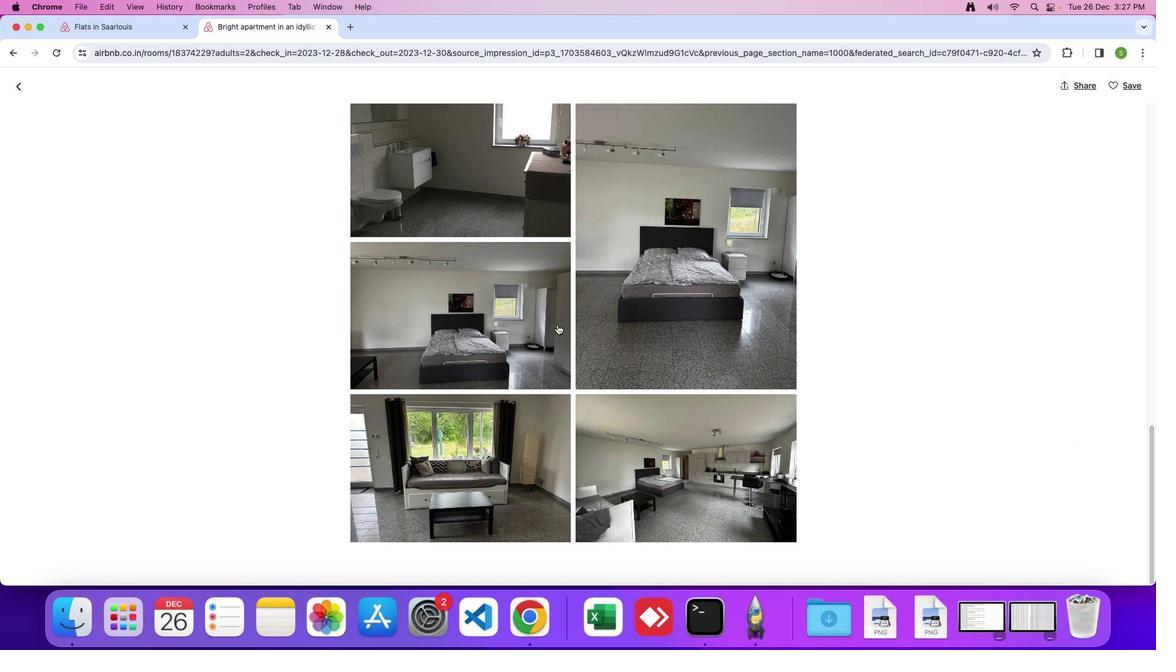 
Action: Mouse moved to (18, 87)
Screenshot: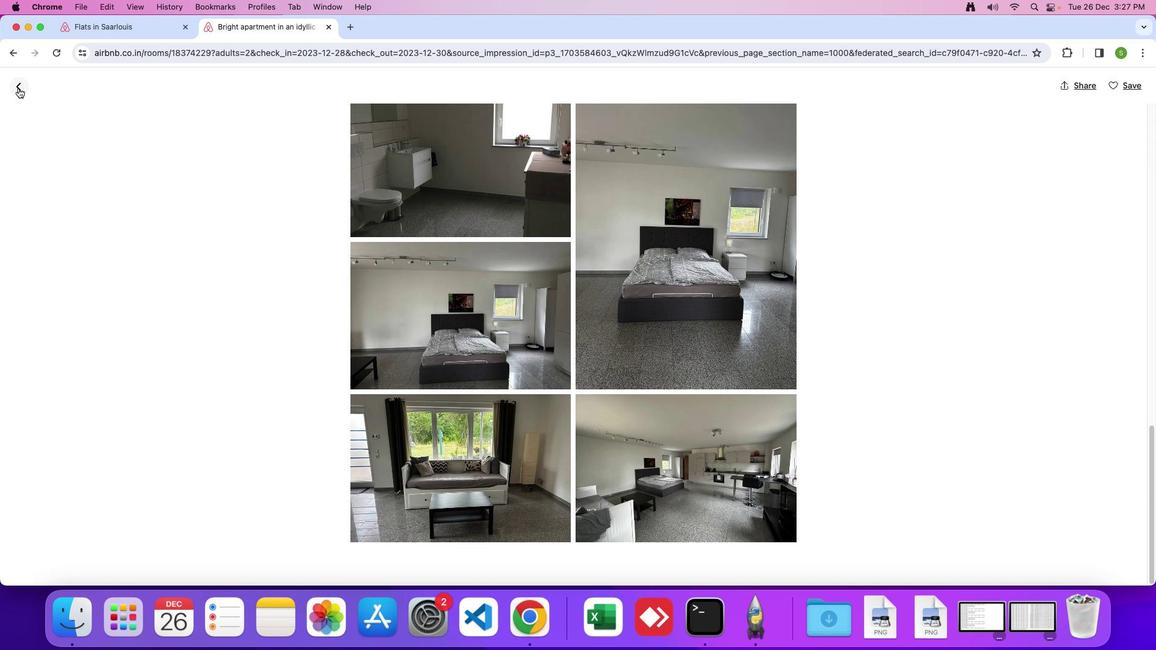 
Action: Mouse pressed left at (18, 87)
Screenshot: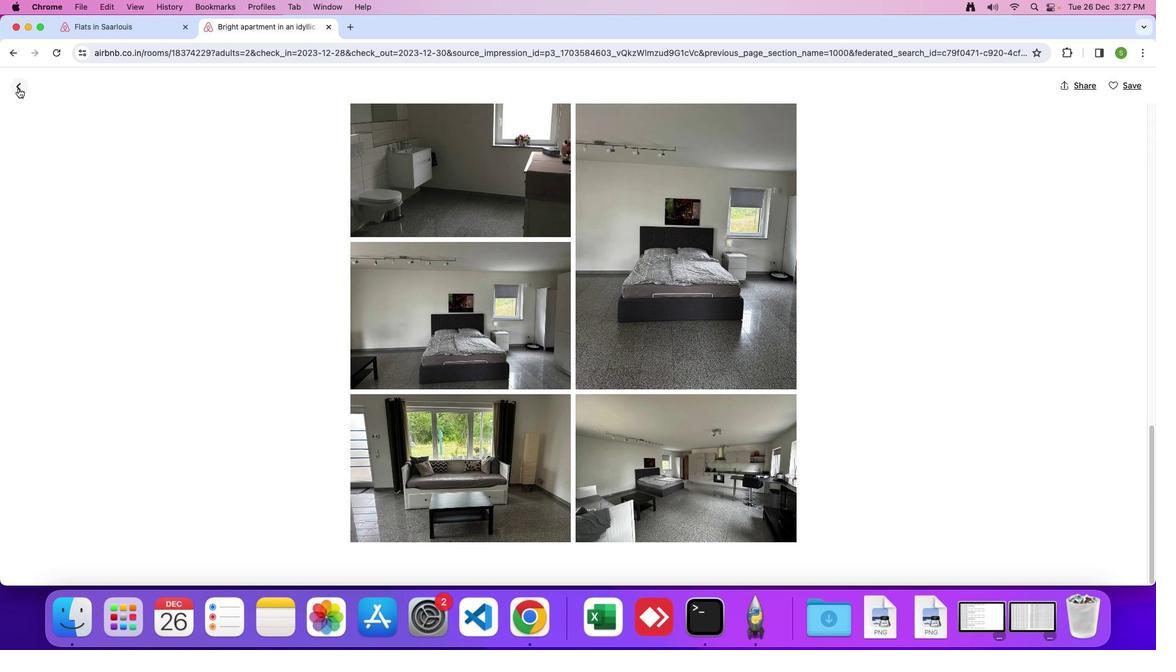 
Action: Mouse moved to (387, 289)
Screenshot: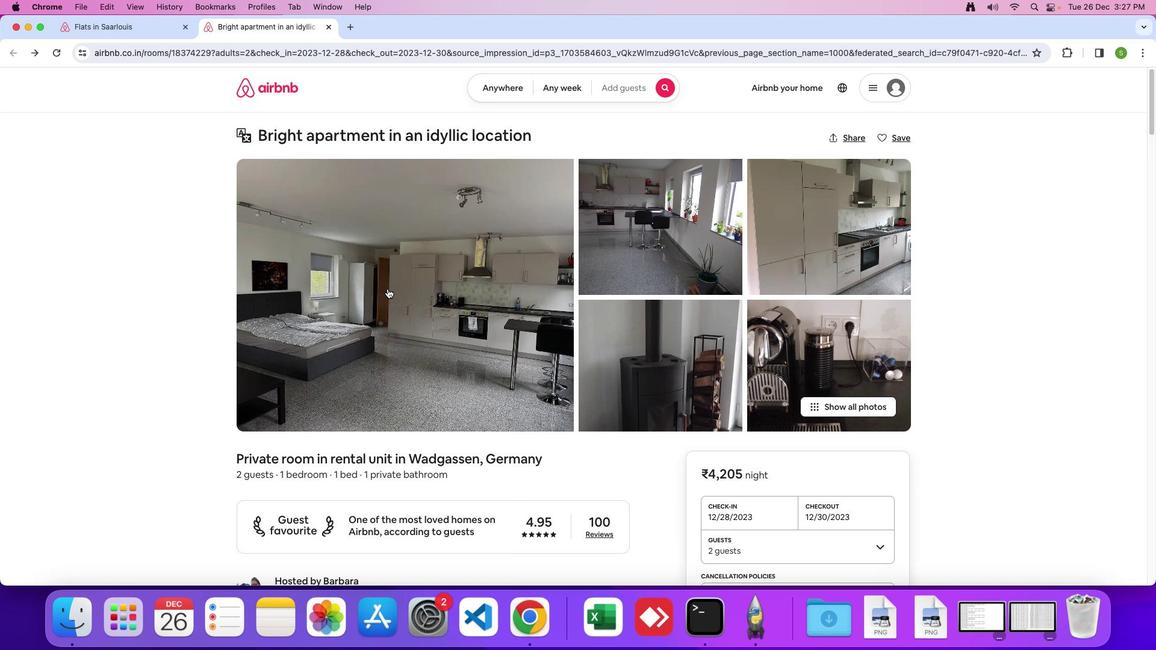 
Action: Mouse scrolled (387, 289) with delta (0, 0)
Screenshot: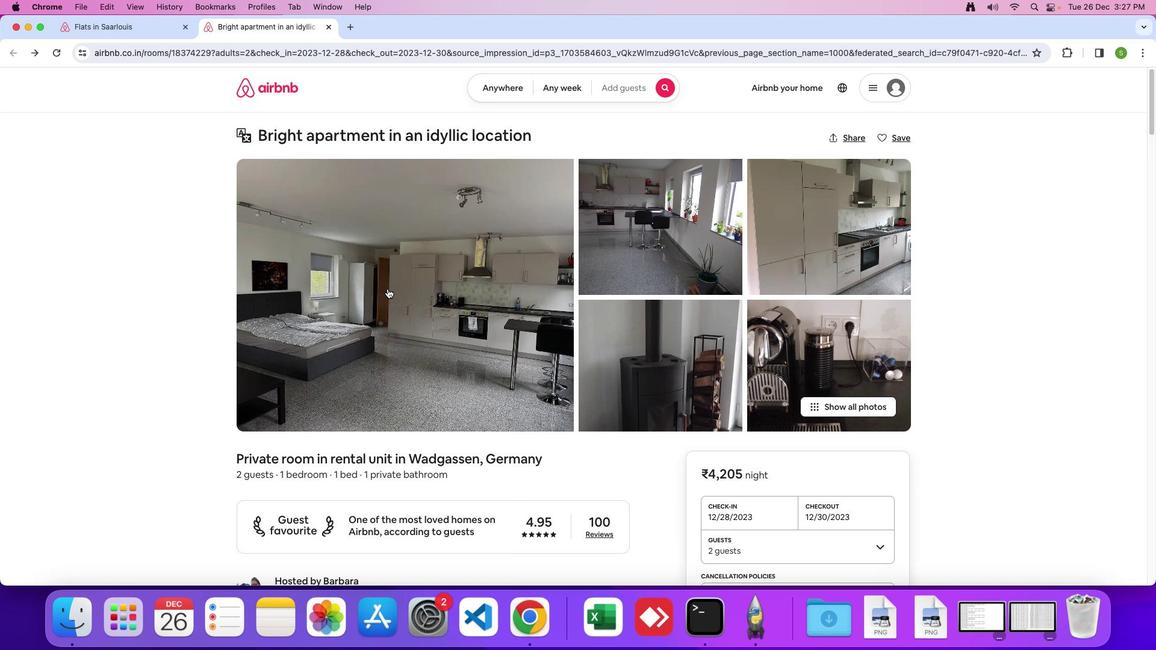 
Action: Mouse moved to (387, 289)
Screenshot: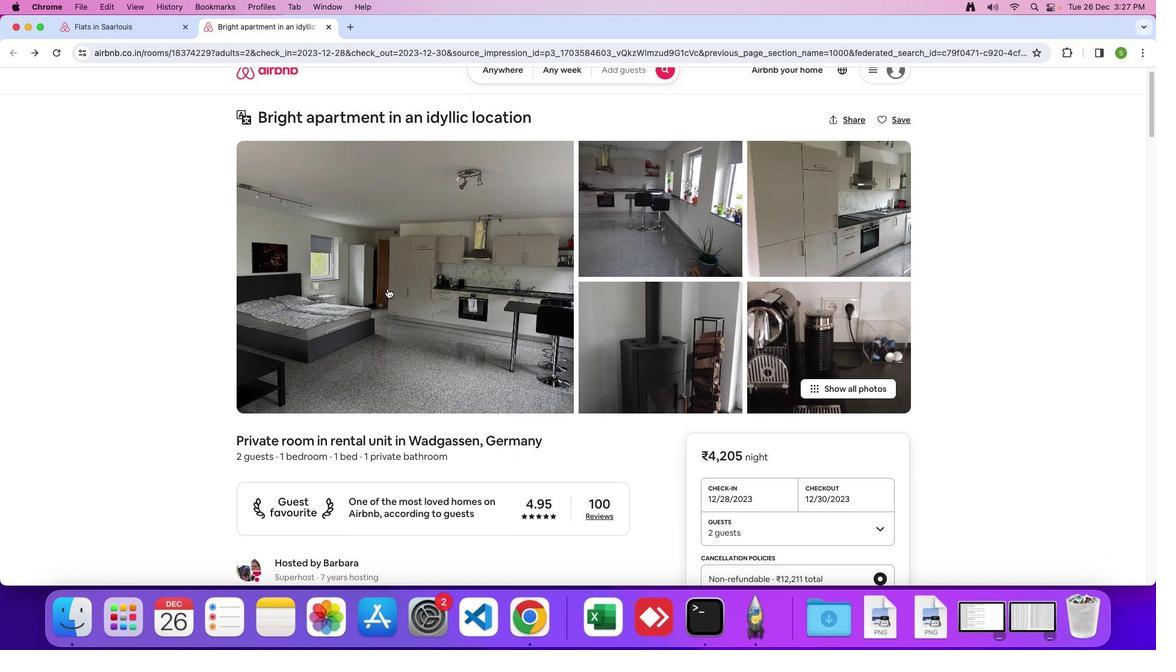 
Action: Mouse scrolled (387, 289) with delta (0, 0)
Screenshot: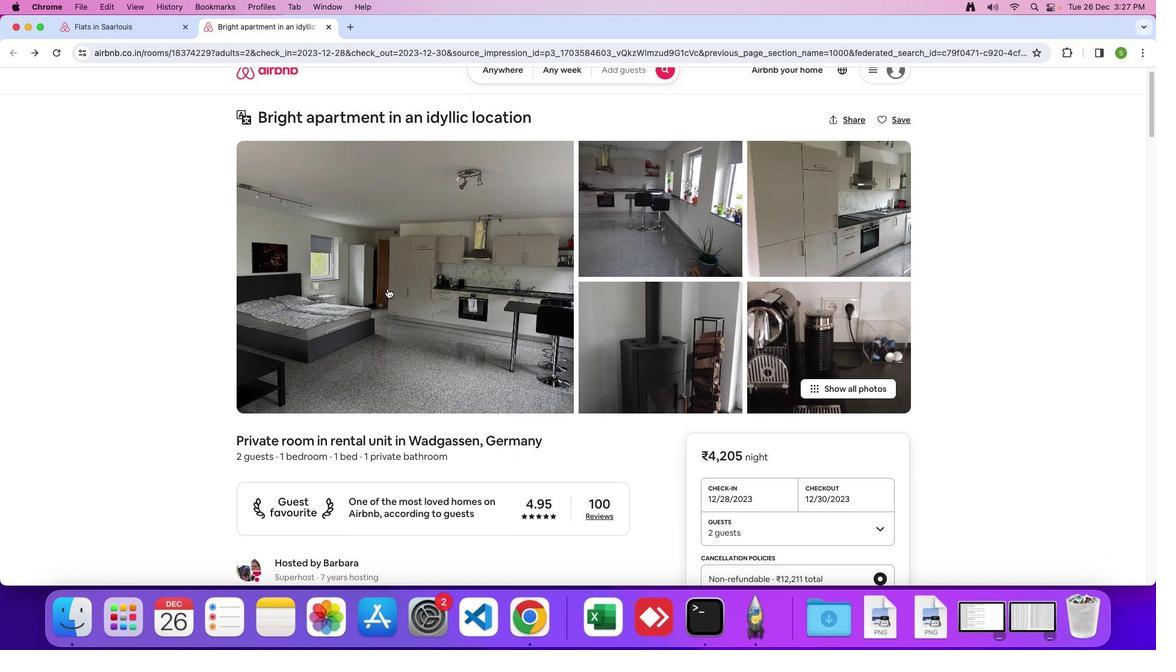 
Action: Mouse moved to (387, 289)
Screenshot: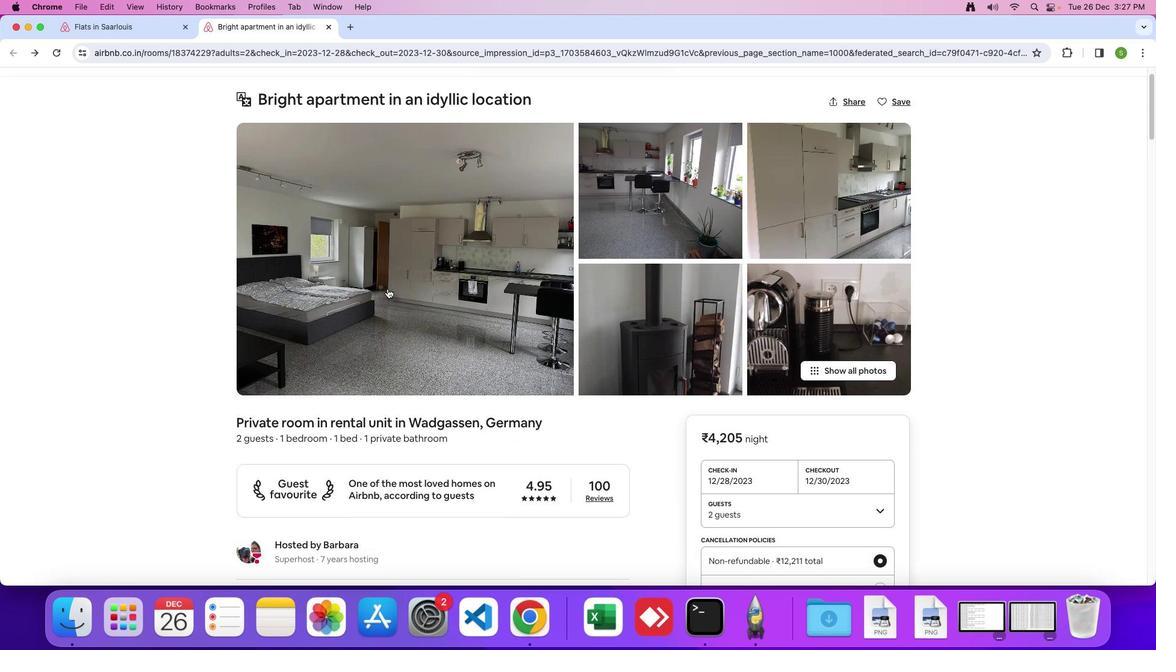 
Action: Mouse scrolled (387, 289) with delta (0, -1)
Screenshot: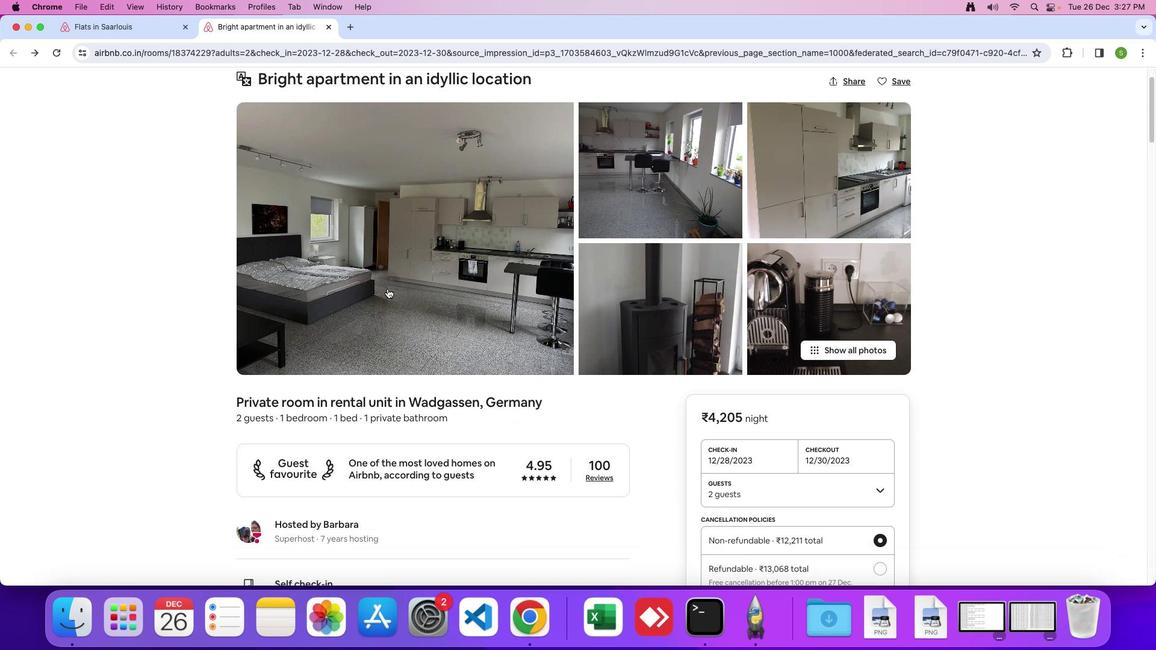 
Action: Mouse moved to (387, 288)
Screenshot: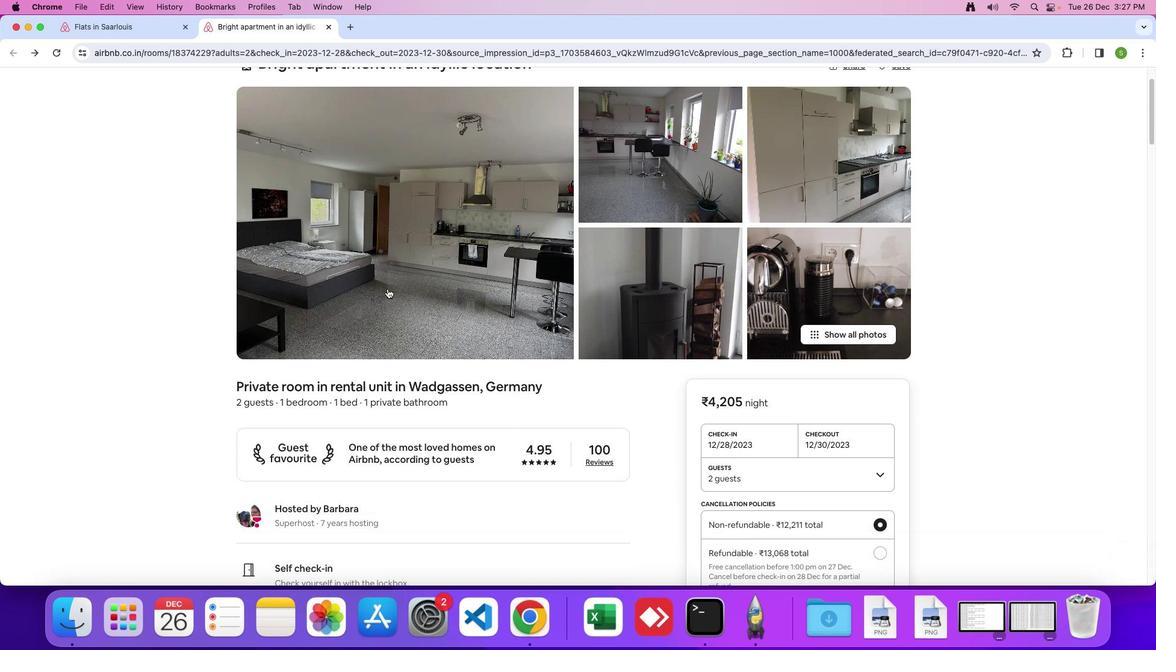 
Action: Mouse scrolled (387, 288) with delta (0, 0)
Screenshot: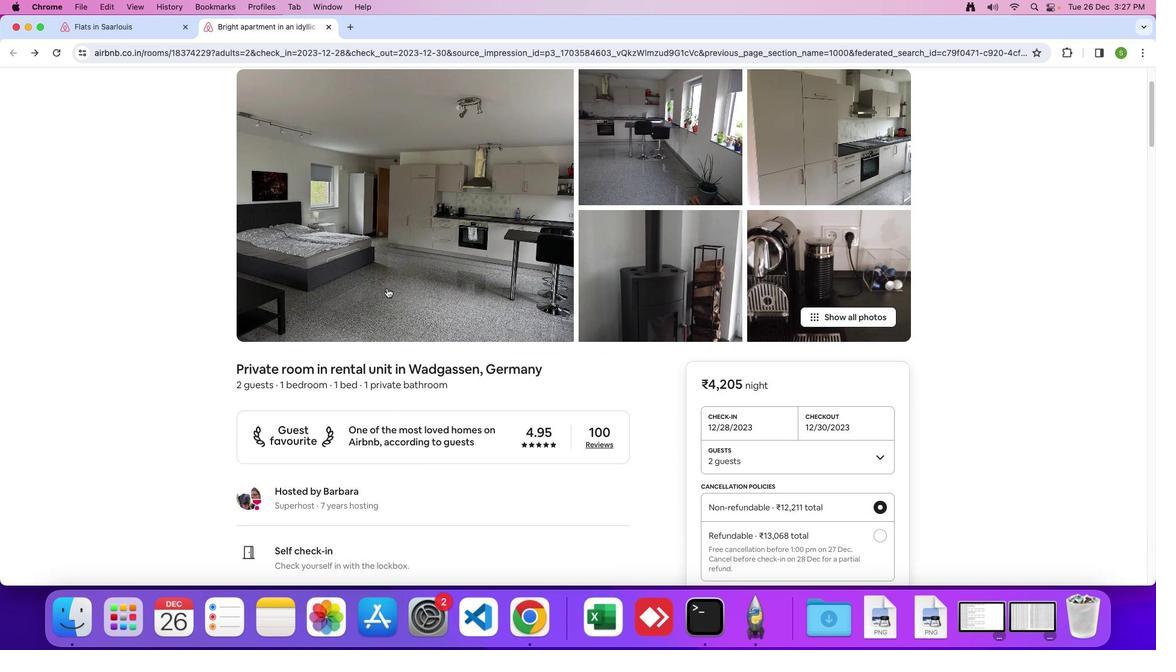 
Action: Mouse scrolled (387, 288) with delta (0, 0)
Screenshot: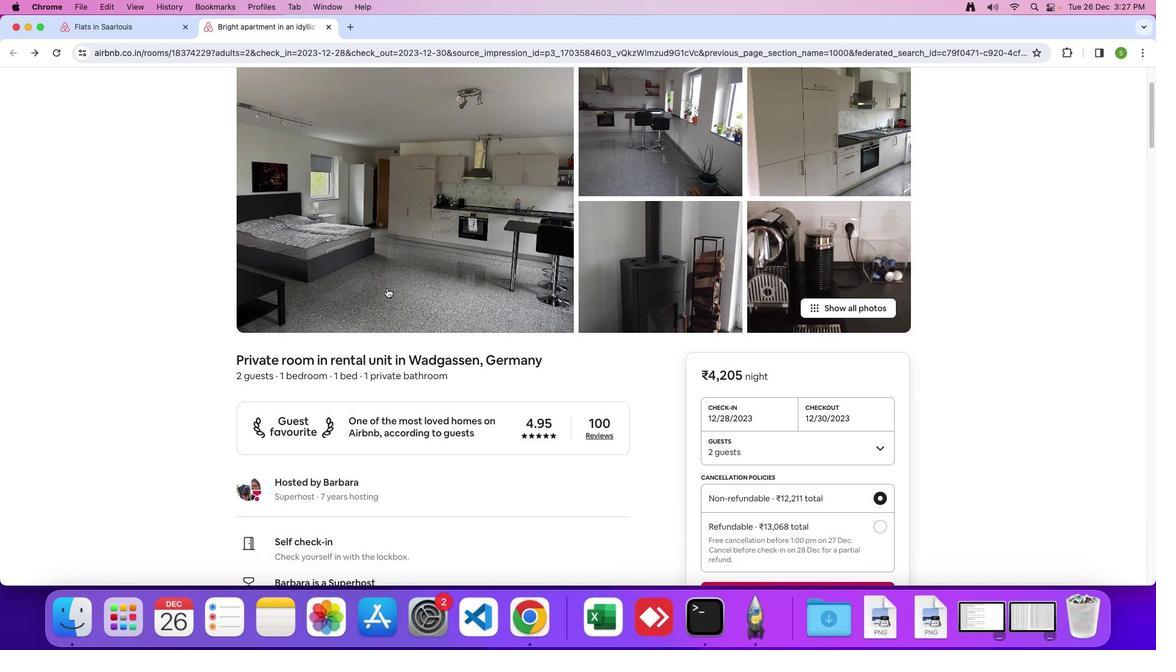 
Action: Mouse moved to (387, 288)
Screenshot: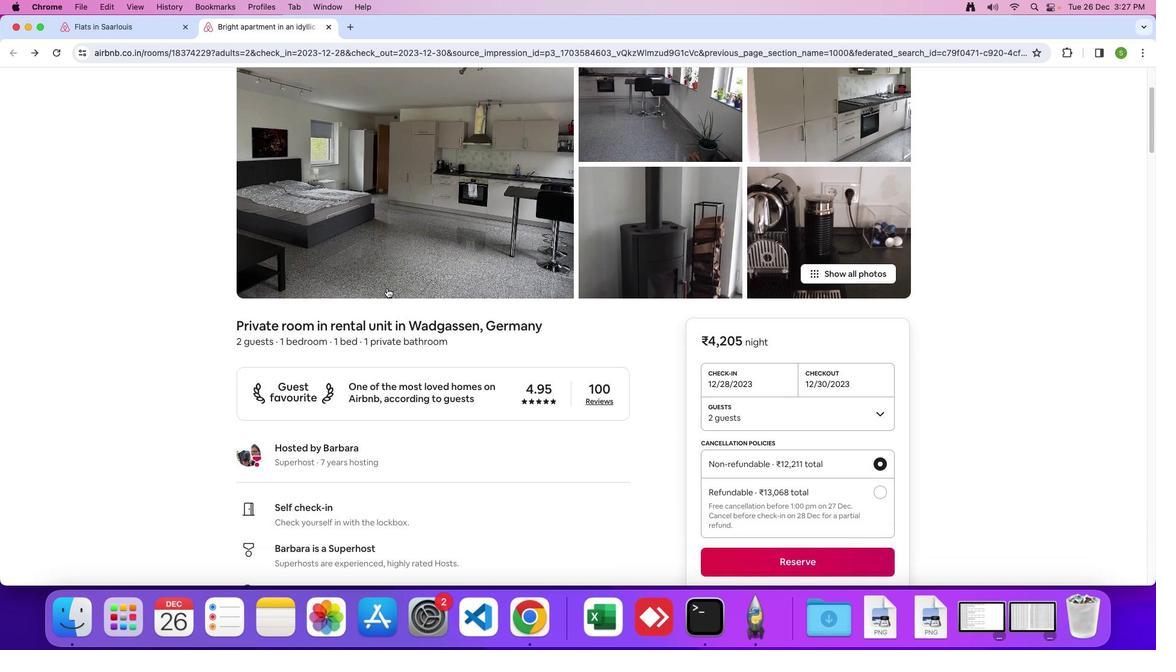 
Action: Mouse scrolled (387, 288) with delta (0, -1)
Screenshot: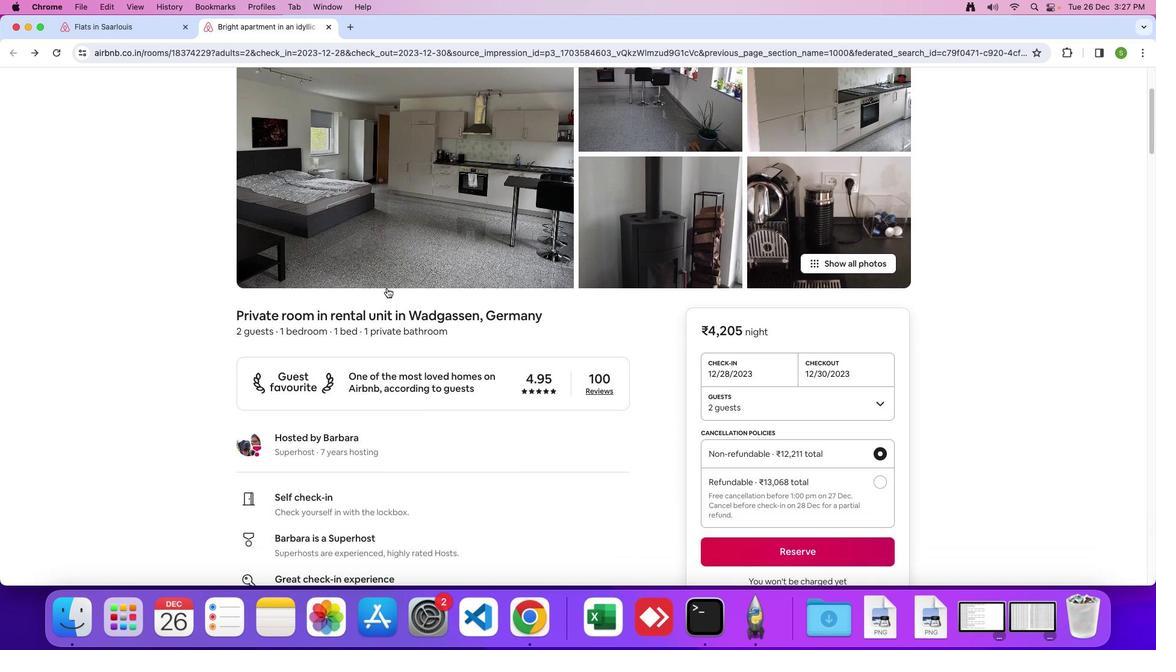 
Action: Mouse scrolled (387, 288) with delta (0, 0)
Screenshot: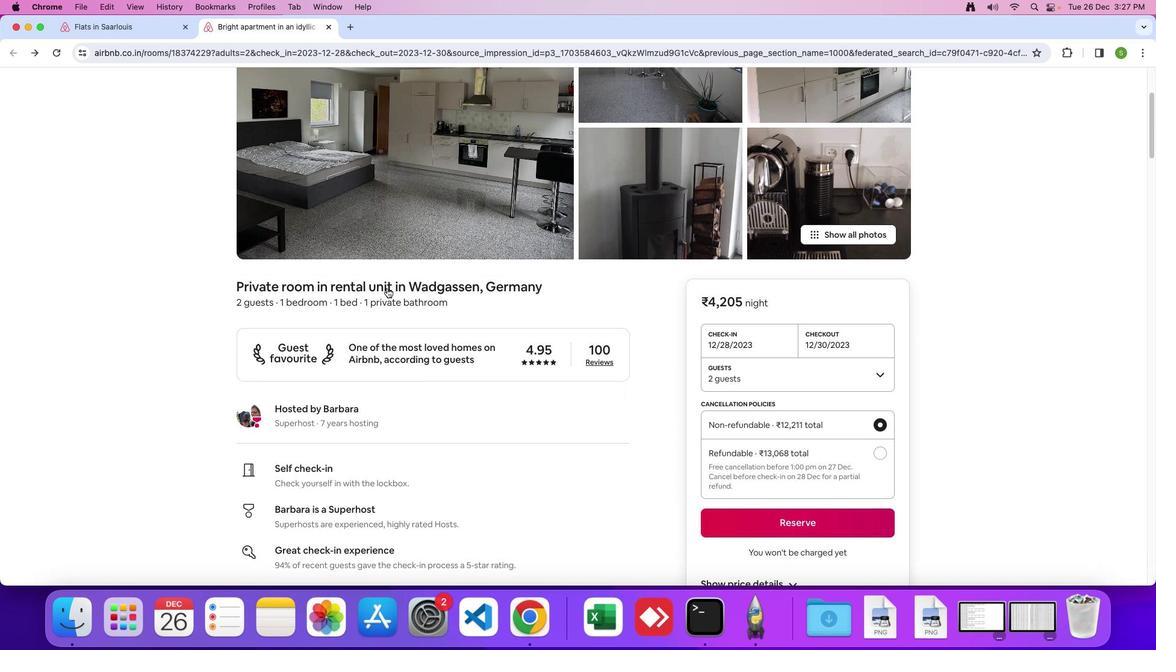 
Action: Mouse scrolled (387, 288) with delta (0, 0)
Screenshot: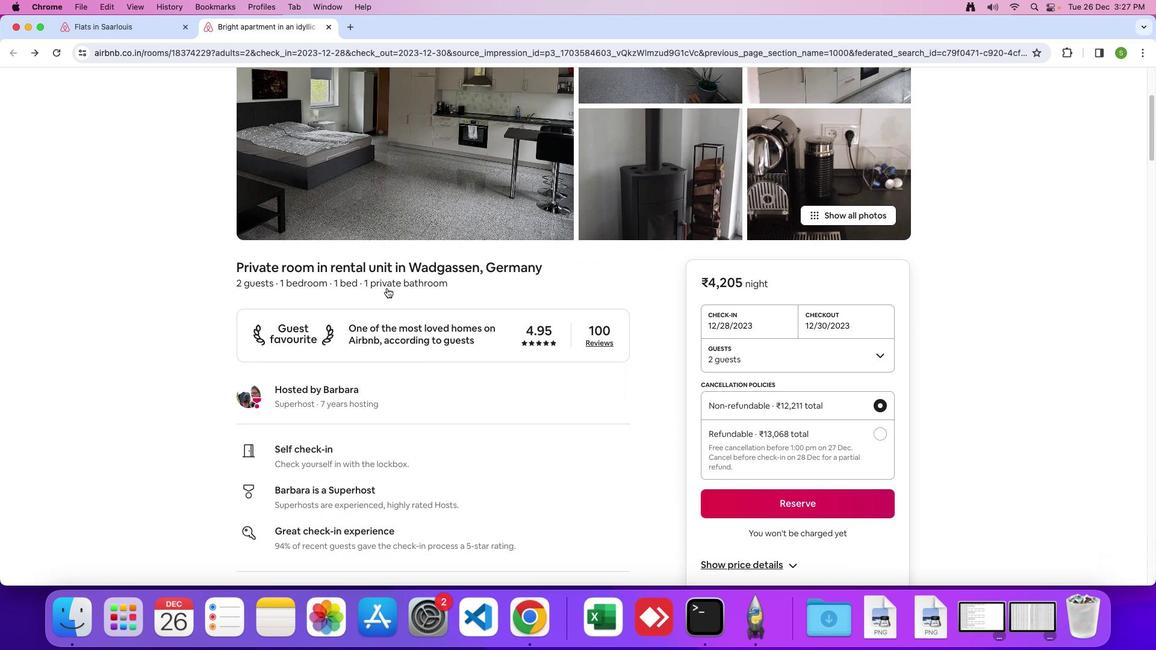 
Action: Mouse scrolled (387, 288) with delta (0, -1)
Screenshot: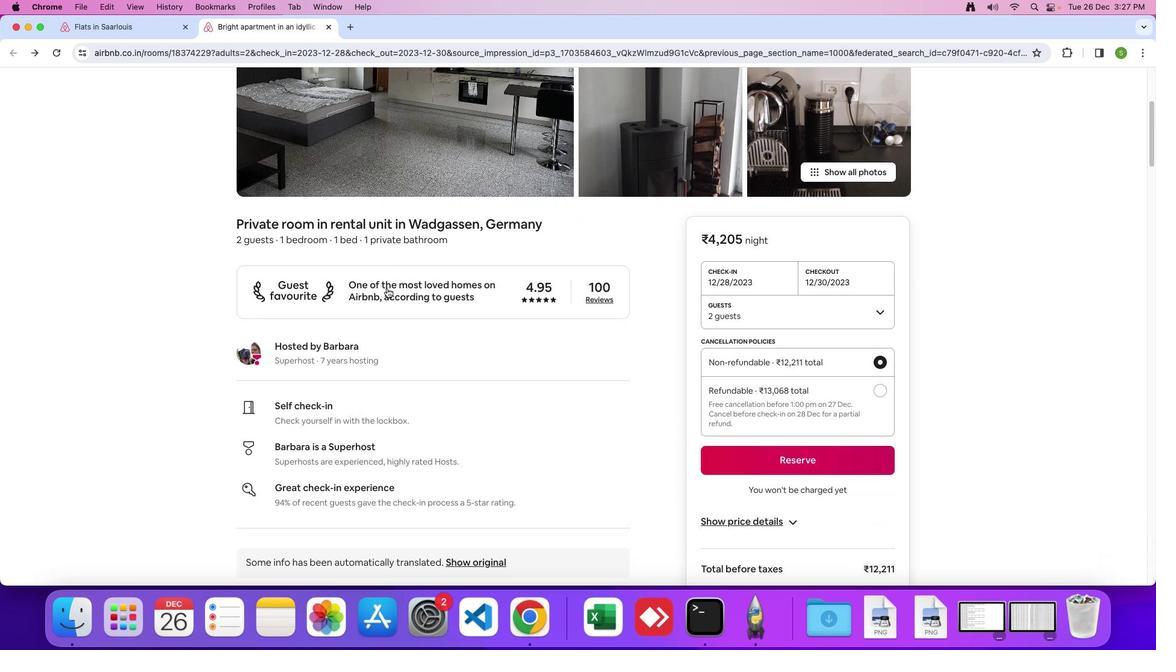 
Action: Mouse moved to (387, 288)
Screenshot: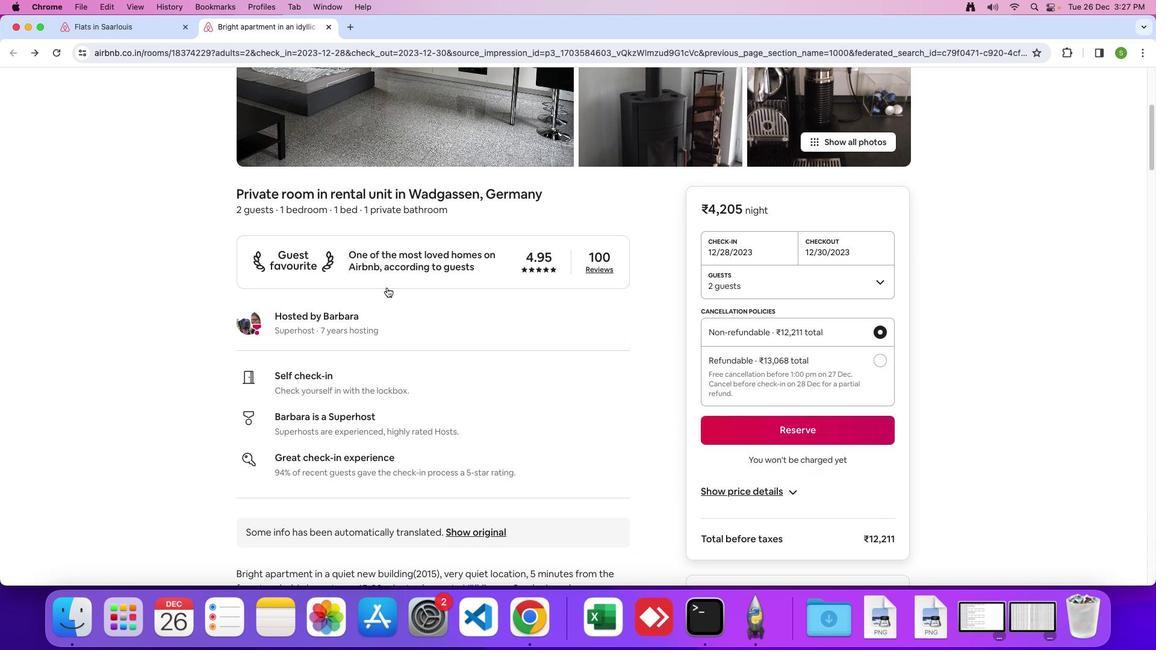 
Action: Mouse scrolled (387, 288) with delta (0, 0)
Screenshot: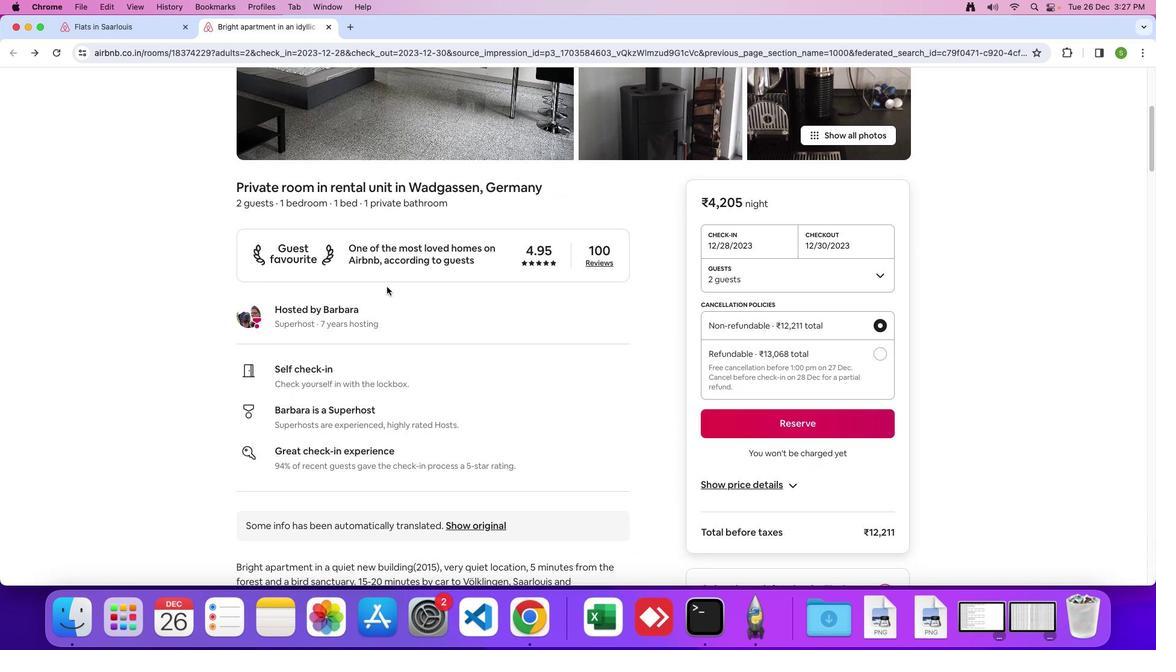 
Action: Mouse moved to (387, 288)
Screenshot: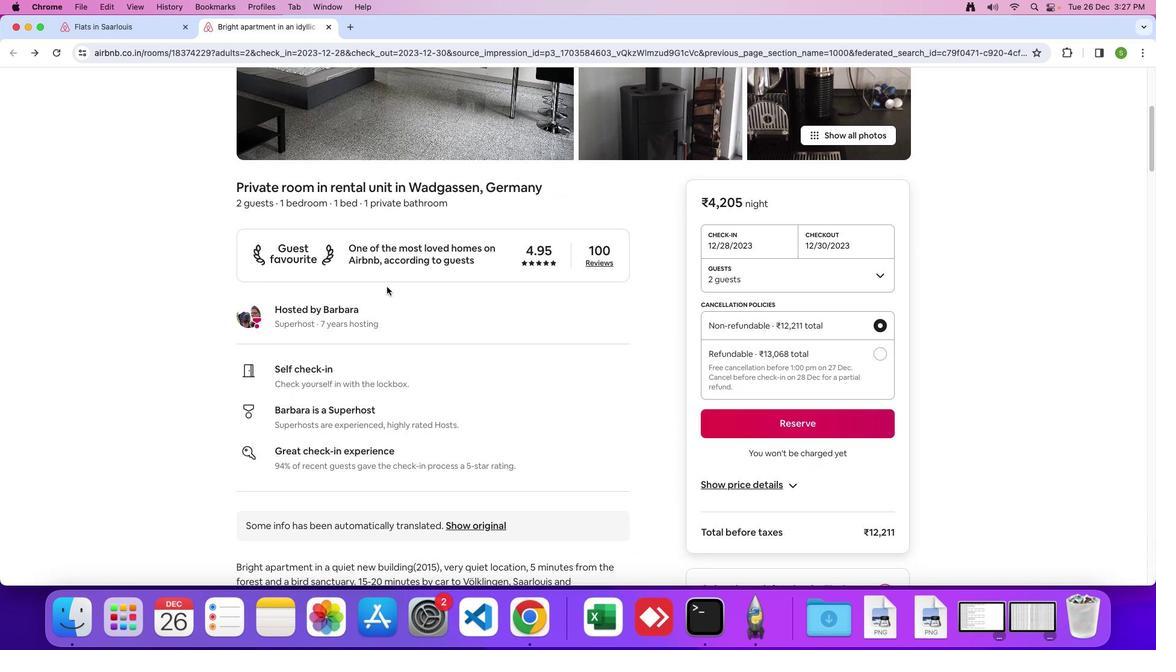 
Action: Mouse scrolled (387, 288) with delta (0, 0)
Screenshot: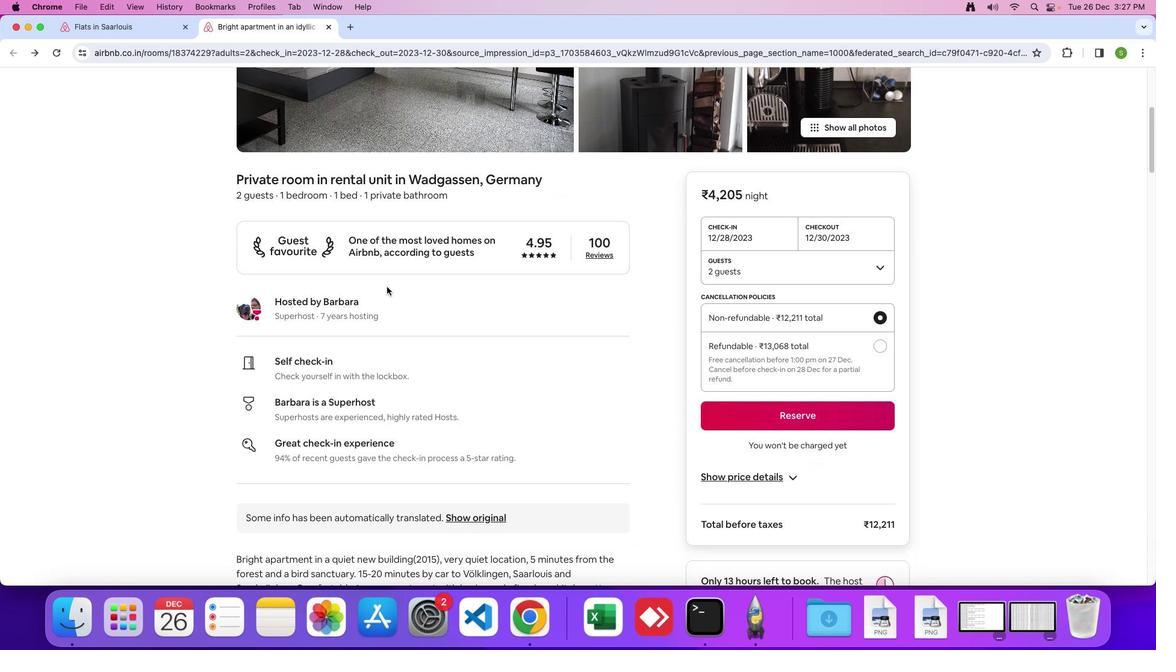 
Action: Mouse moved to (386, 287)
Screenshot: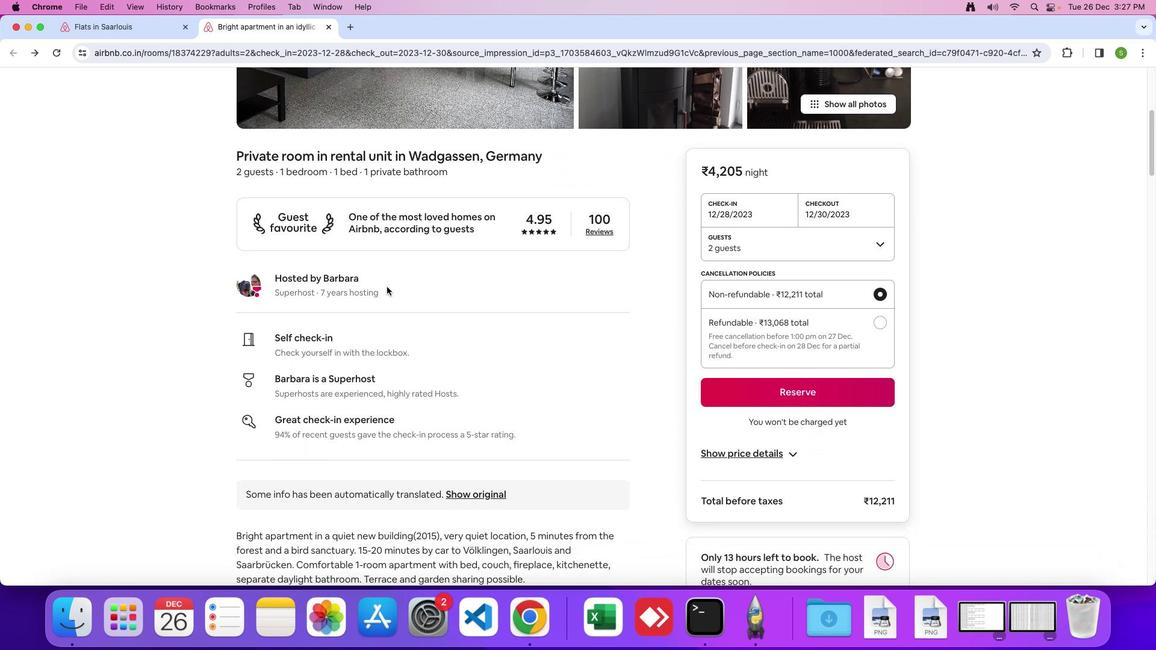 
Action: Mouse scrolled (386, 287) with delta (0, 0)
Screenshot: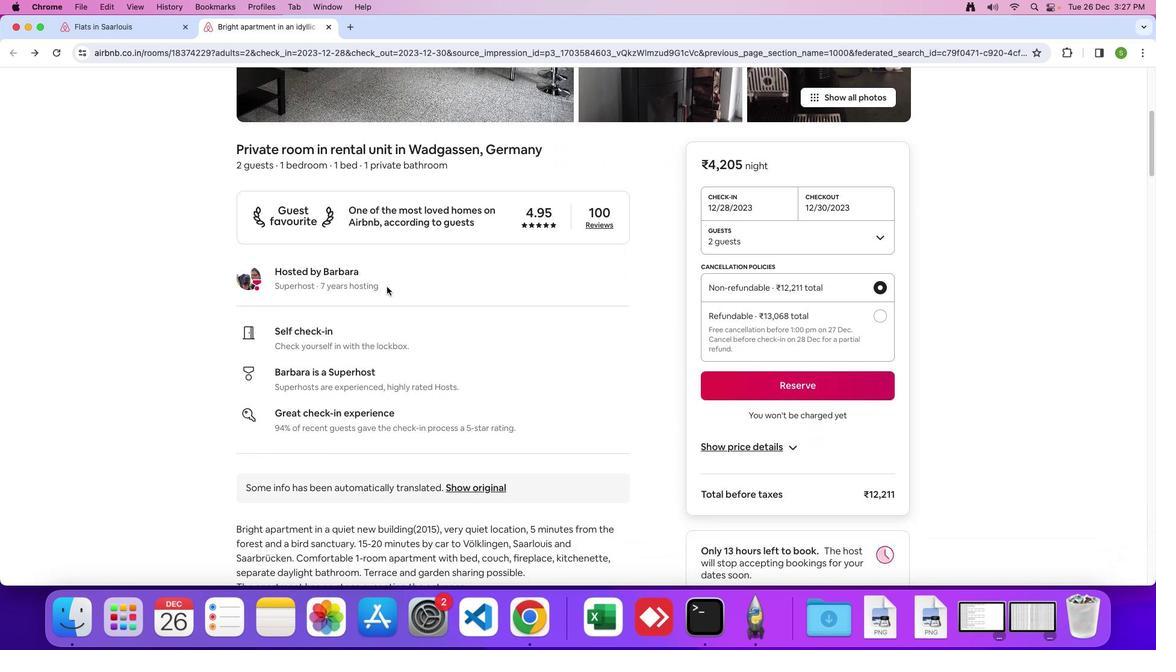 
Action: Mouse moved to (386, 287)
Screenshot: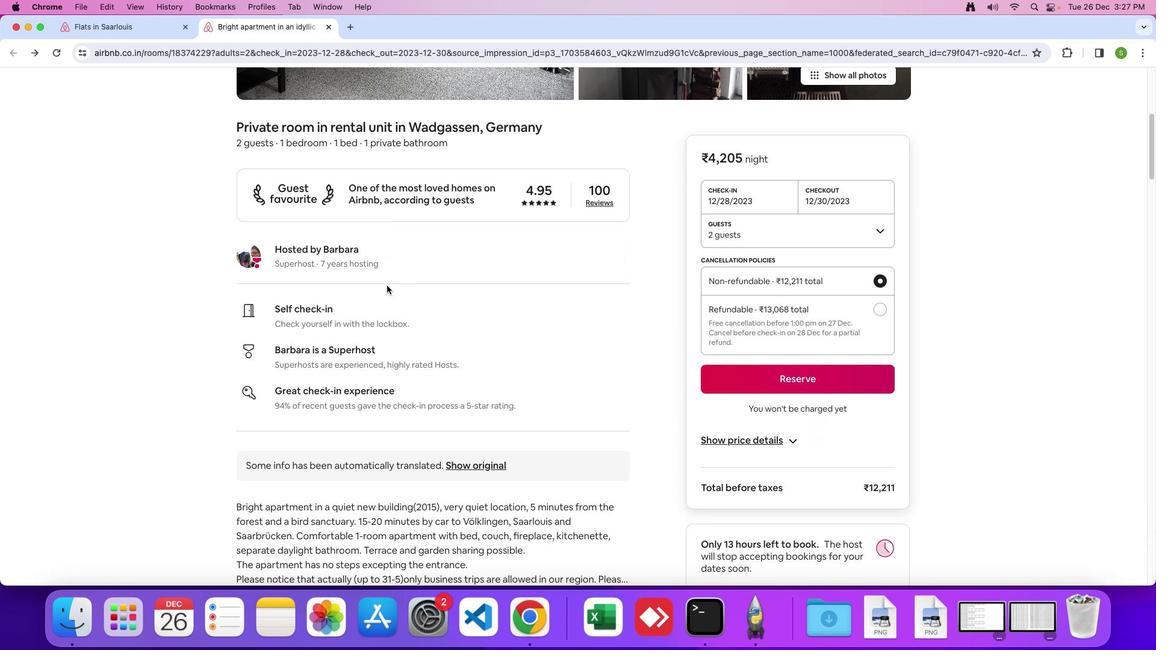 
Action: Mouse scrolled (386, 287) with delta (0, 0)
Screenshot: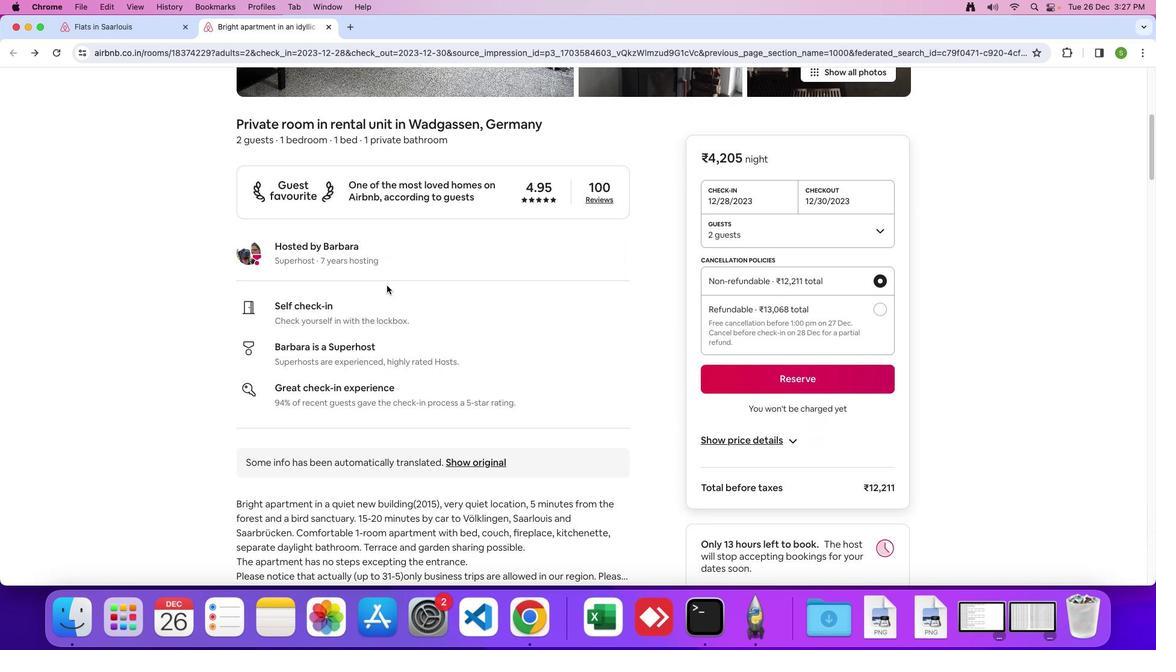 
Action: Mouse moved to (386, 286)
Screenshot: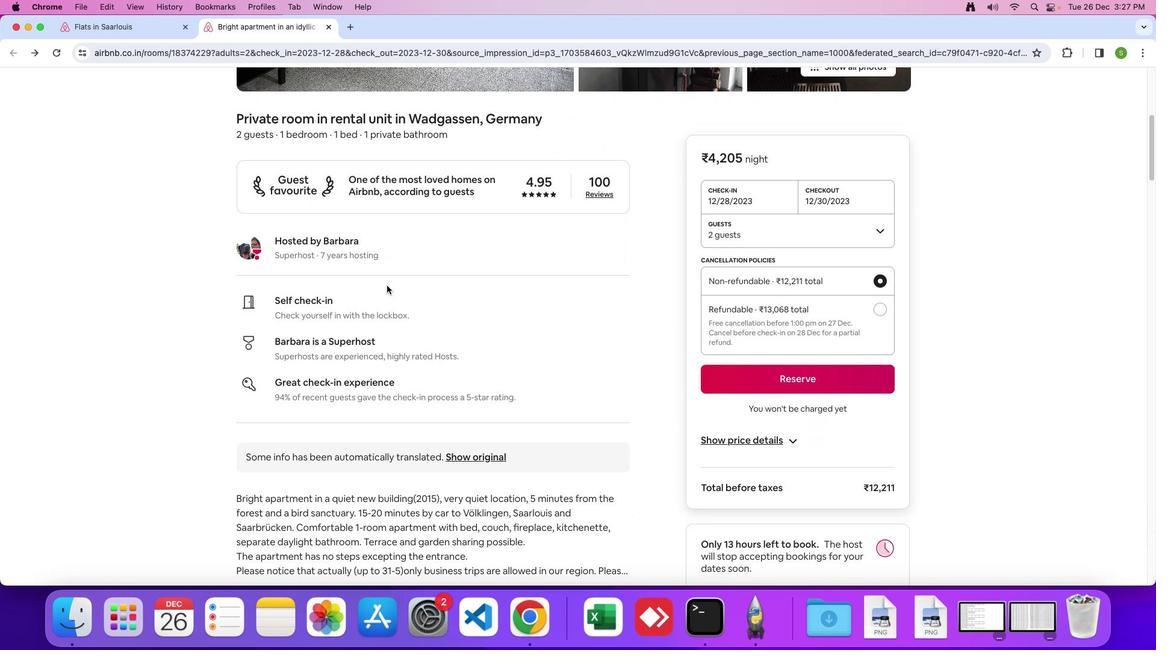 
Action: Mouse scrolled (386, 286) with delta (0, 0)
Screenshot: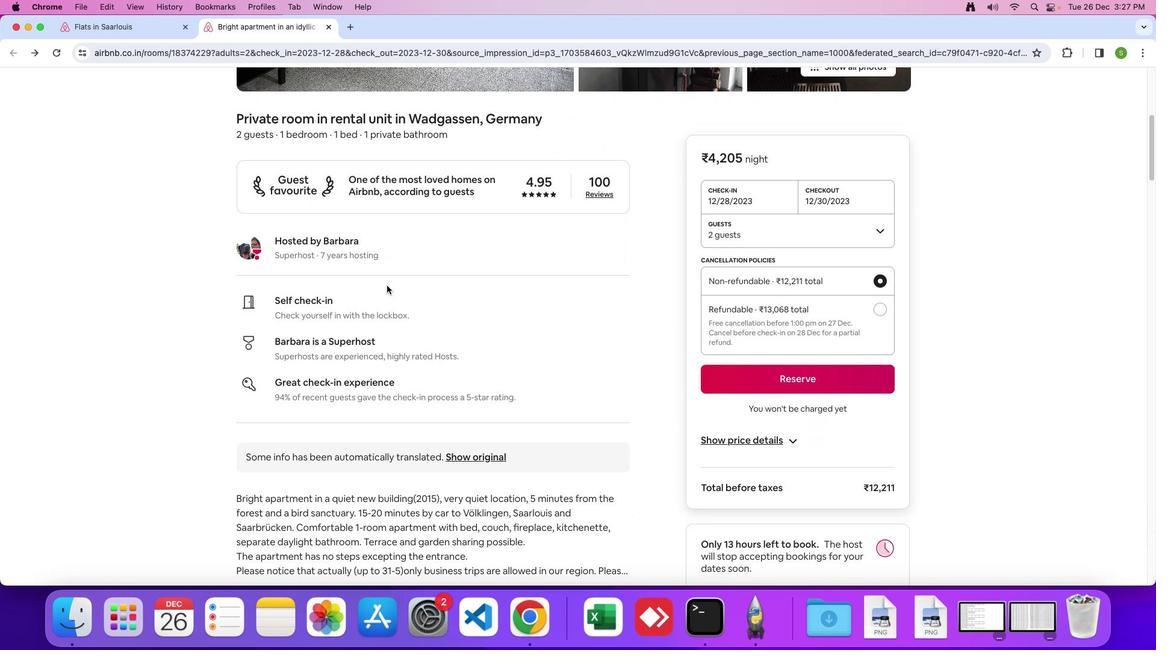 
Action: Mouse moved to (386, 285)
Screenshot: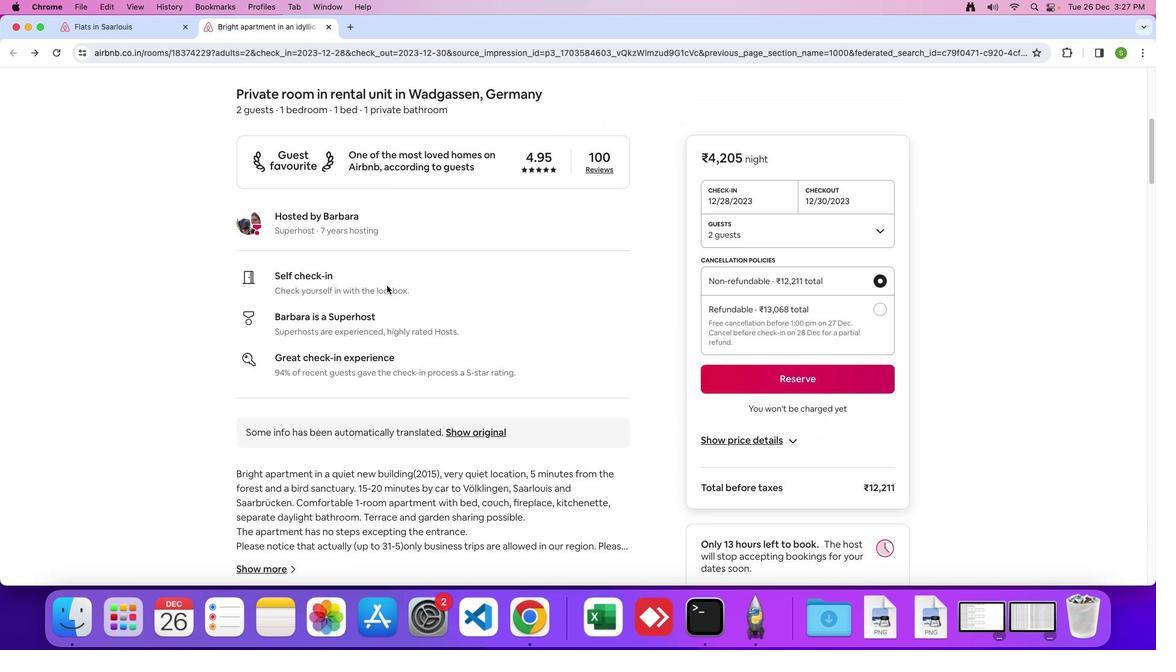 
Action: Mouse scrolled (386, 285) with delta (0, -1)
Screenshot: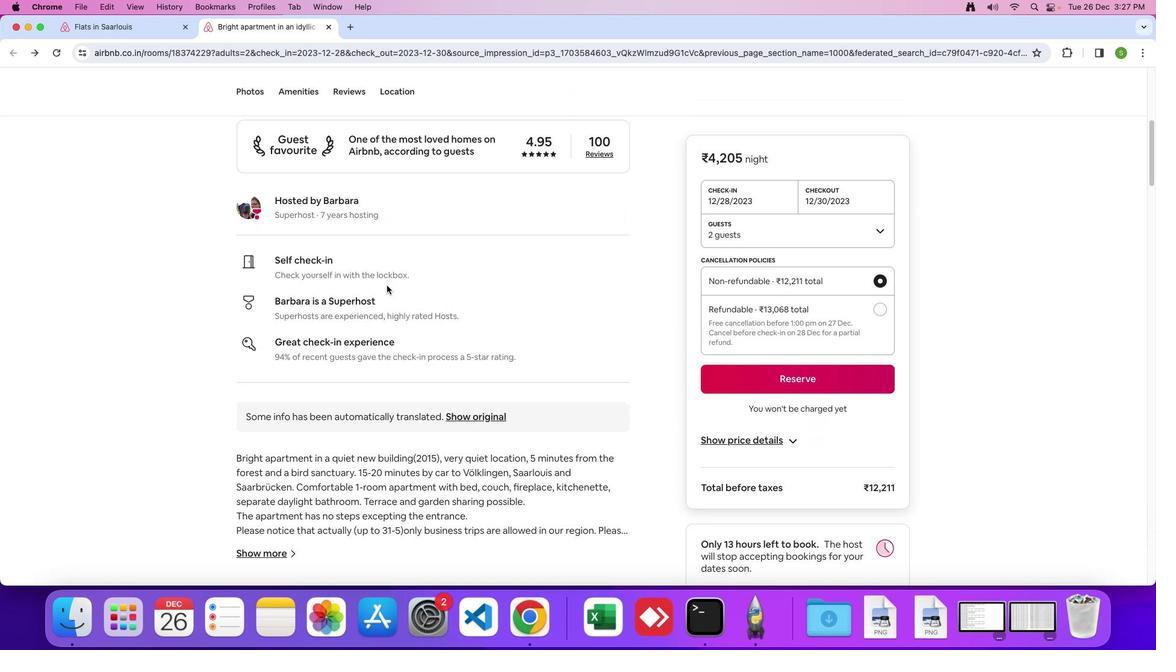 
Action: Mouse scrolled (386, 285) with delta (0, 0)
Screenshot: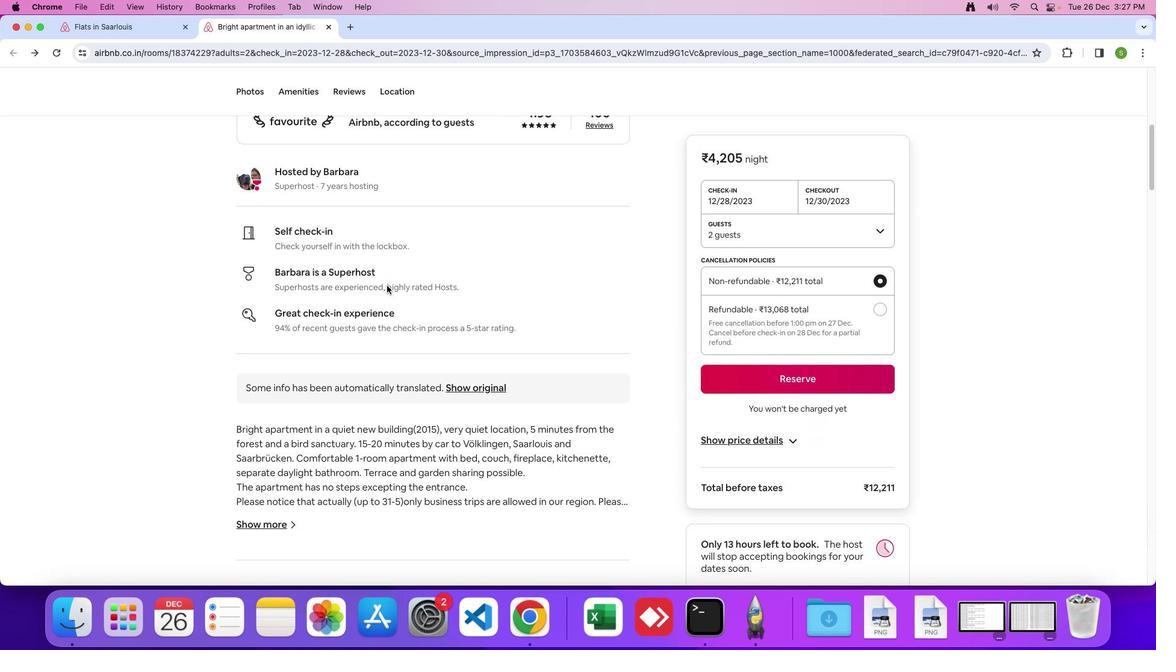
Action: Mouse scrolled (386, 285) with delta (0, 0)
Screenshot: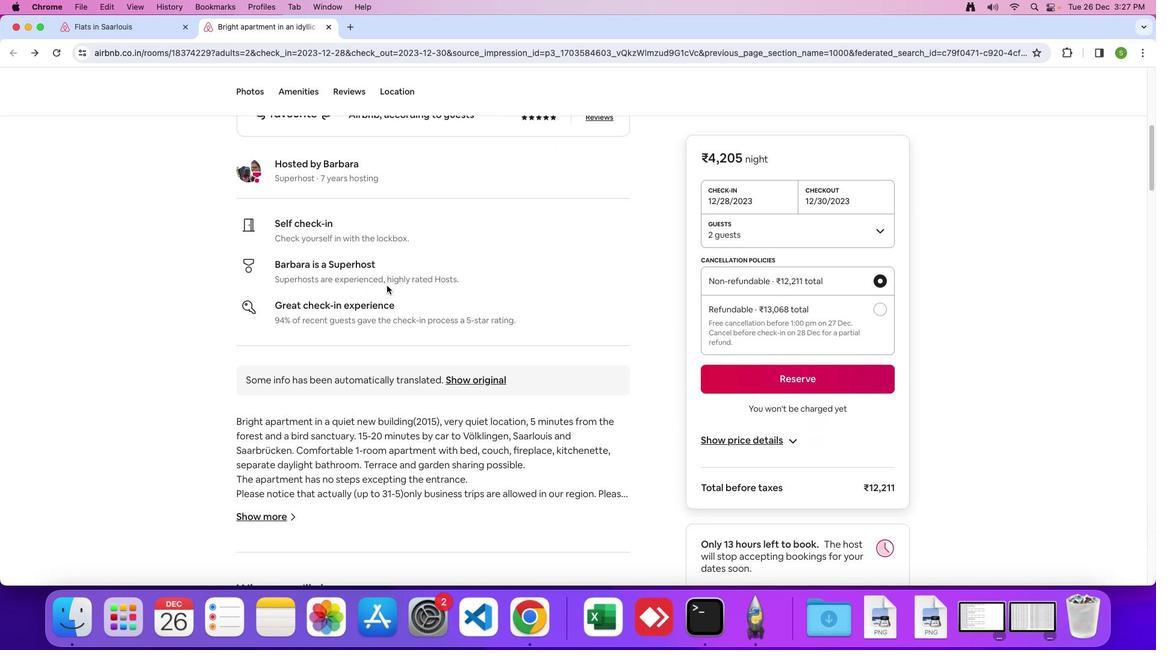 
Action: Mouse scrolled (386, 285) with delta (0, -1)
Screenshot: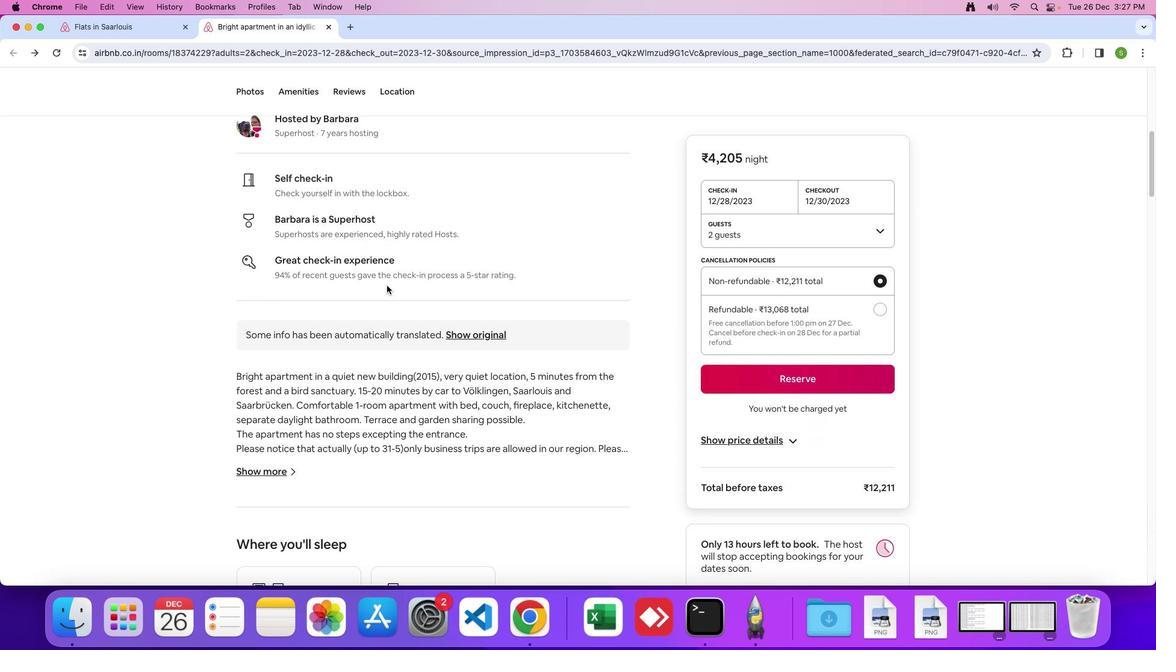 
Action: Mouse scrolled (386, 285) with delta (0, 0)
Screenshot: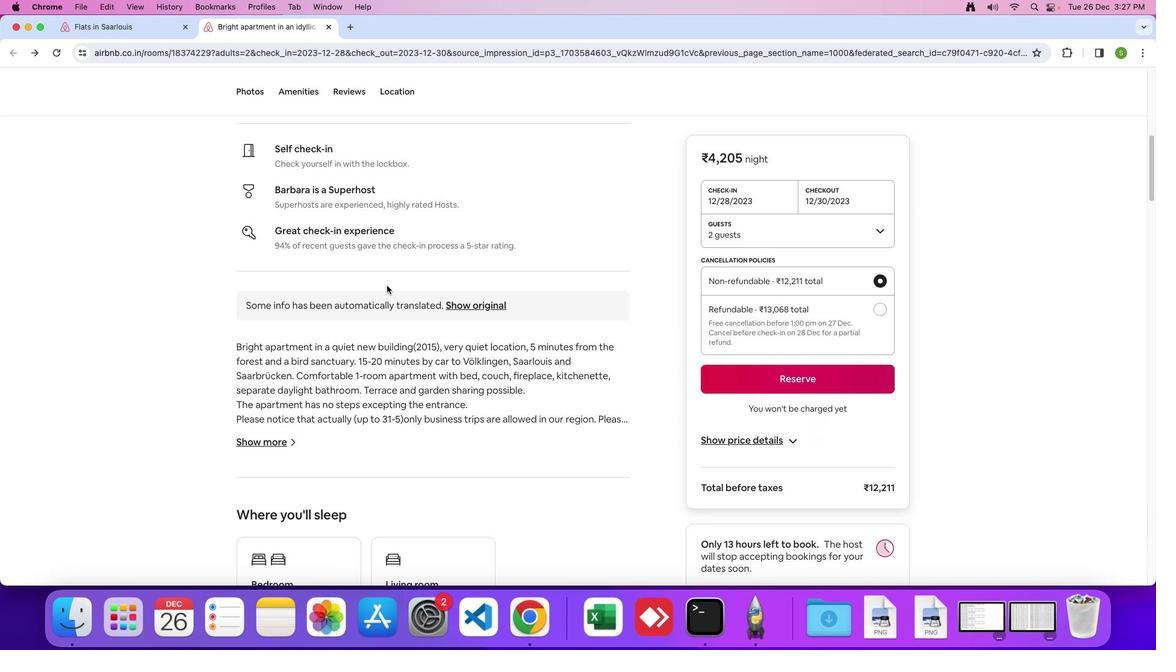 
Action: Mouse scrolled (386, 285) with delta (0, 0)
Screenshot: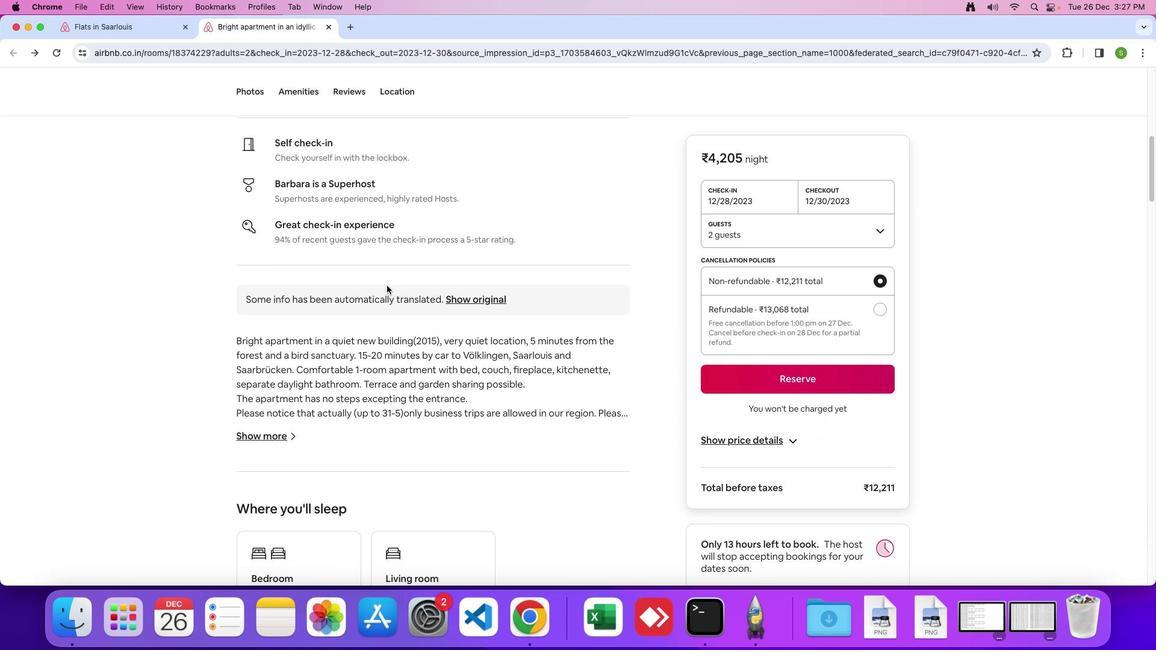 
Action: Mouse scrolled (386, 285) with delta (0, 0)
Screenshot: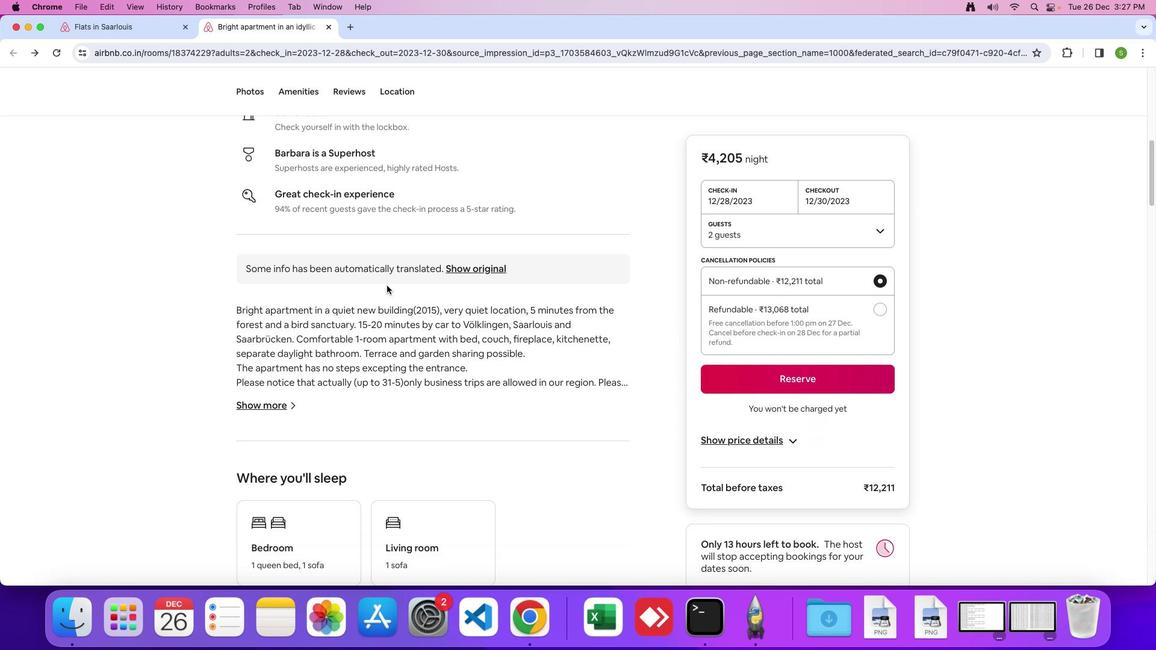 
Action: Mouse scrolled (386, 285) with delta (0, 0)
Screenshot: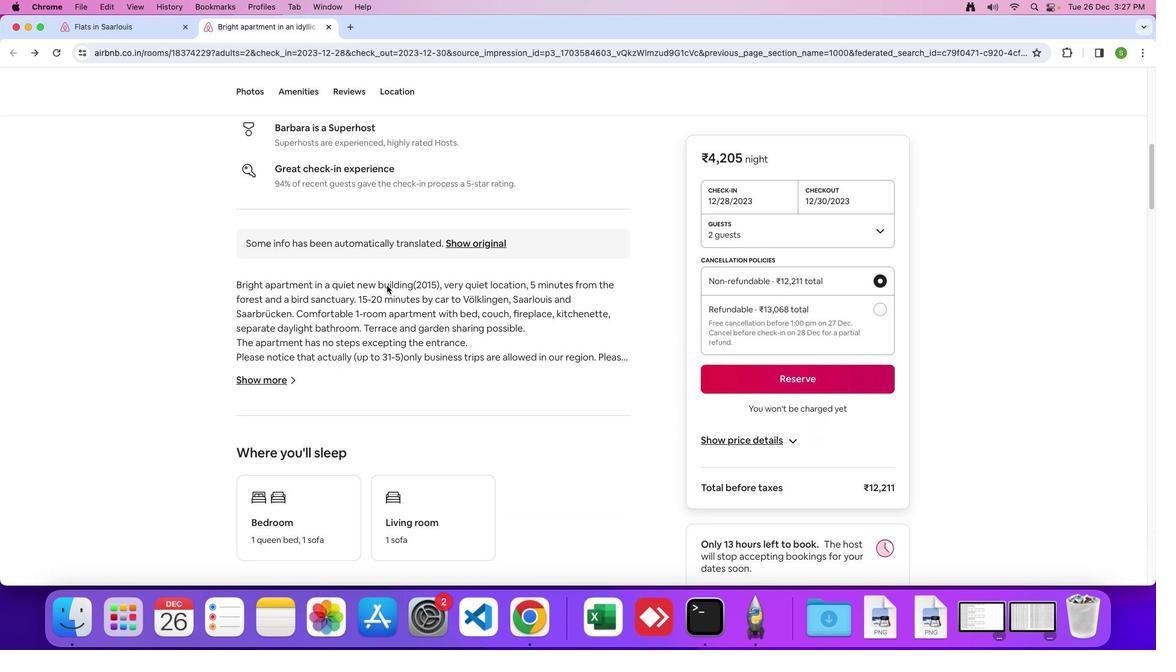 
Action: Mouse scrolled (386, 285) with delta (0, 0)
Screenshot: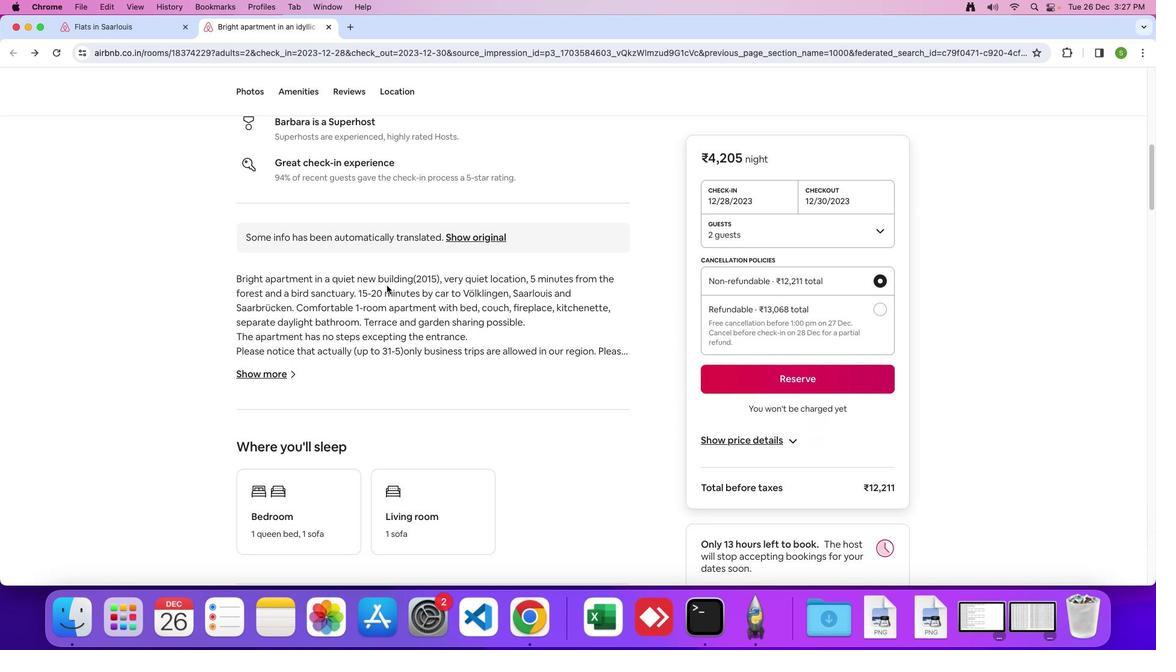 
Action: Mouse moved to (386, 285)
Screenshot: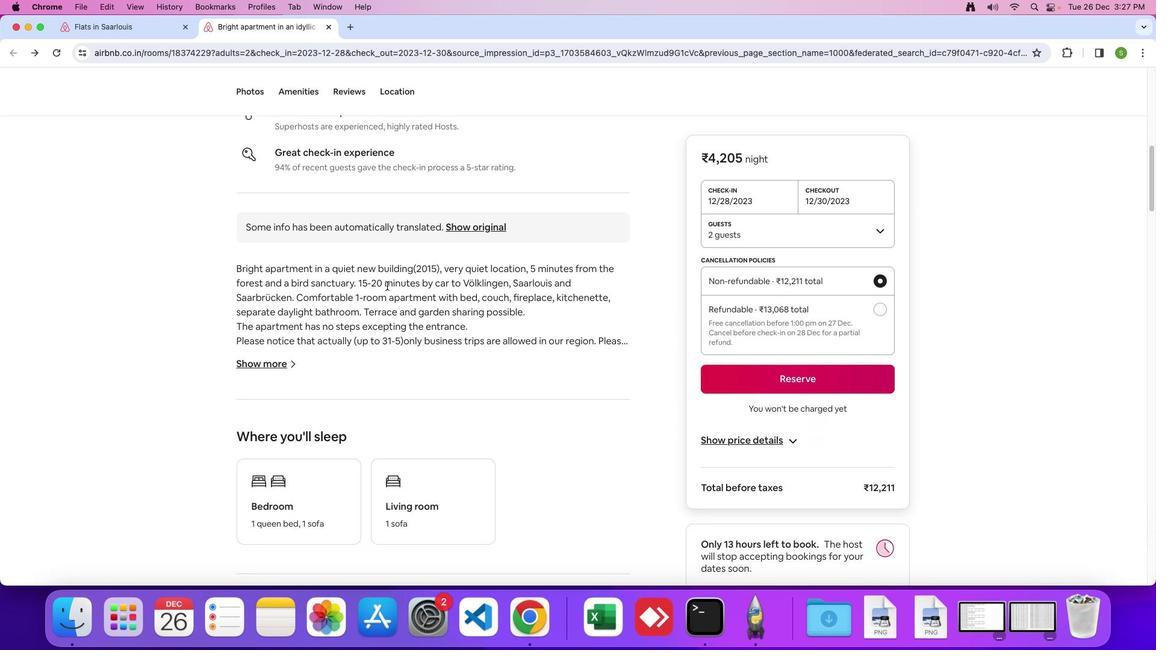 
Action: Mouse scrolled (386, 285) with delta (0, 0)
Screenshot: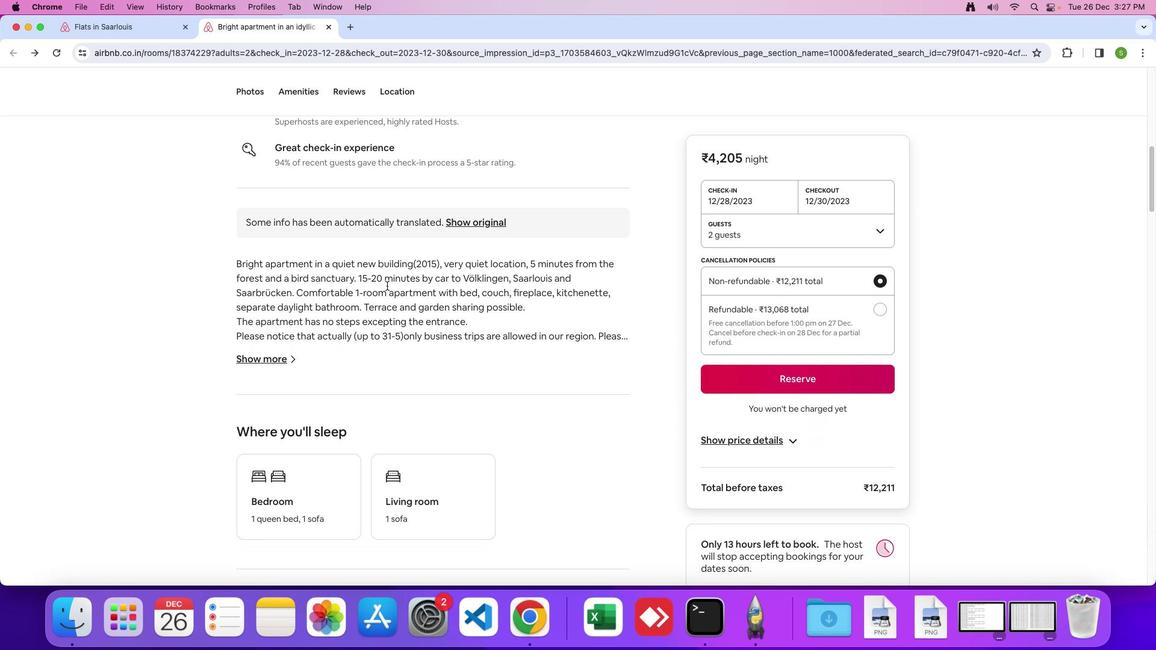 
Action: Mouse scrolled (386, 285) with delta (0, 0)
Screenshot: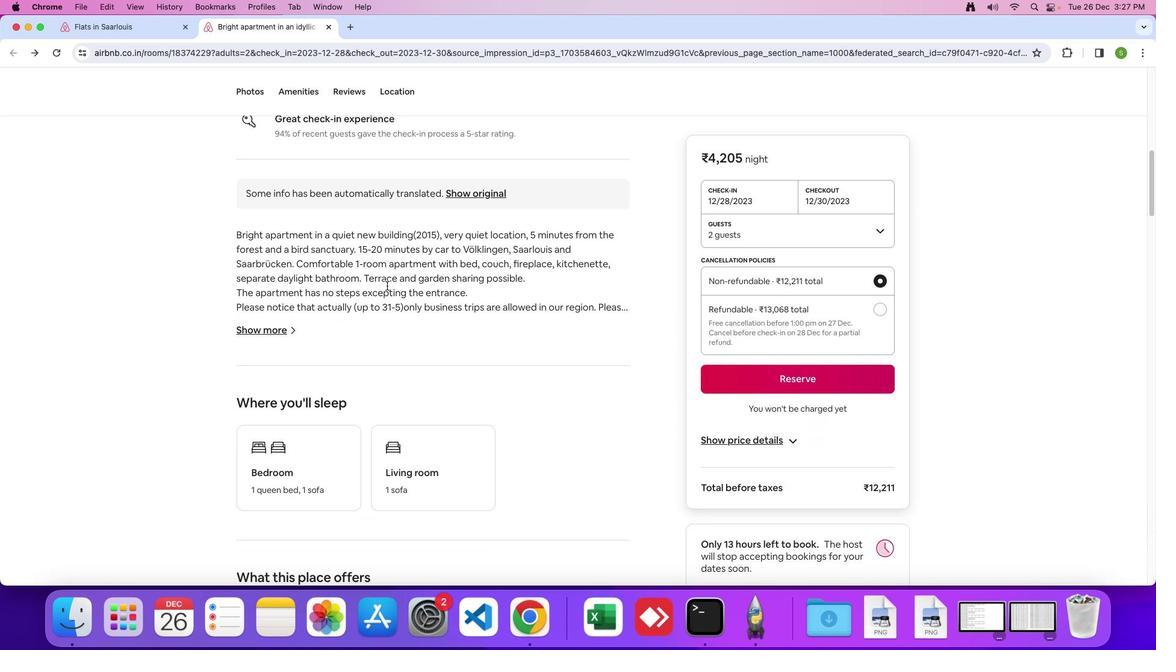 
Action: Mouse scrolled (386, 285) with delta (0, -1)
Screenshot: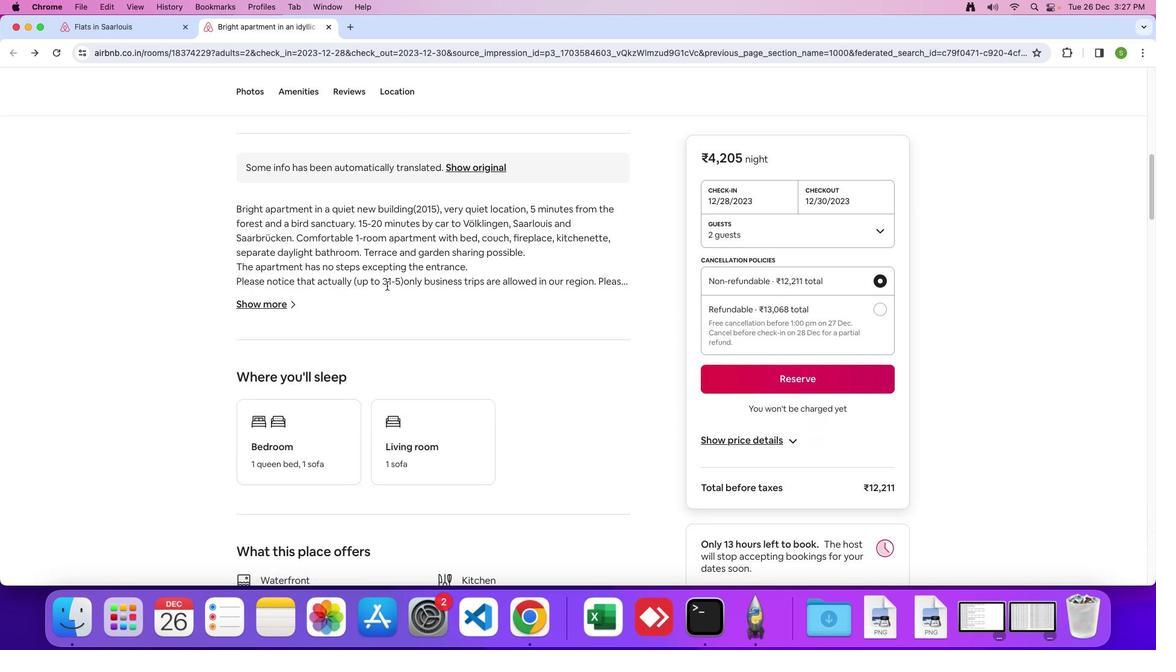 
Action: Mouse moved to (265, 268)
Screenshot: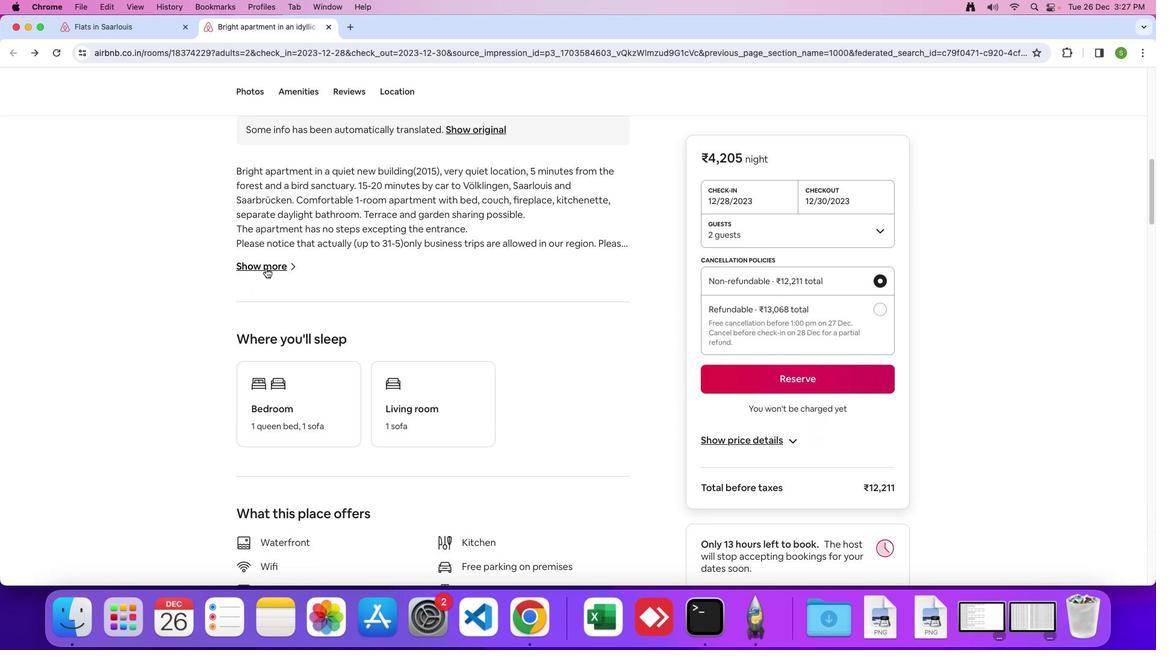 
Action: Mouse pressed left at (265, 268)
Screenshot: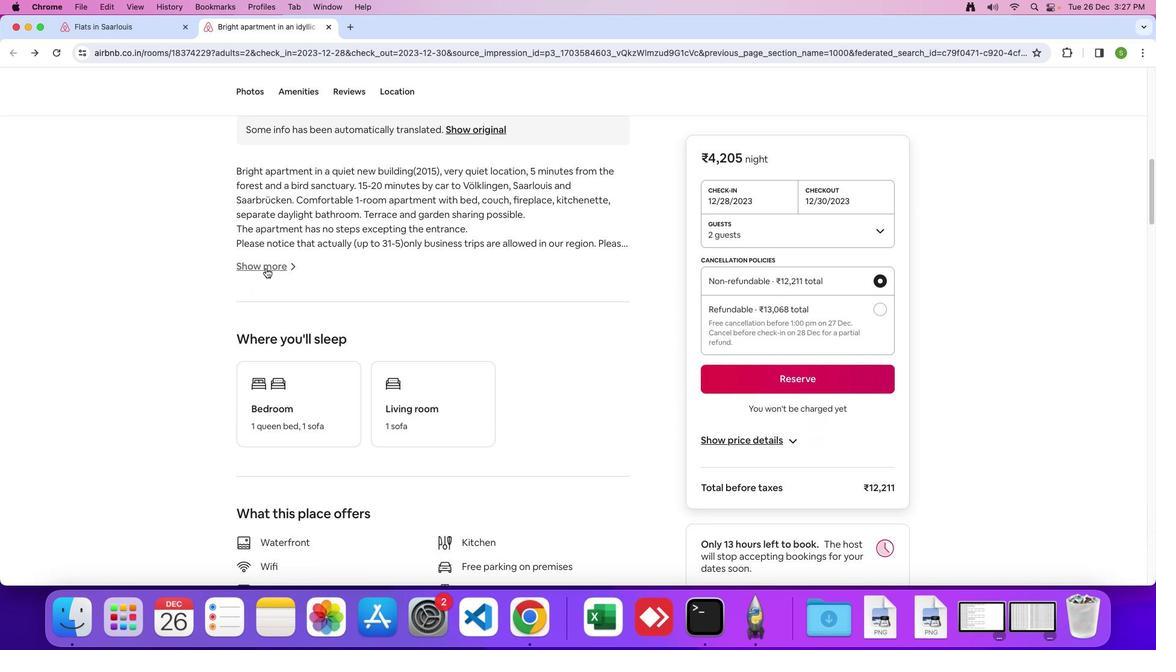 
Action: Mouse moved to (556, 284)
Screenshot: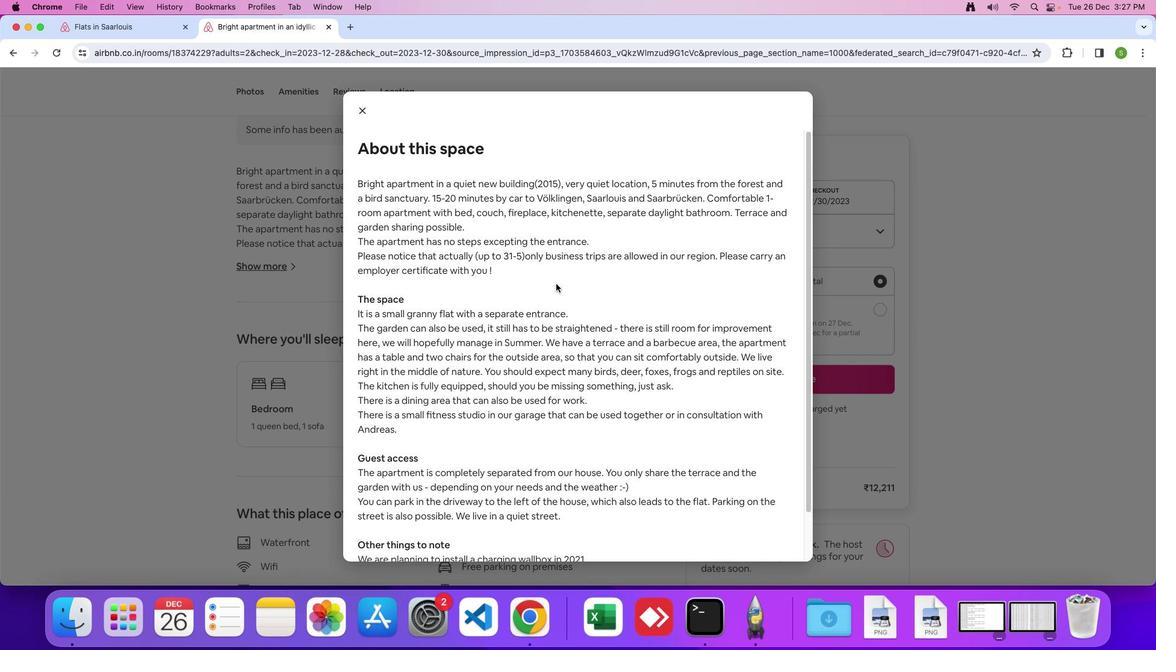 
Action: Mouse scrolled (556, 284) with delta (0, 0)
Screenshot: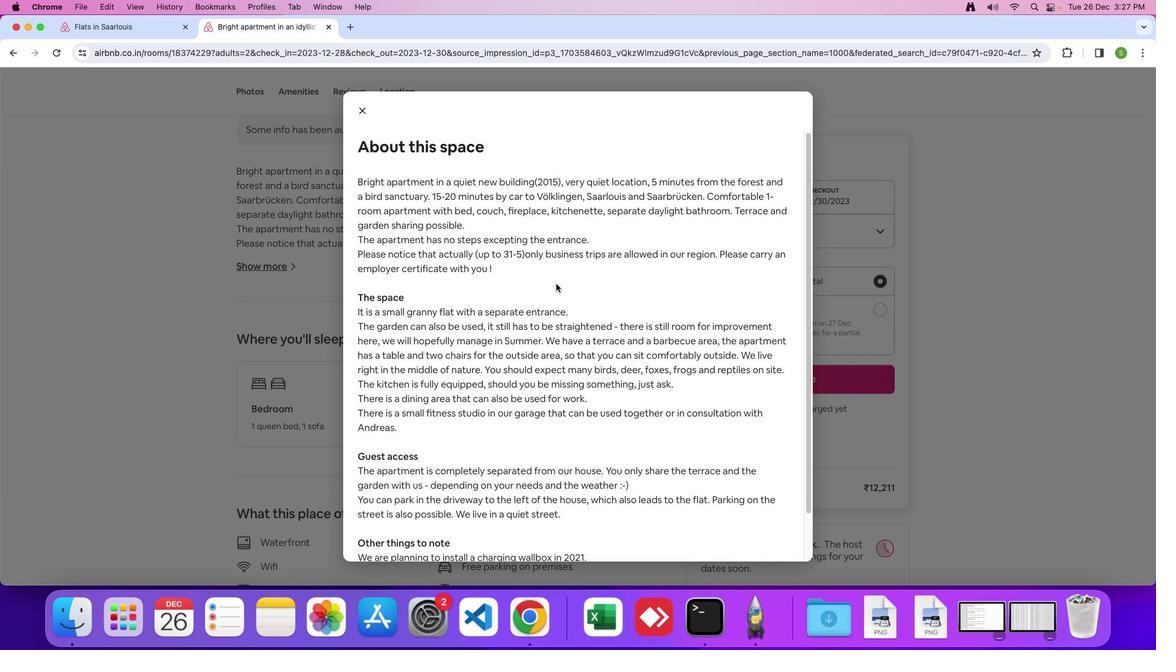 
Action: Mouse scrolled (556, 284) with delta (0, 0)
Screenshot: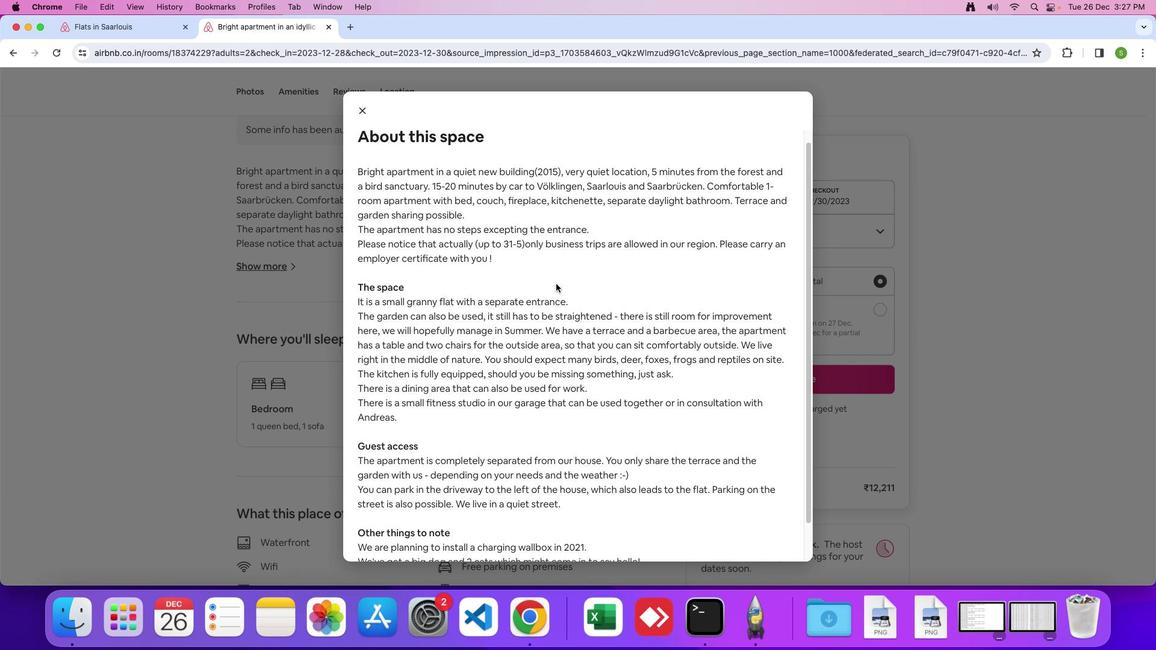 
Action: Mouse scrolled (556, 284) with delta (0, -1)
Screenshot: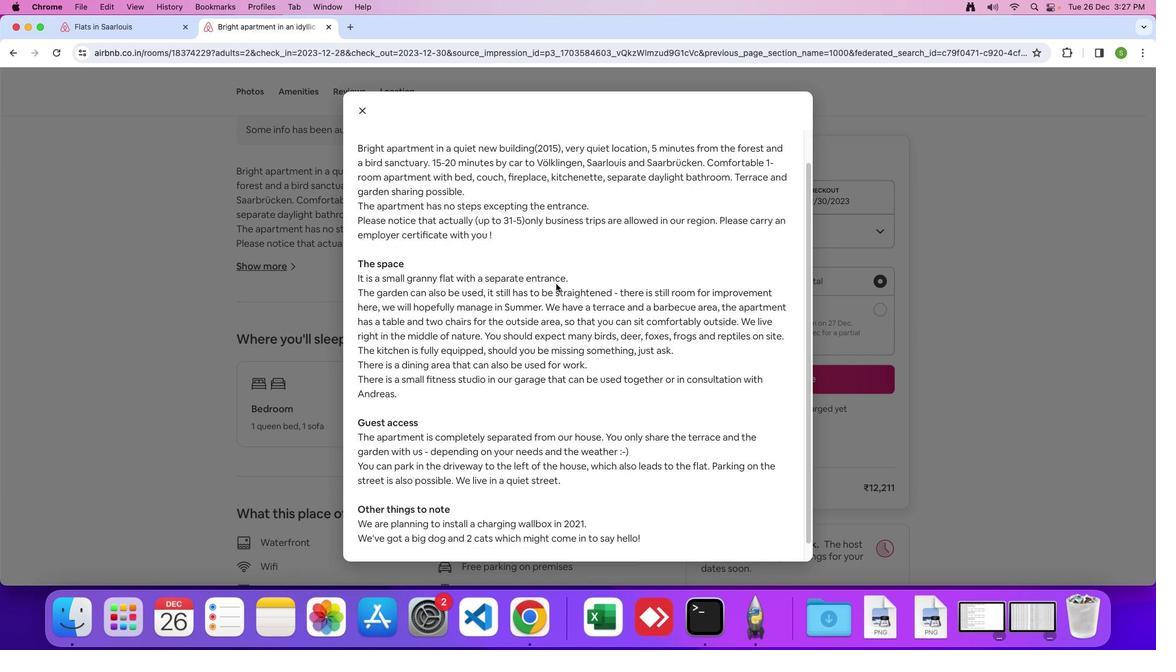 
Action: Mouse scrolled (556, 284) with delta (0, 0)
Screenshot: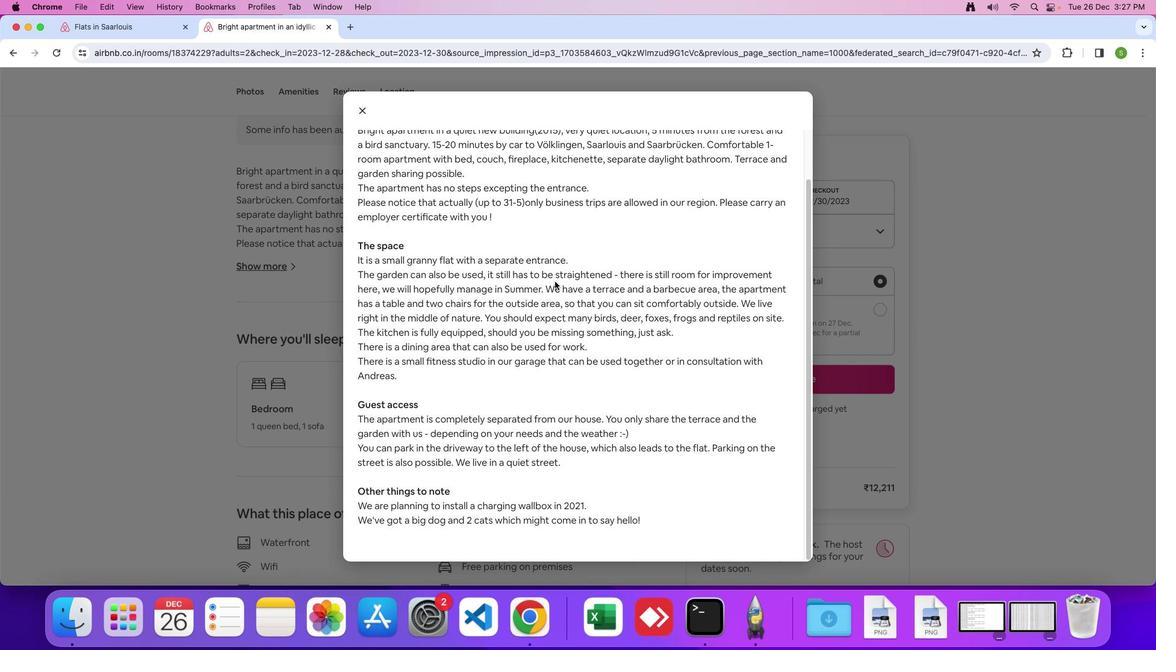 
Action: Mouse scrolled (556, 284) with delta (0, 0)
Screenshot: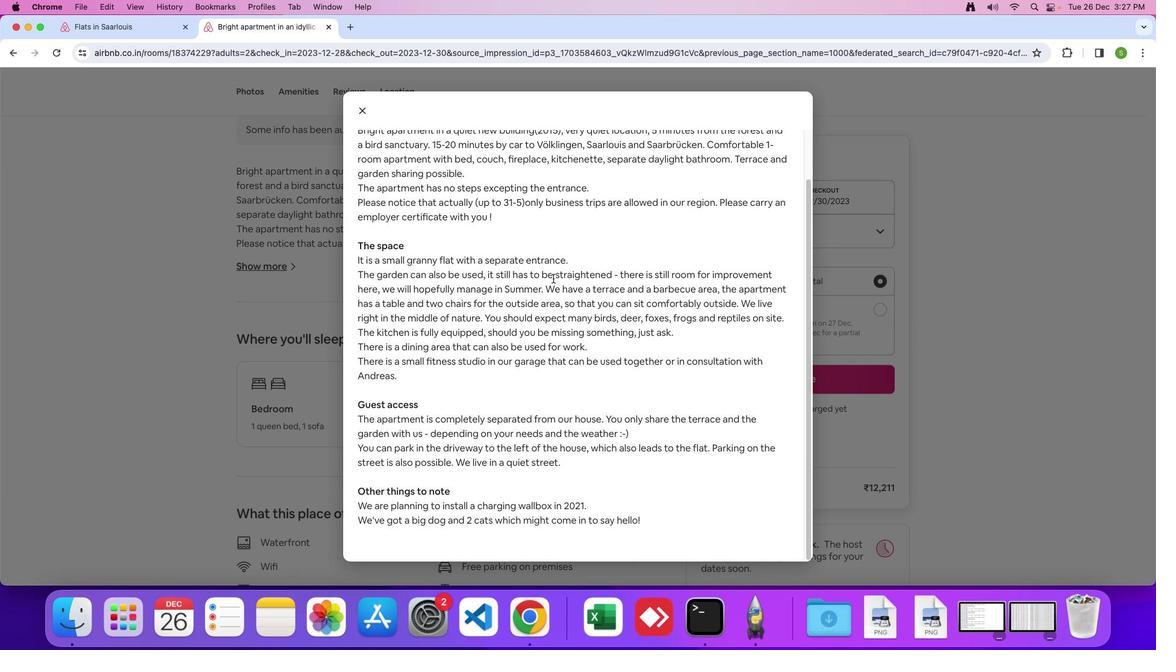 
Action: Mouse moved to (363, 108)
Screenshot: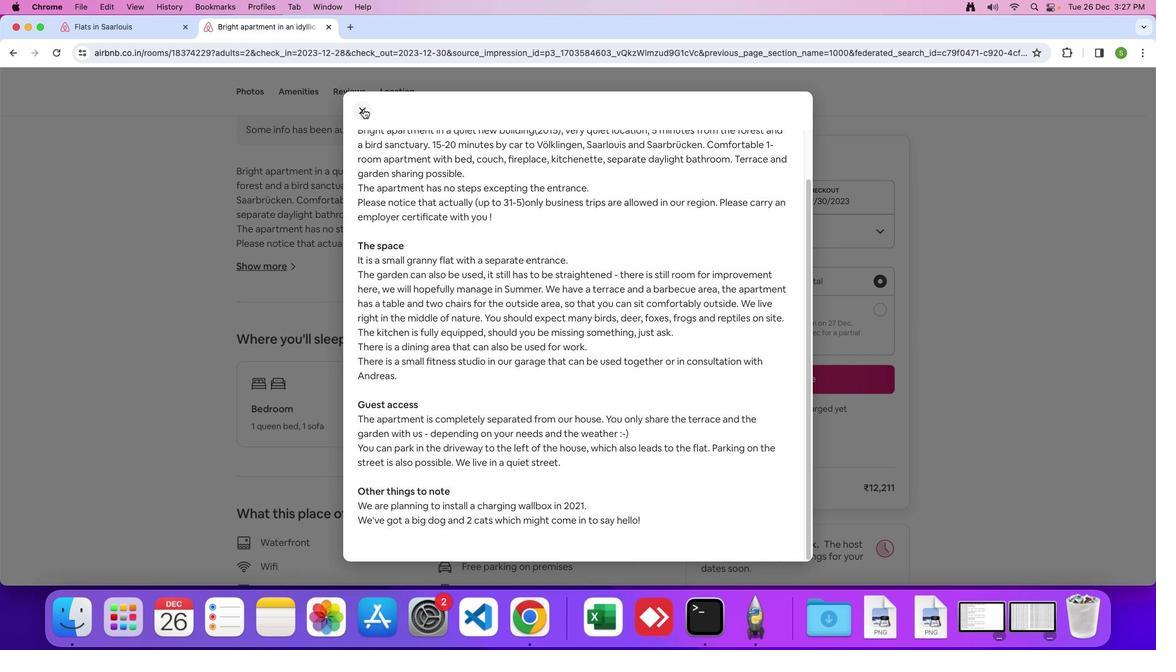 
Action: Mouse pressed left at (363, 108)
Screenshot: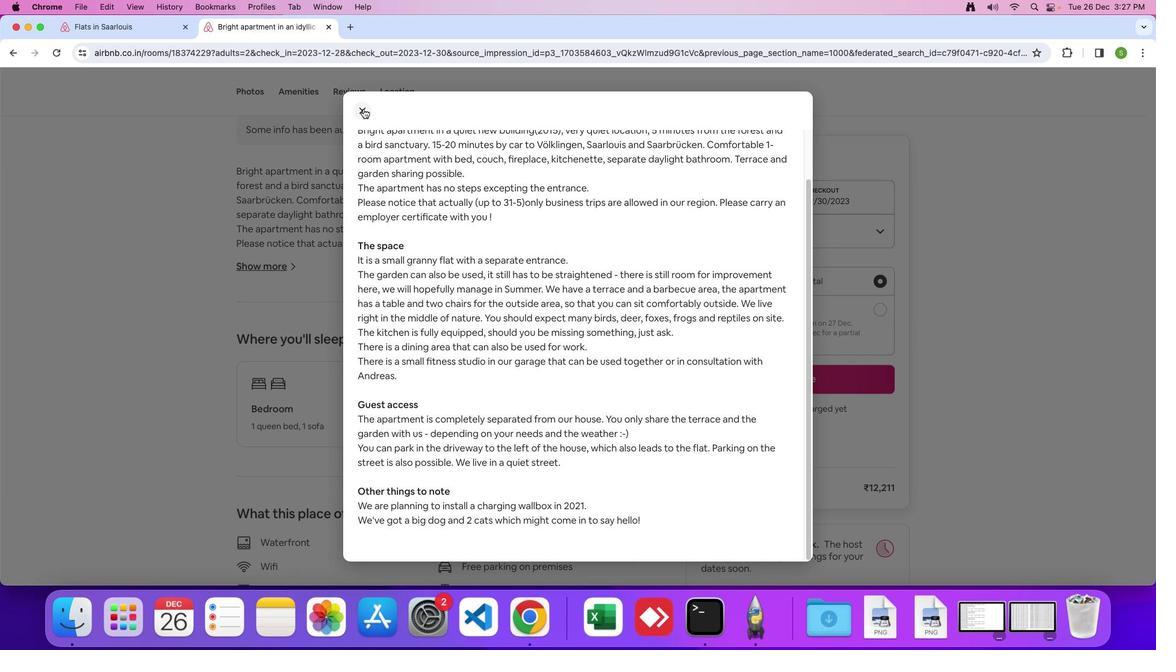 
Action: Mouse moved to (467, 306)
Screenshot: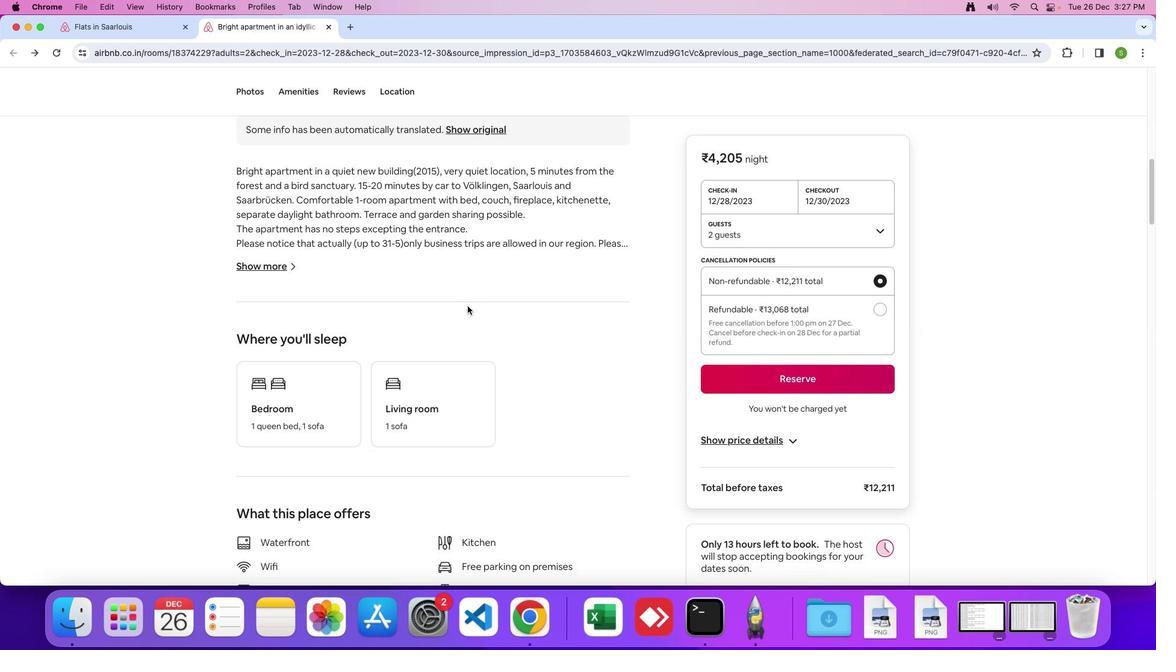
Action: Mouse scrolled (467, 306) with delta (0, 0)
Screenshot: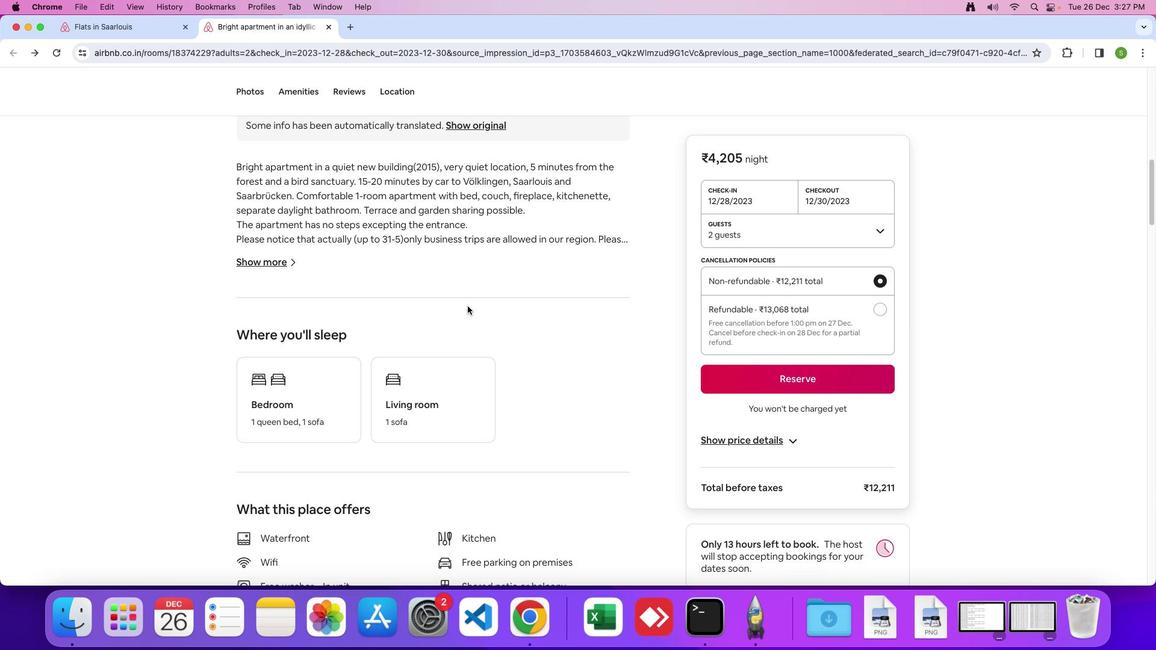 
Action: Mouse moved to (468, 306)
Screenshot: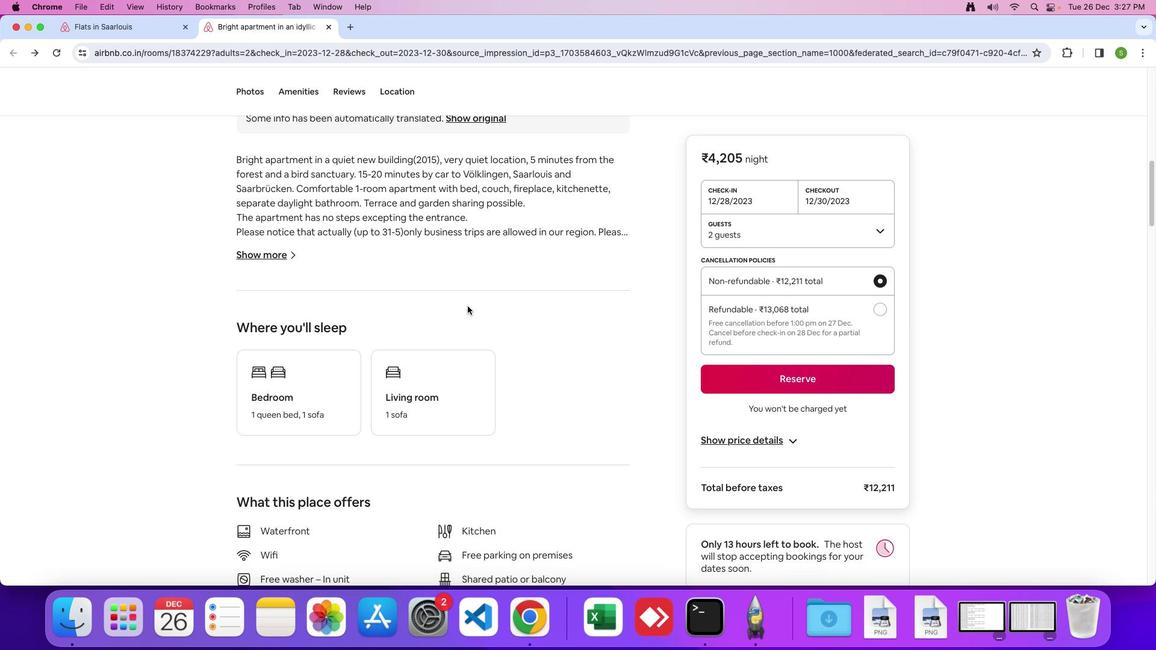 
Action: Mouse scrolled (468, 306) with delta (0, 0)
Screenshot: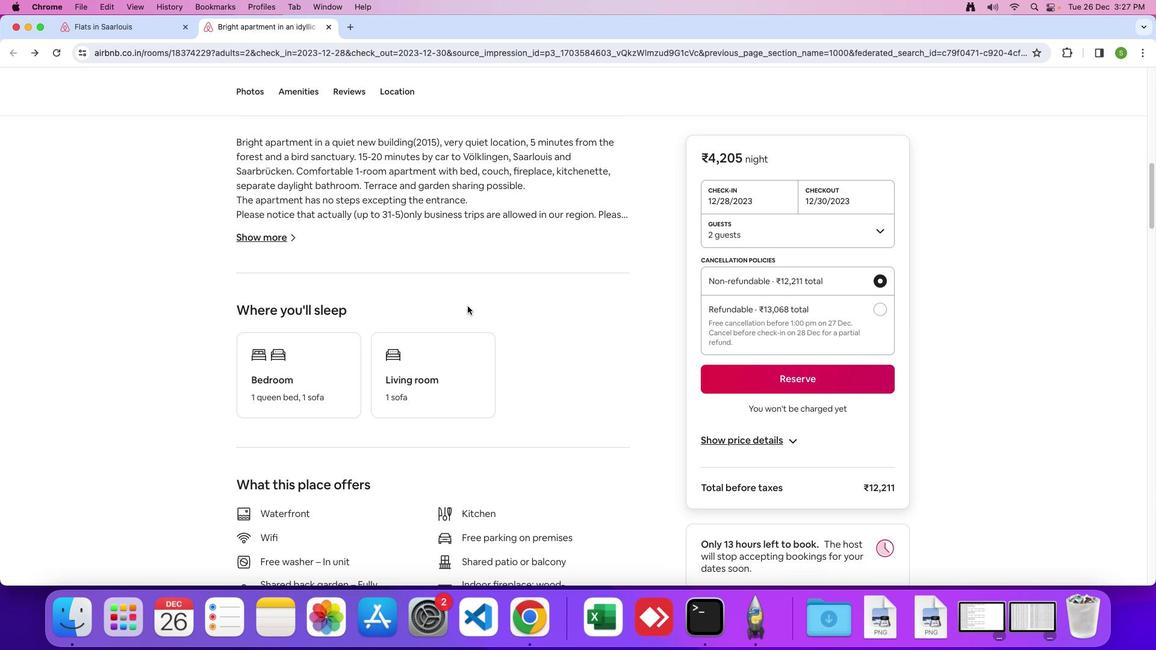 
Action: Mouse scrolled (468, 306) with delta (0, -1)
Screenshot: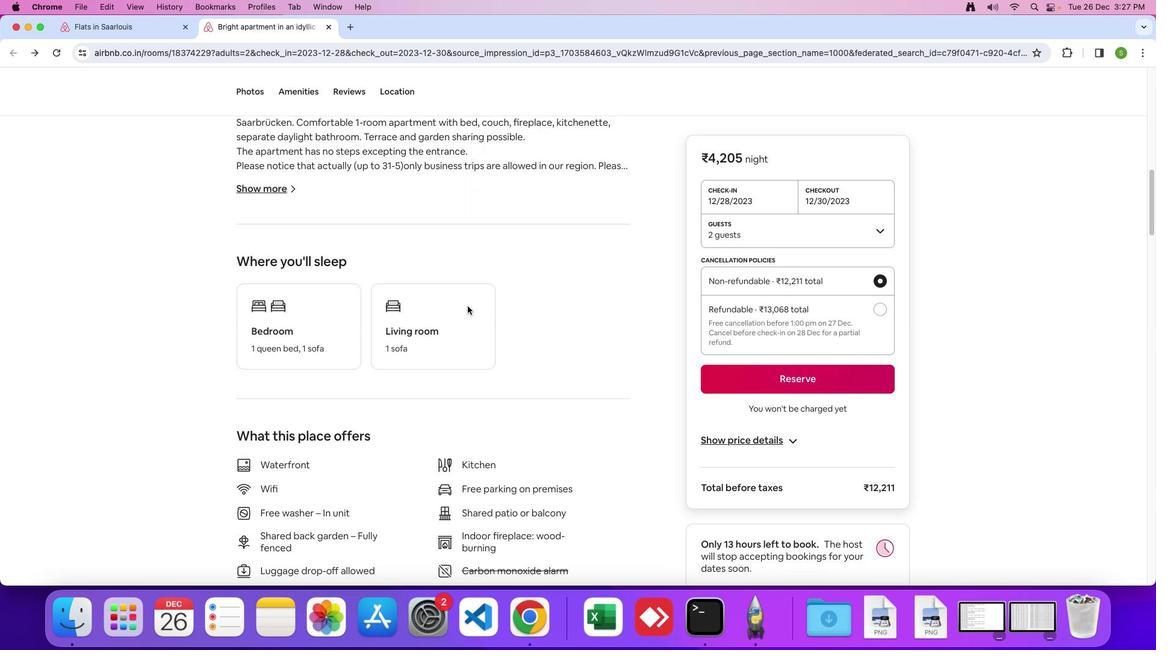 
Action: Mouse scrolled (468, 306) with delta (0, 0)
Screenshot: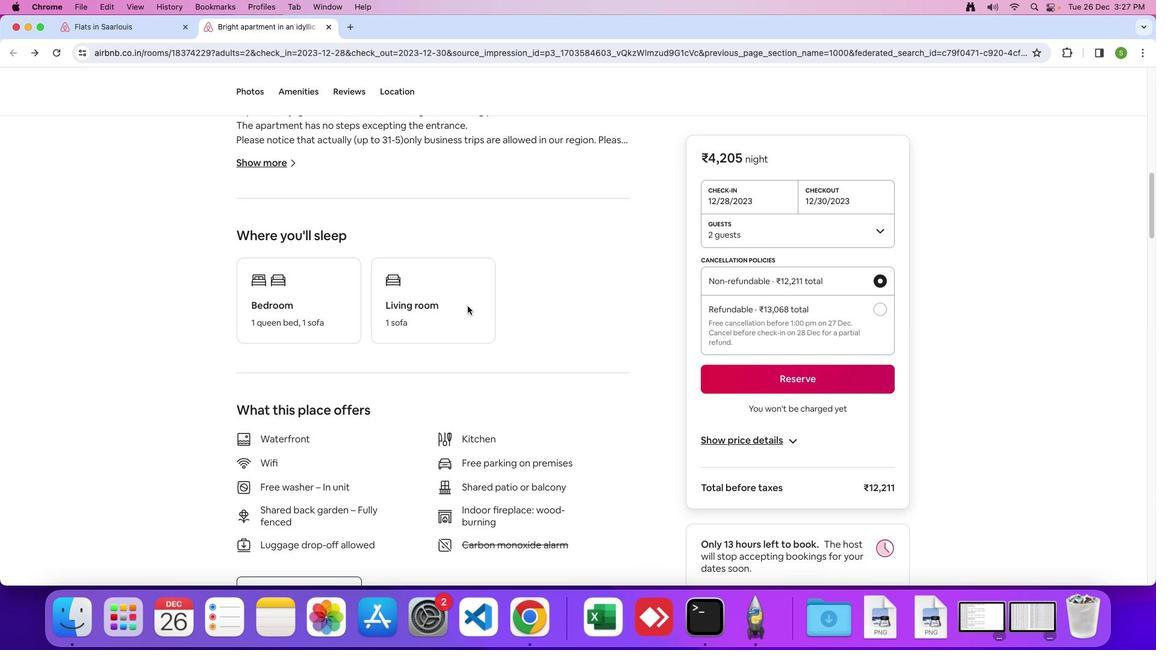 
Action: Mouse scrolled (468, 306) with delta (0, 0)
Screenshot: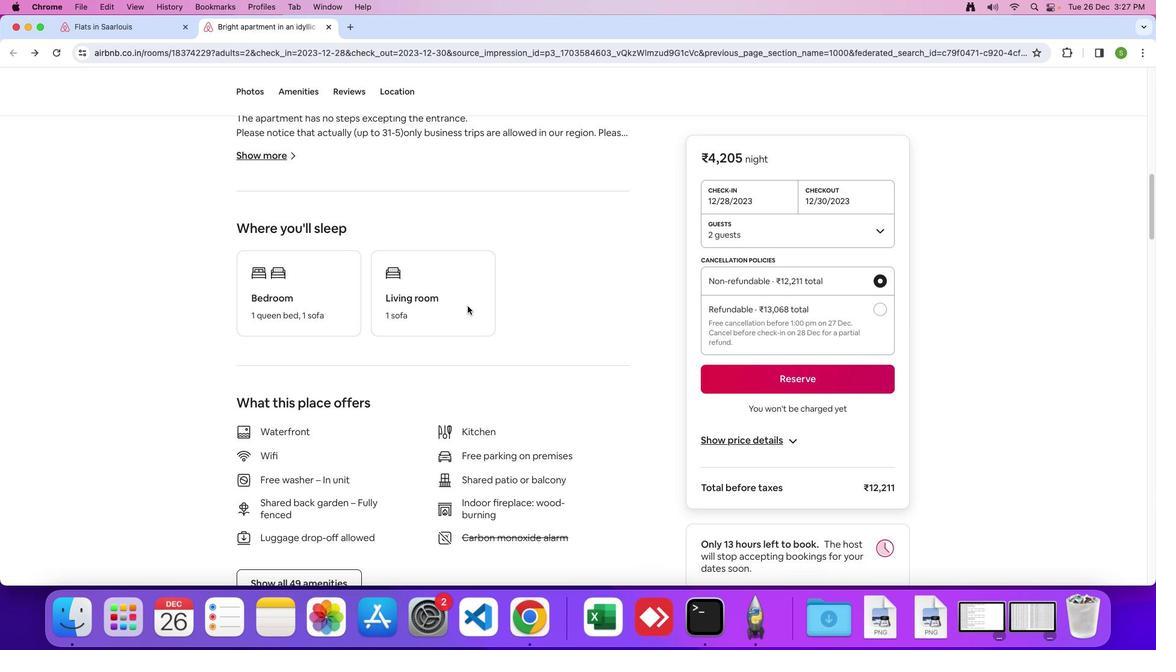 
Action: Mouse scrolled (468, 306) with delta (0, -1)
Screenshot: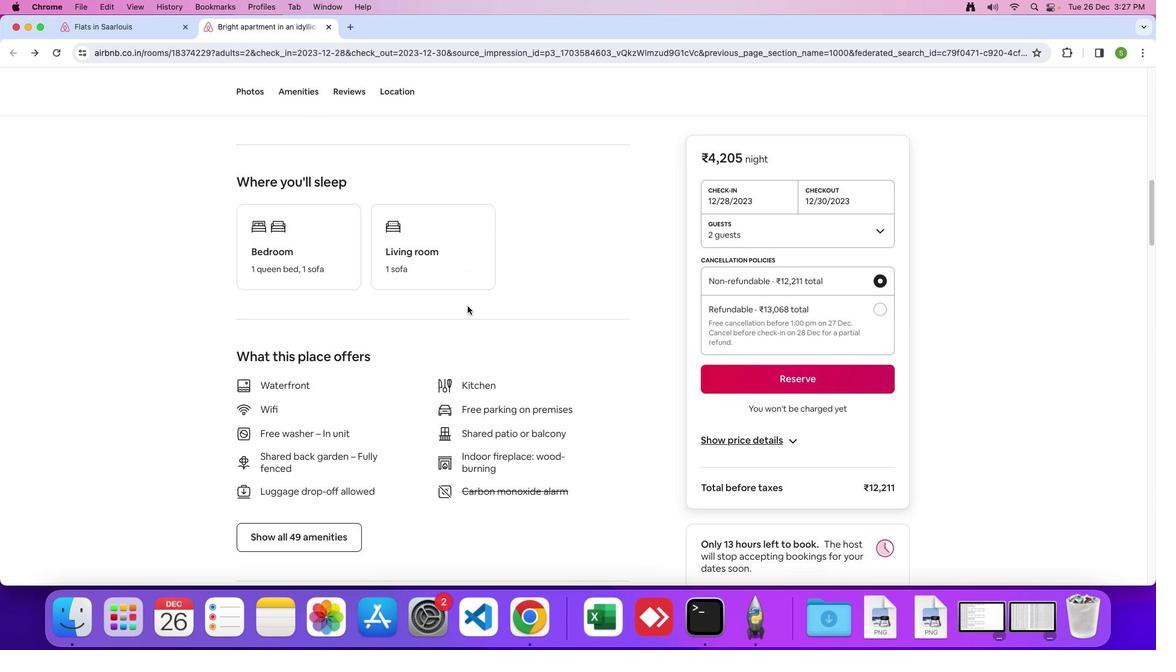 
Action: Mouse scrolled (468, 306) with delta (0, 0)
Screenshot: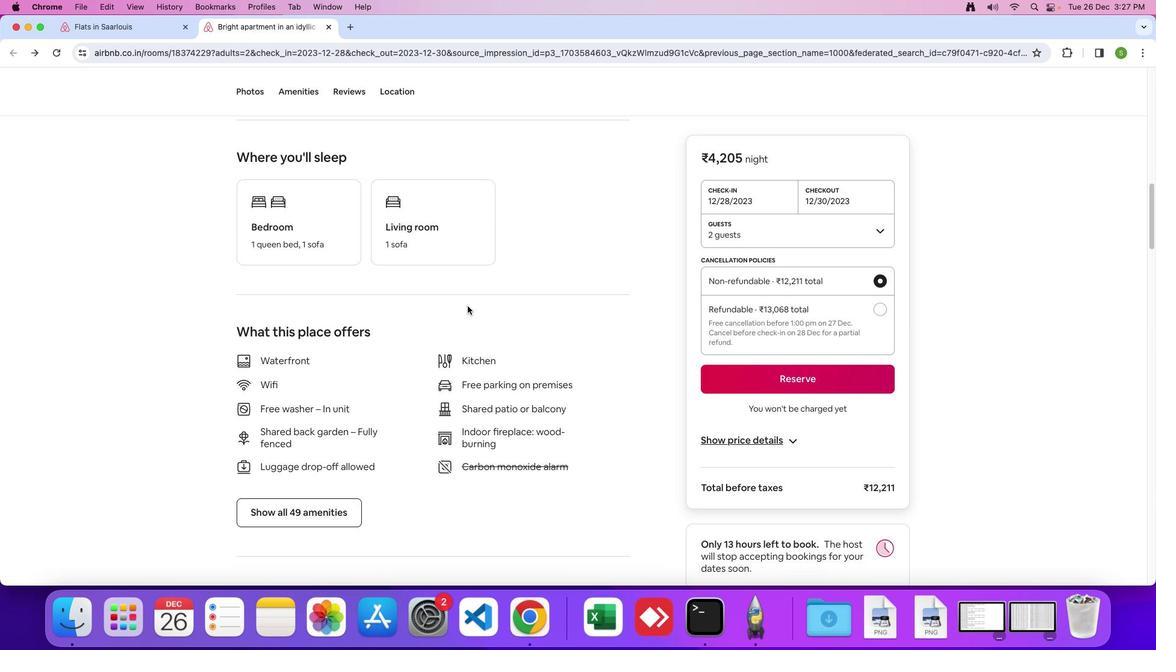 
Action: Mouse scrolled (468, 306) with delta (0, 0)
Screenshot: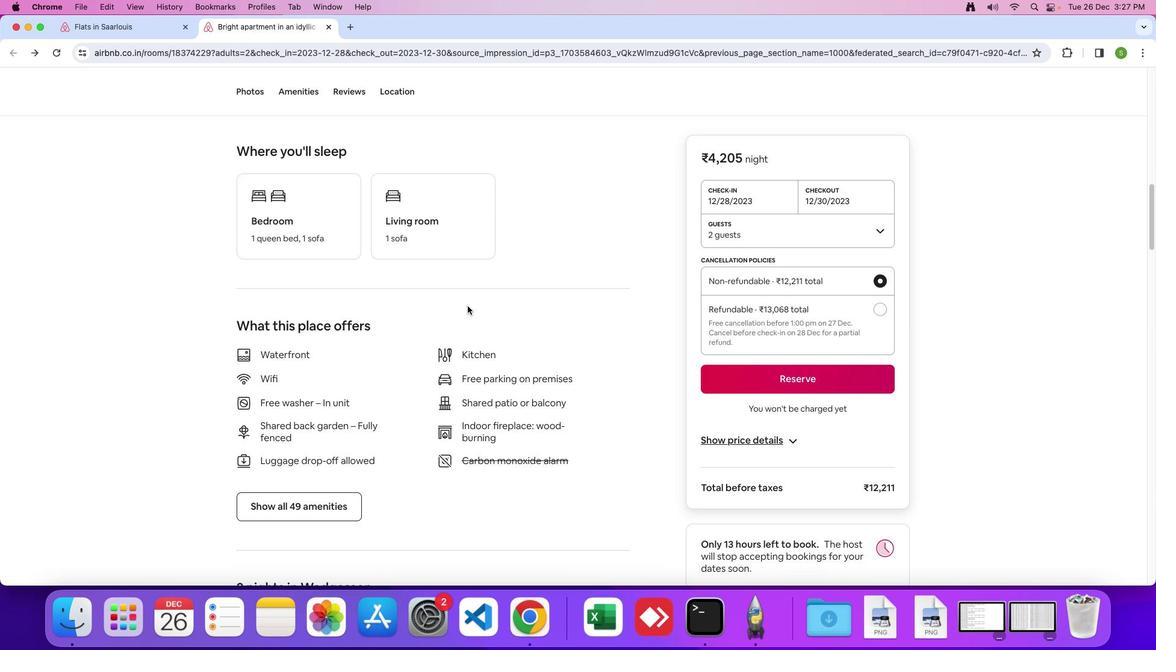 
Action: Mouse moved to (412, 305)
Screenshot: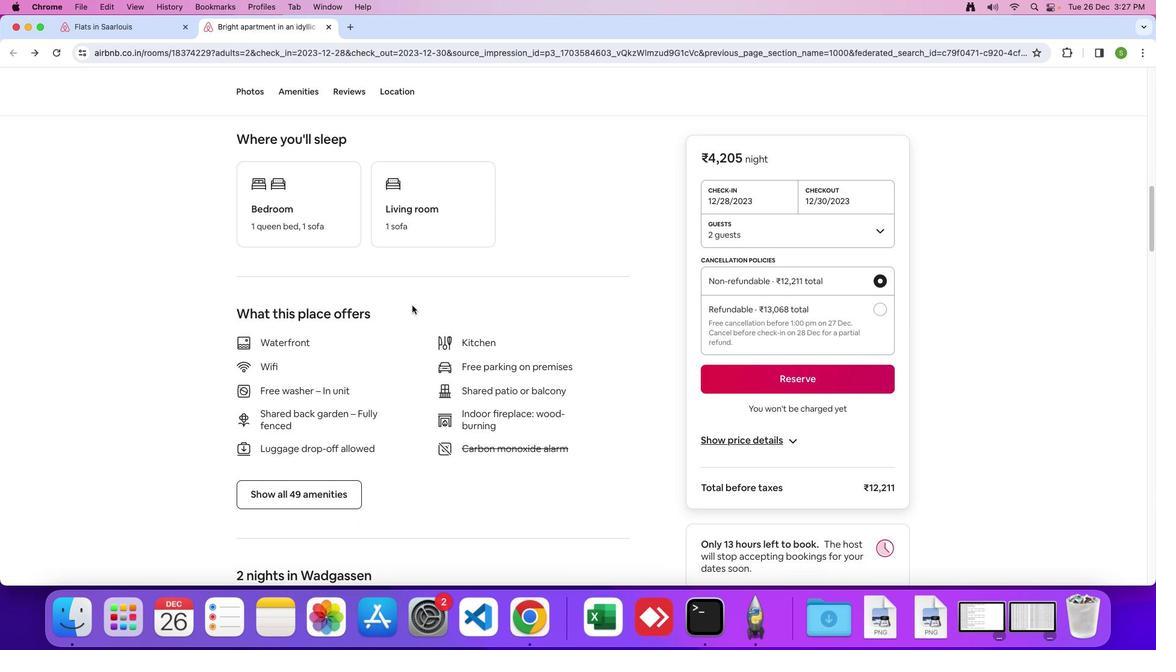 
Action: Mouse scrolled (412, 305) with delta (0, 0)
Screenshot: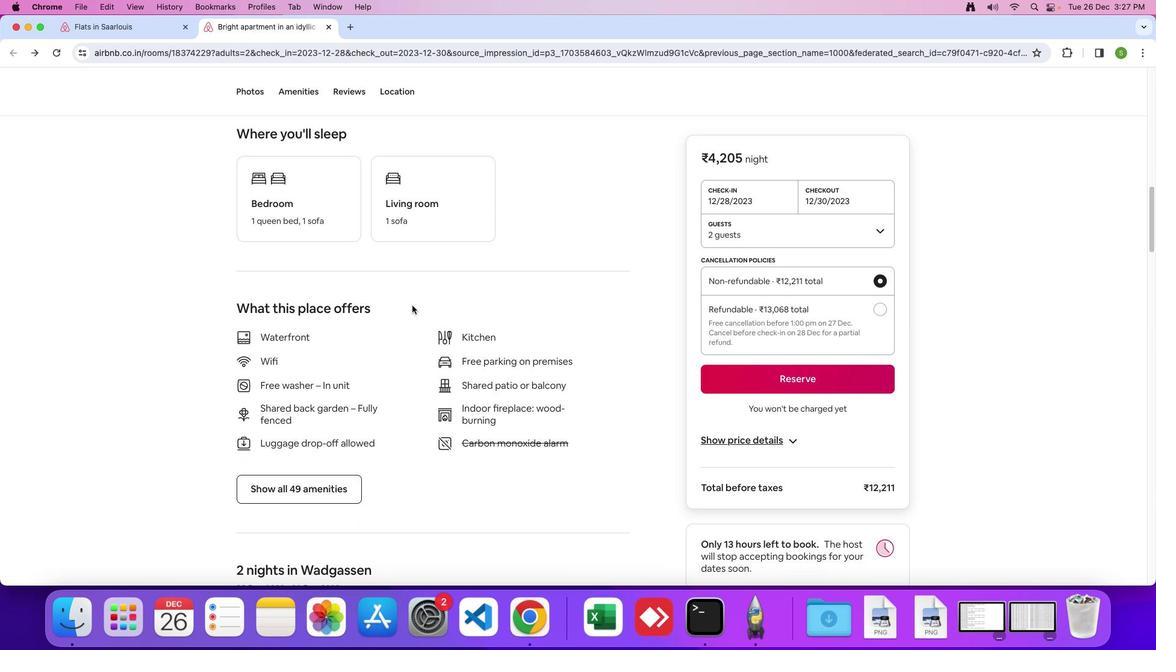 
Action: Mouse scrolled (412, 305) with delta (0, 0)
Screenshot: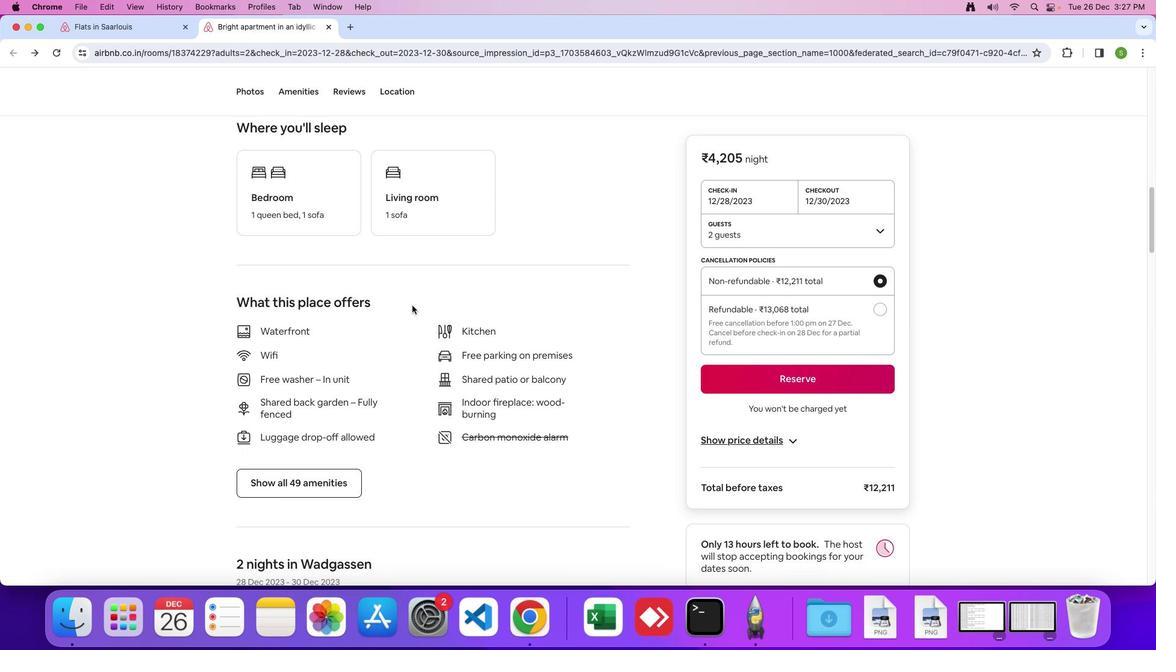 
Action: Mouse moved to (412, 305)
Screenshot: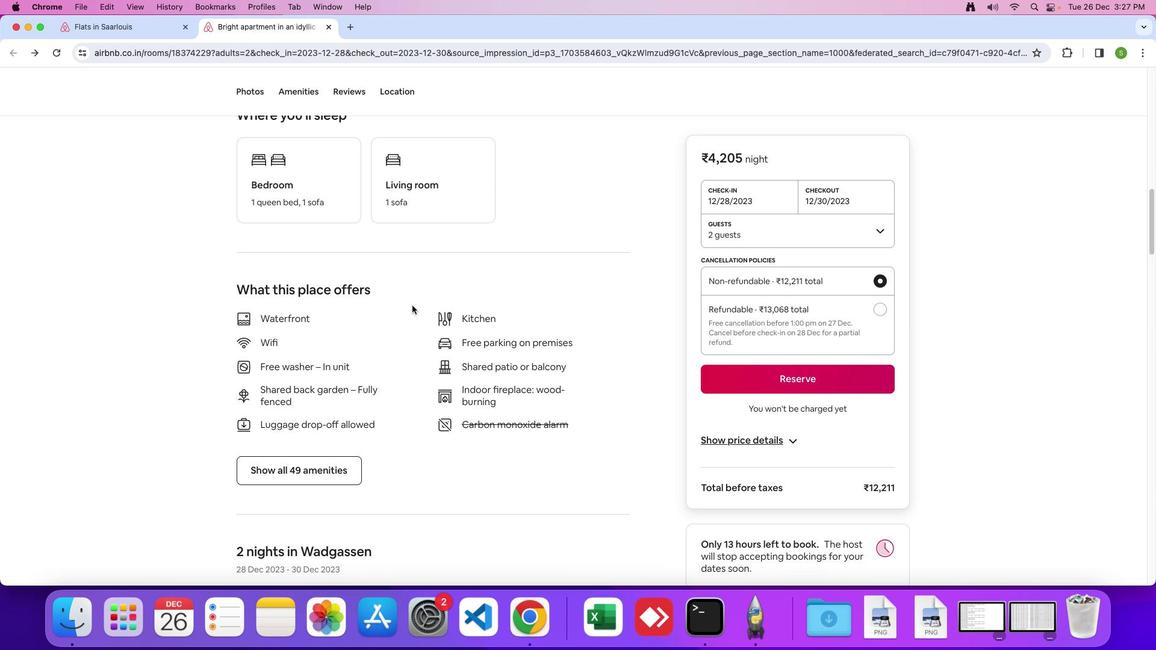 
Action: Mouse scrolled (412, 305) with delta (0, 0)
Screenshot: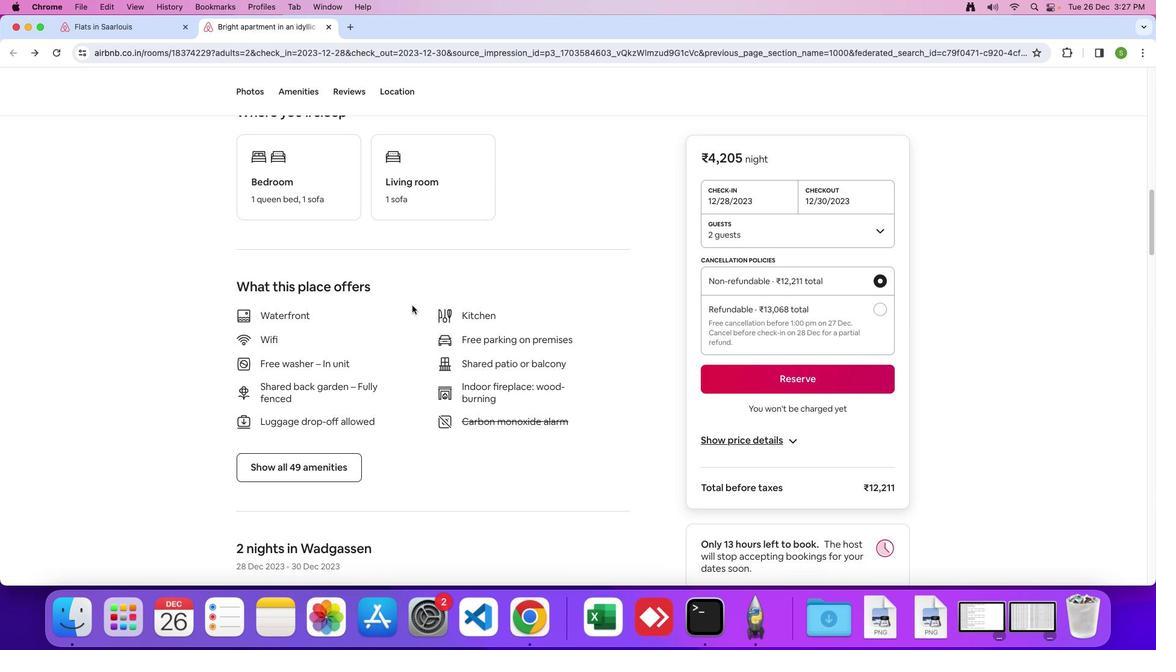 
Action: Mouse scrolled (412, 305) with delta (0, 0)
Screenshot: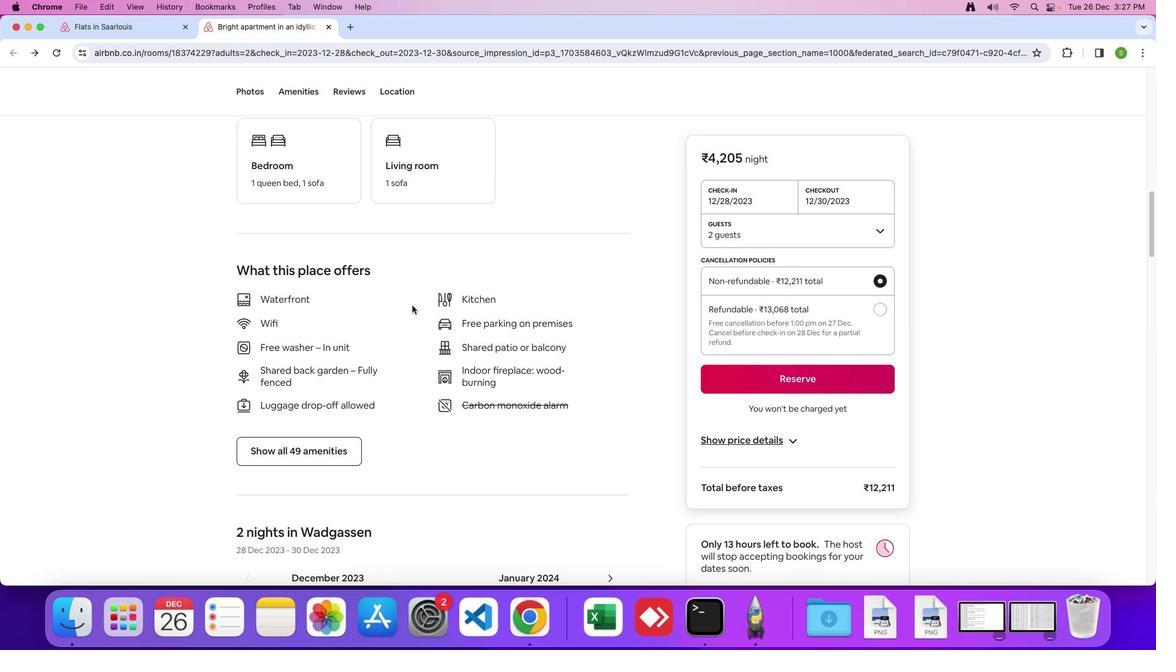 
Action: Mouse scrolled (412, 305) with delta (0, -1)
Screenshot: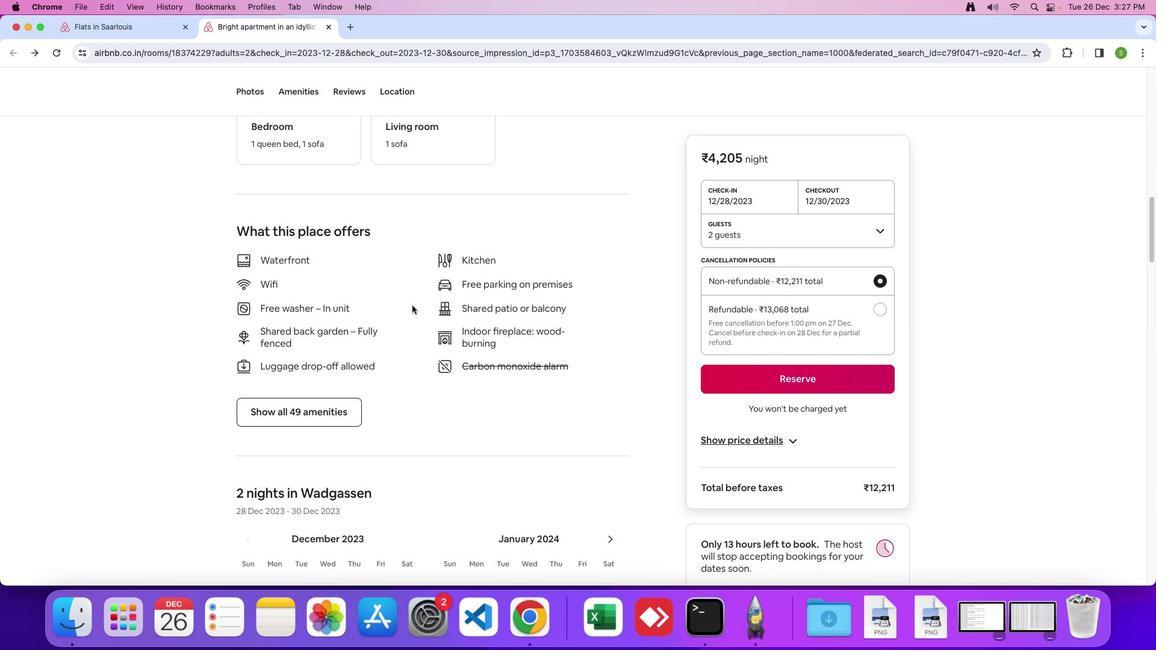 
Action: Mouse scrolled (412, 305) with delta (0, 0)
Screenshot: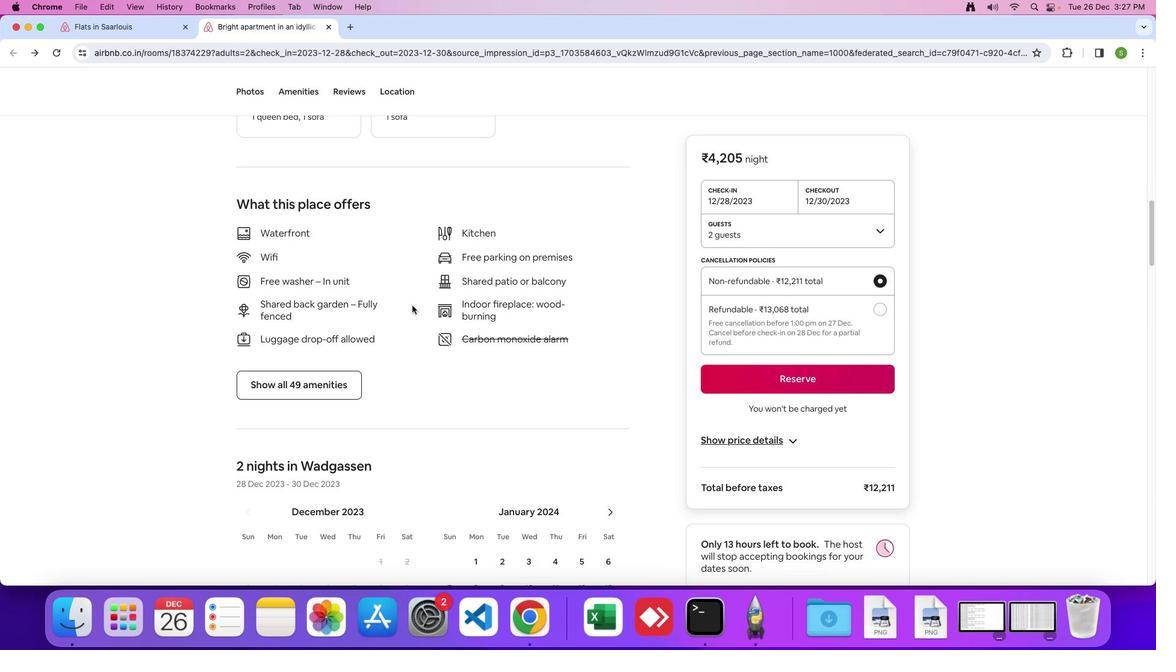 
Action: Mouse scrolled (412, 305) with delta (0, 0)
Screenshot: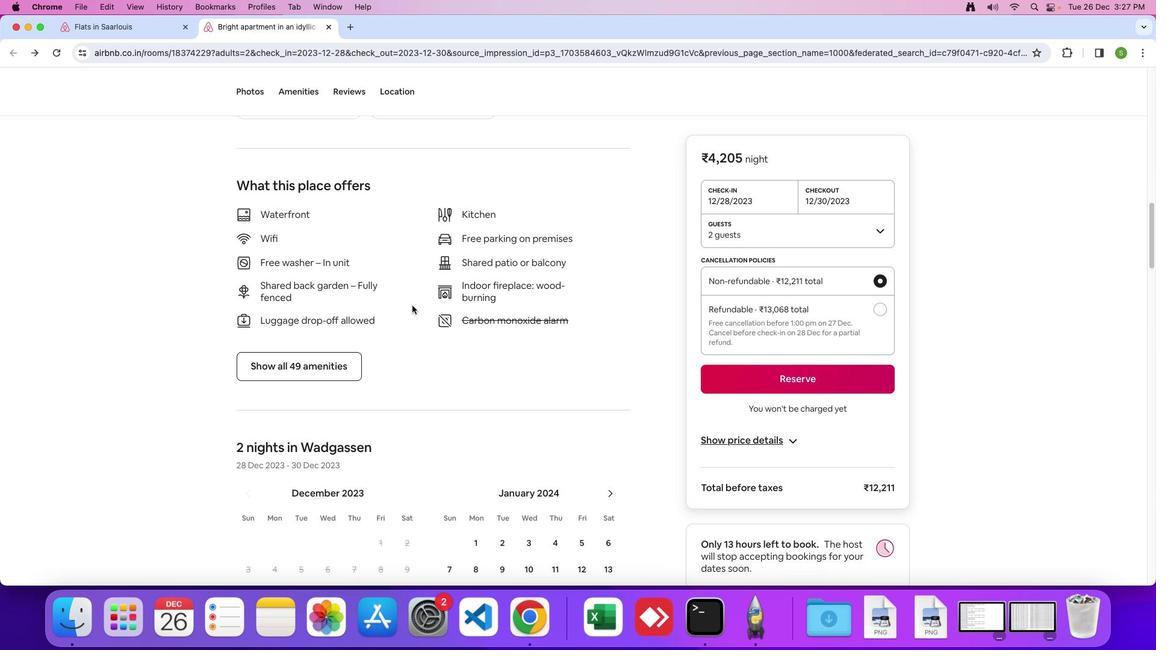 
Action: Mouse scrolled (412, 305) with delta (0, -1)
Screenshot: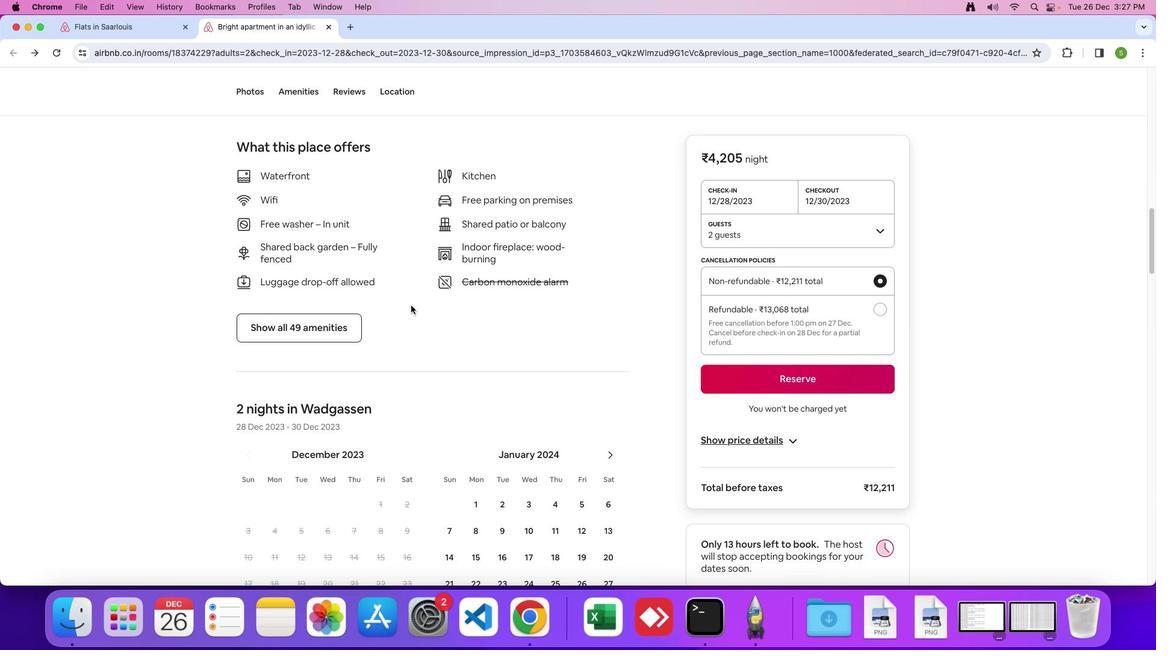 
Action: Mouse moved to (351, 307)
Screenshot: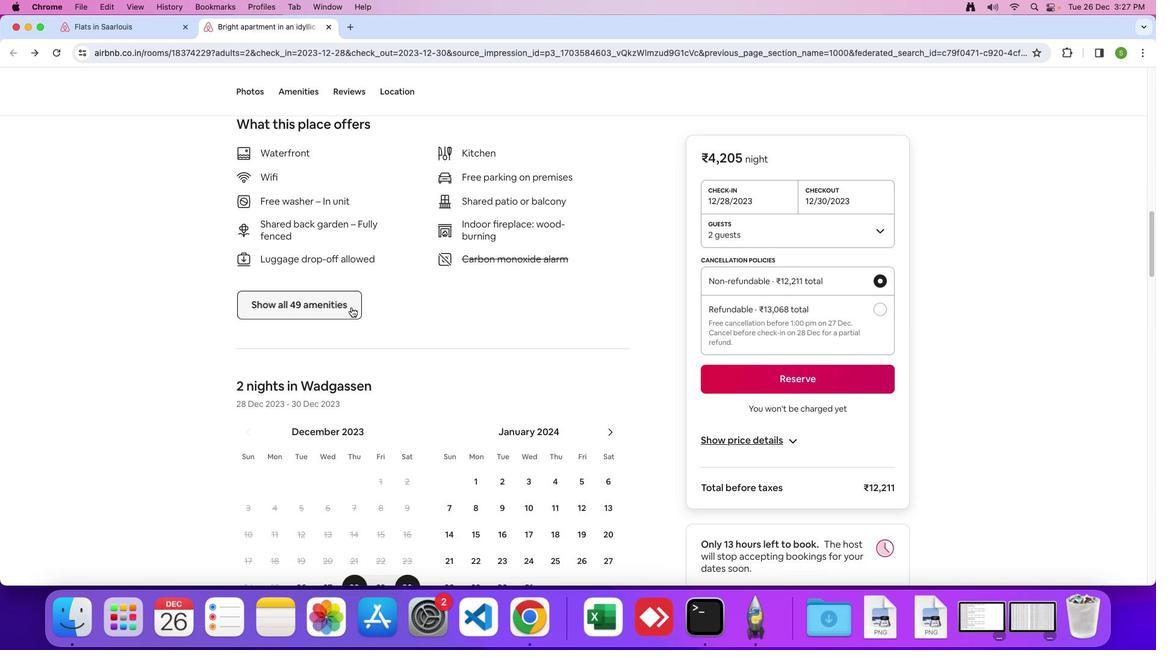 
Action: Mouse pressed left at (351, 307)
Screenshot: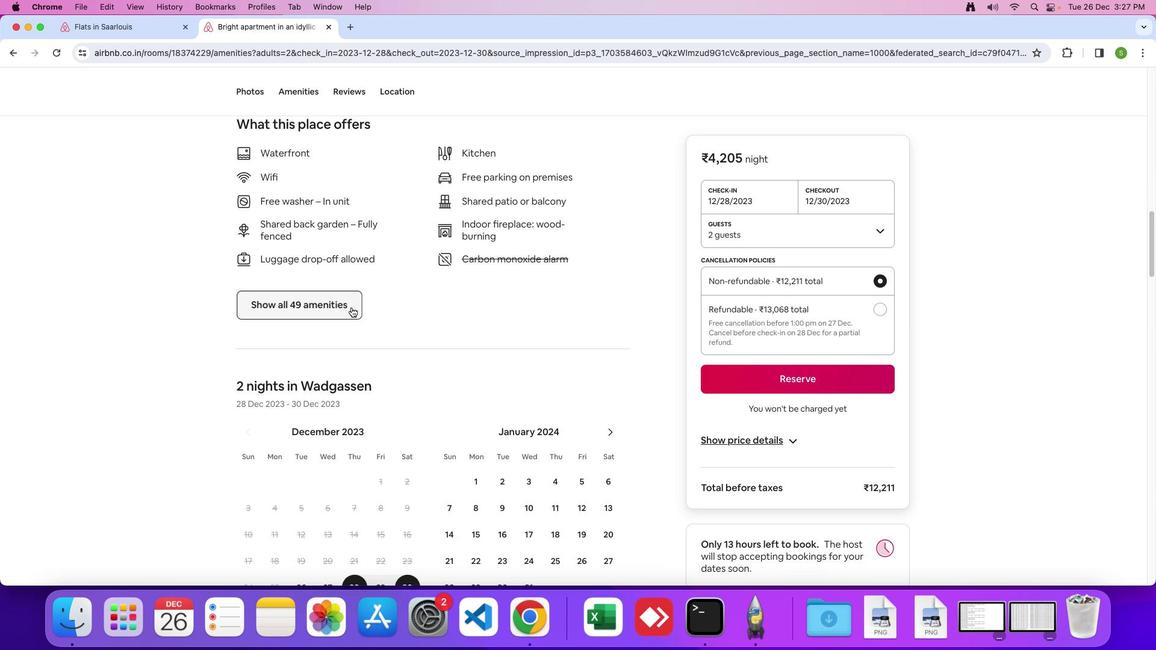 
Action: Mouse moved to (695, 341)
Screenshot: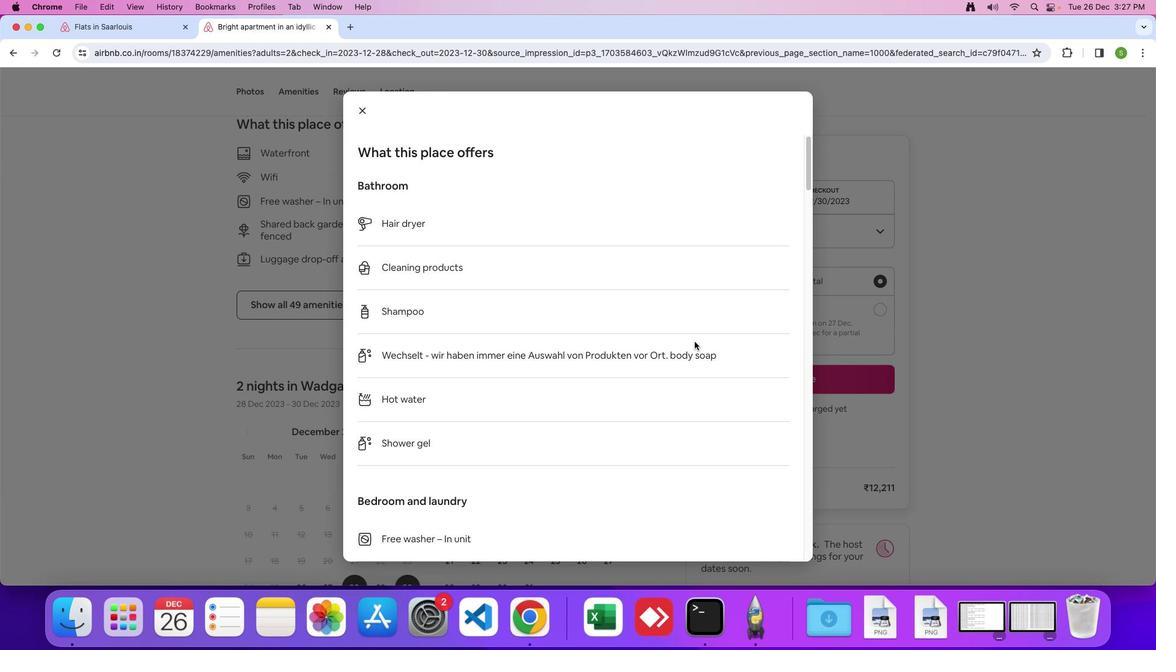 
Action: Mouse scrolled (695, 341) with delta (0, 0)
